 Task: Create fields in 'franchisee' object.
Action: Mouse moved to (1216, 89)
Screenshot: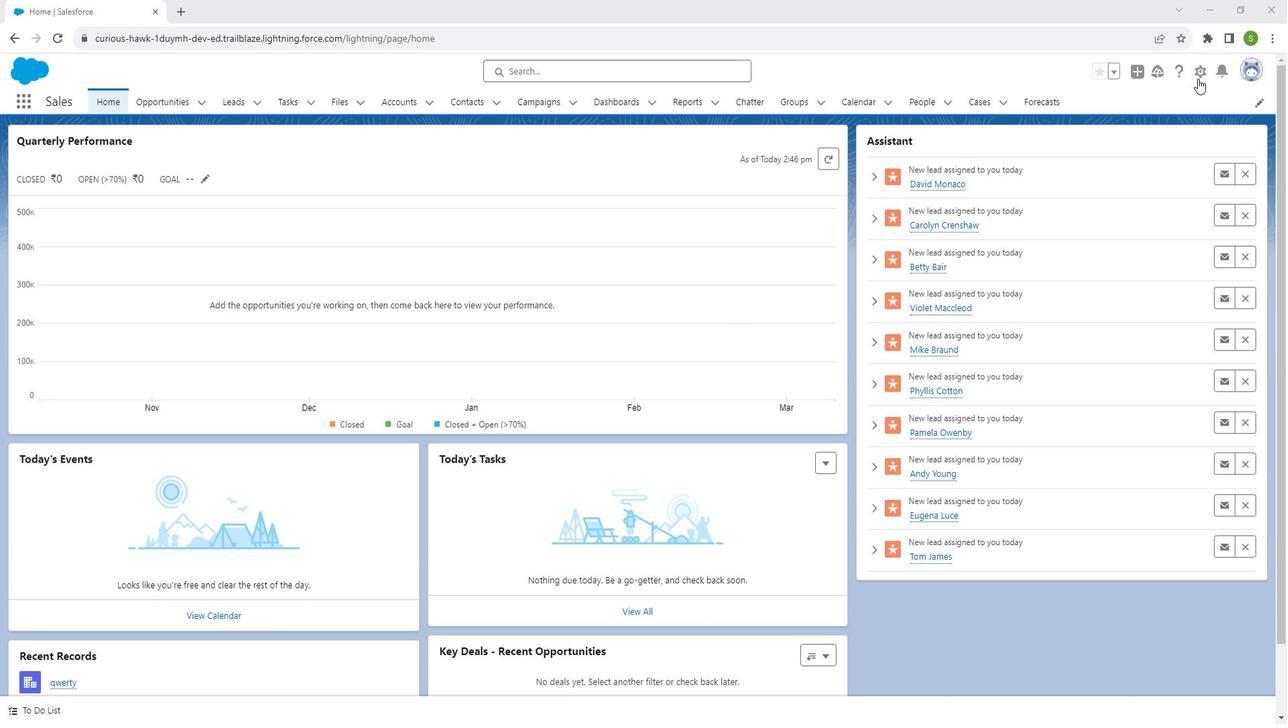 
Action: Mouse pressed left at (1216, 89)
Screenshot: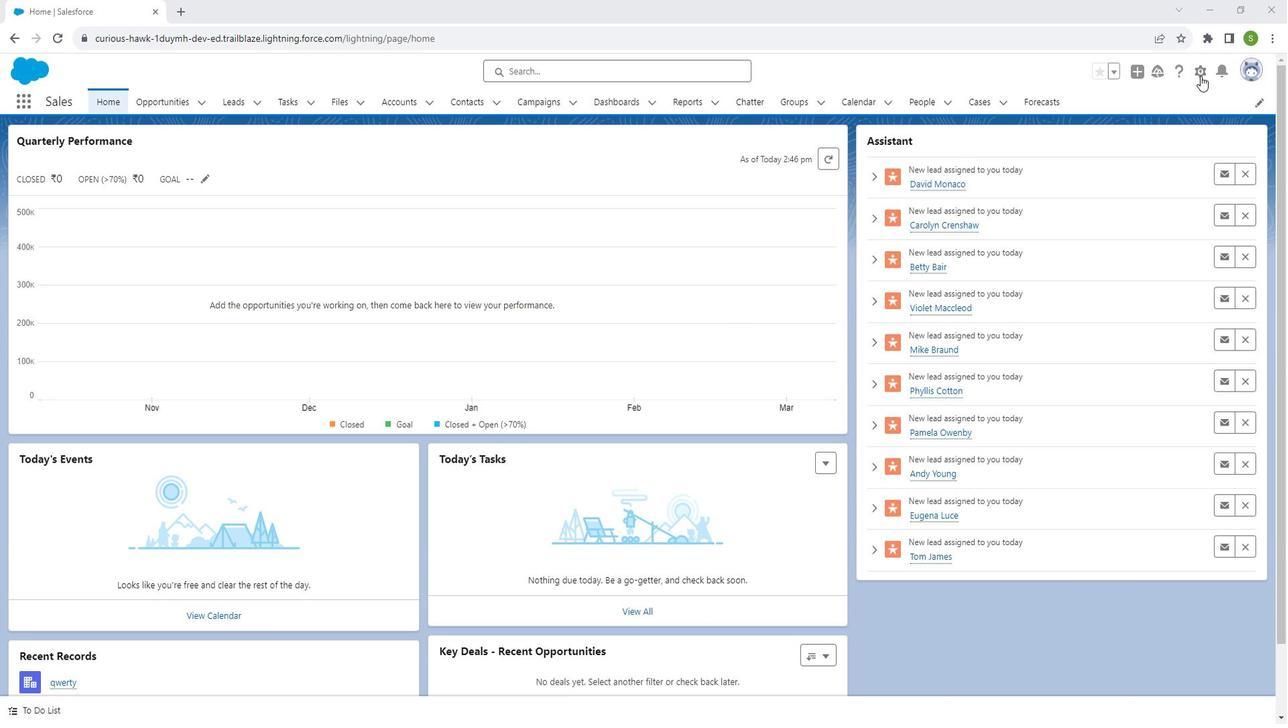 
Action: Mouse moved to (1200, 124)
Screenshot: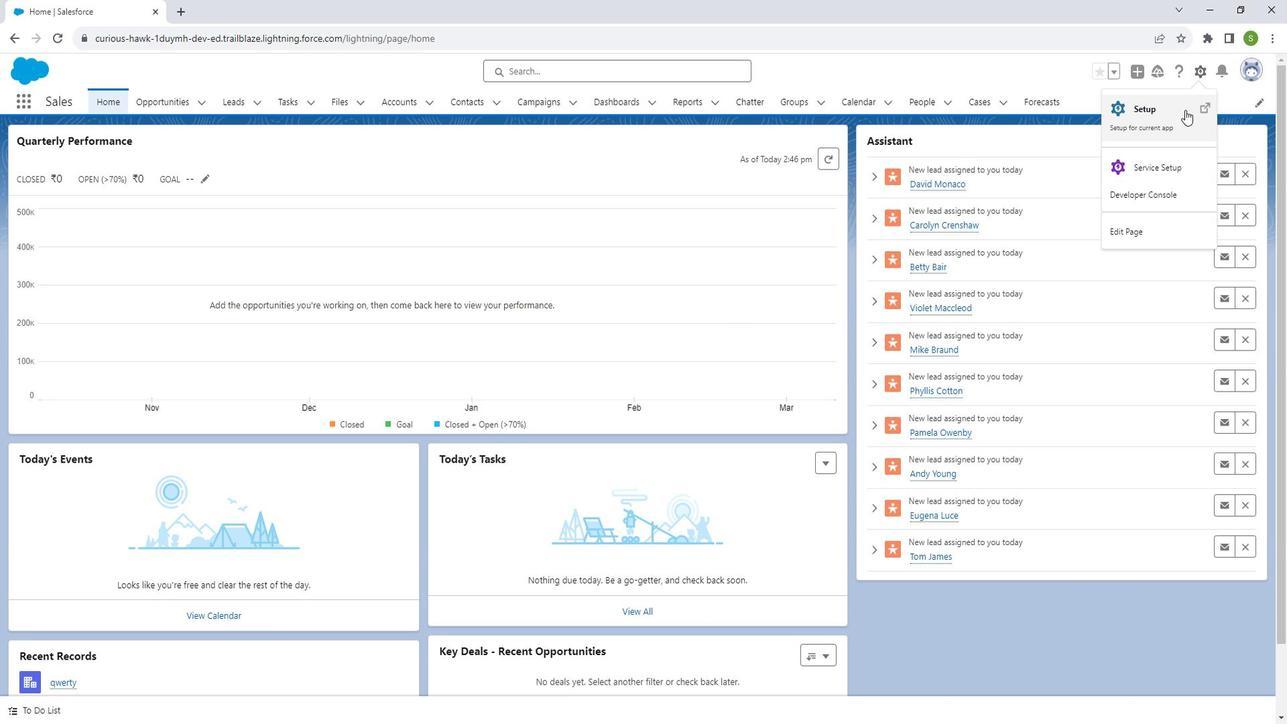 
Action: Mouse pressed left at (1200, 124)
Screenshot: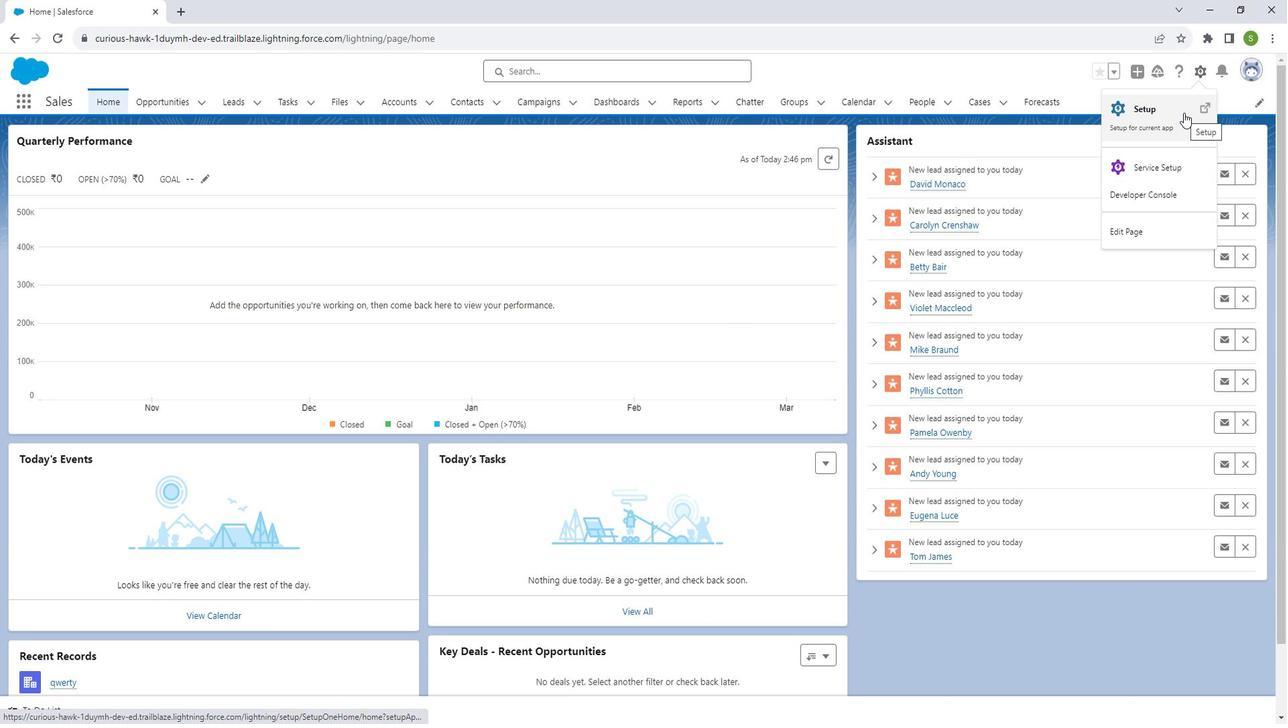 
Action: Mouse moved to (172, 112)
Screenshot: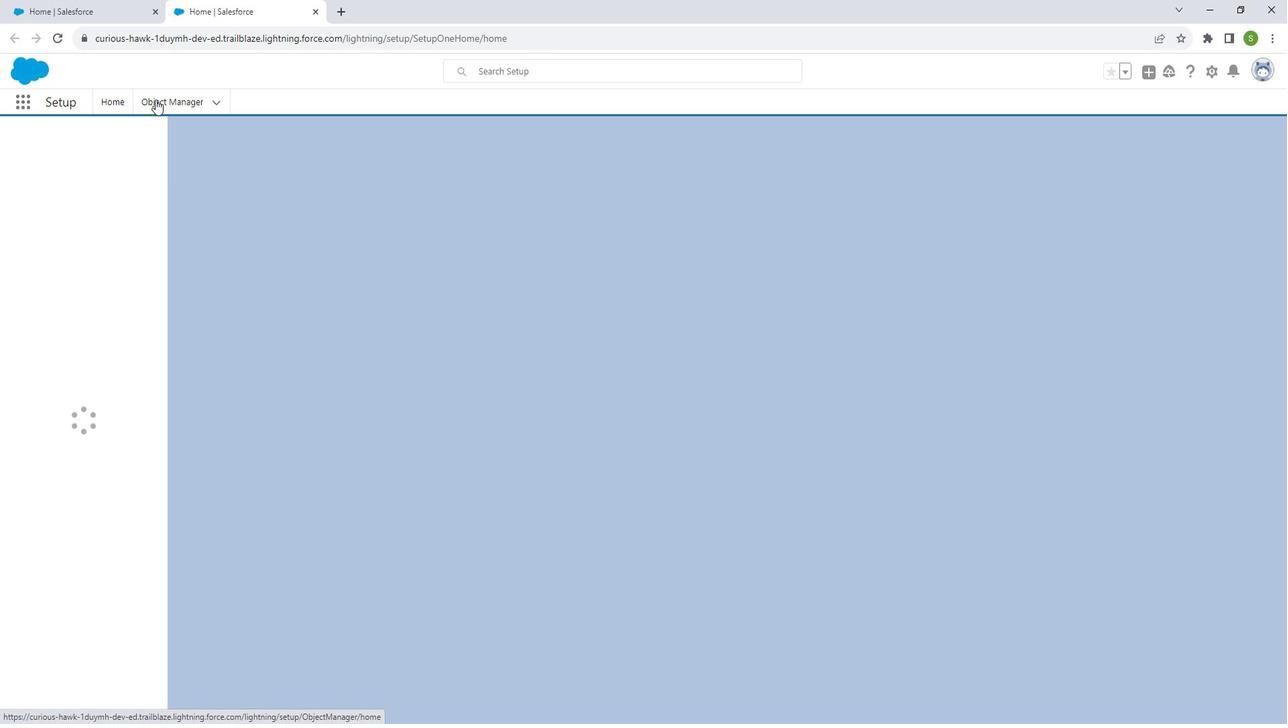 
Action: Mouse pressed left at (172, 112)
Screenshot: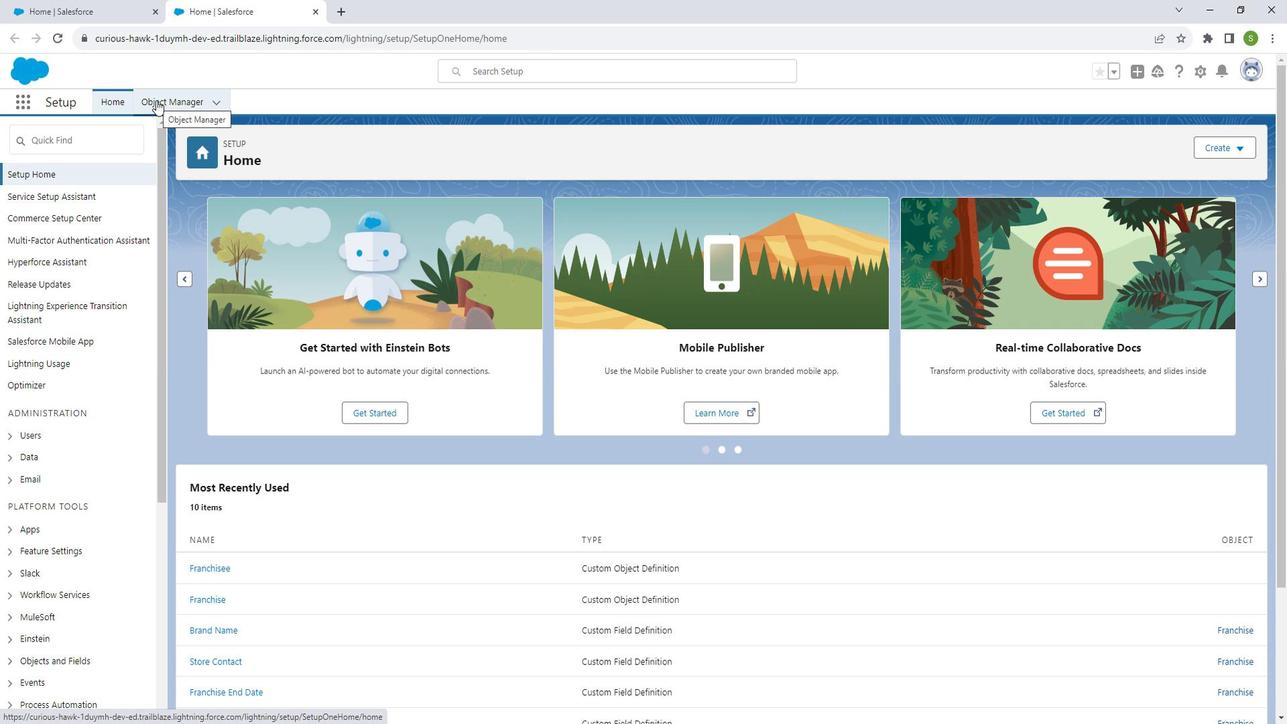 
Action: Mouse moved to (1082, 156)
Screenshot: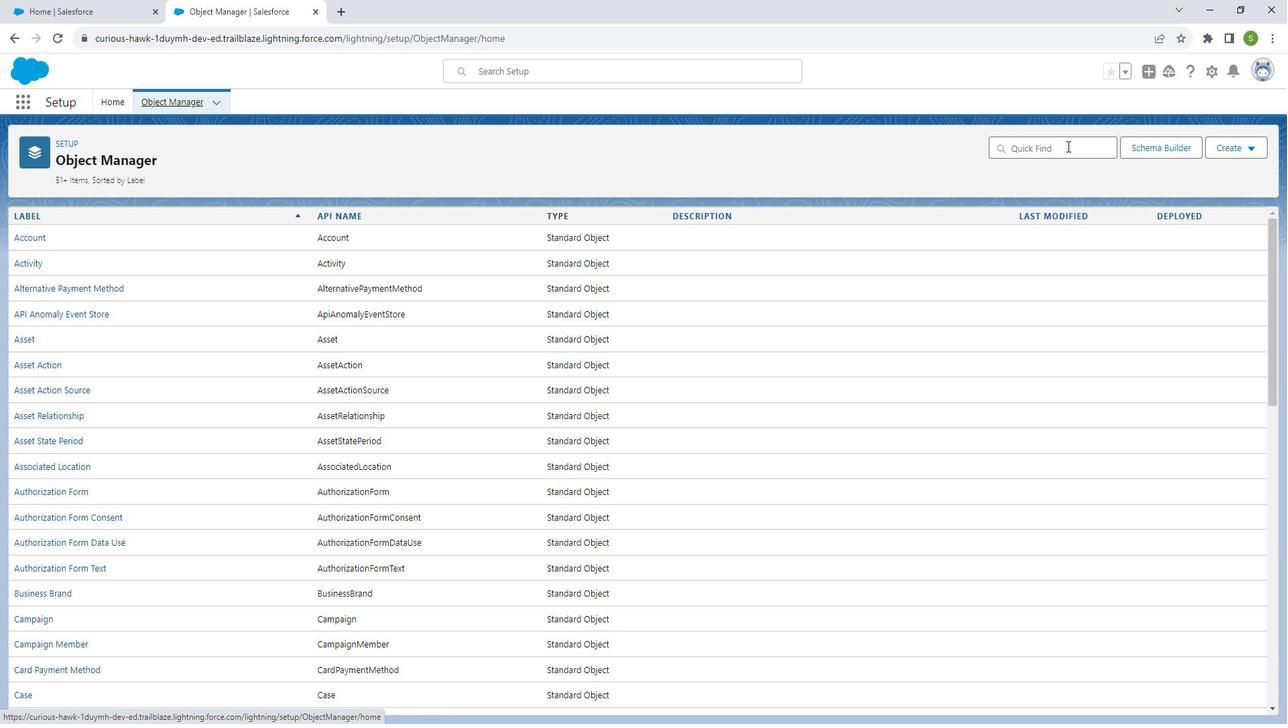 
Action: Mouse pressed left at (1082, 156)
Screenshot: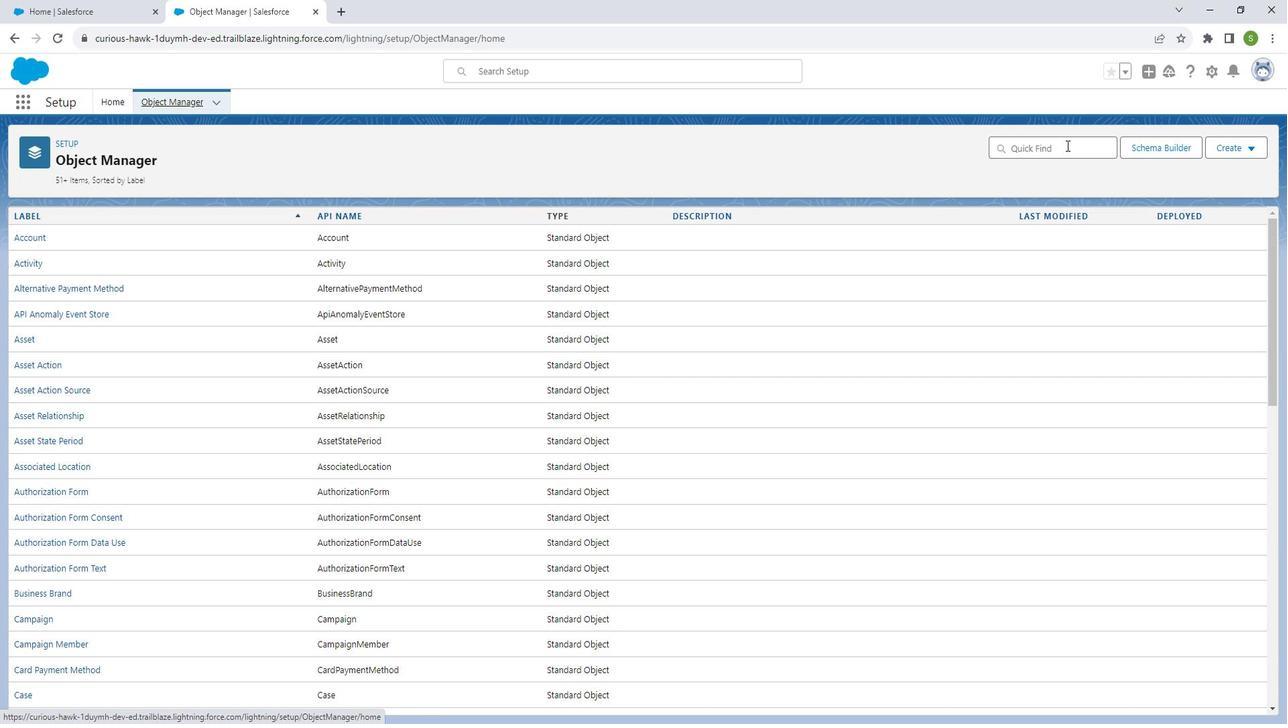 
Action: Key pressed fr
Screenshot: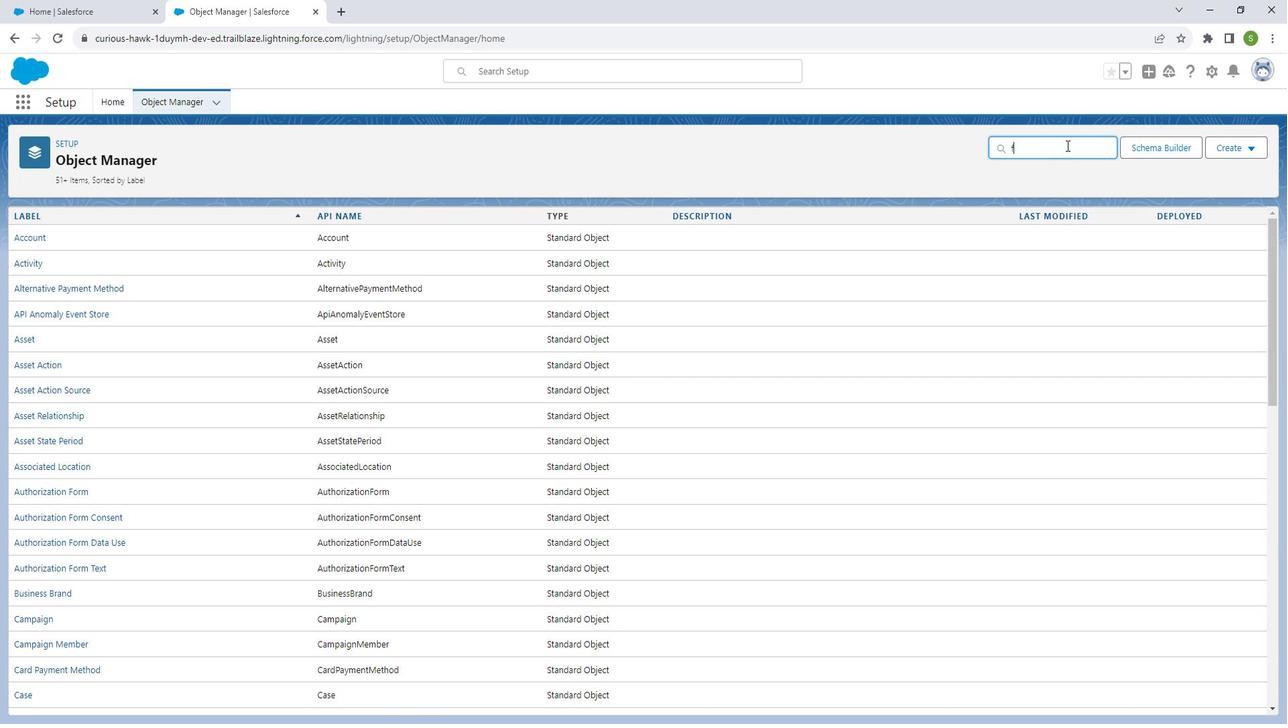 
Action: Mouse moved to (57, 279)
Screenshot: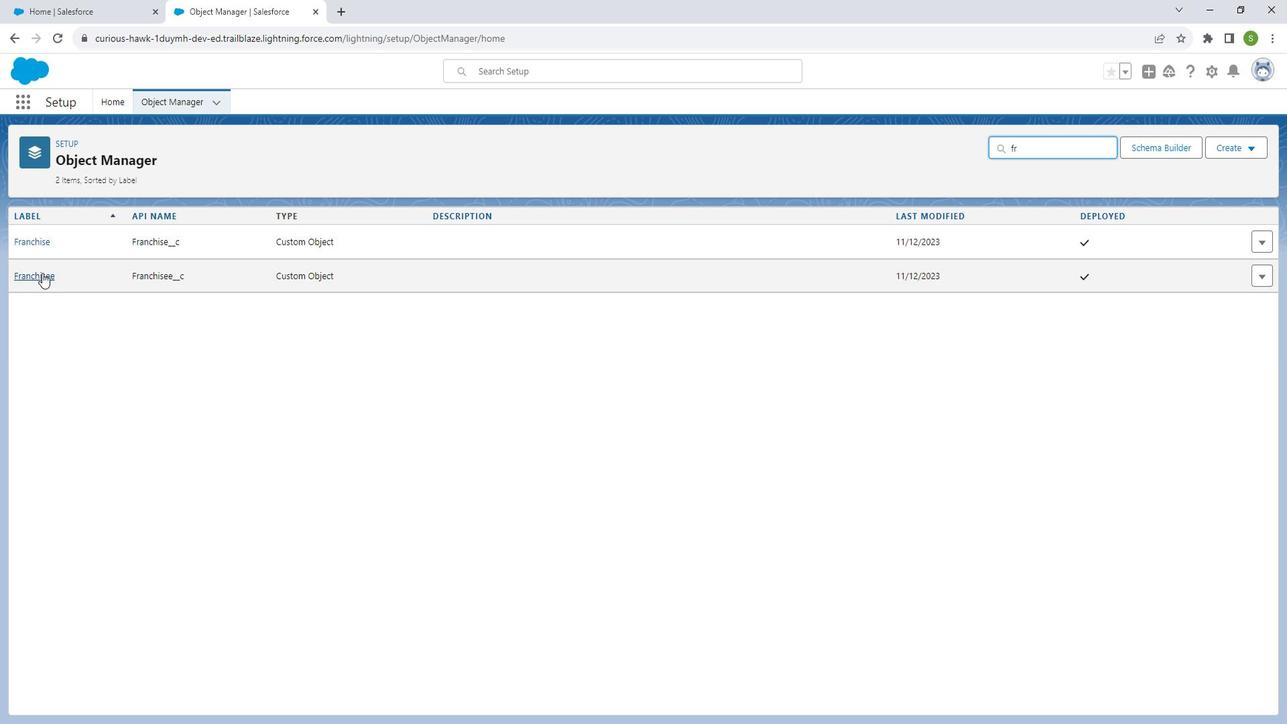 
Action: Mouse pressed left at (57, 279)
Screenshot: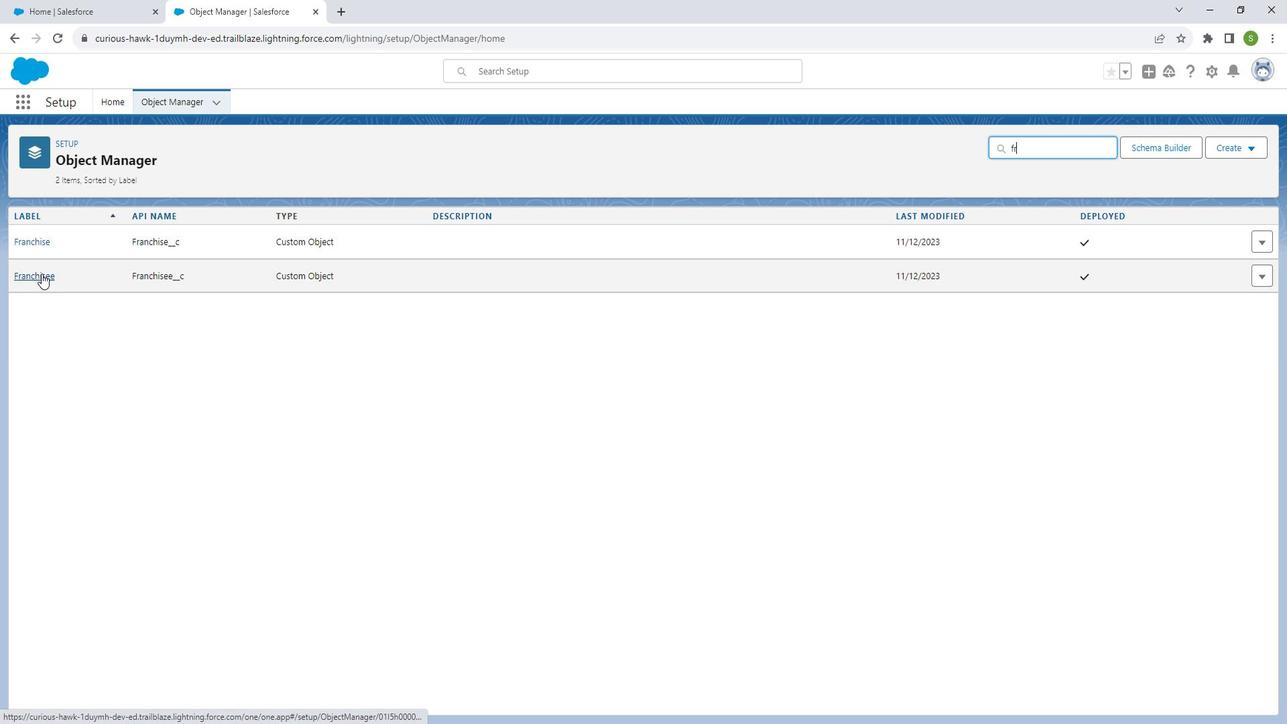 
Action: Mouse moved to (98, 250)
Screenshot: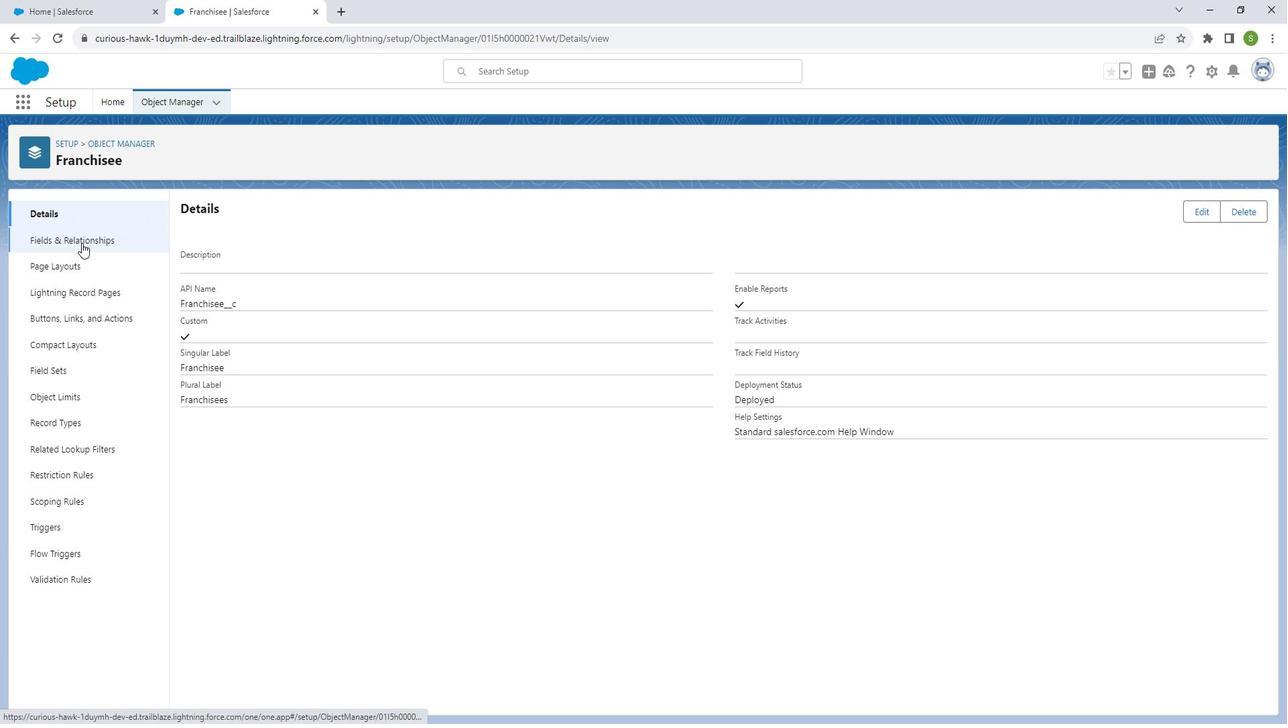 
Action: Mouse pressed left at (98, 250)
Screenshot: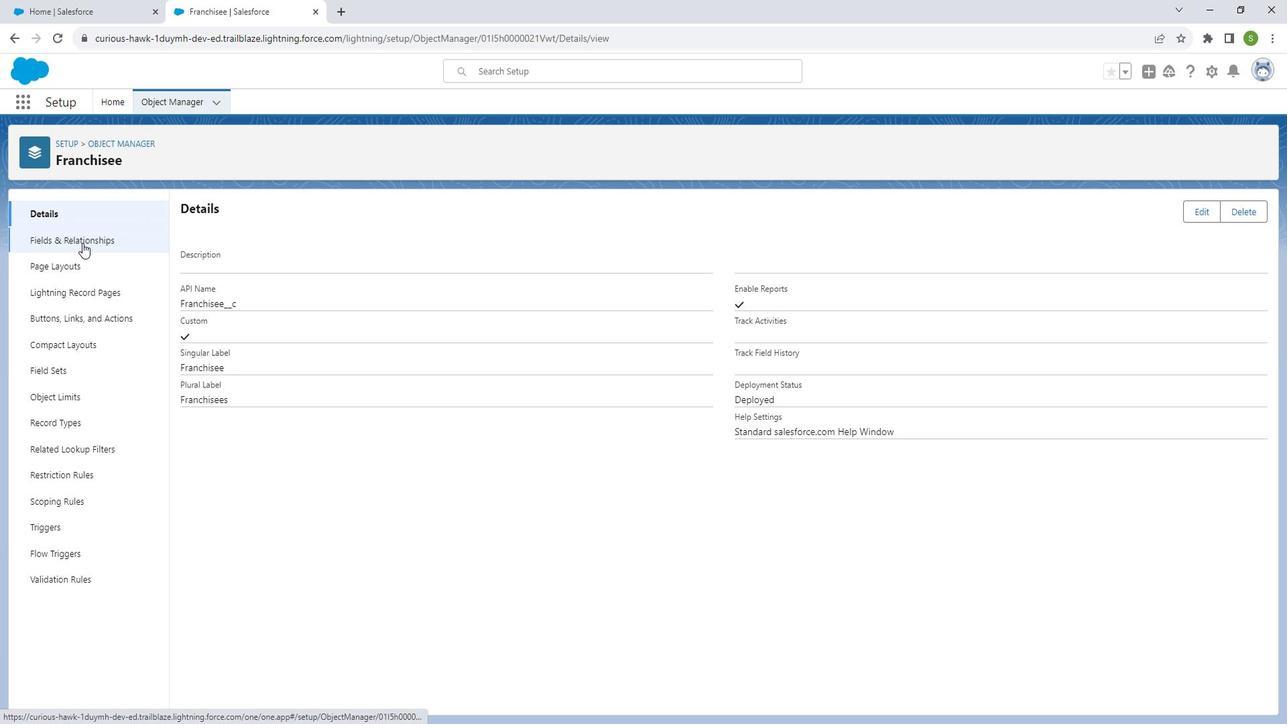 
Action: Mouse moved to (1000, 221)
Screenshot: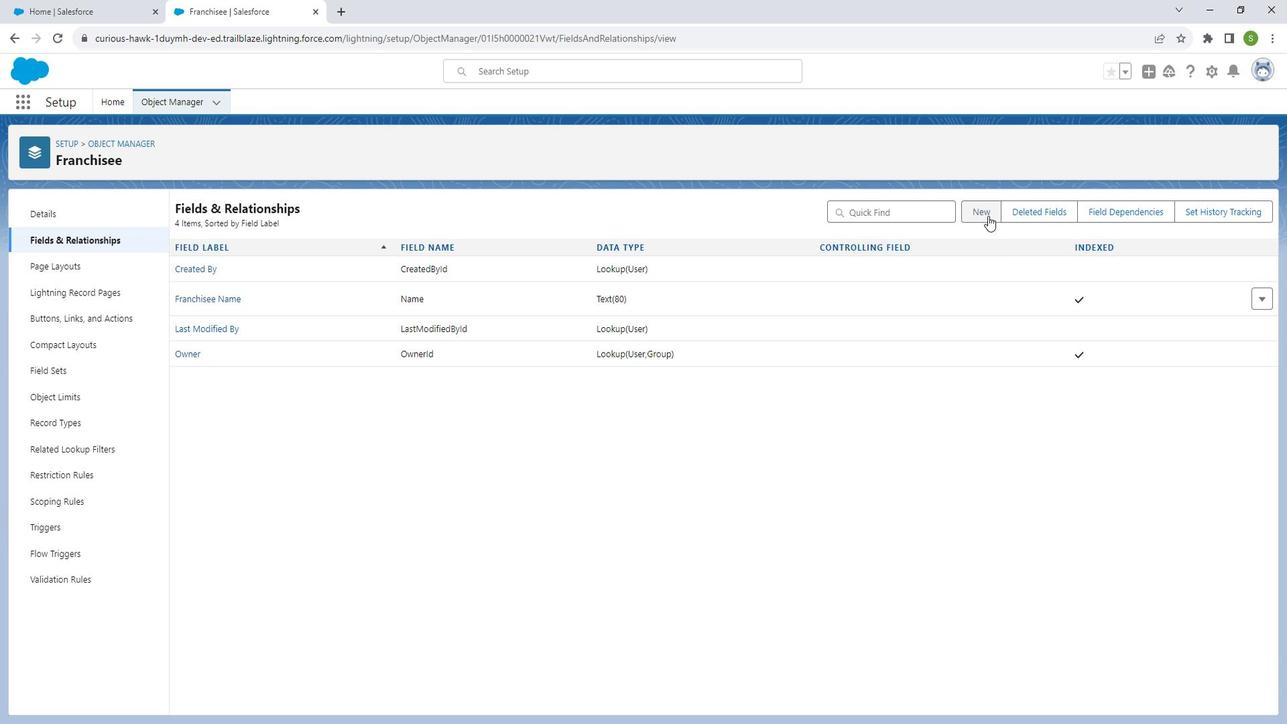
Action: Mouse pressed left at (1000, 221)
Screenshot: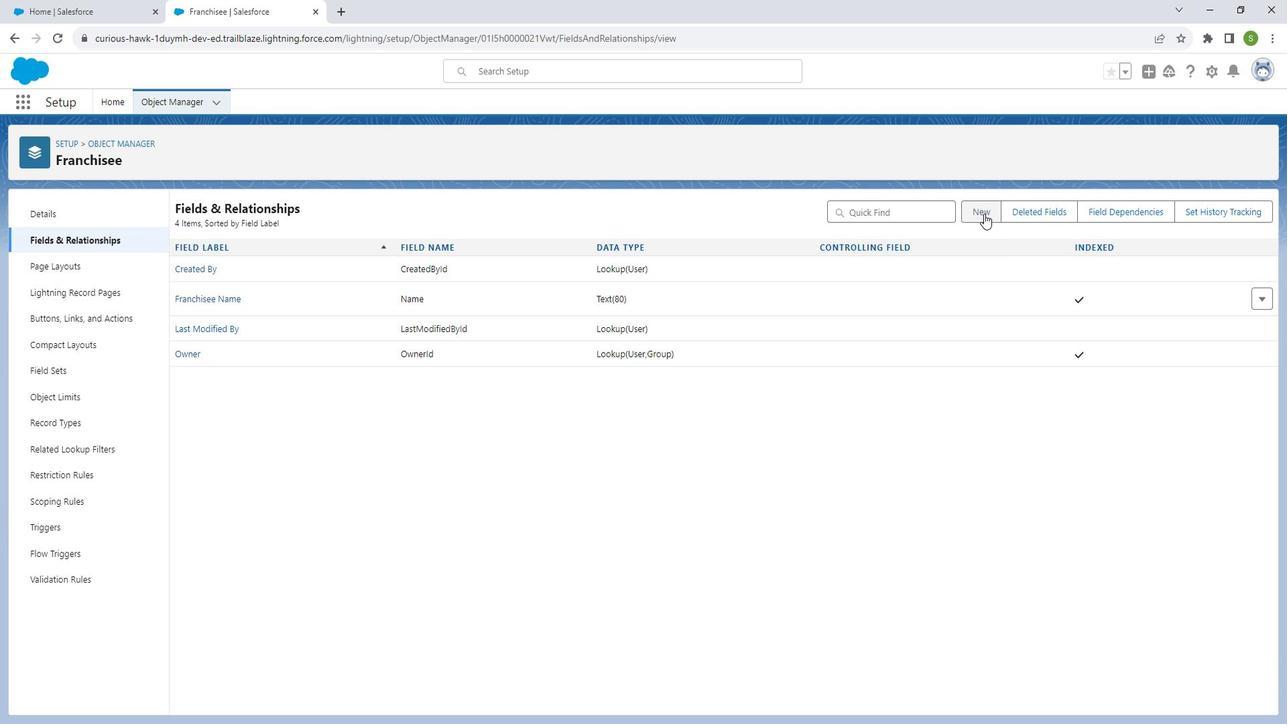 
Action: Mouse moved to (120, 247)
Screenshot: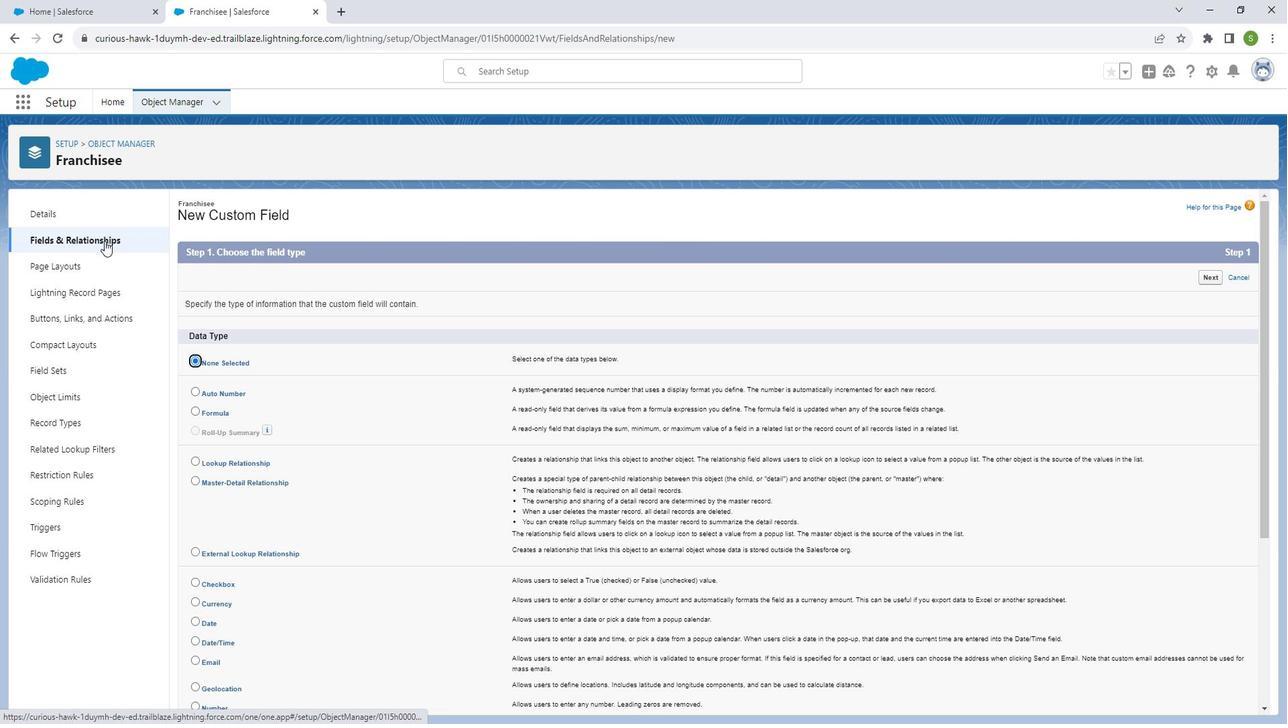 
Action: Mouse pressed left at (120, 247)
Screenshot: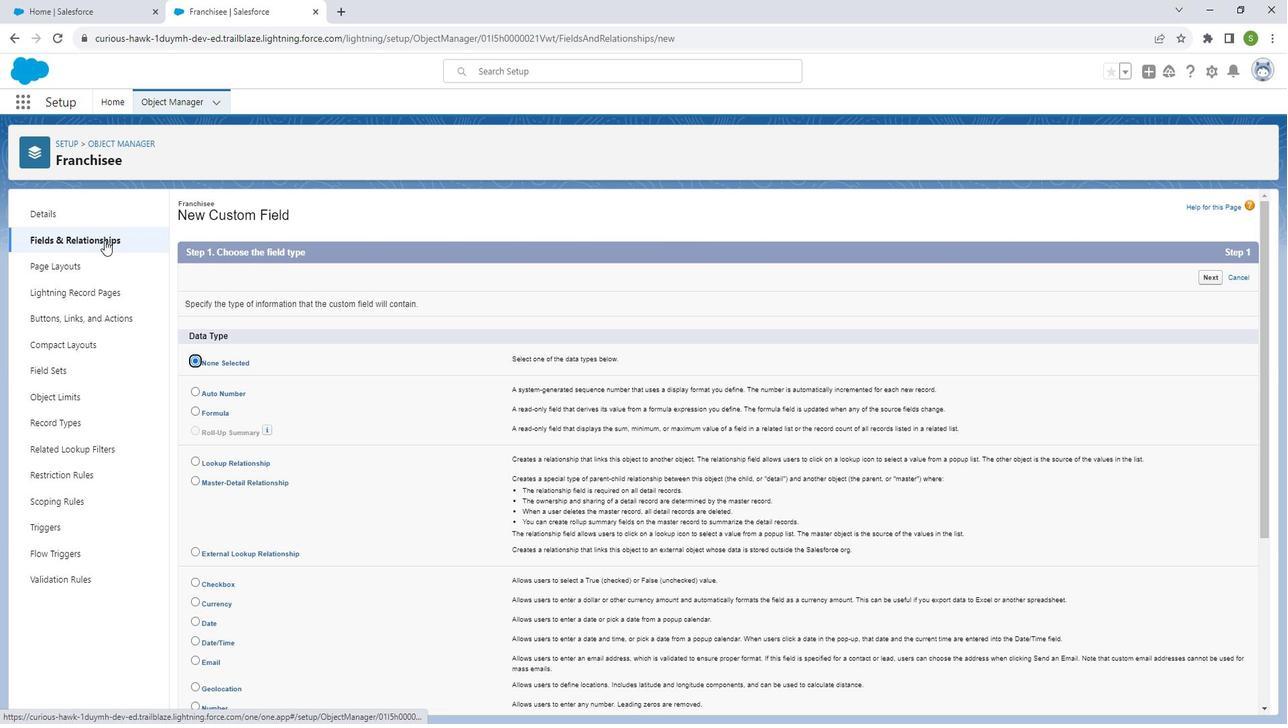 
Action: Mouse moved to (987, 218)
Screenshot: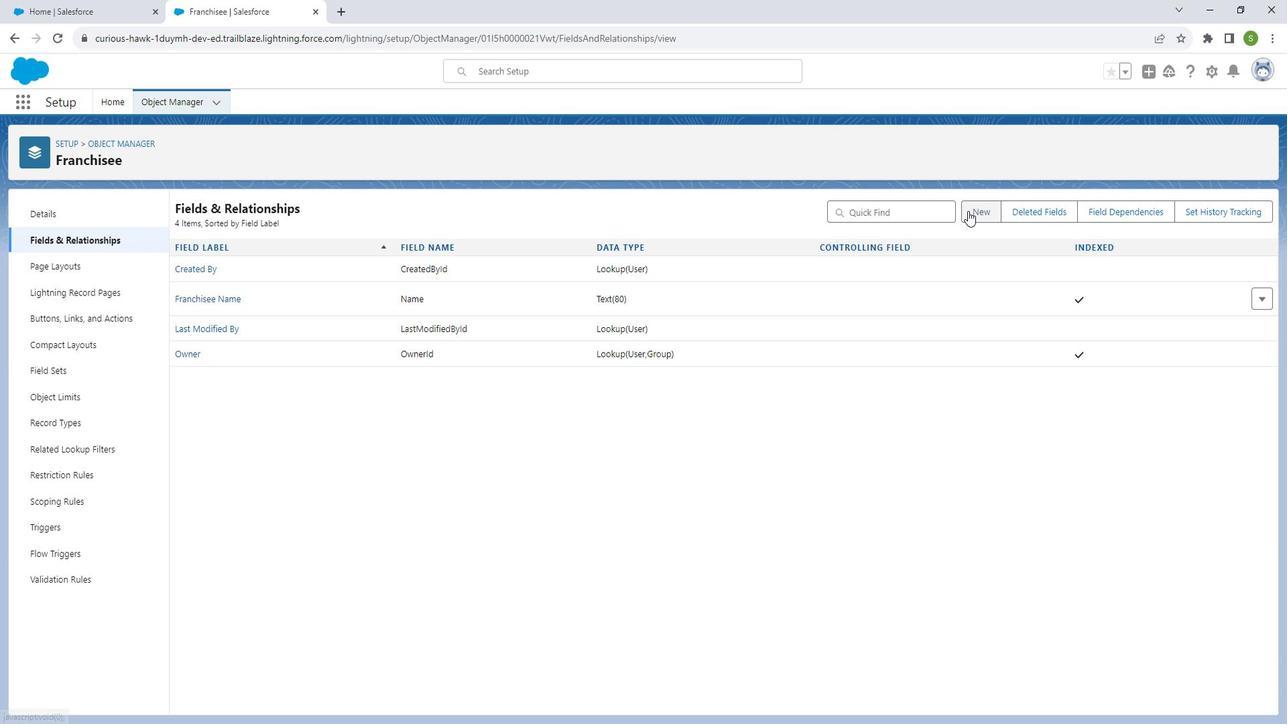 
Action: Mouse pressed left at (987, 218)
Screenshot: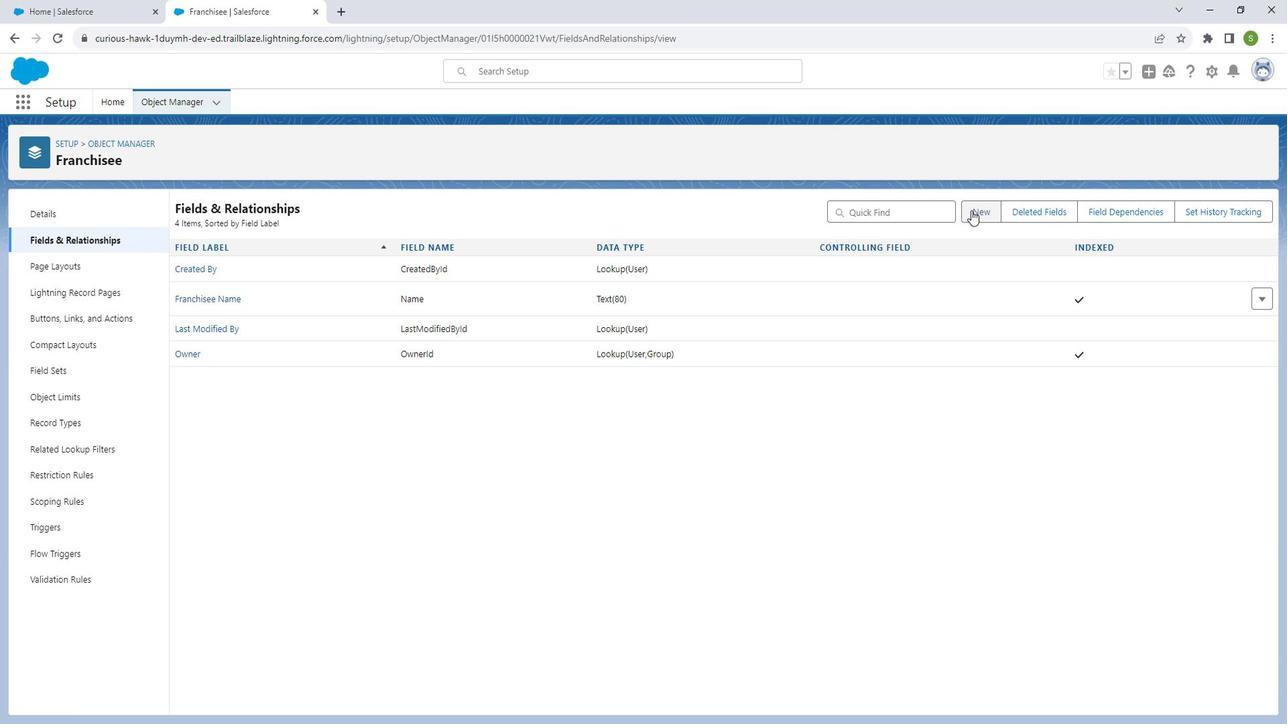 
Action: Mouse moved to (360, 463)
Screenshot: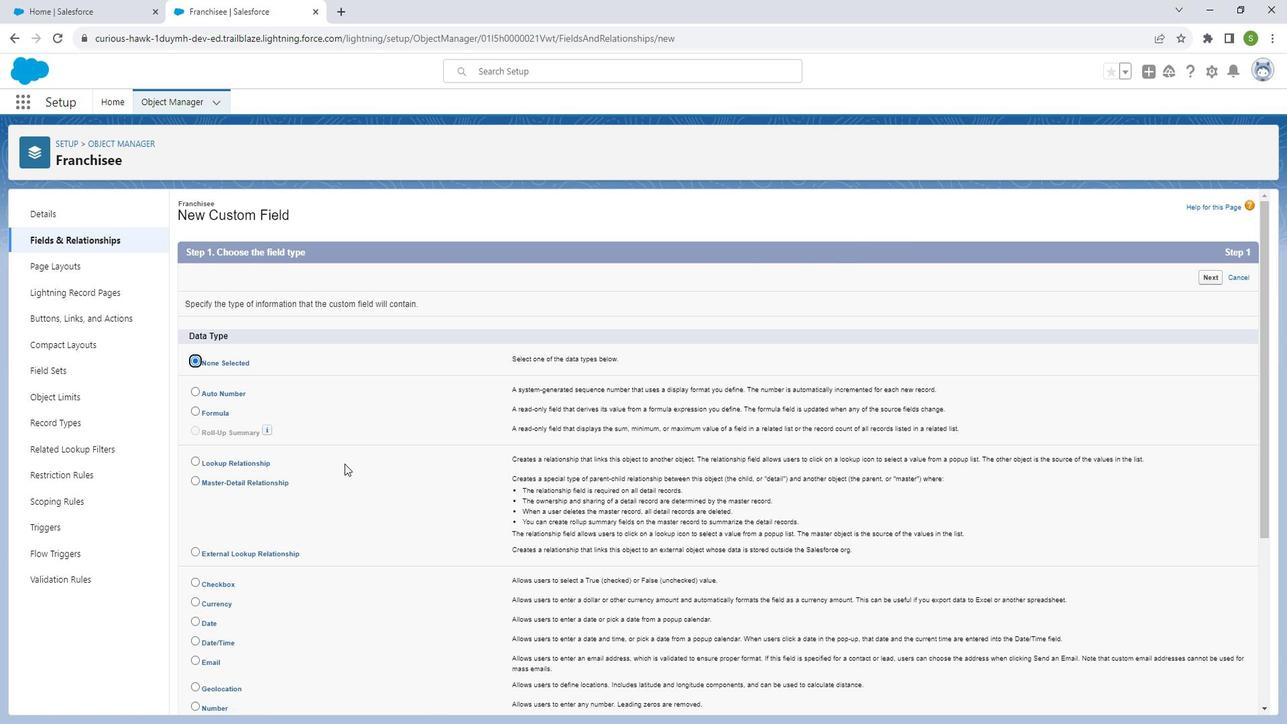 
Action: Mouse scrolled (360, 463) with delta (0, 0)
Screenshot: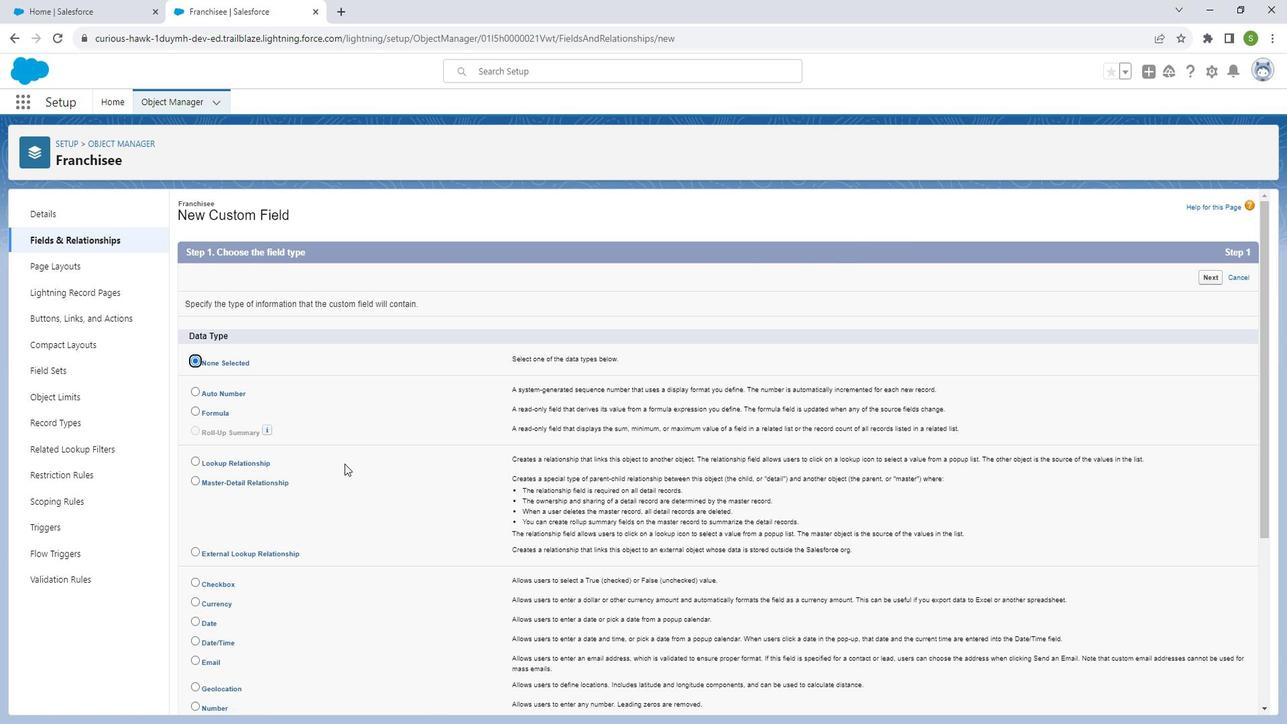 
Action: Mouse moved to (352, 479)
Screenshot: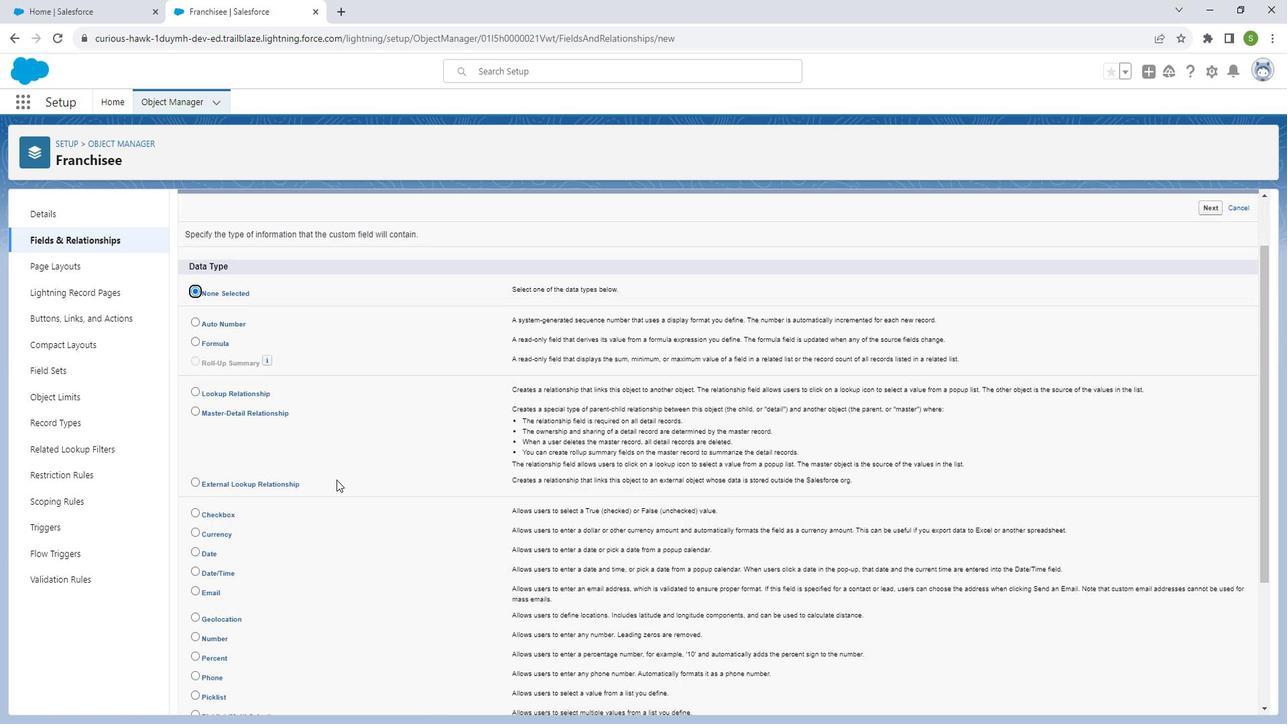 
Action: Mouse scrolled (352, 478) with delta (0, 0)
Screenshot: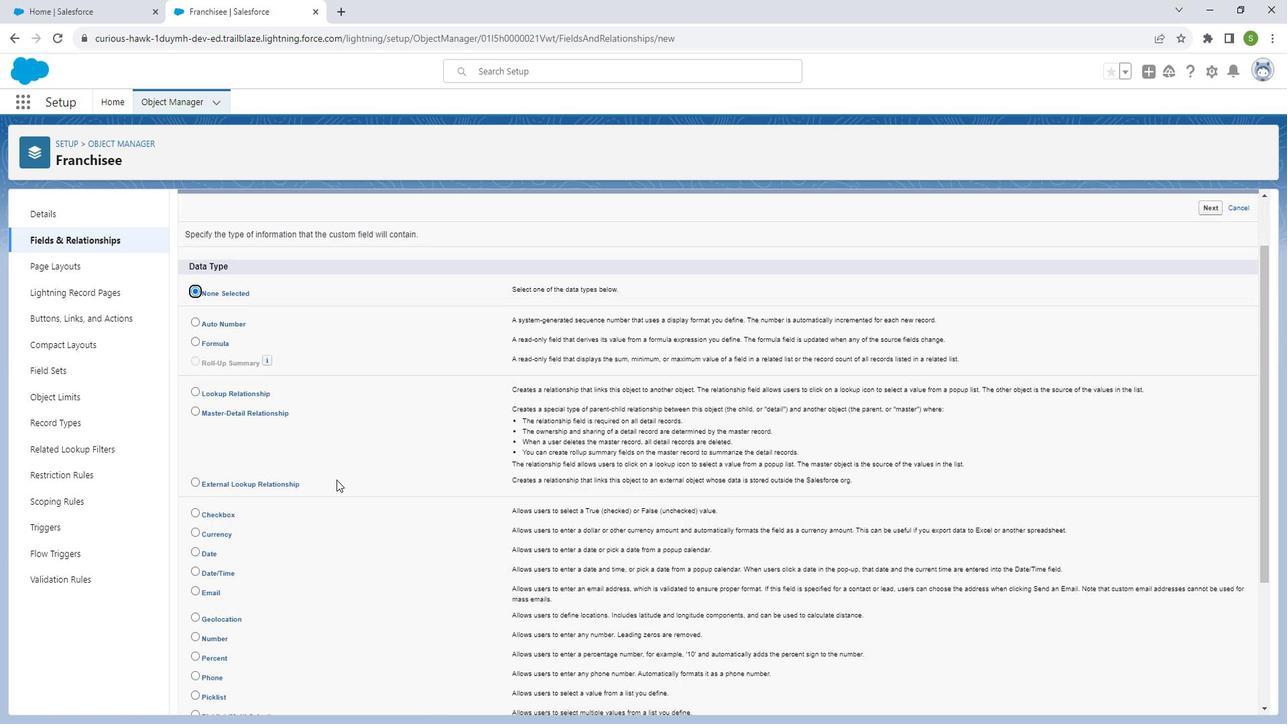 
Action: Mouse moved to (211, 559)
Screenshot: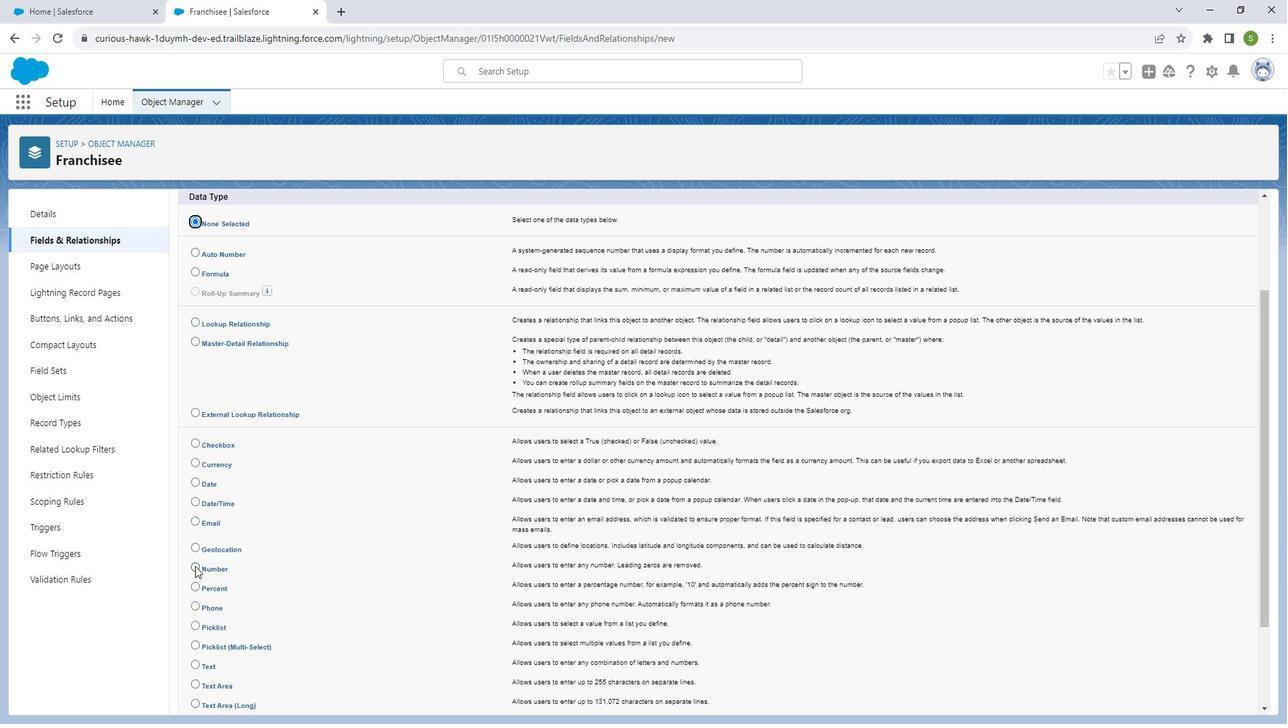 
Action: Mouse pressed left at (211, 559)
Screenshot: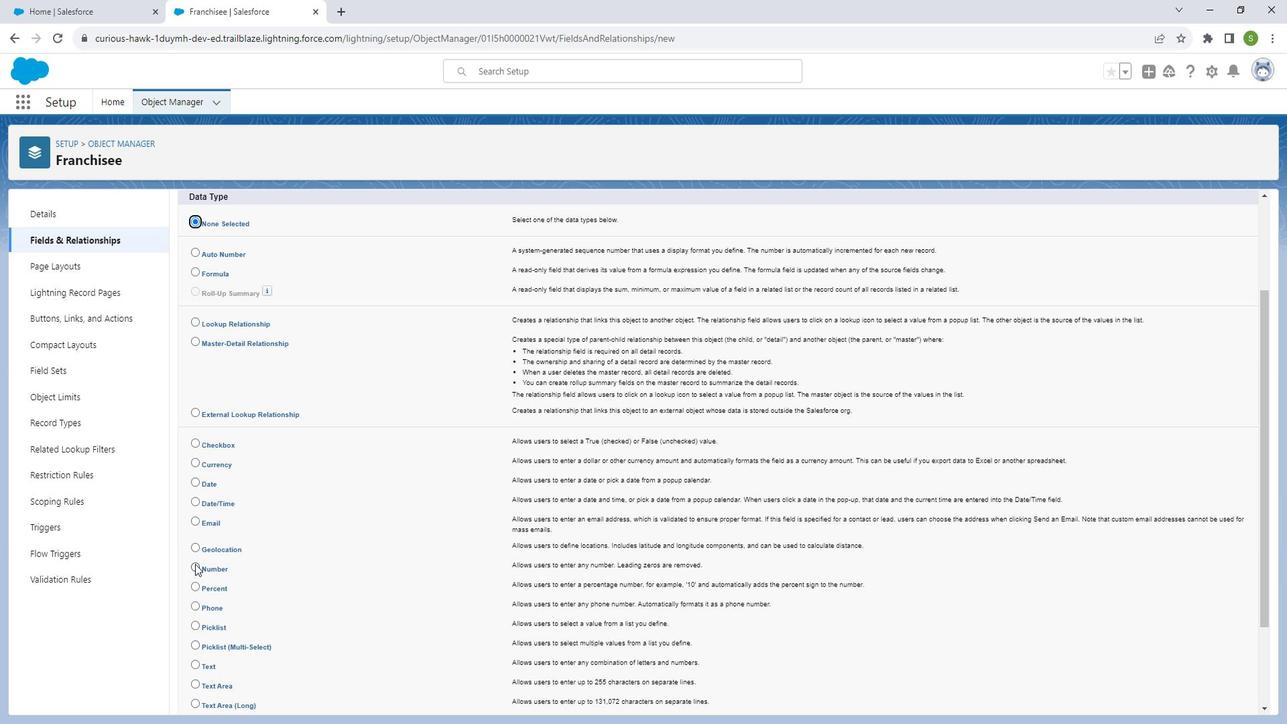 
Action: Mouse moved to (1046, 400)
Screenshot: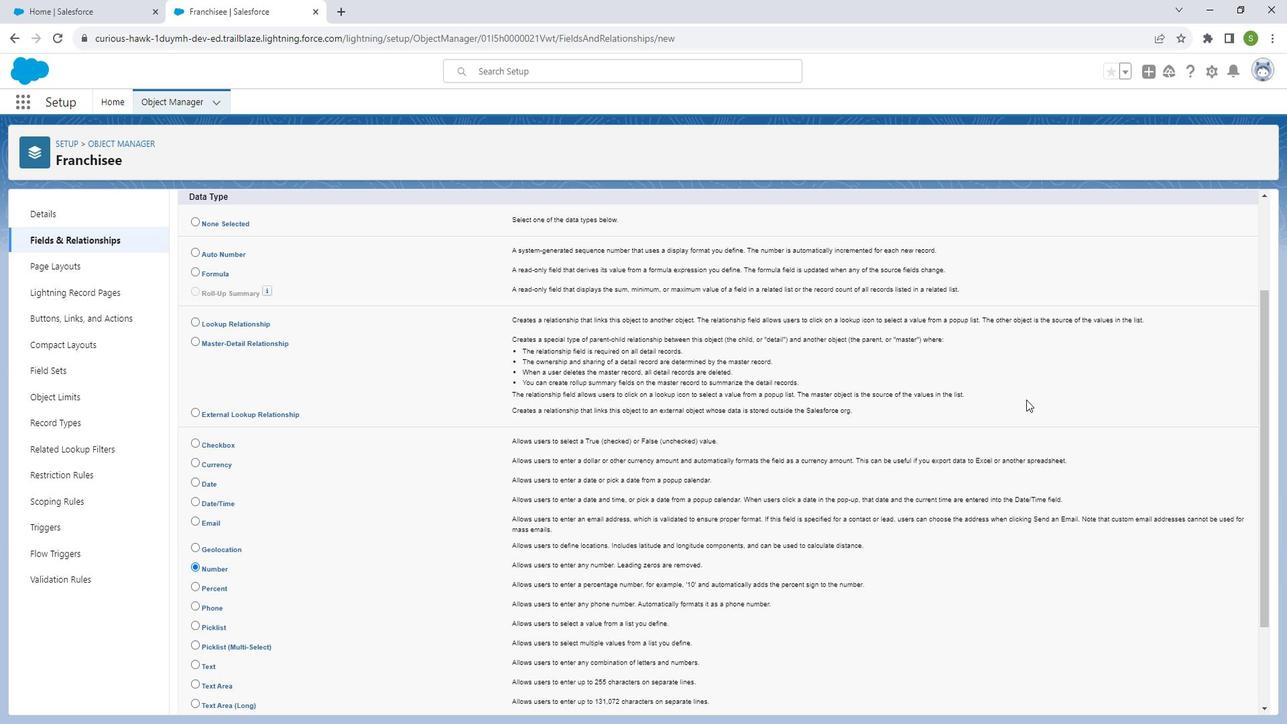 
Action: Mouse scrolled (1046, 401) with delta (0, 0)
Screenshot: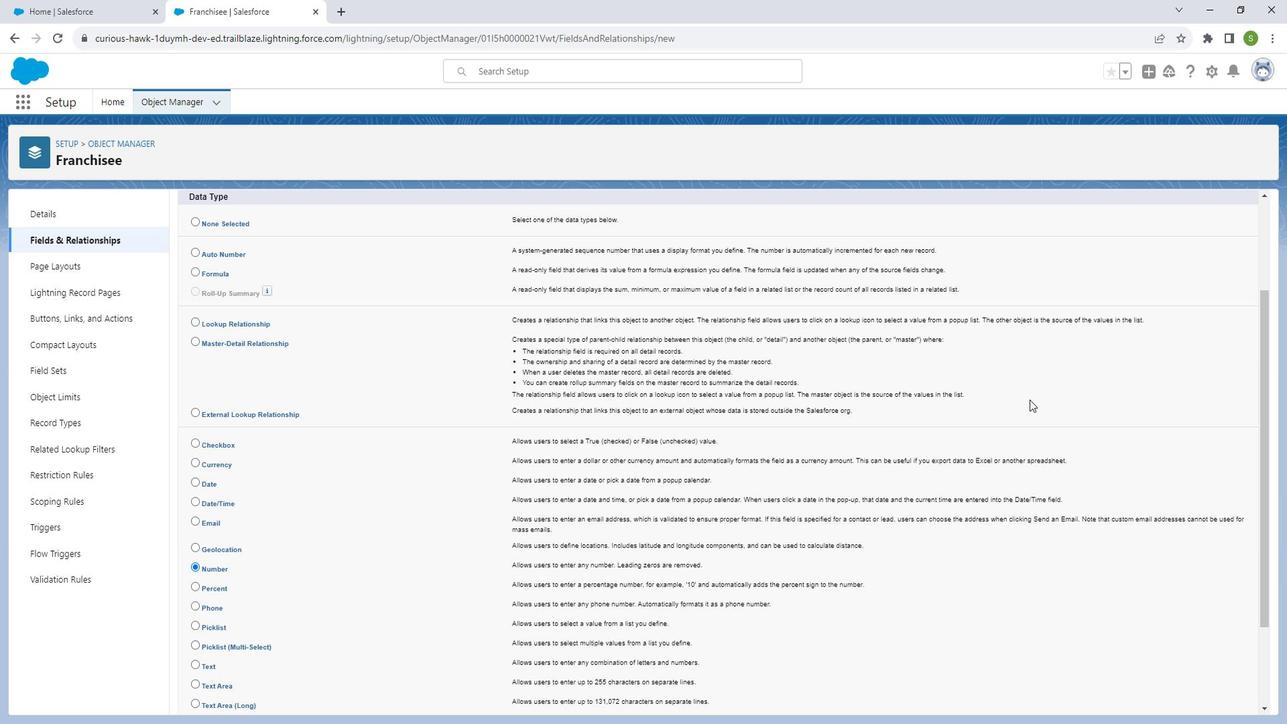 
Action: Mouse scrolled (1046, 401) with delta (0, 0)
Screenshot: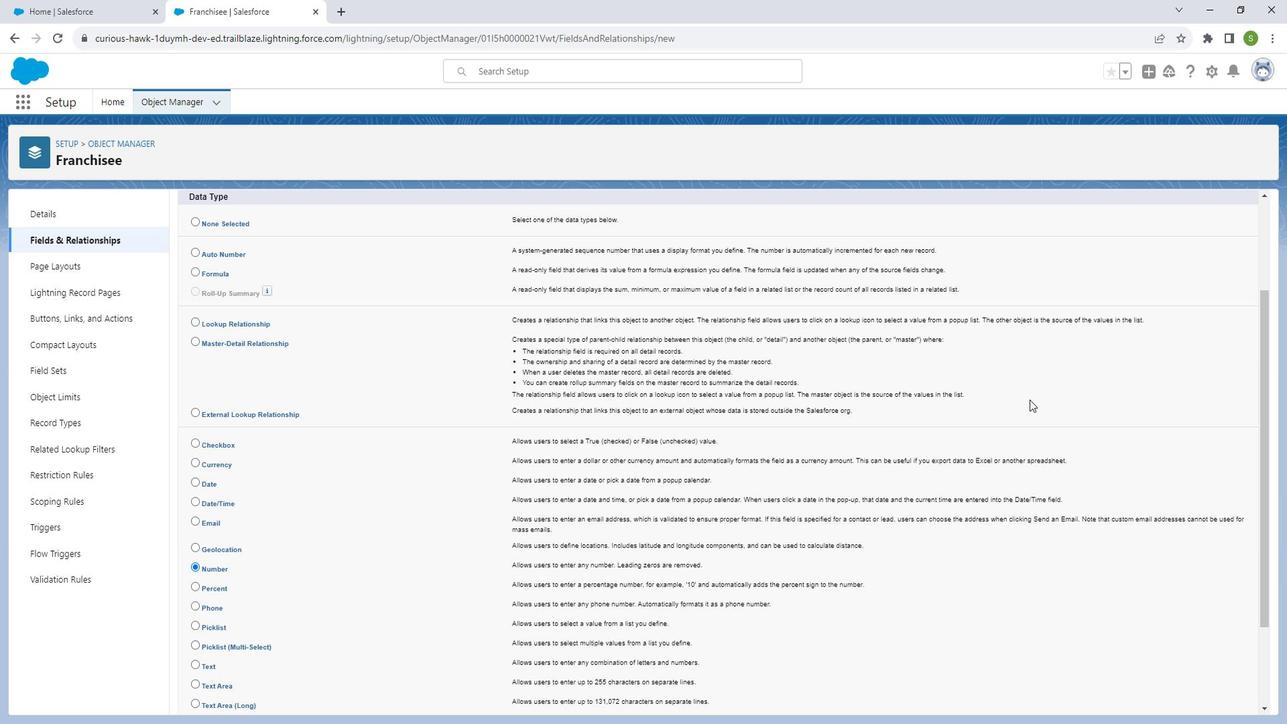 
Action: Mouse scrolled (1046, 401) with delta (0, 0)
Screenshot: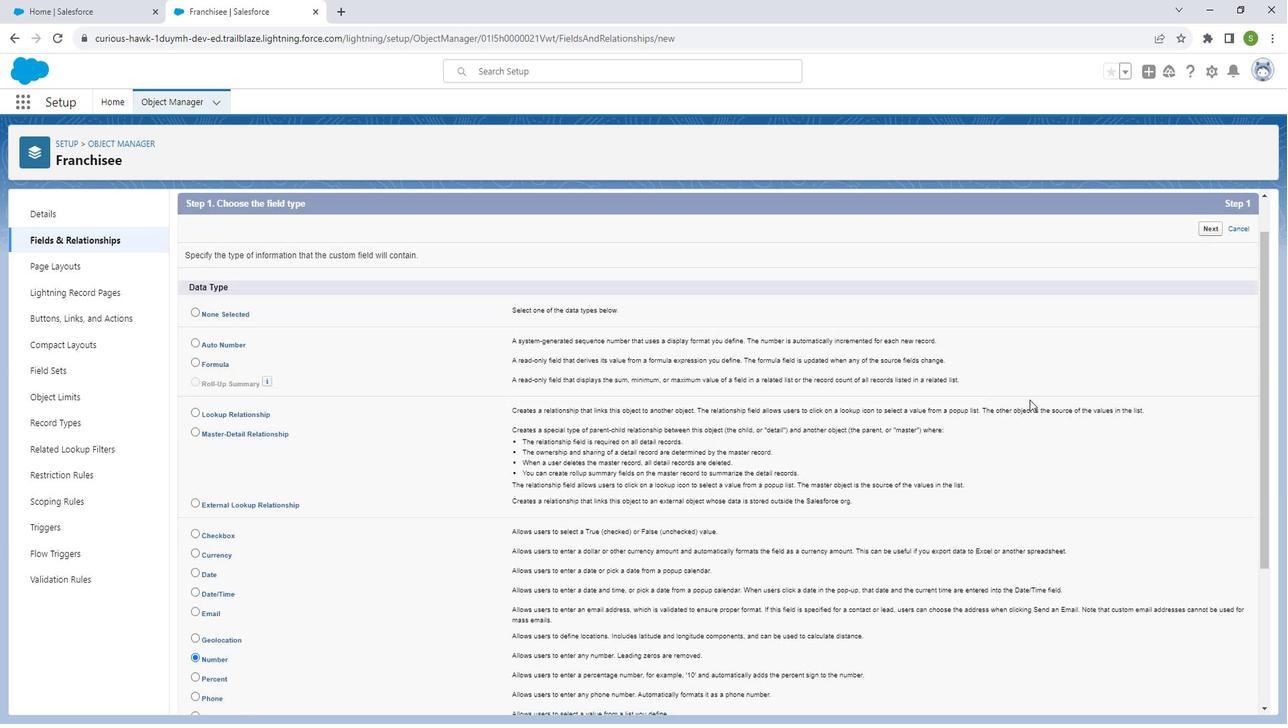 
Action: Mouse scrolled (1046, 401) with delta (0, 0)
Screenshot: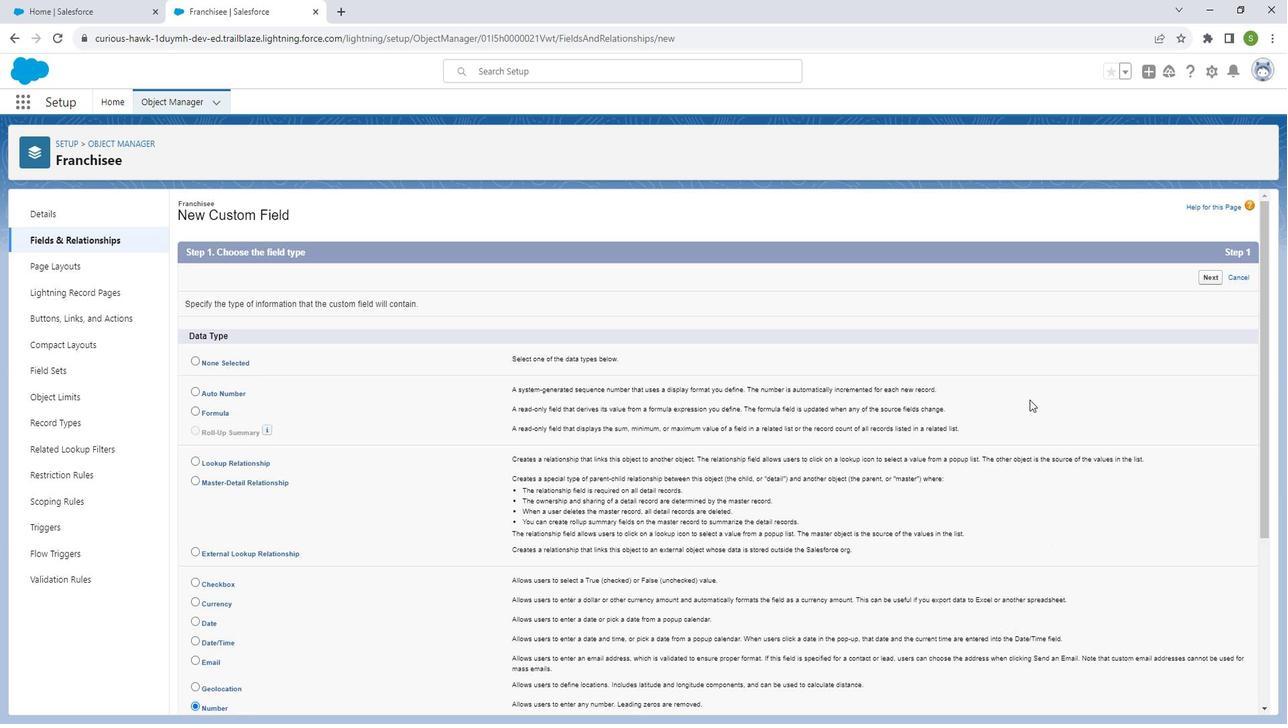 
Action: Mouse moved to (1226, 283)
Screenshot: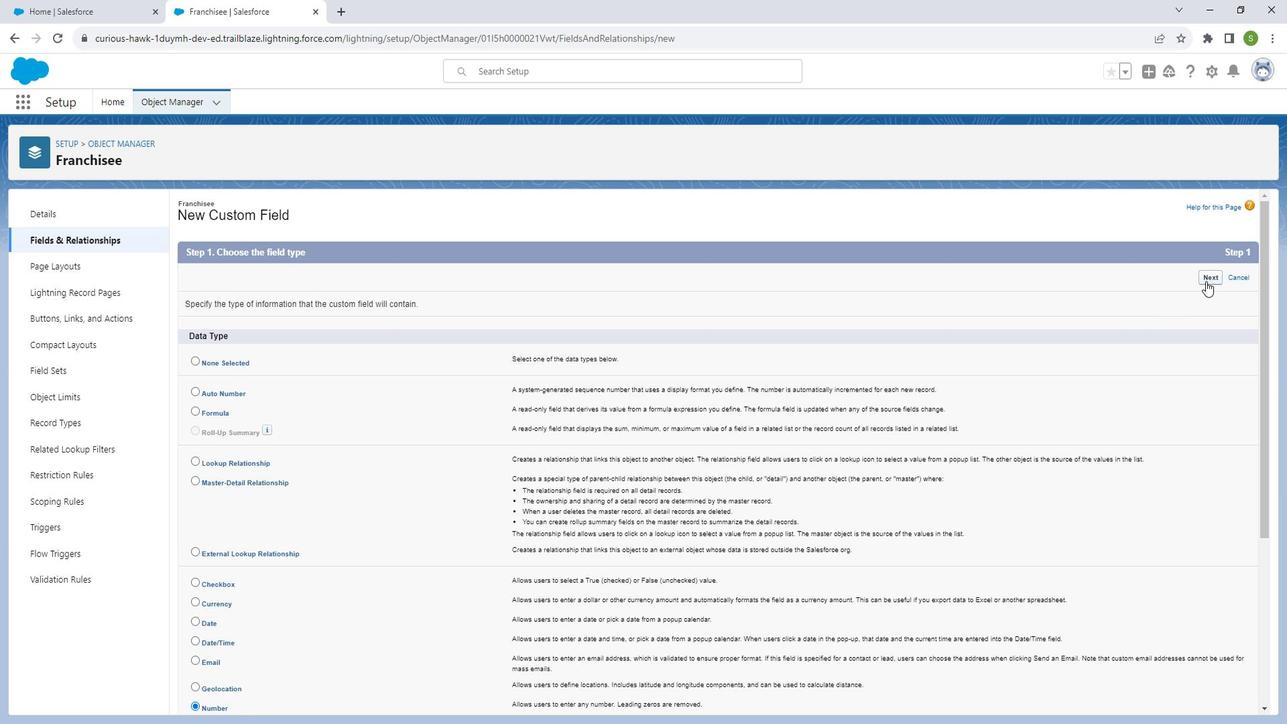 
Action: Mouse pressed left at (1226, 283)
Screenshot: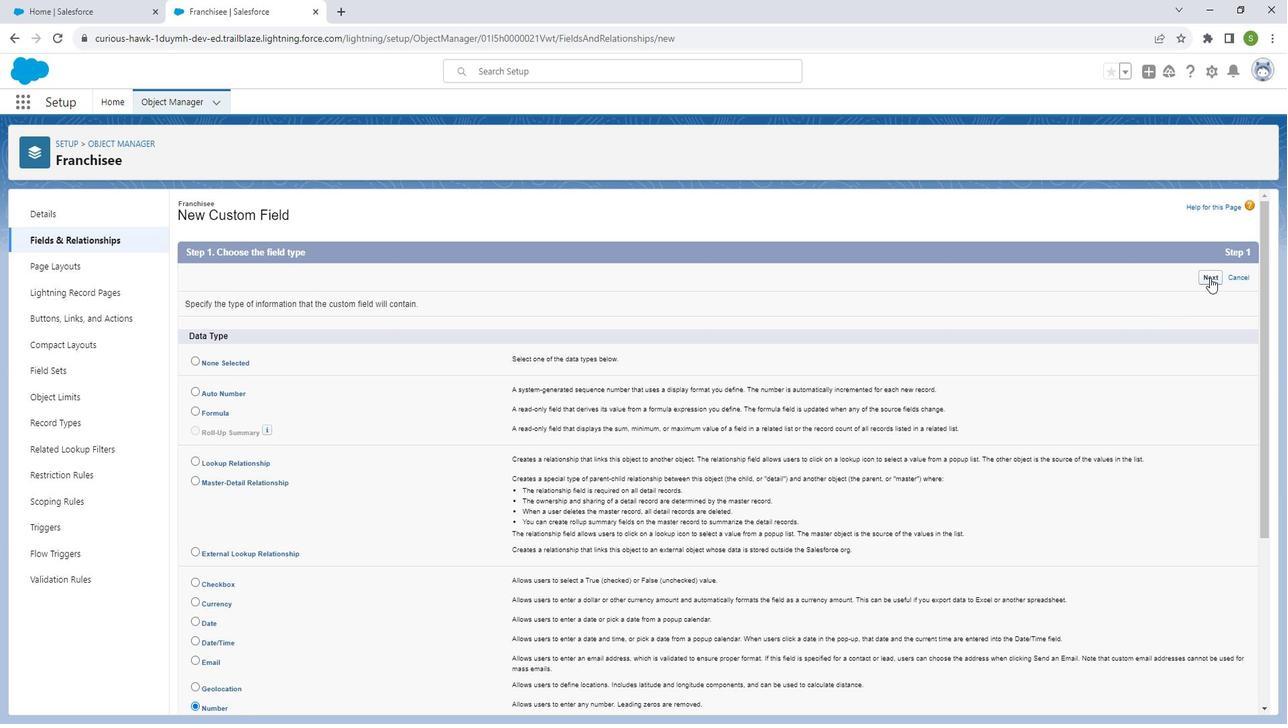 
Action: Mouse moved to (414, 307)
Screenshot: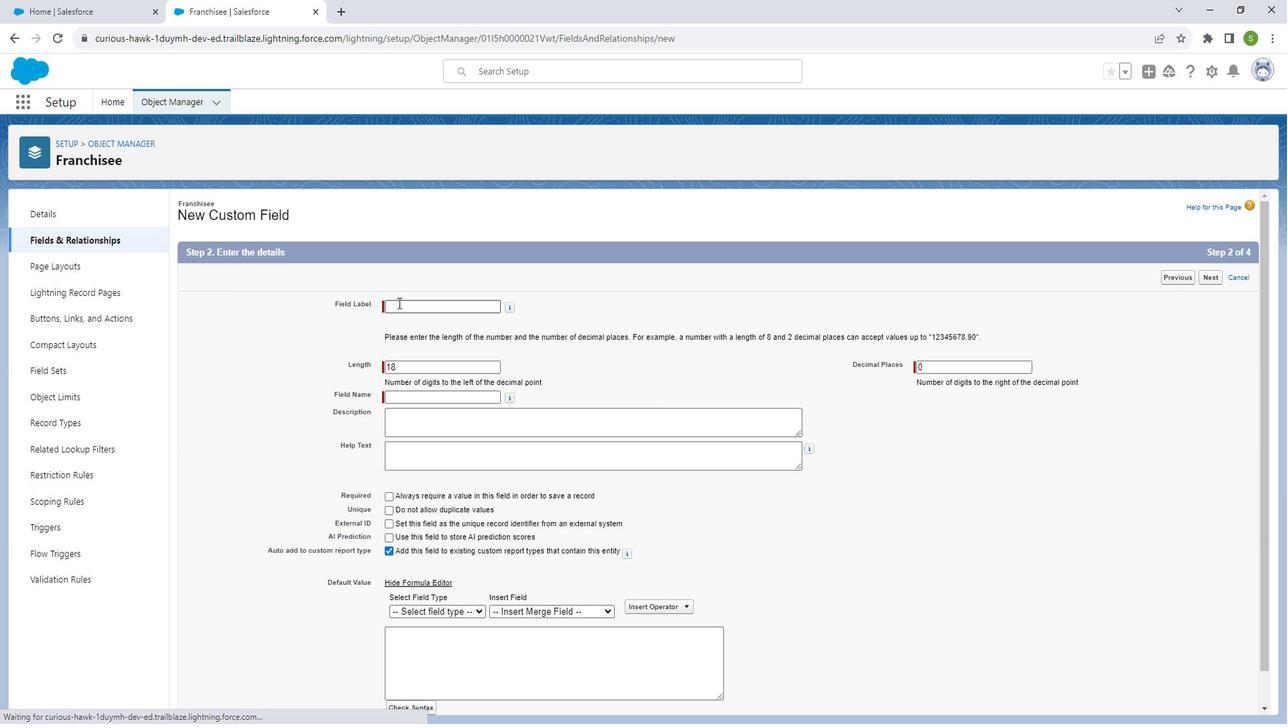 
Action: Mouse pressed left at (414, 307)
Screenshot: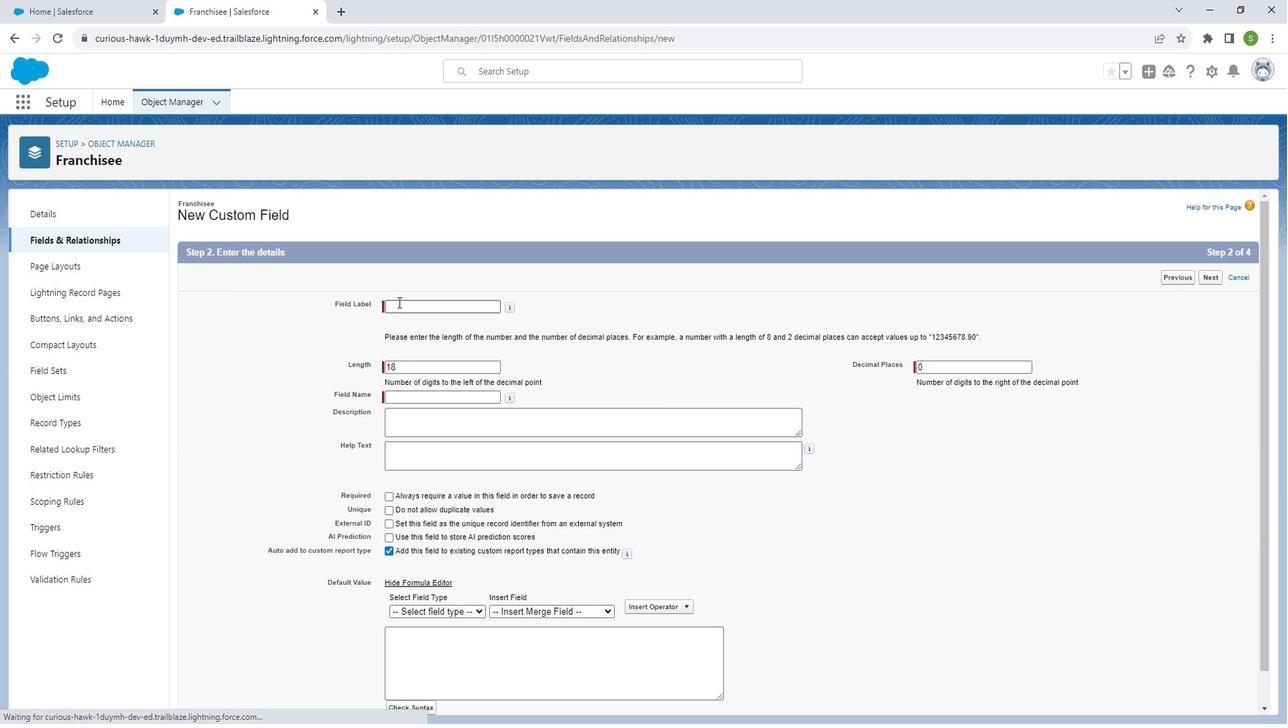 
Action: Mouse moved to (415, 312)
Screenshot: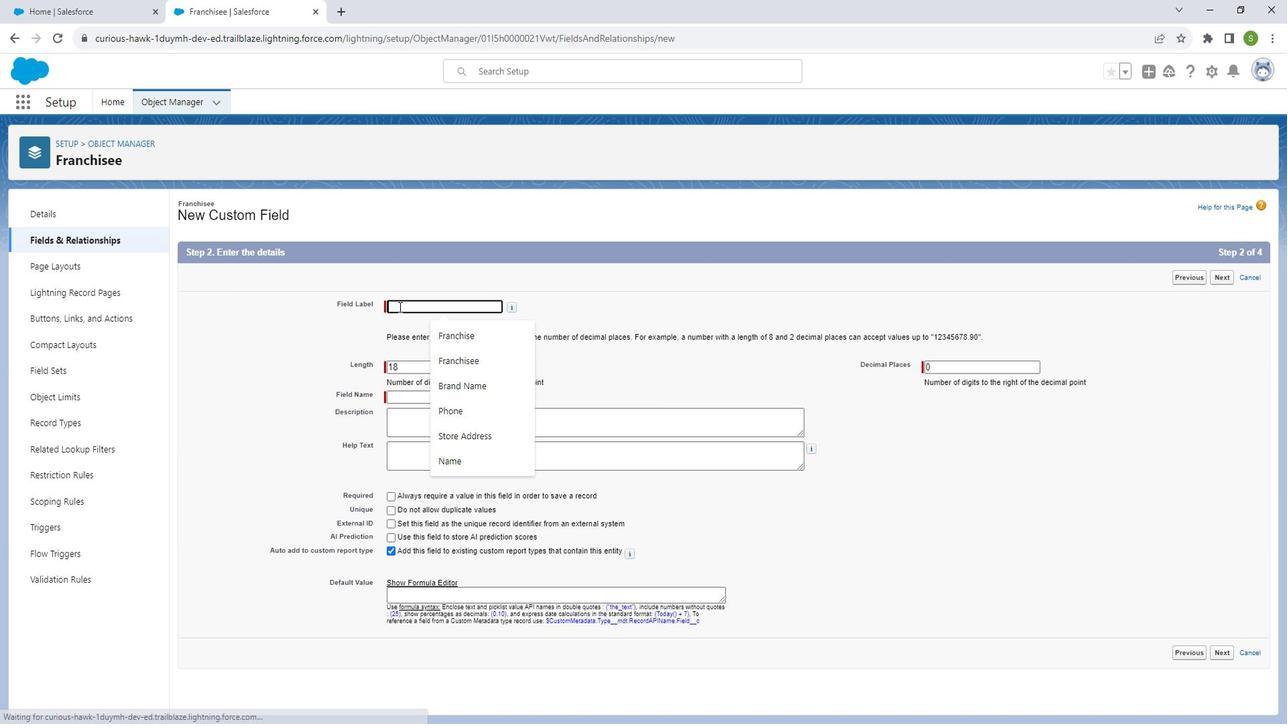 
Action: Key pressed <Key.shift_r>Franchisee<Key.space><Key.shift_r>code
Screenshot: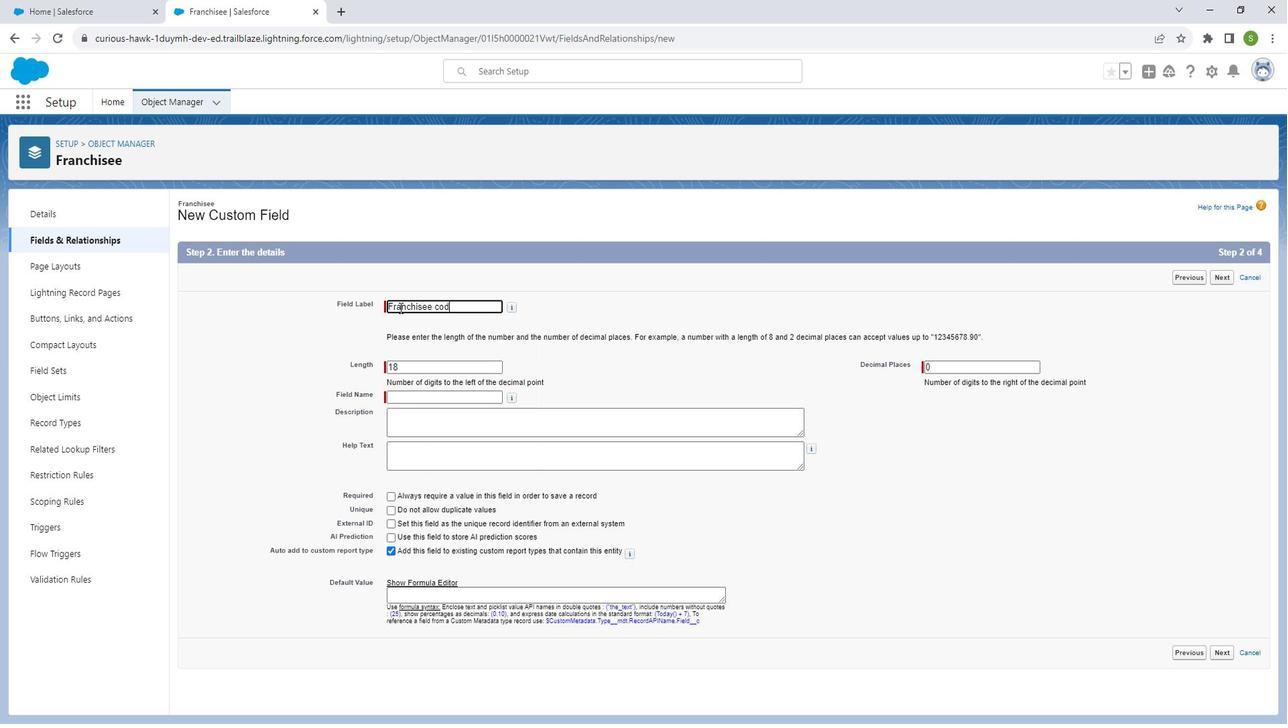 
Action: Mouse moved to (442, 396)
Screenshot: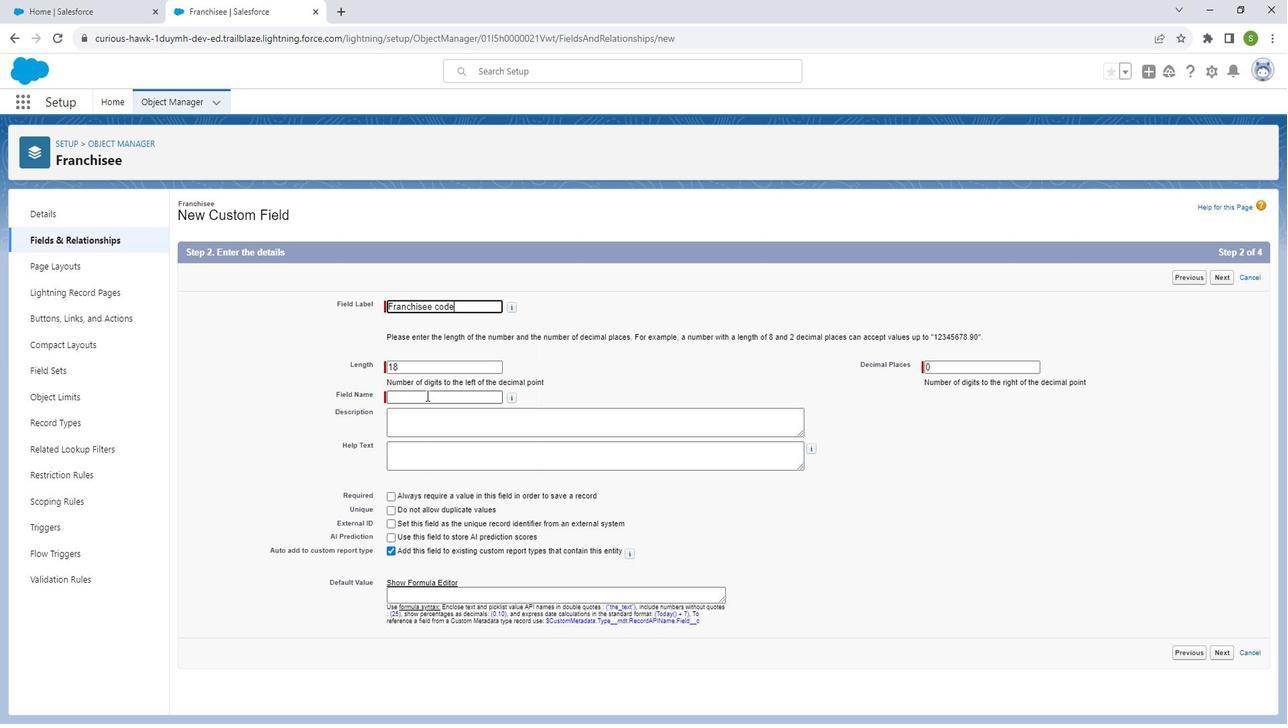 
Action: Mouse pressed left at (442, 396)
Screenshot: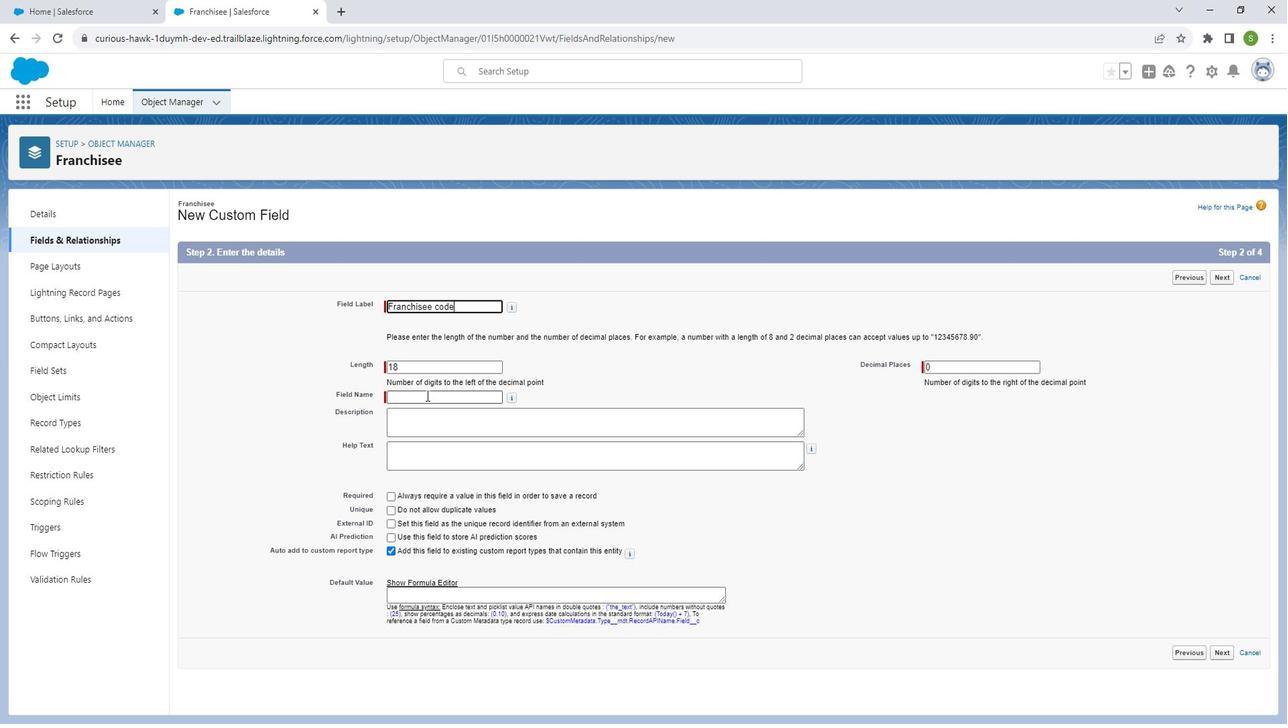 
Action: Mouse moved to (441, 419)
Screenshot: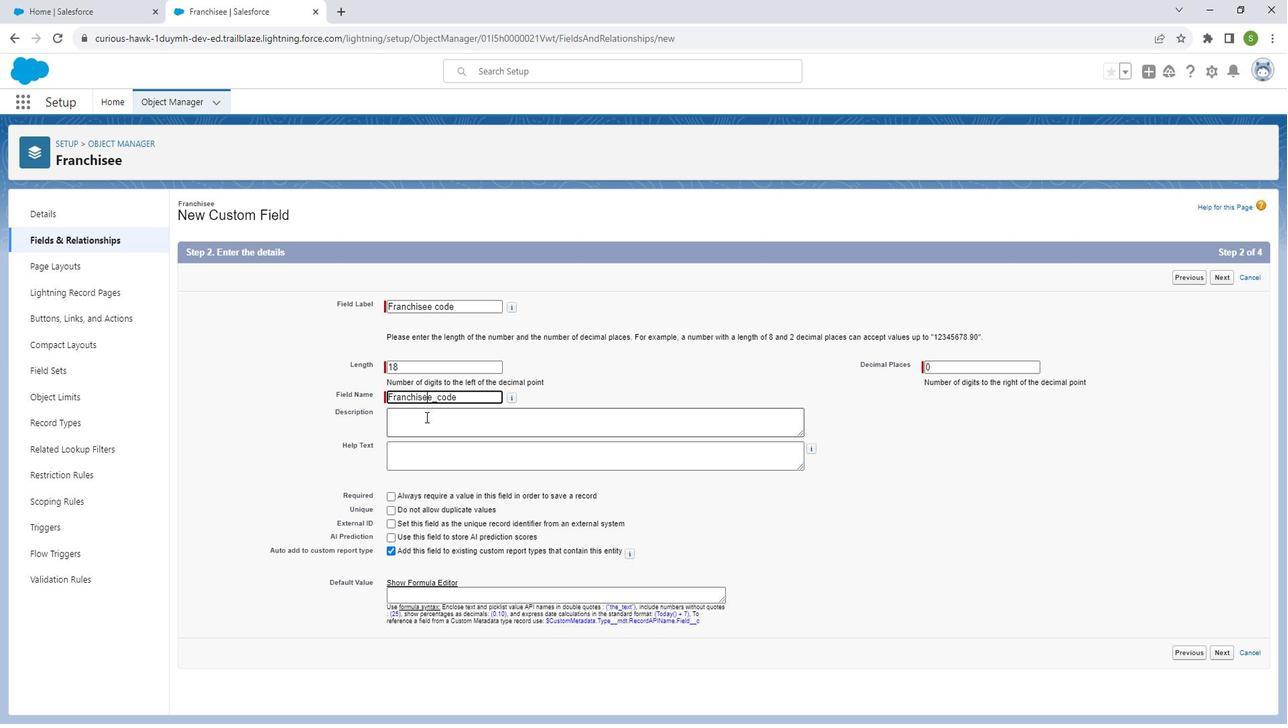 
Action: Mouse pressed left at (441, 419)
Screenshot: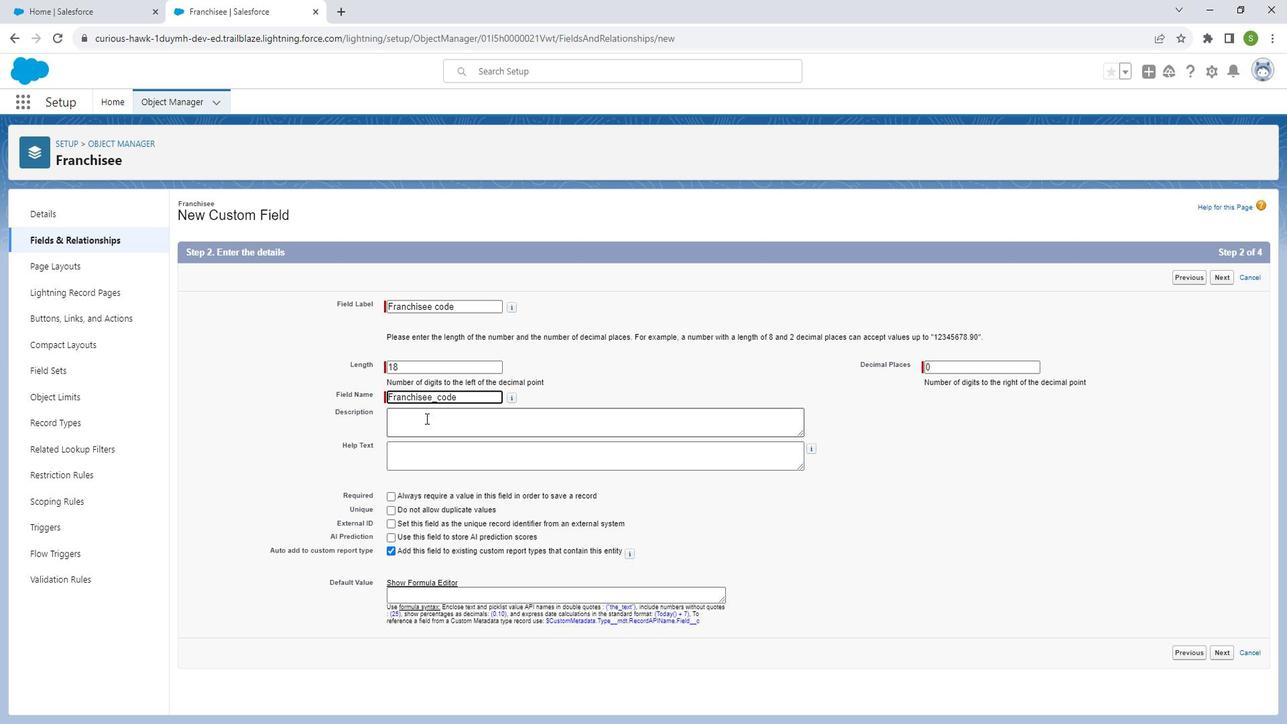 
Action: Key pressed <Key.shift_r>Used<Key.space>for<Key.space>franch<Key.backspace><Key.backspace><Key.backspace><Key.backspace><Key.backspace><Key.backspace><Key.backspace><Key.backspace><Key.backspace><Key.backspace>to<Key.space>fill<Key.space>franchisee<Key.space>code
Screenshot: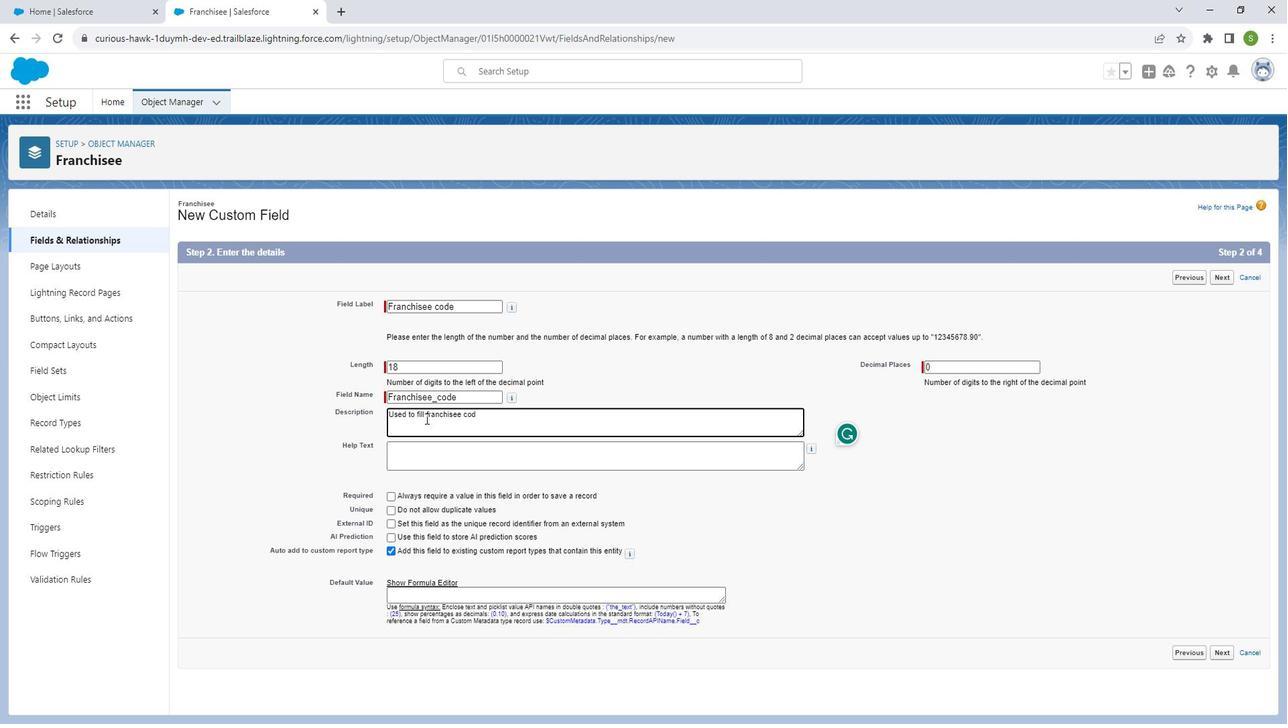 
Action: Mouse moved to (492, 457)
Screenshot: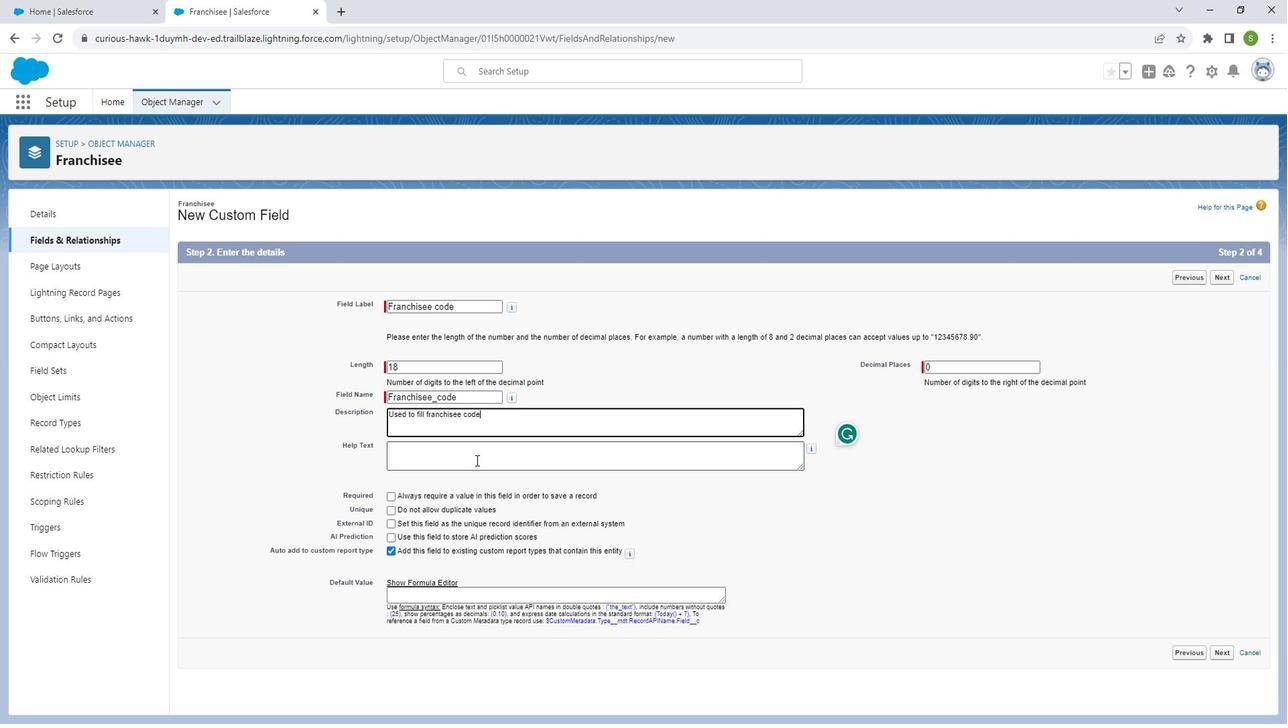
Action: Mouse pressed left at (492, 457)
Screenshot: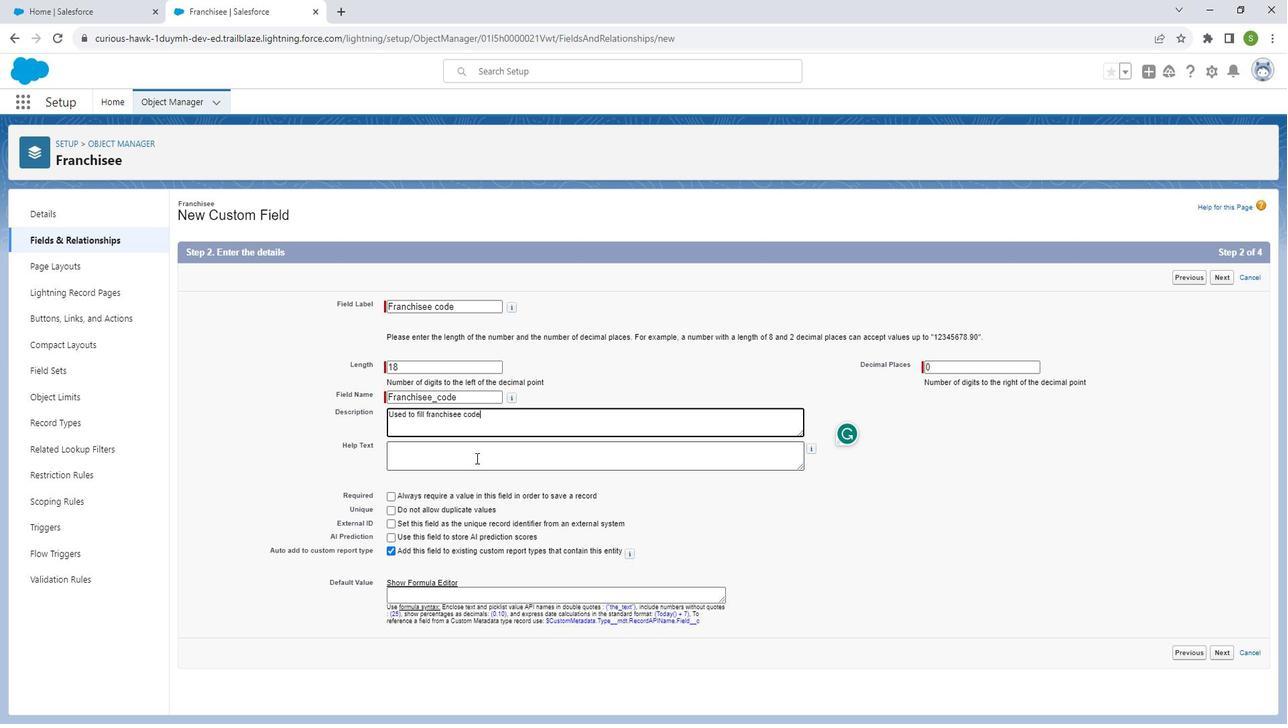 
Action: Mouse moved to (1239, 645)
Screenshot: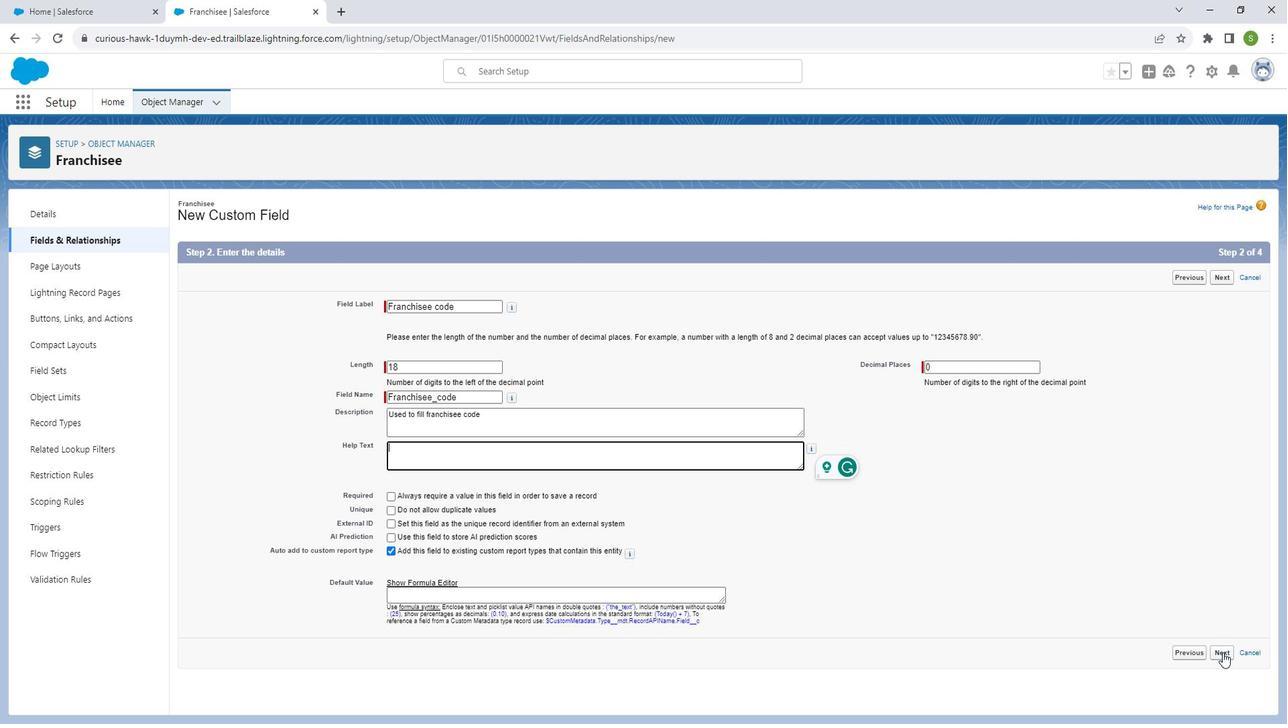 
Action: Mouse pressed left at (1239, 645)
Screenshot: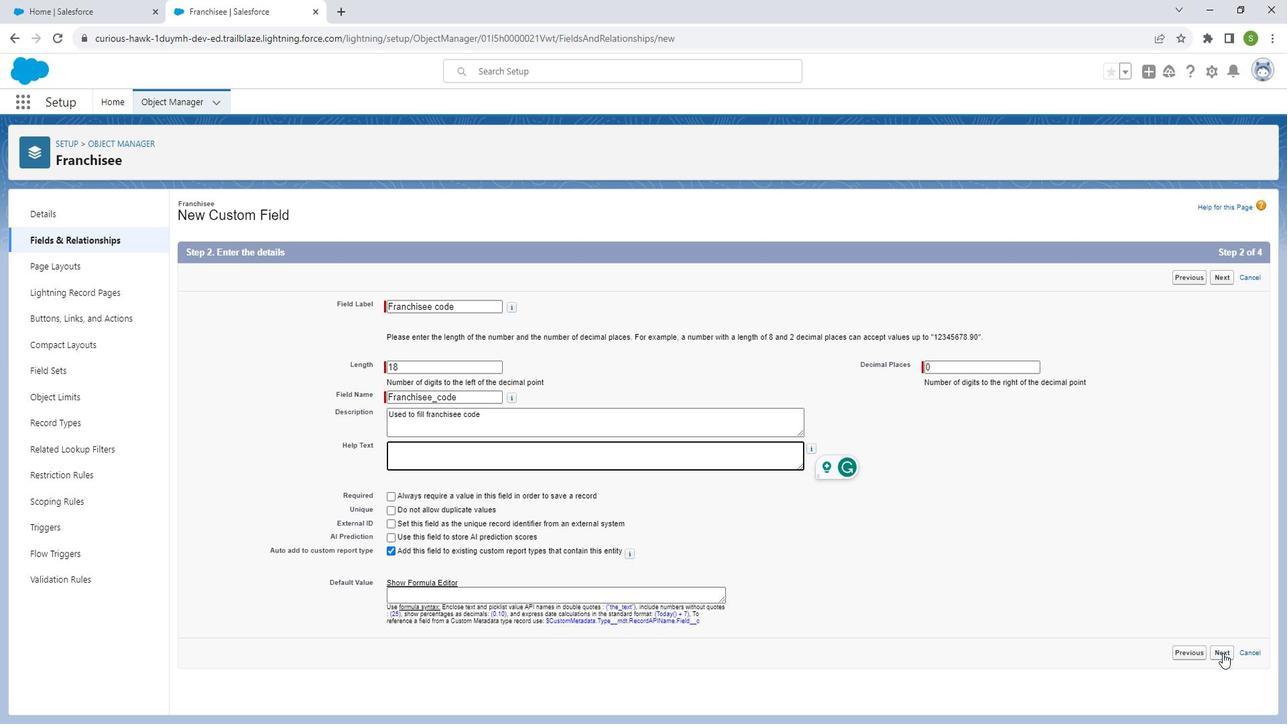 
Action: Mouse moved to (1139, 344)
Screenshot: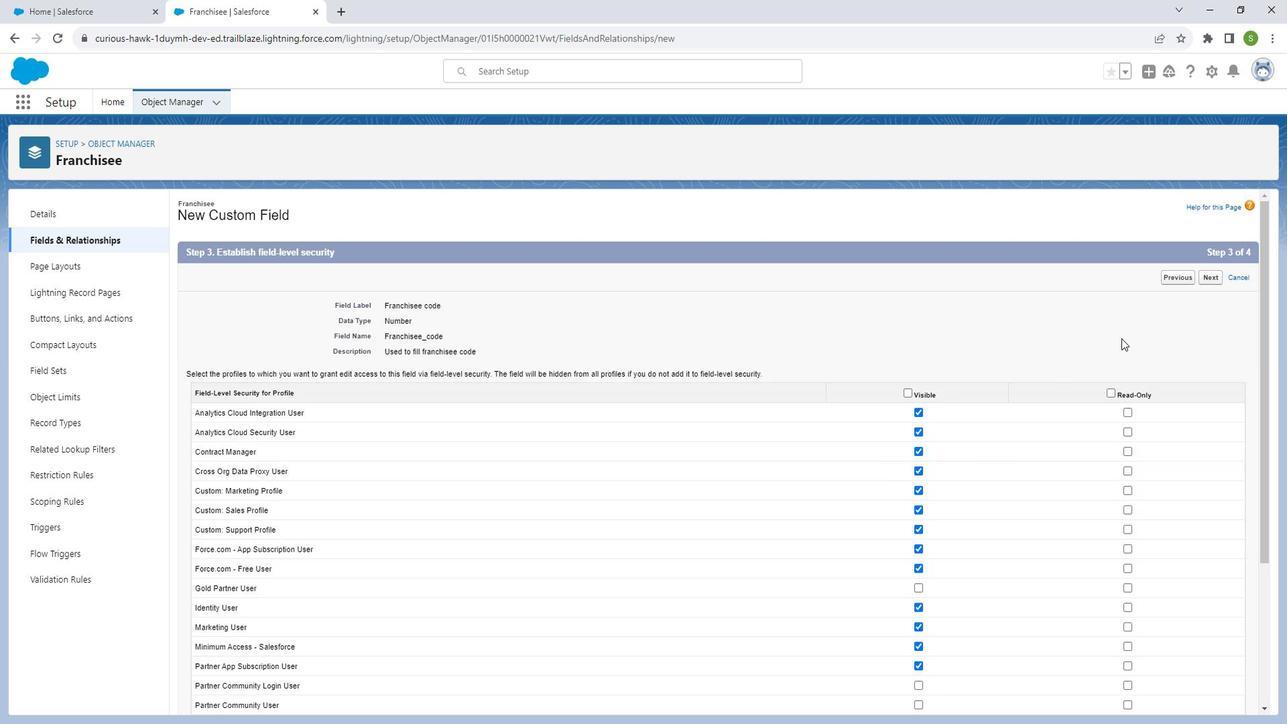 
Action: Mouse scrolled (1139, 343) with delta (0, 0)
Screenshot: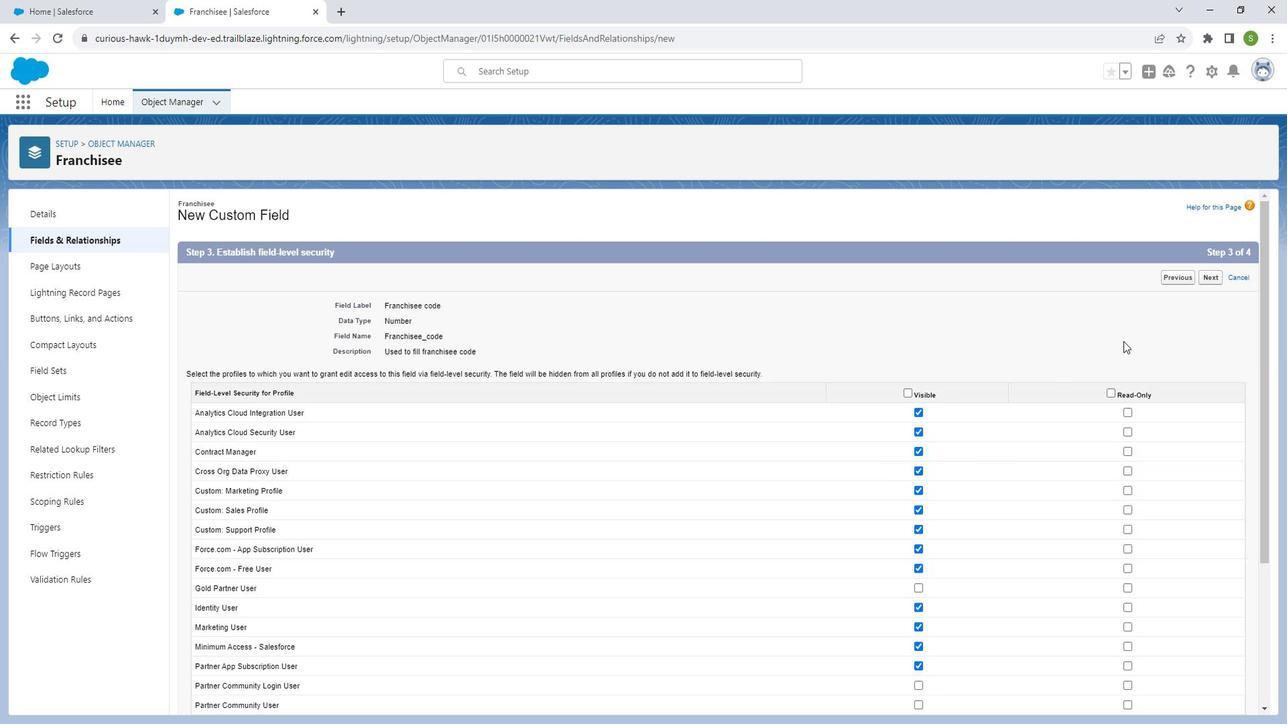 
Action: Mouse moved to (1141, 350)
Screenshot: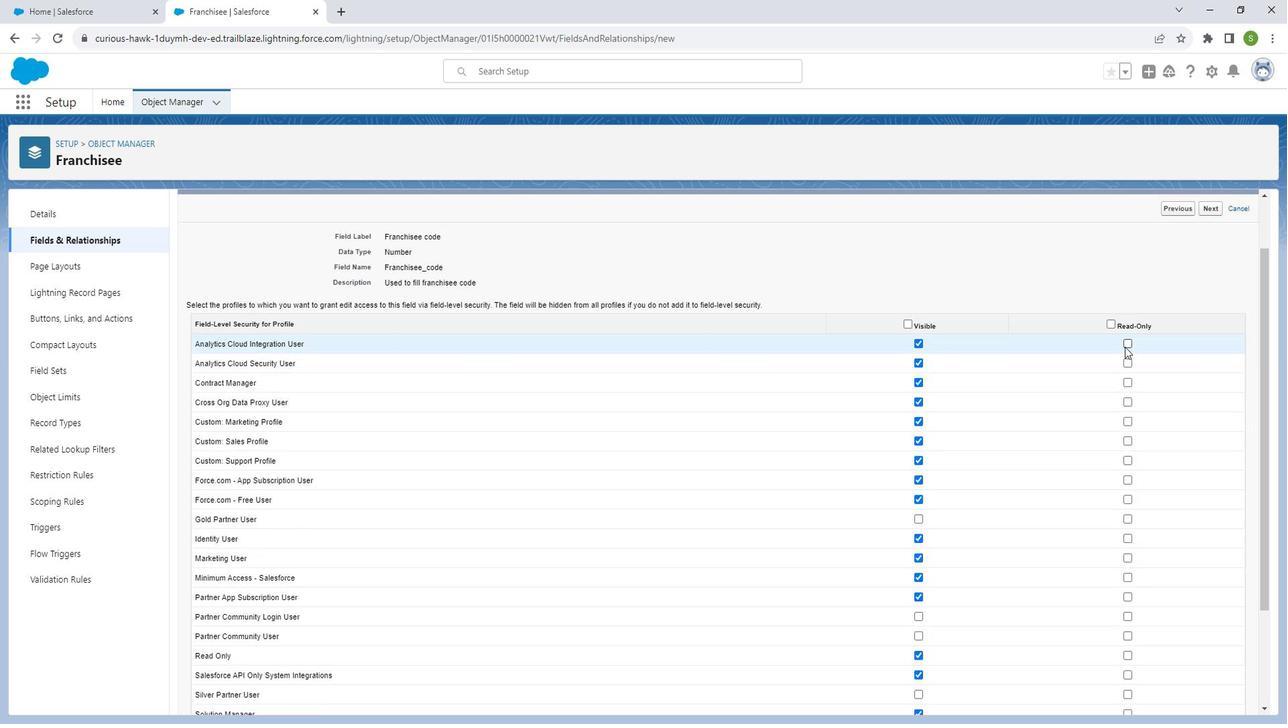 
Action: Mouse scrolled (1141, 349) with delta (0, 0)
Screenshot: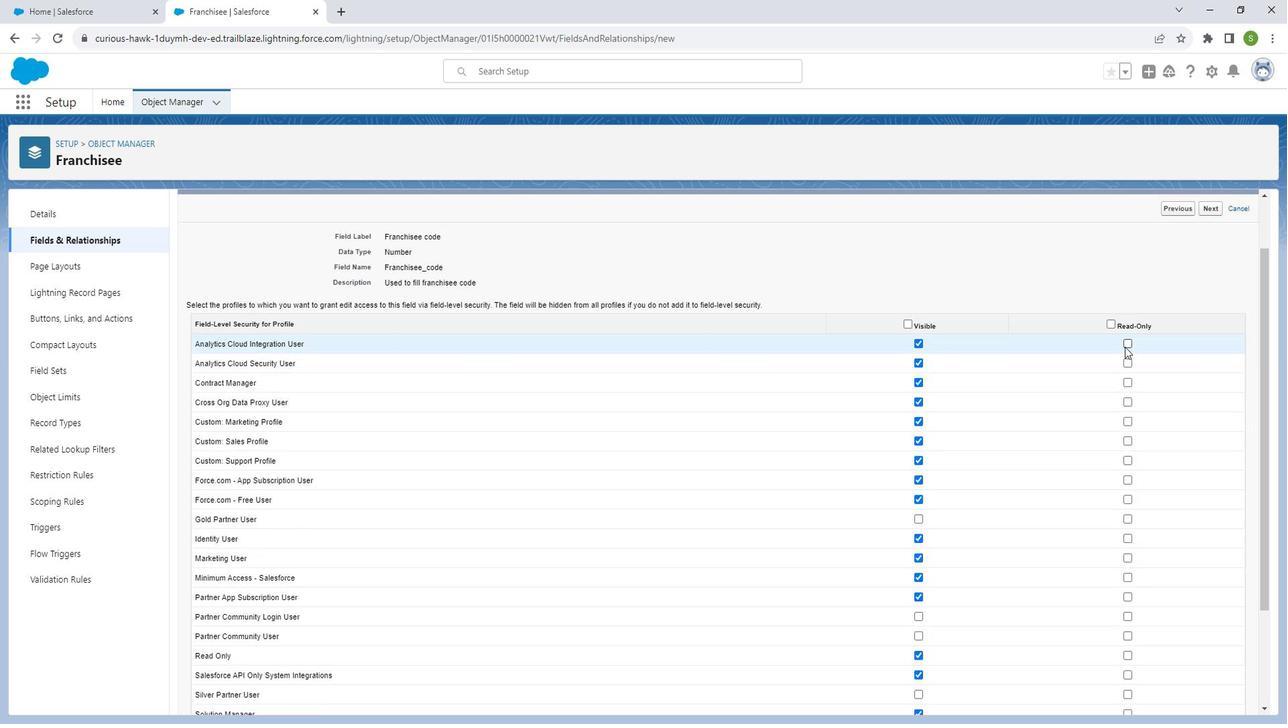 
Action: Mouse moved to (1142, 354)
Screenshot: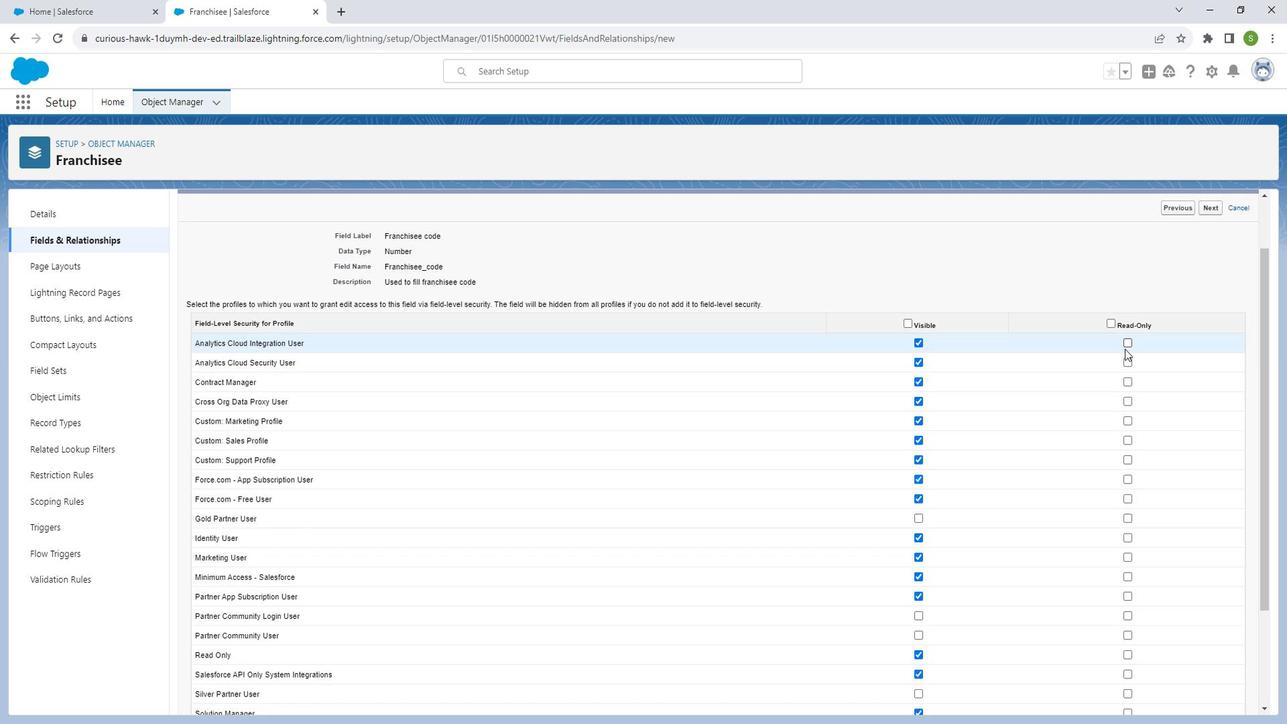 
Action: Mouse scrolled (1142, 354) with delta (0, 0)
Screenshot: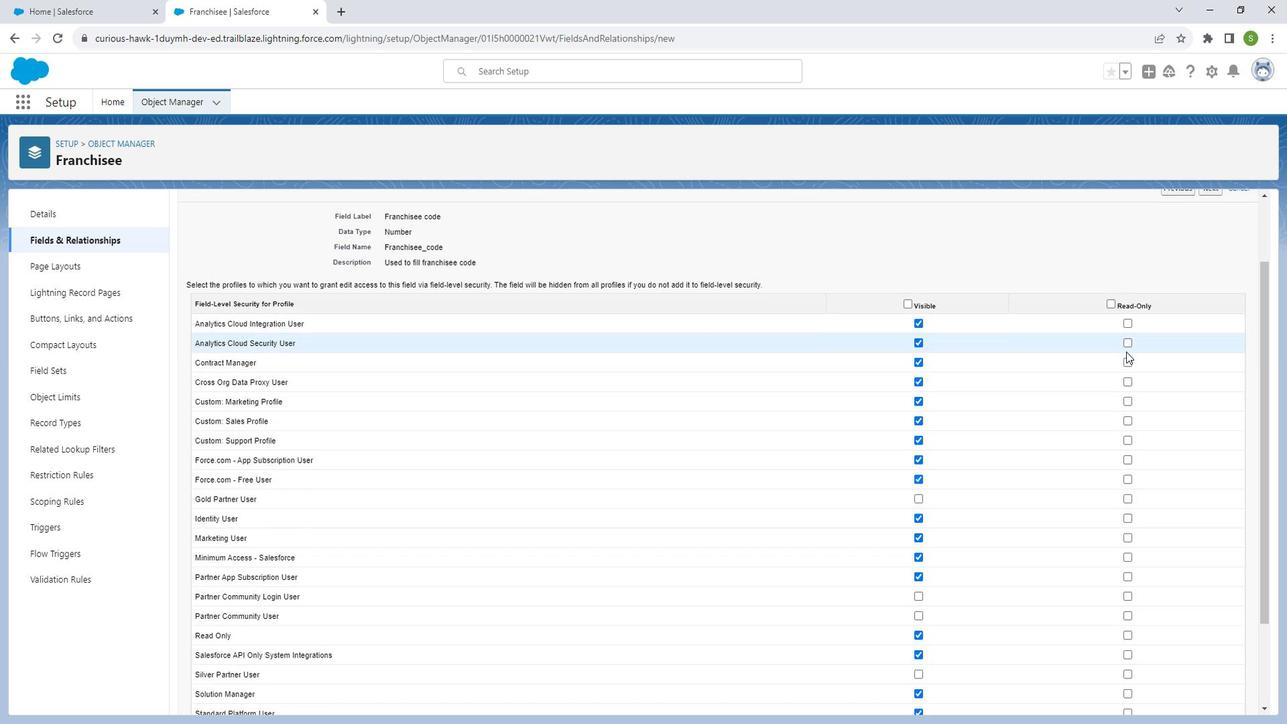 
Action: Mouse moved to (1144, 362)
Screenshot: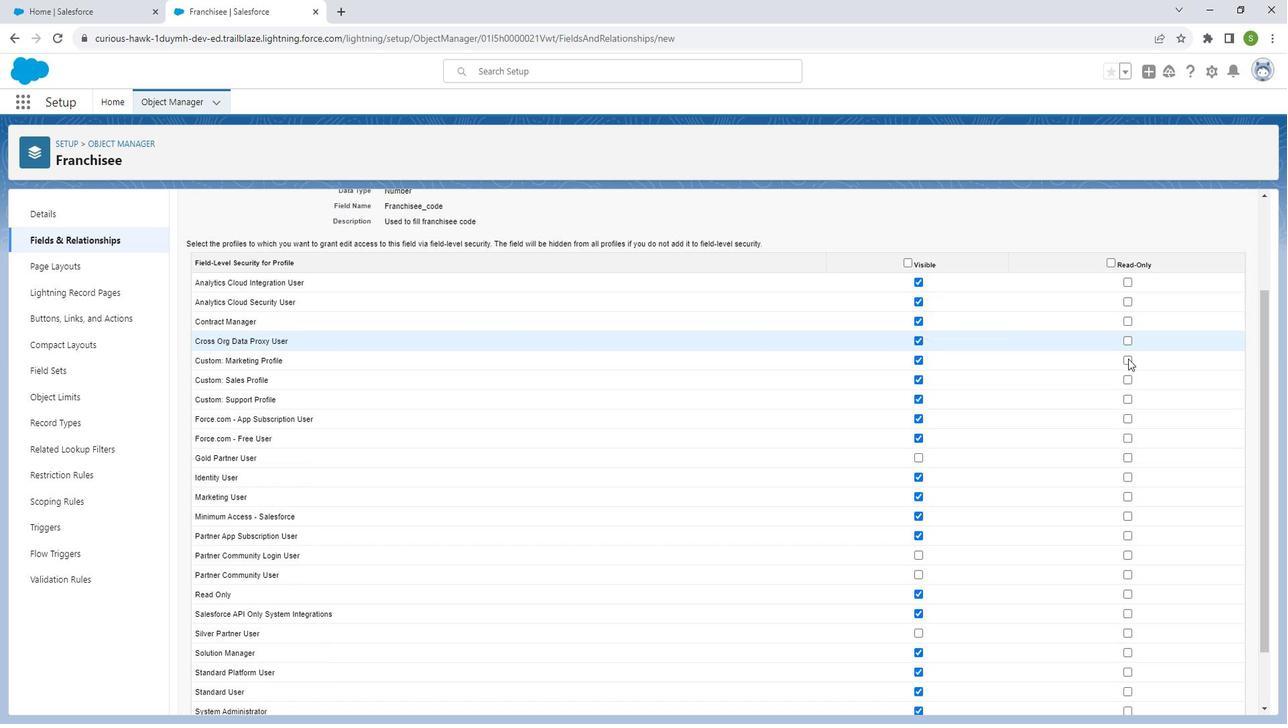
Action: Mouse scrolled (1144, 361) with delta (0, 0)
Screenshot: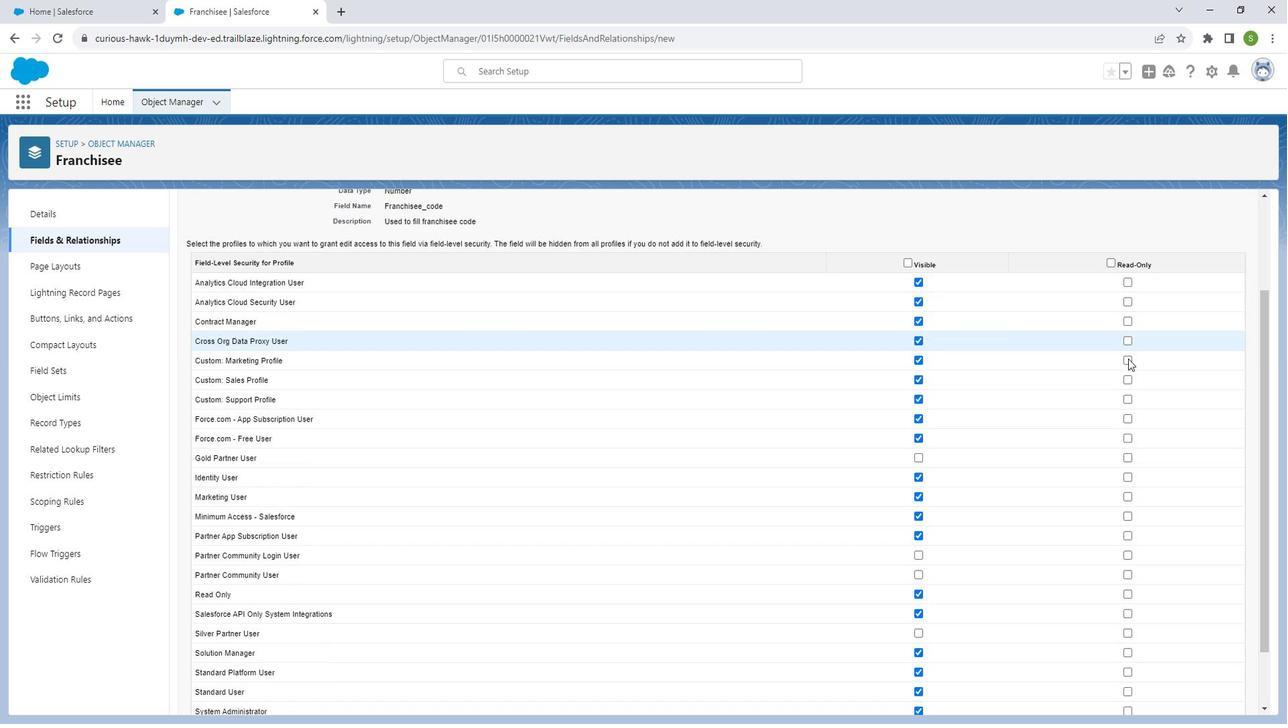 
Action: Mouse moved to (1145, 366)
Screenshot: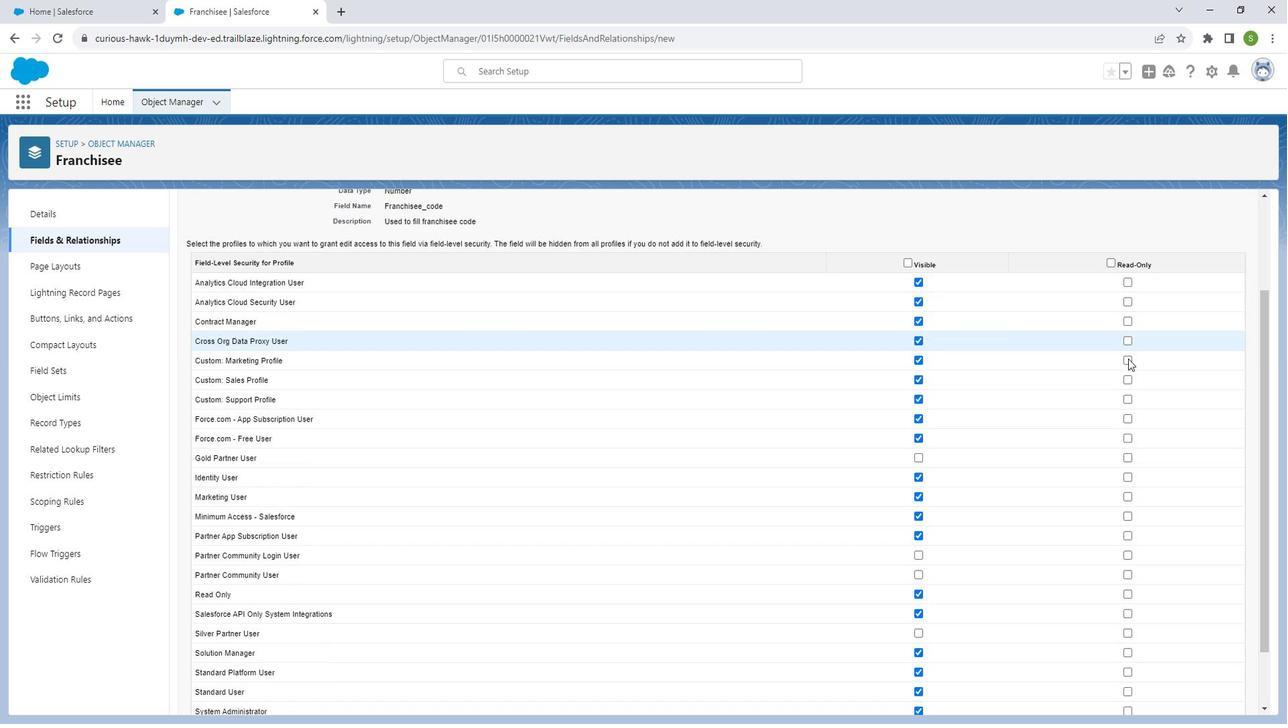
Action: Mouse scrolled (1145, 365) with delta (0, 0)
Screenshot: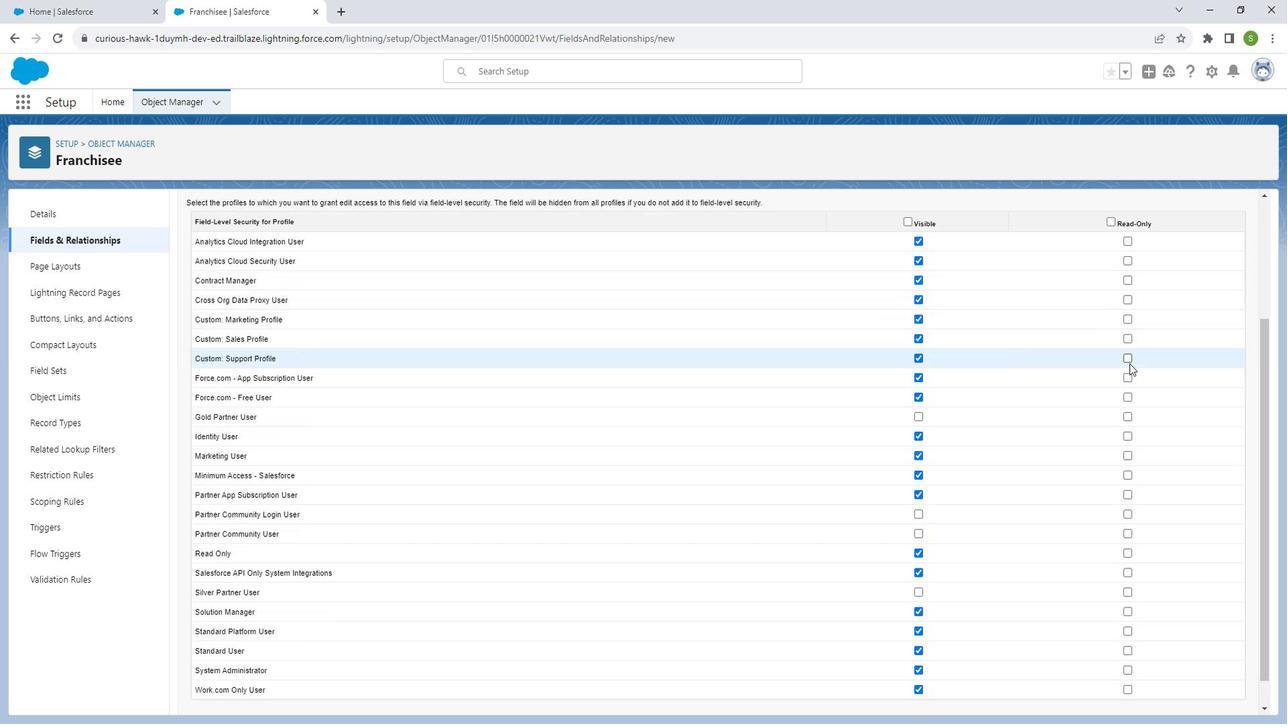 
Action: Mouse moved to (1146, 367)
Screenshot: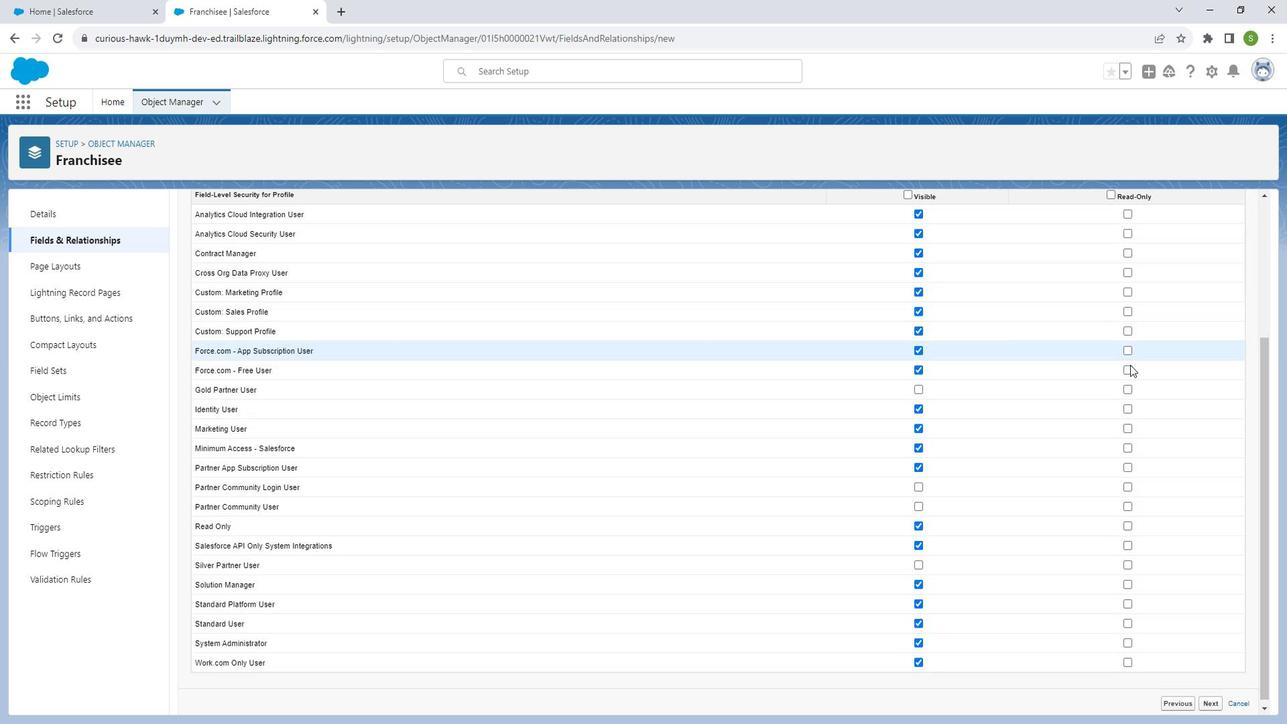 
Action: Mouse scrolled (1146, 366) with delta (0, 0)
Screenshot: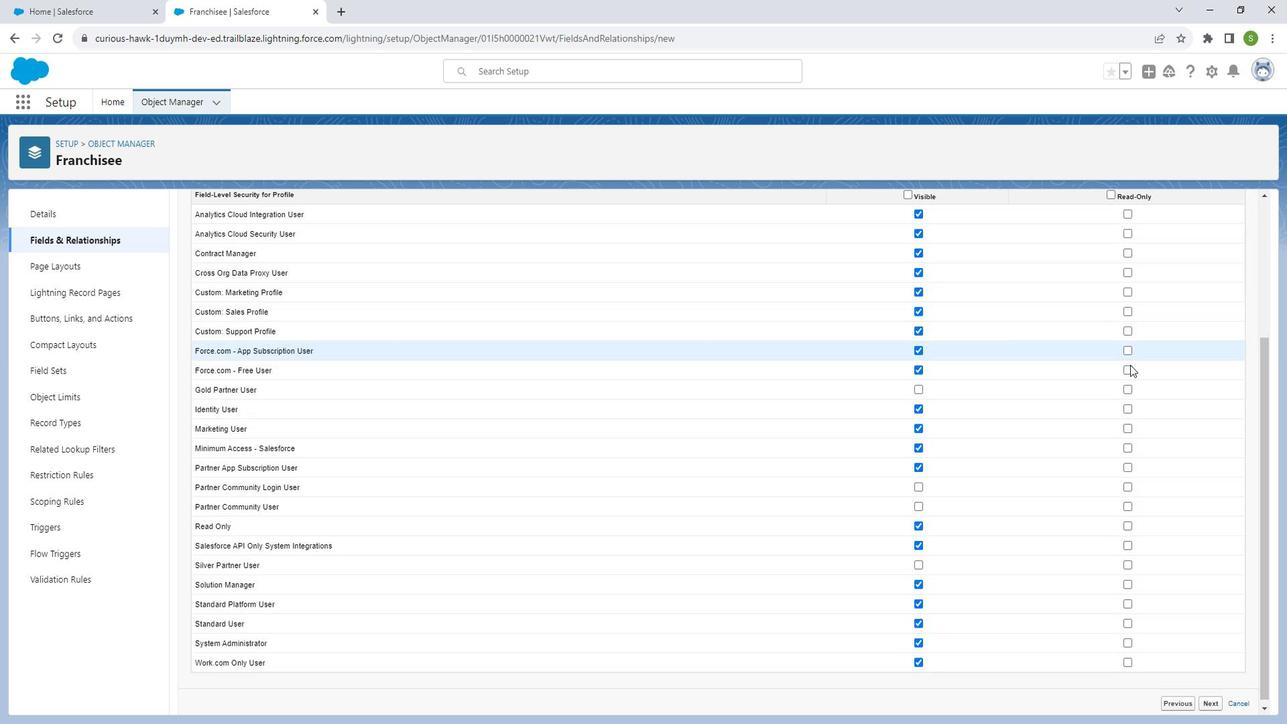 
Action: Mouse moved to (1229, 683)
Screenshot: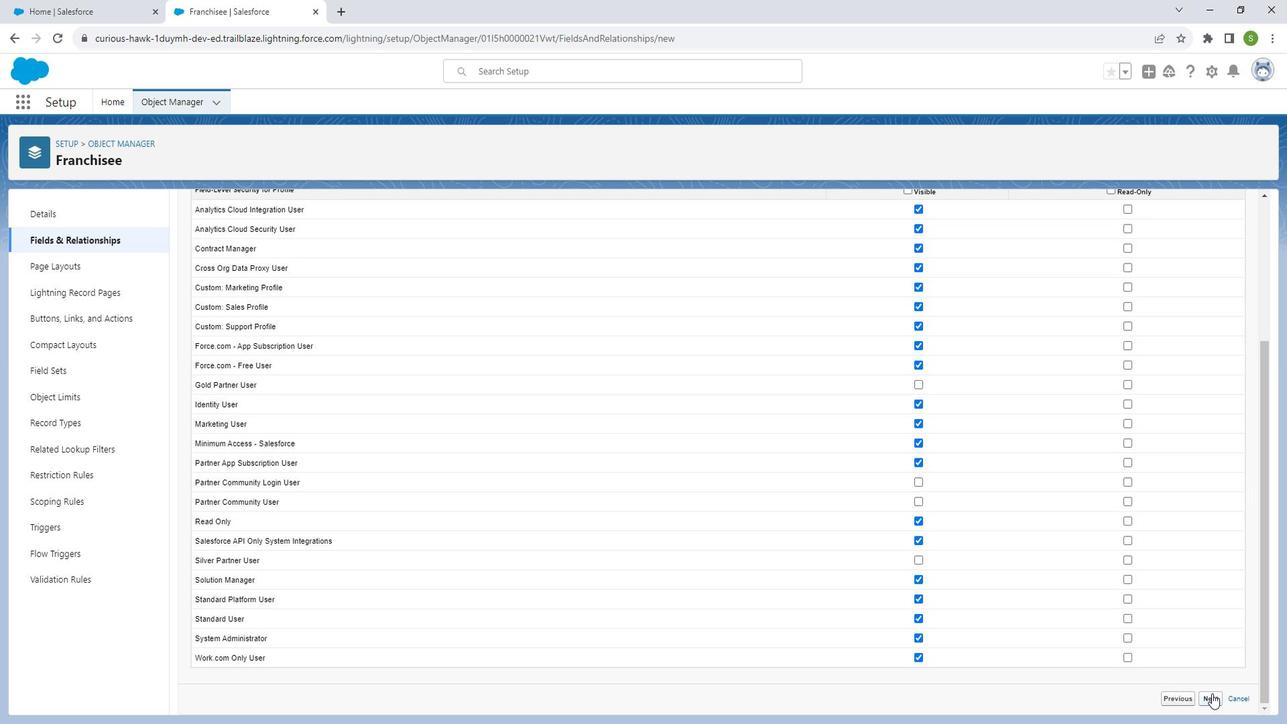 
Action: Mouse pressed left at (1229, 683)
Screenshot: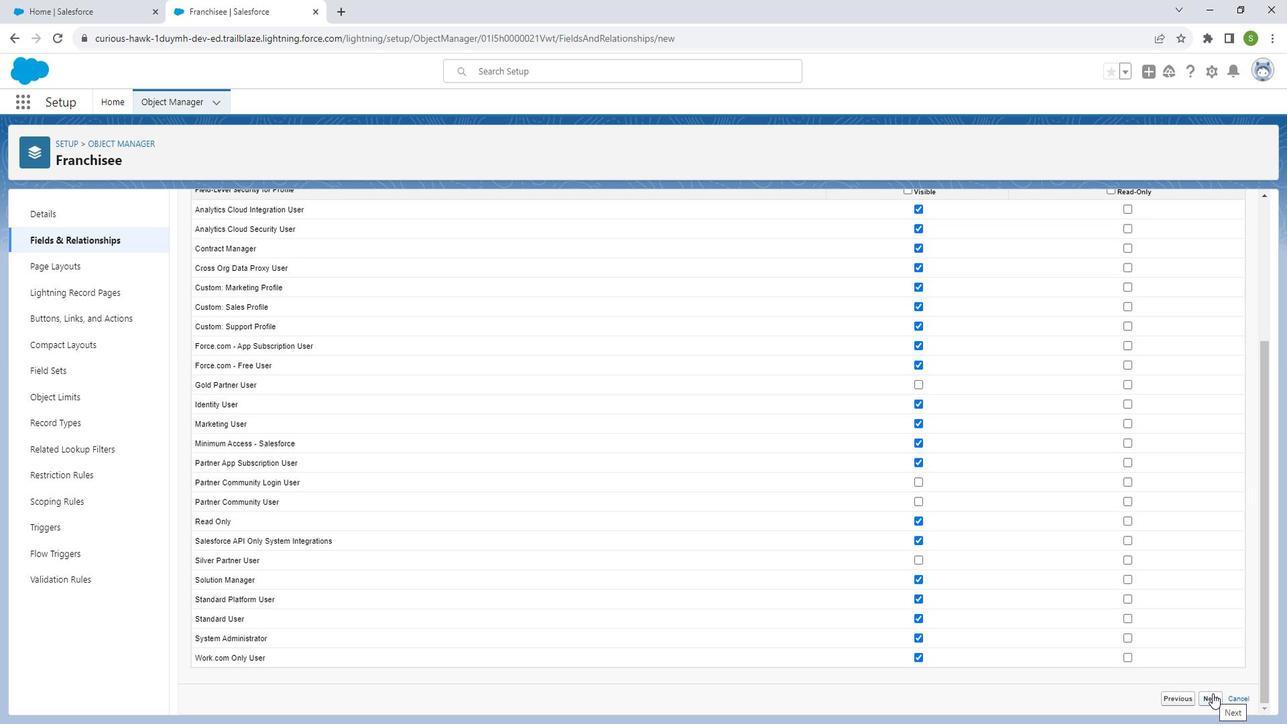 
Action: Mouse moved to (1229, 285)
Screenshot: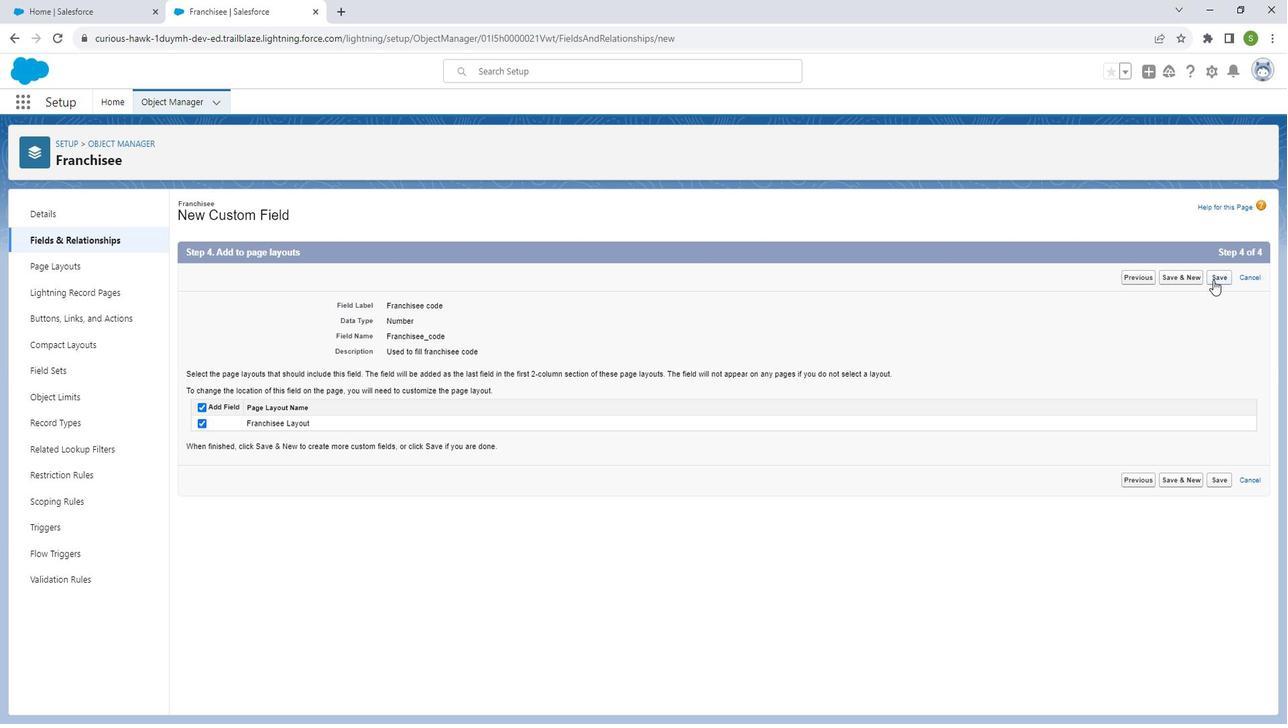 
Action: Mouse pressed left at (1229, 285)
Screenshot: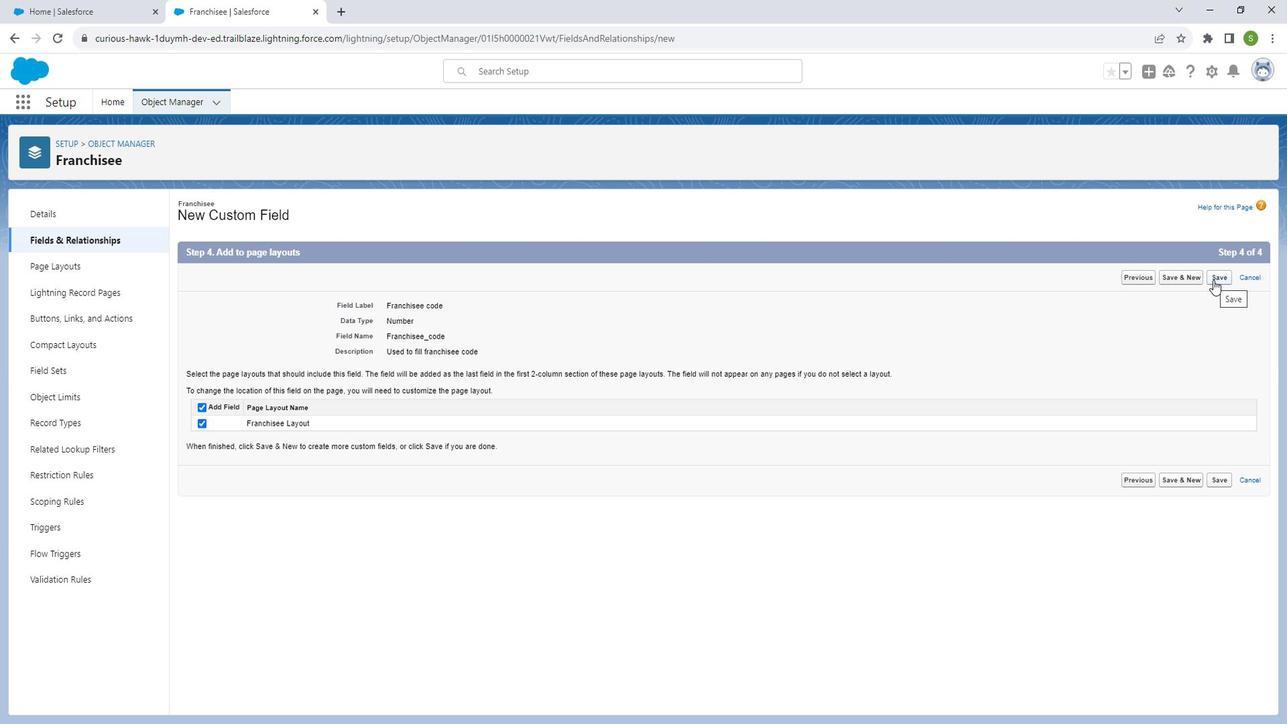 
Action: Mouse moved to (91, 246)
Screenshot: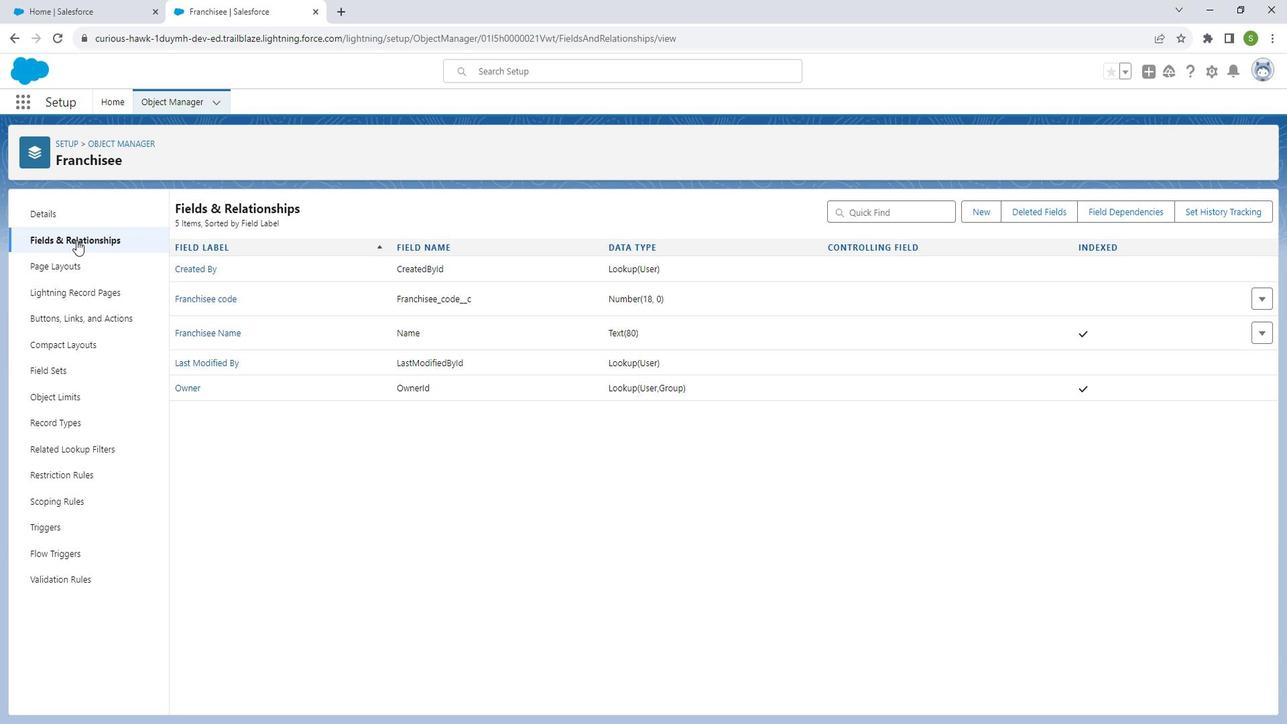 
Action: Mouse pressed left at (91, 246)
Screenshot: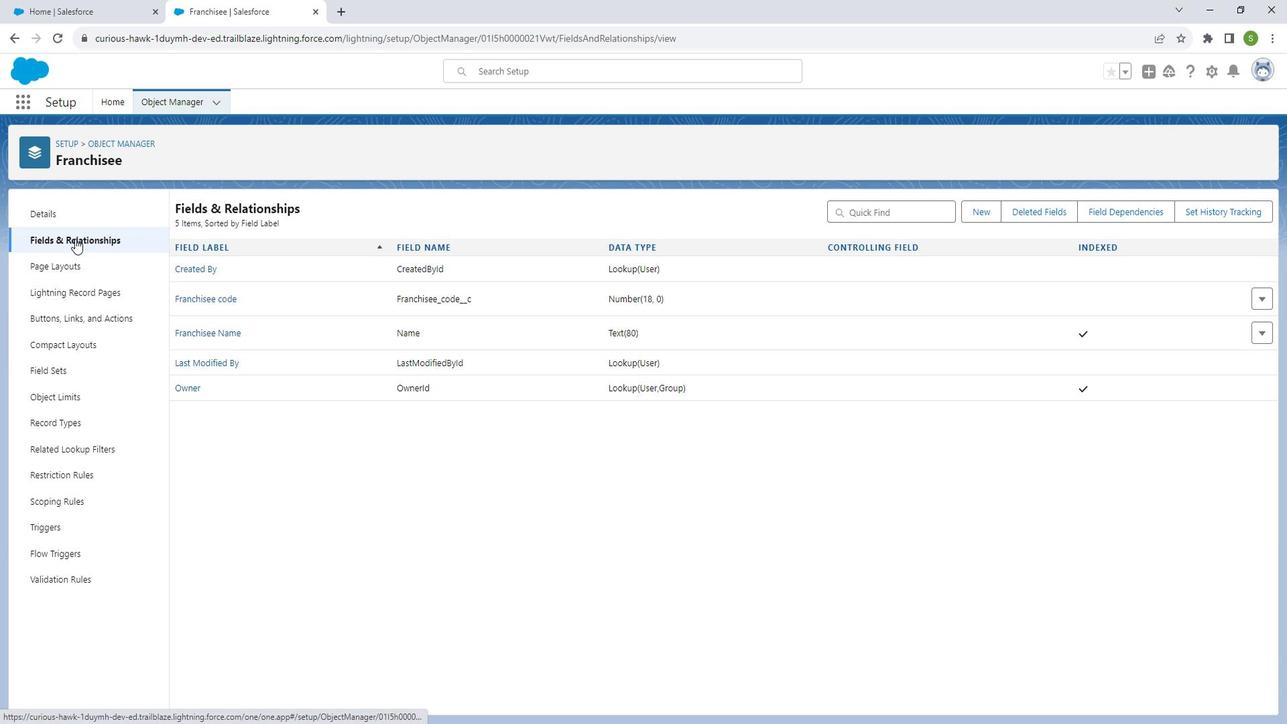 
Action: Mouse moved to (1011, 217)
Screenshot: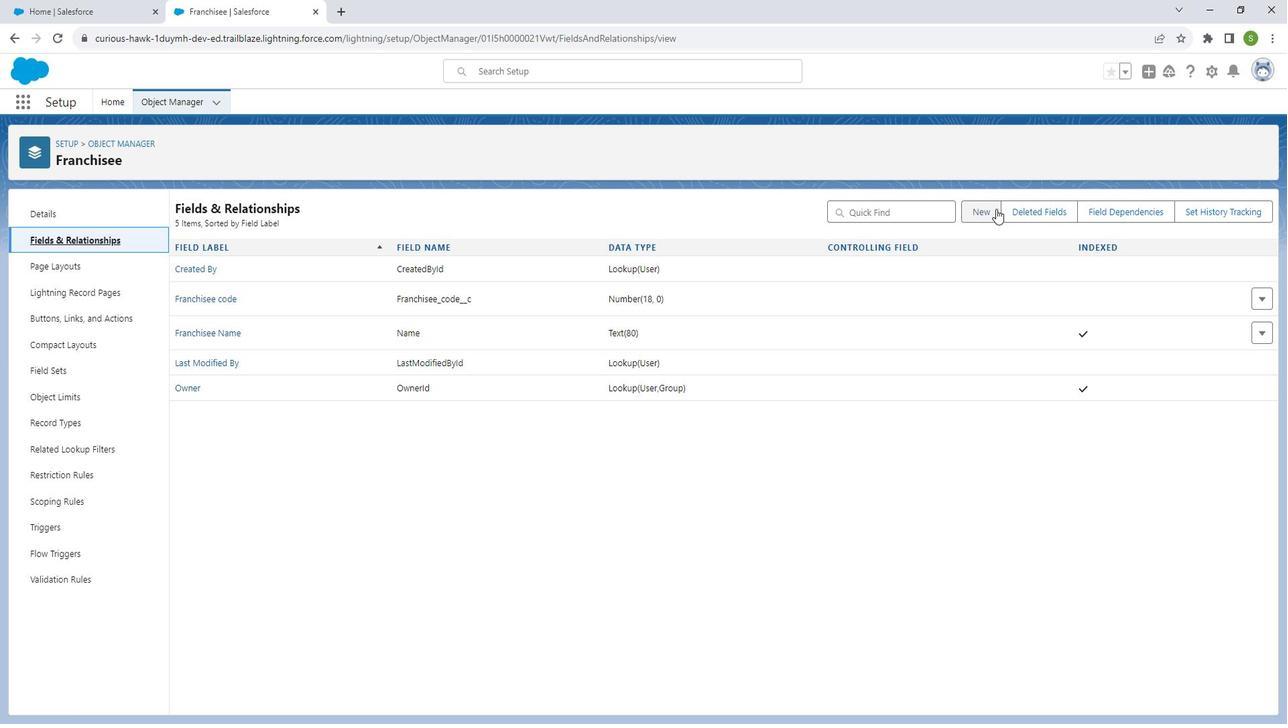 
Action: Mouse pressed left at (1011, 217)
Screenshot: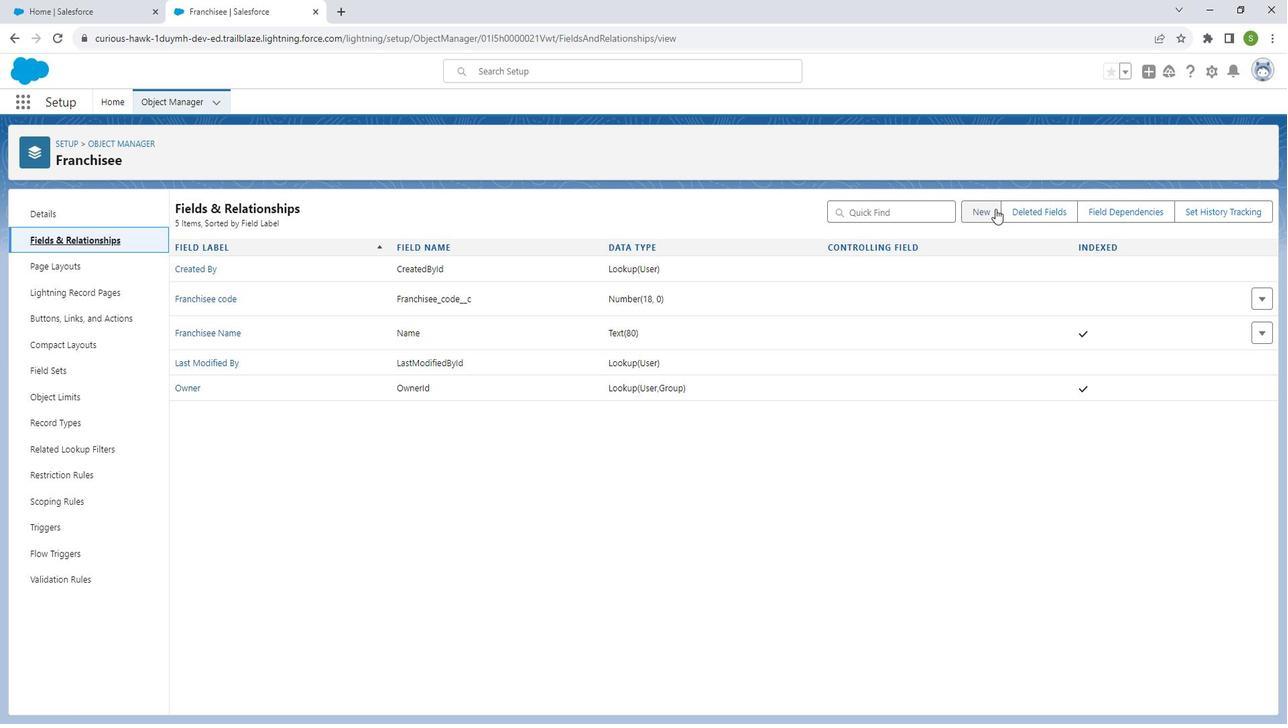 
Action: Mouse moved to (377, 542)
Screenshot: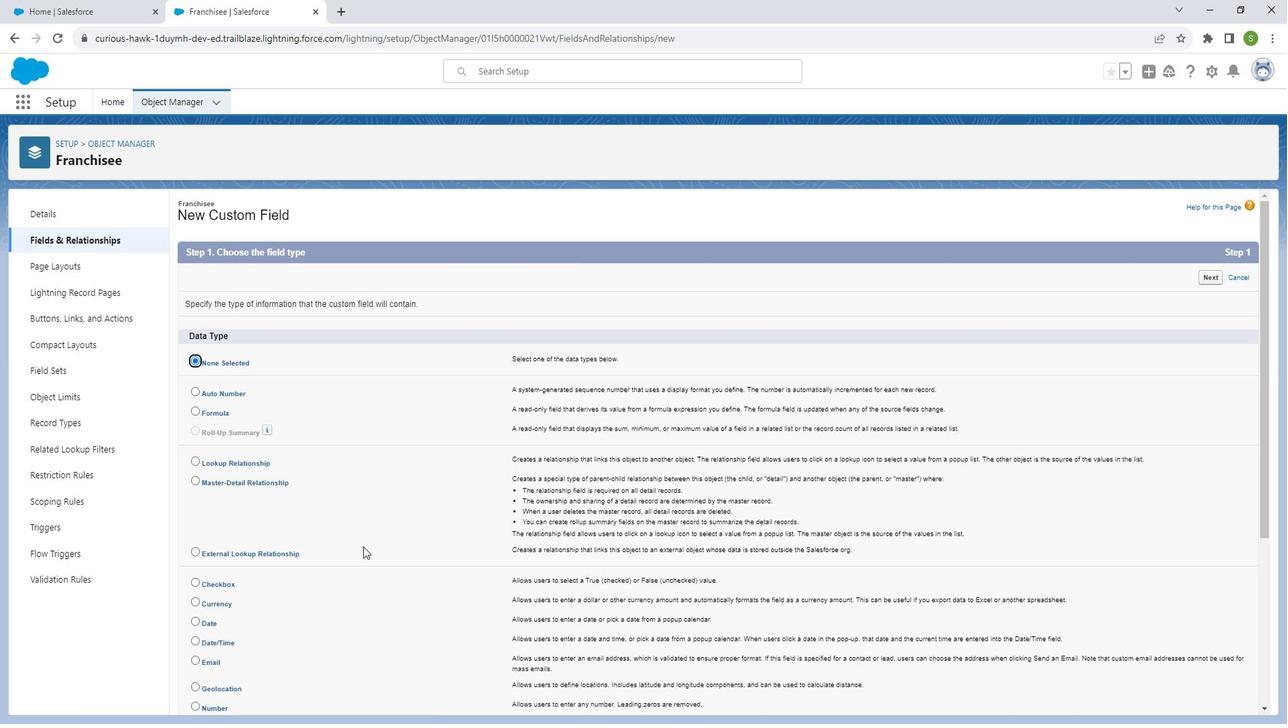 
Action: Mouse scrolled (377, 541) with delta (0, 0)
Screenshot: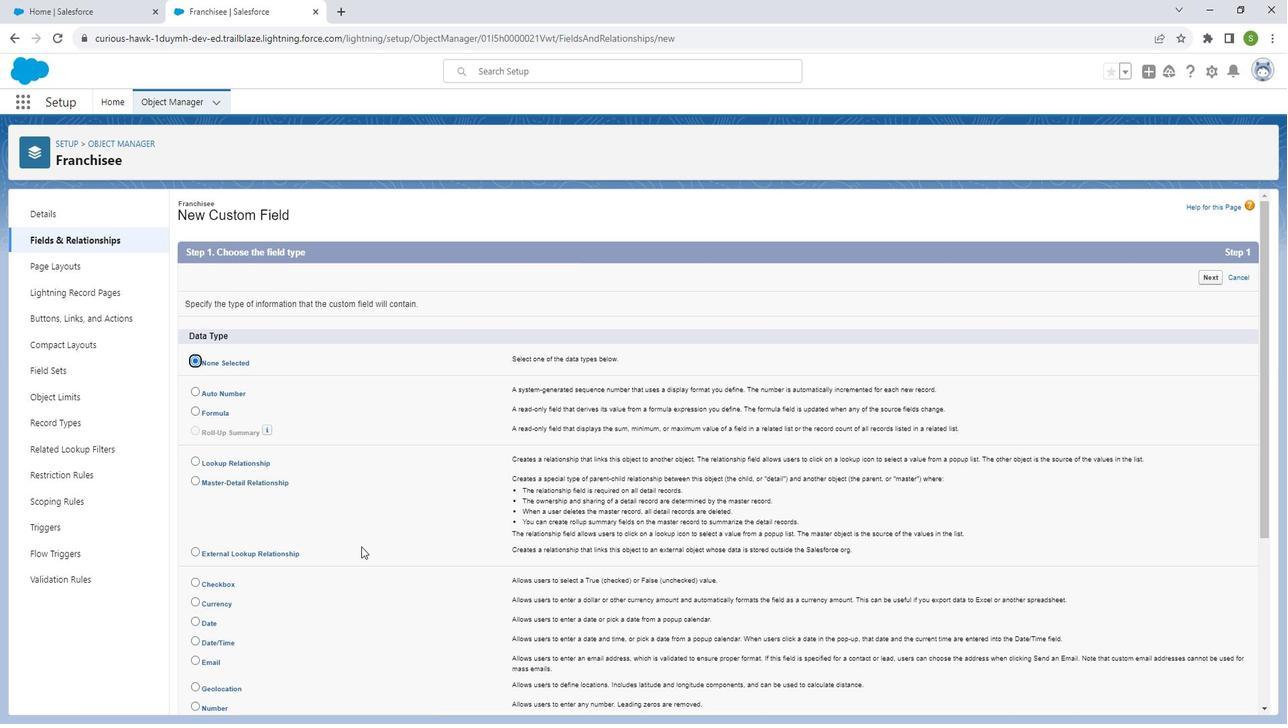 
Action: Mouse scrolled (377, 541) with delta (0, 0)
Screenshot: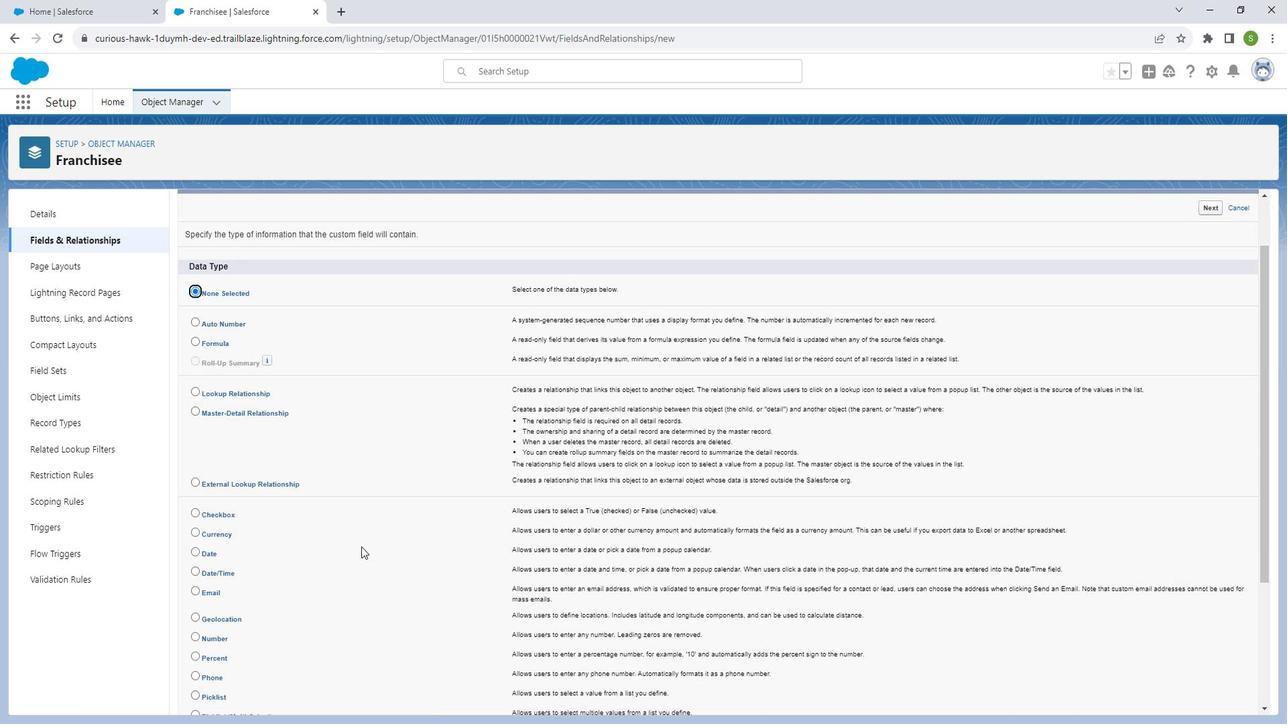 
Action: Mouse moved to (376, 543)
Screenshot: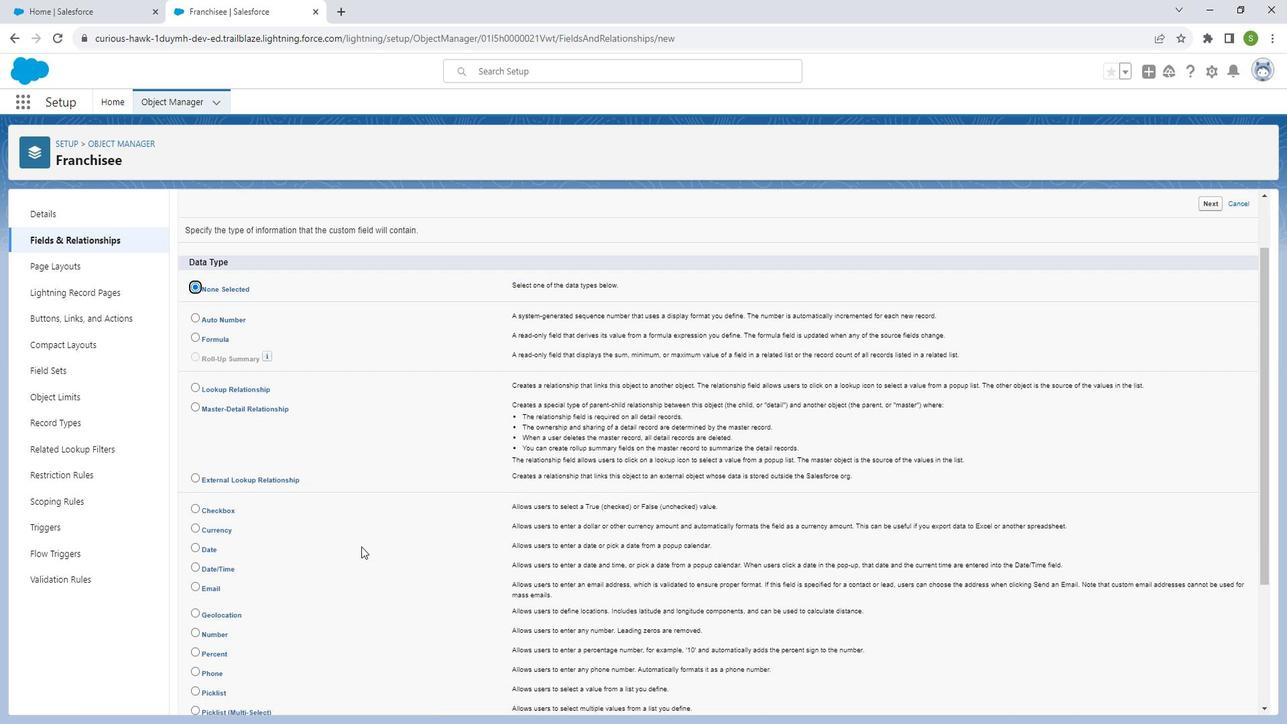 
Action: Mouse scrolled (376, 542) with delta (0, 0)
Screenshot: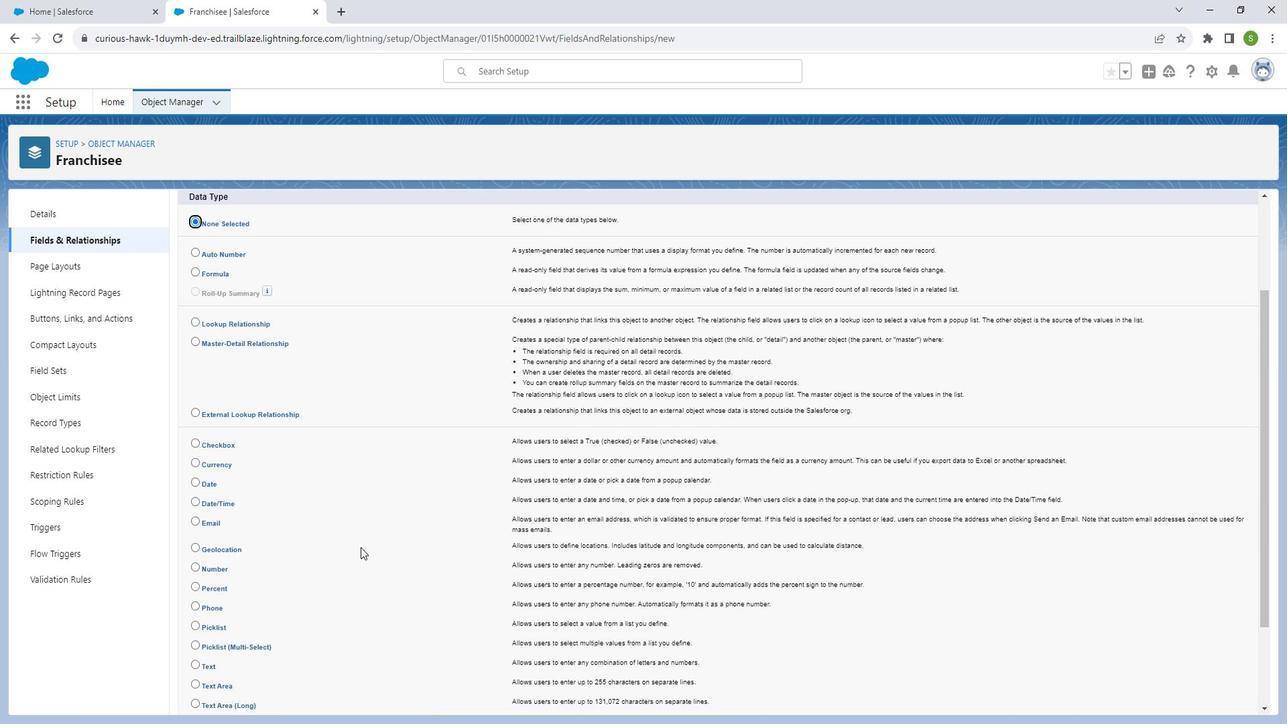 
Action: Mouse moved to (374, 545)
Screenshot: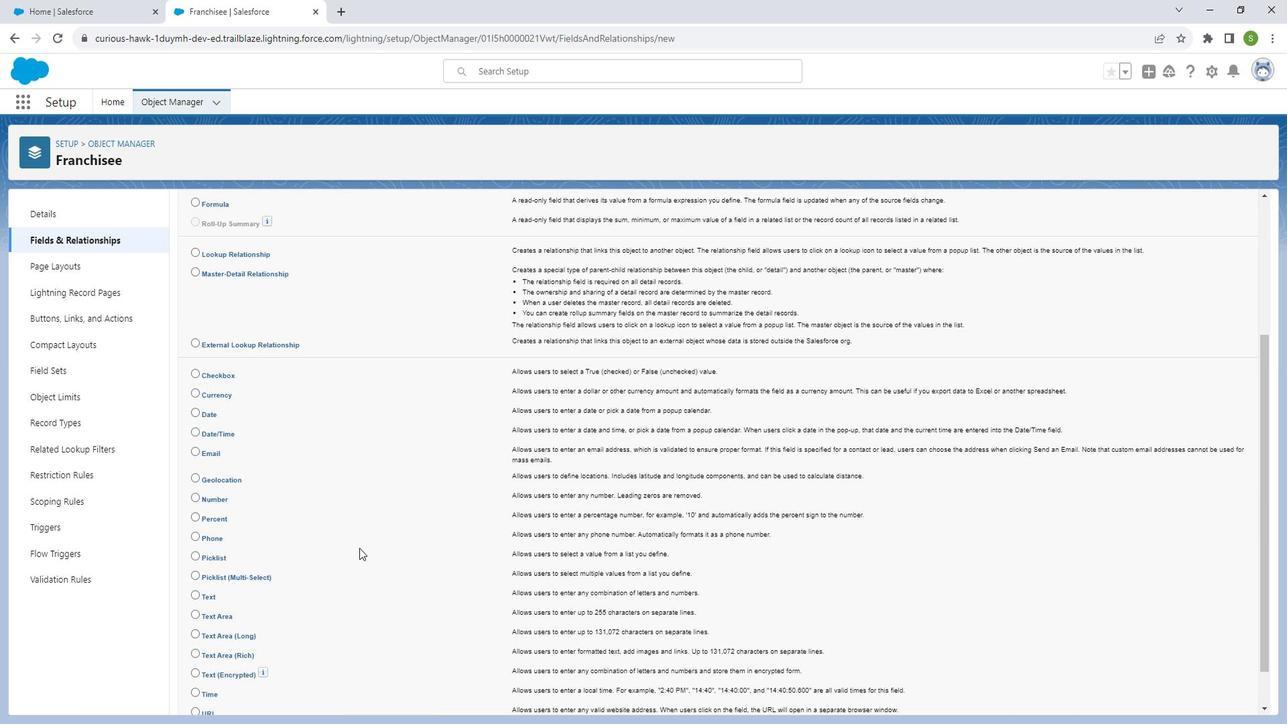 
Action: Mouse scrolled (374, 544) with delta (0, 0)
Screenshot: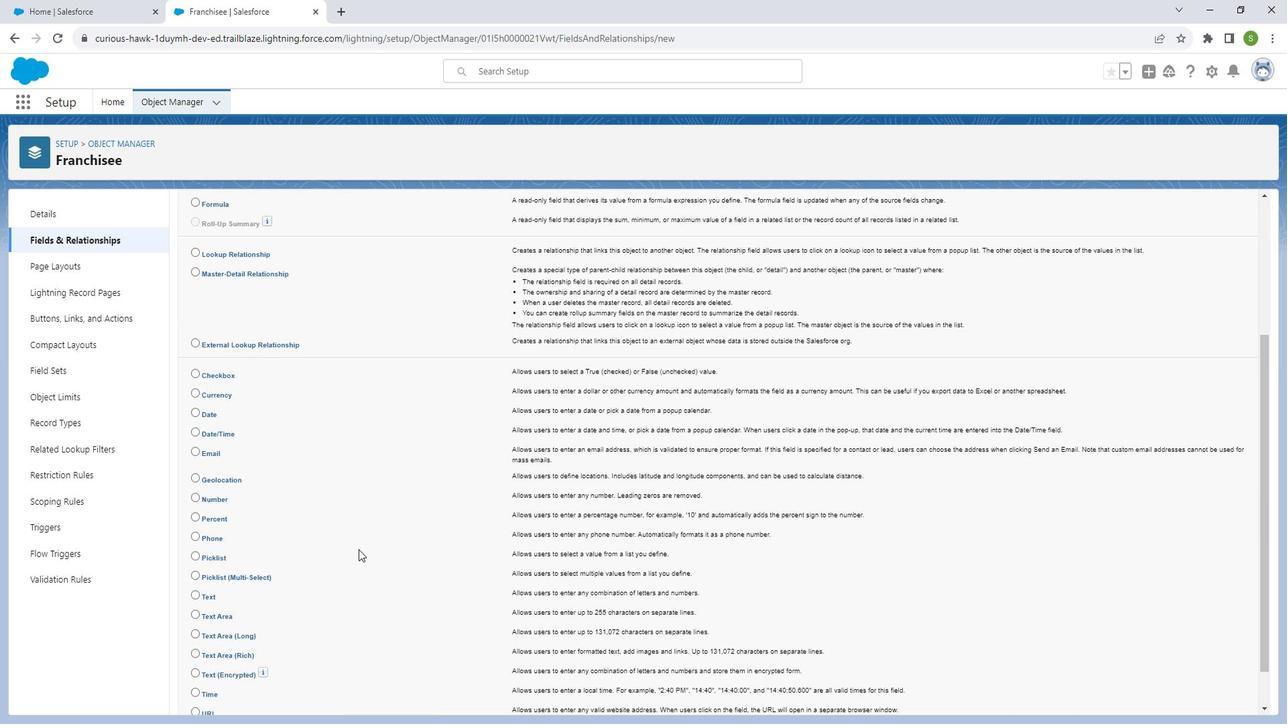 
Action: Mouse moved to (212, 545)
Screenshot: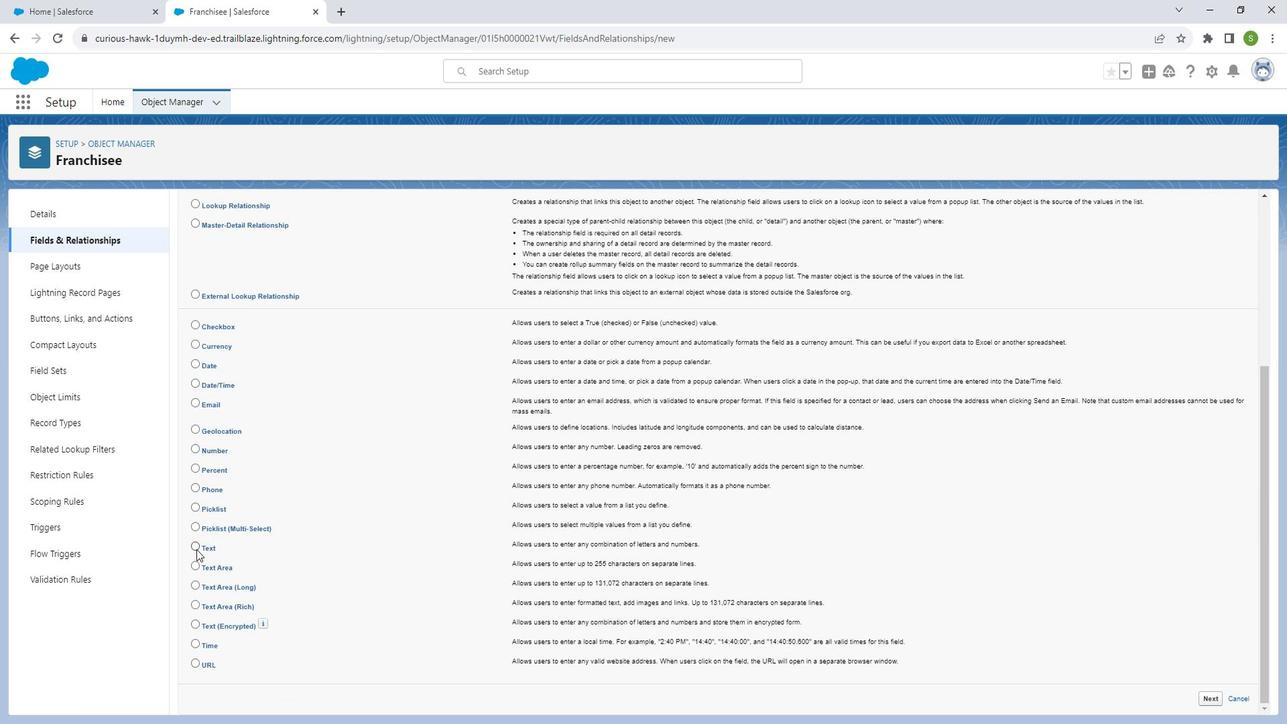 
Action: Mouse pressed left at (212, 545)
Screenshot: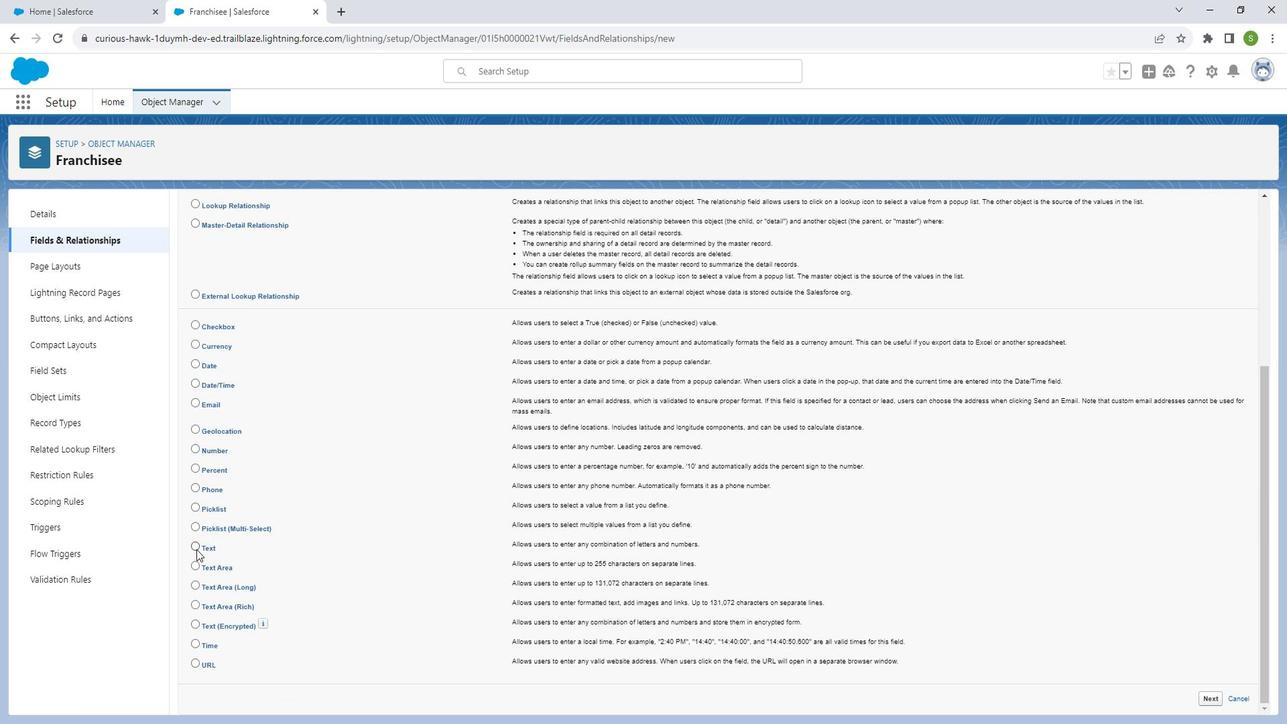
Action: Mouse moved to (1192, 444)
Screenshot: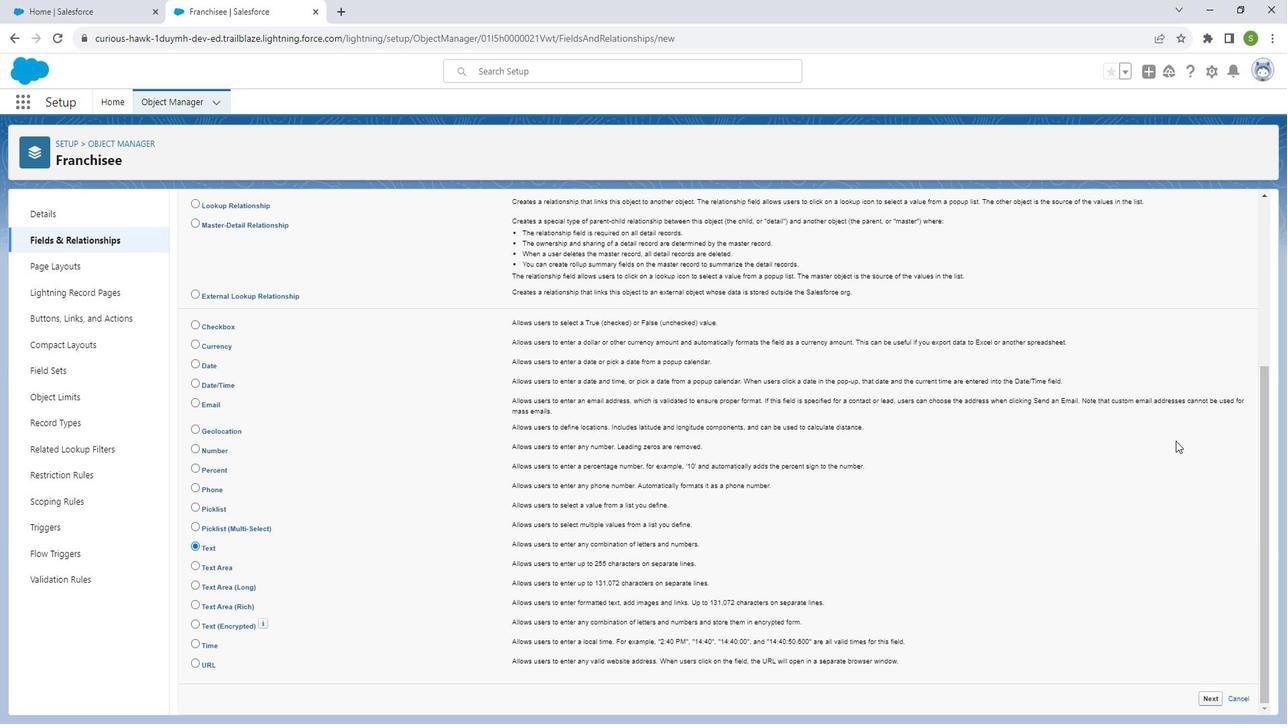 
Action: Mouse scrolled (1192, 443) with delta (0, 0)
Screenshot: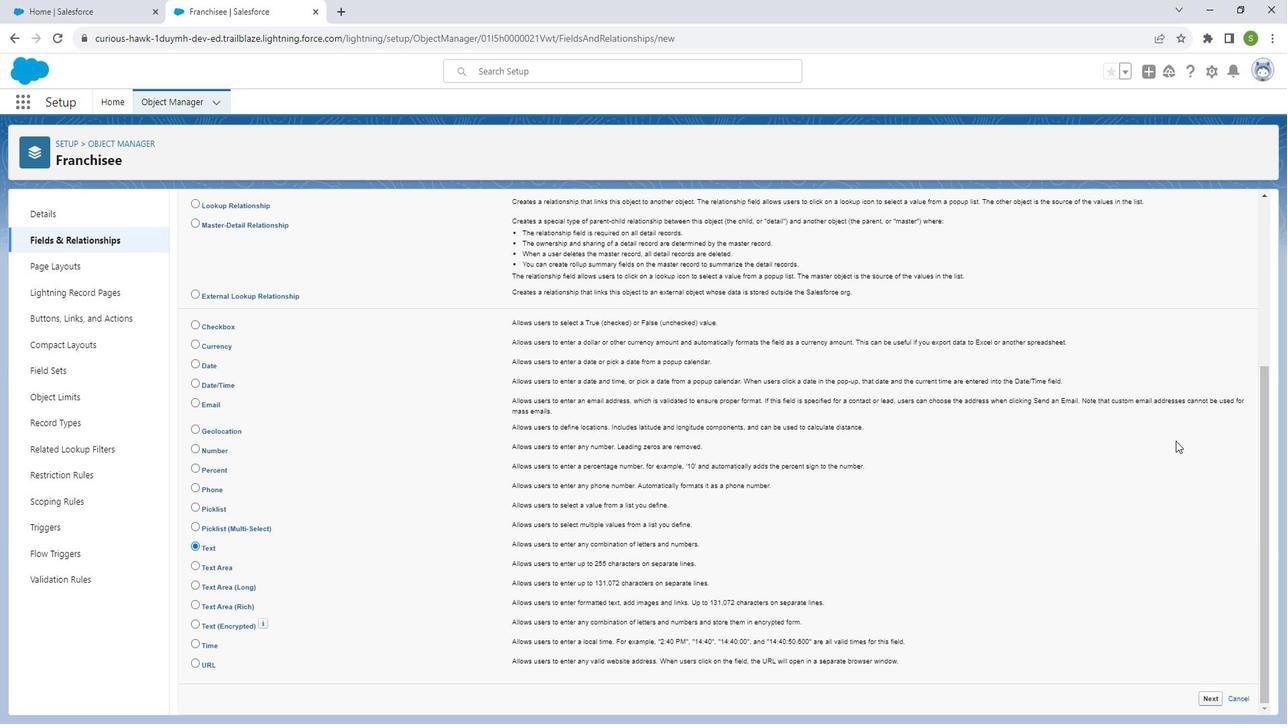 
Action: Mouse moved to (1194, 451)
Screenshot: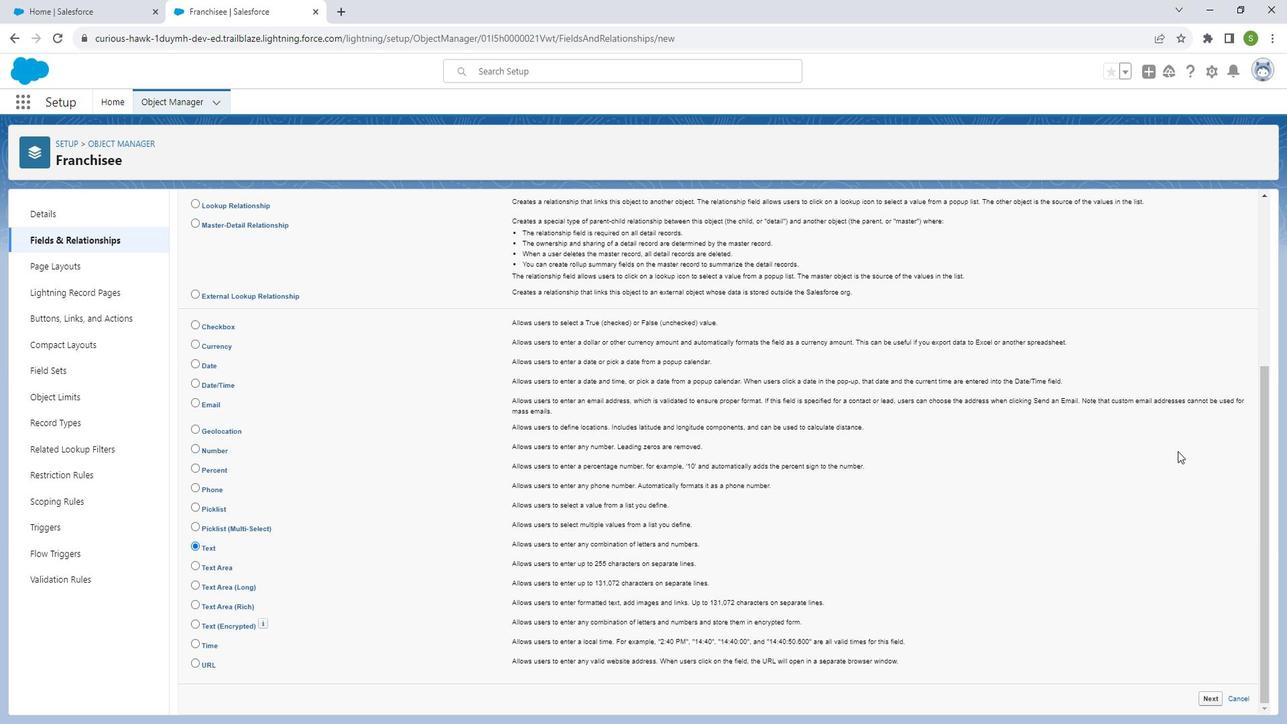 
Action: Mouse scrolled (1194, 450) with delta (0, 0)
Screenshot: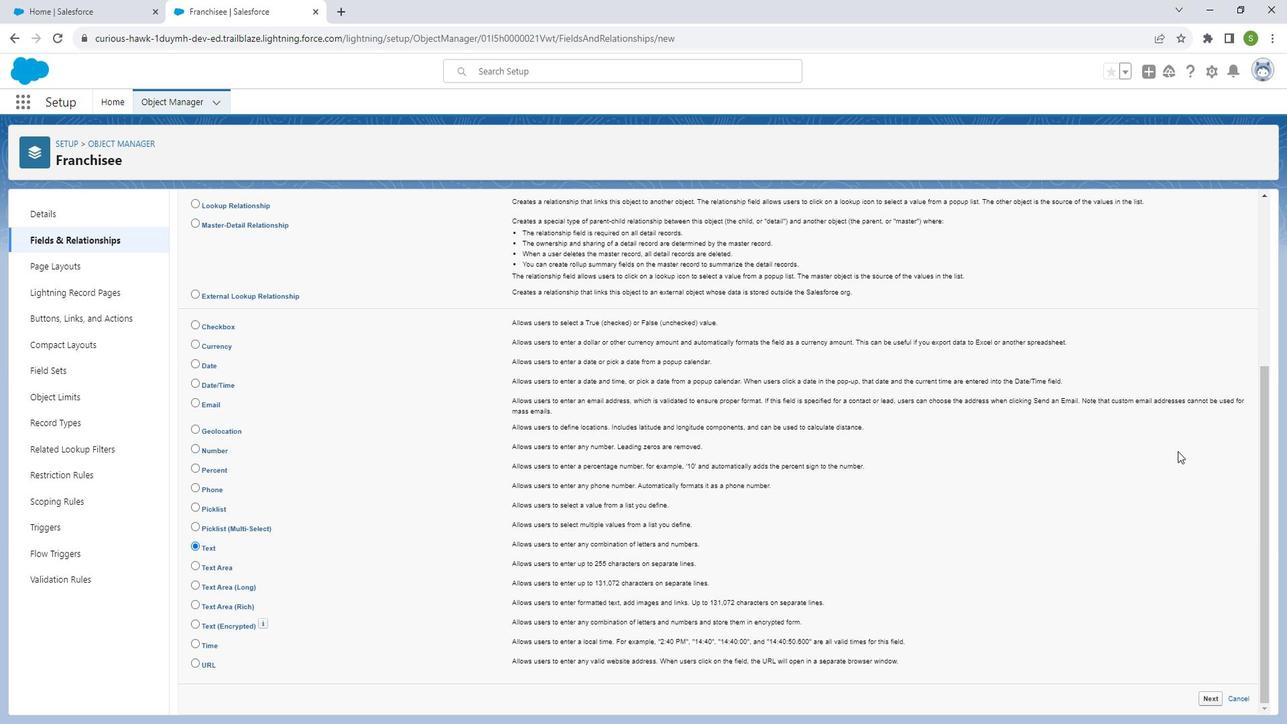 
Action: Mouse moved to (1198, 461)
Screenshot: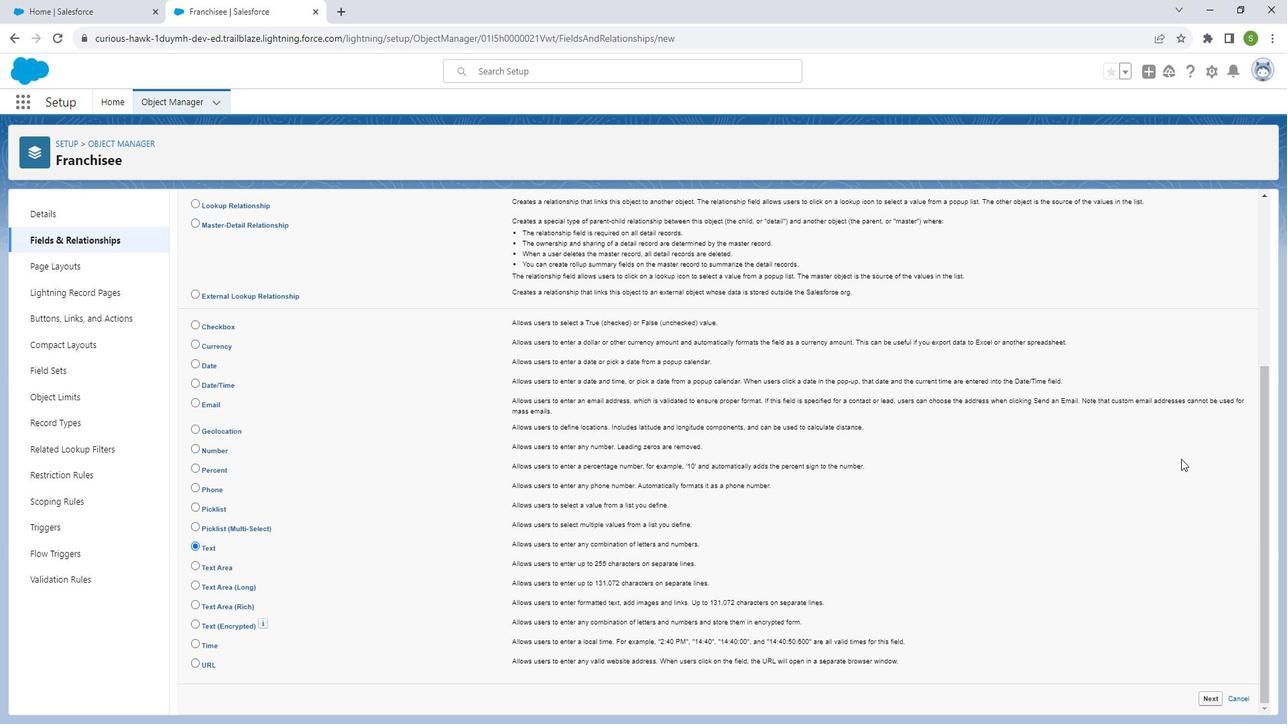 
Action: Mouse scrolled (1198, 461) with delta (0, 0)
Screenshot: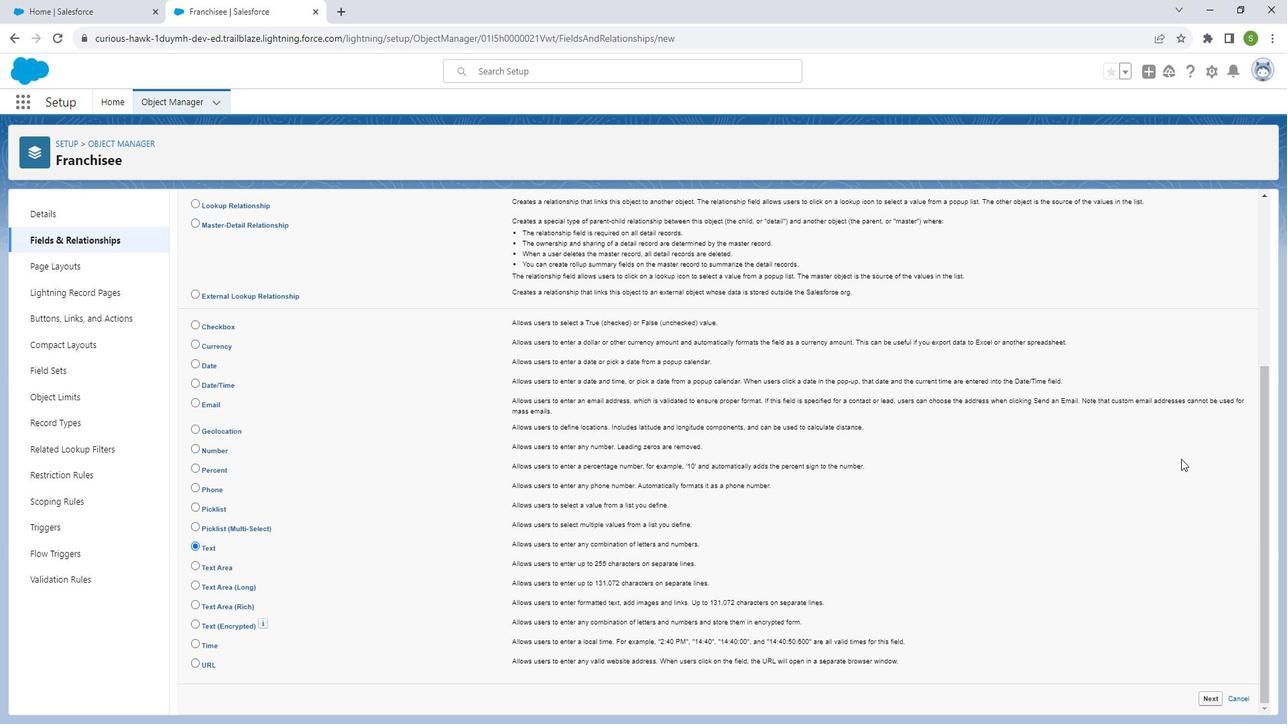 
Action: Mouse moved to (1229, 688)
Screenshot: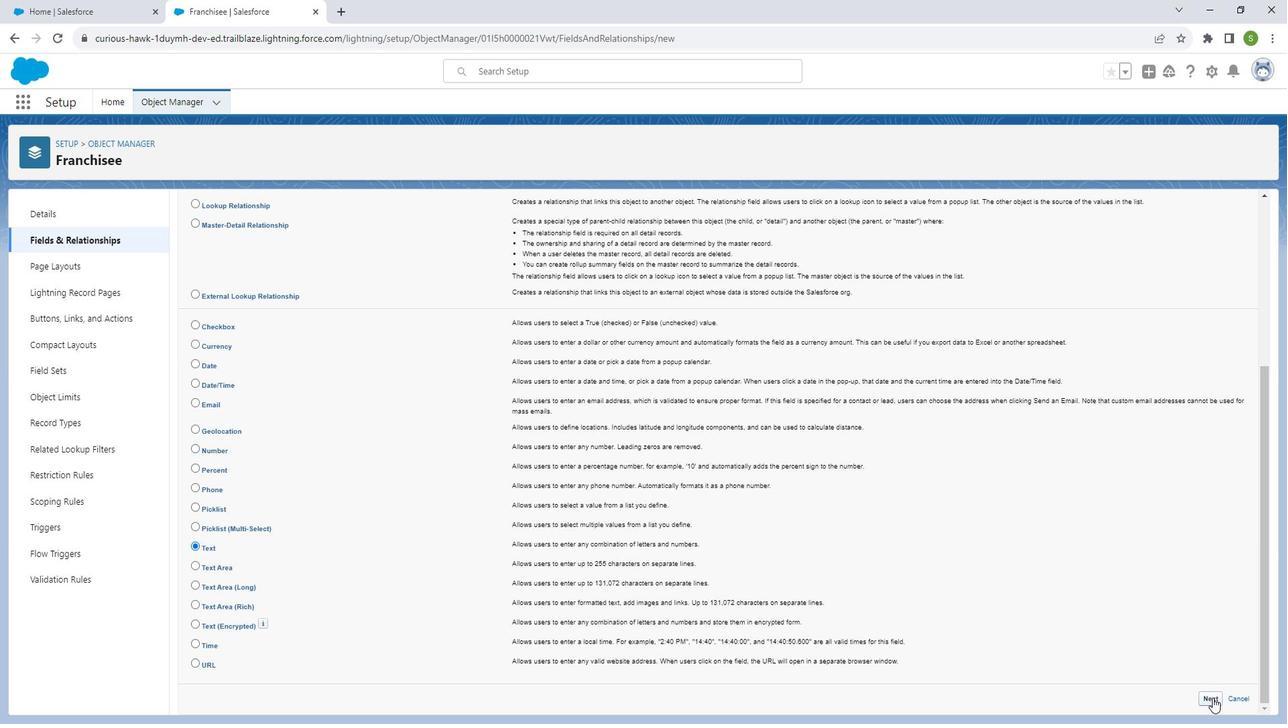 
Action: Mouse pressed left at (1229, 688)
Screenshot: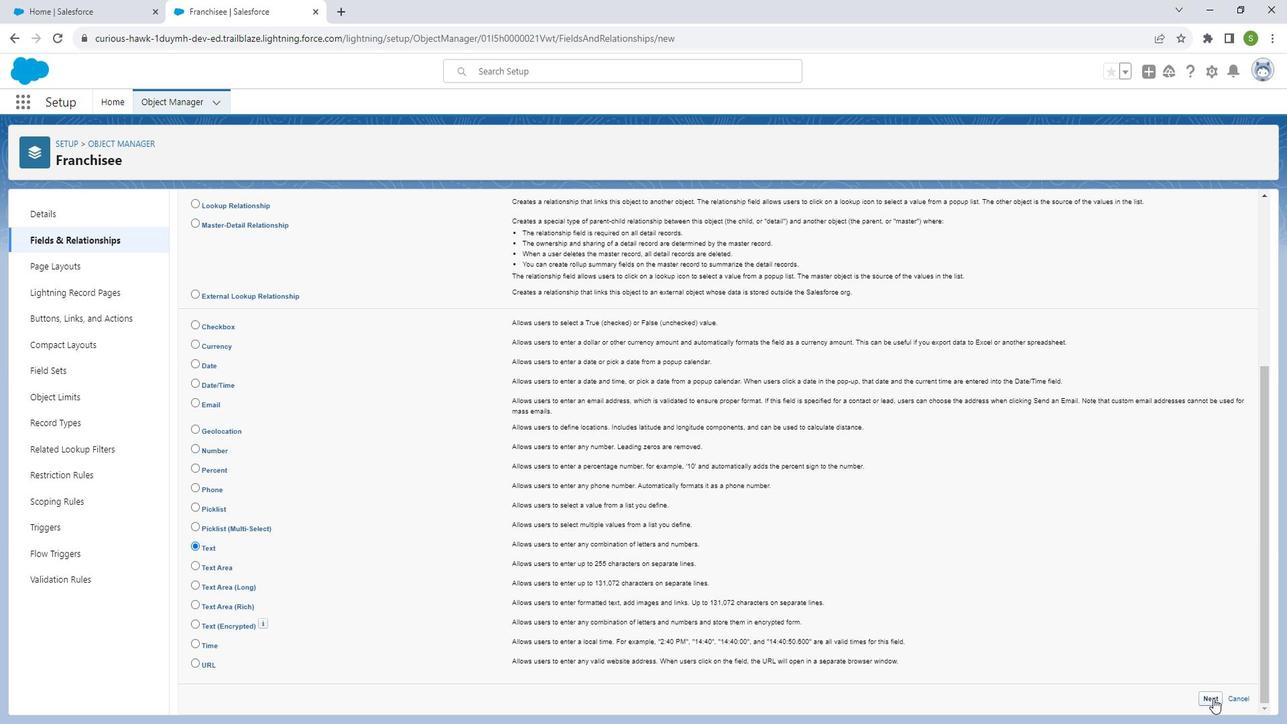 
Action: Mouse moved to (457, 315)
Screenshot: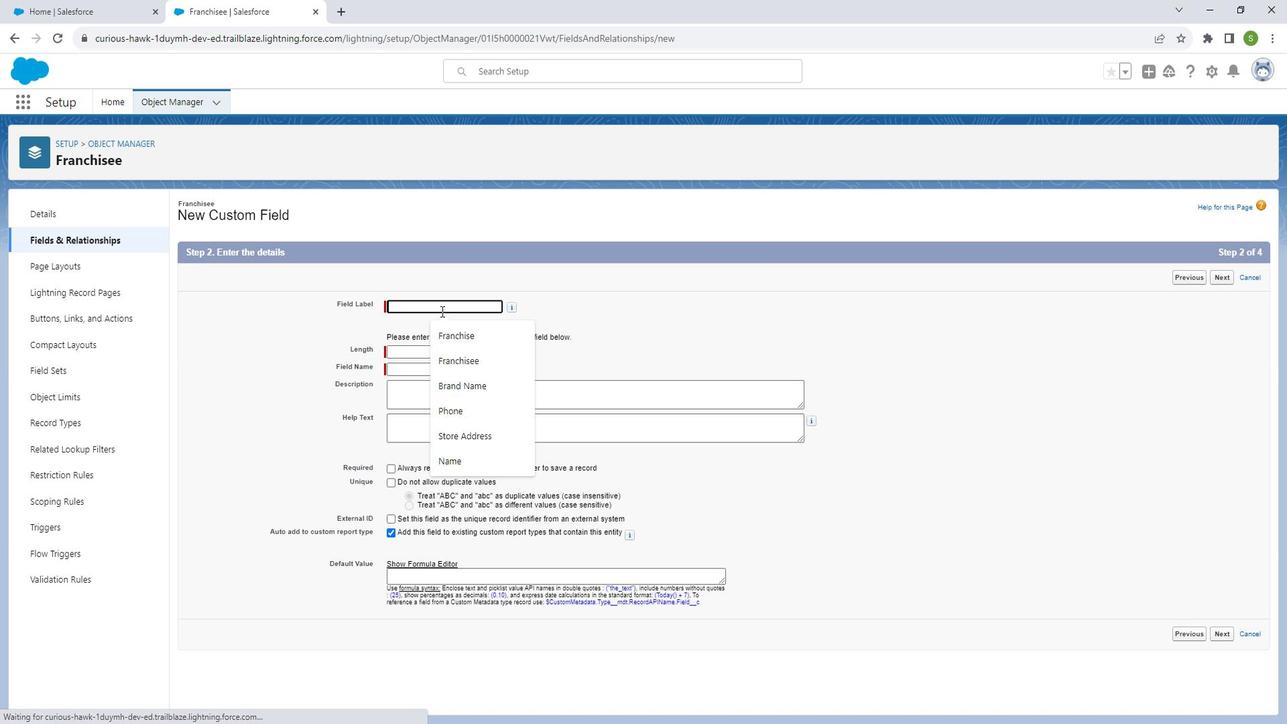 
Action: Mouse pressed left at (457, 315)
Screenshot: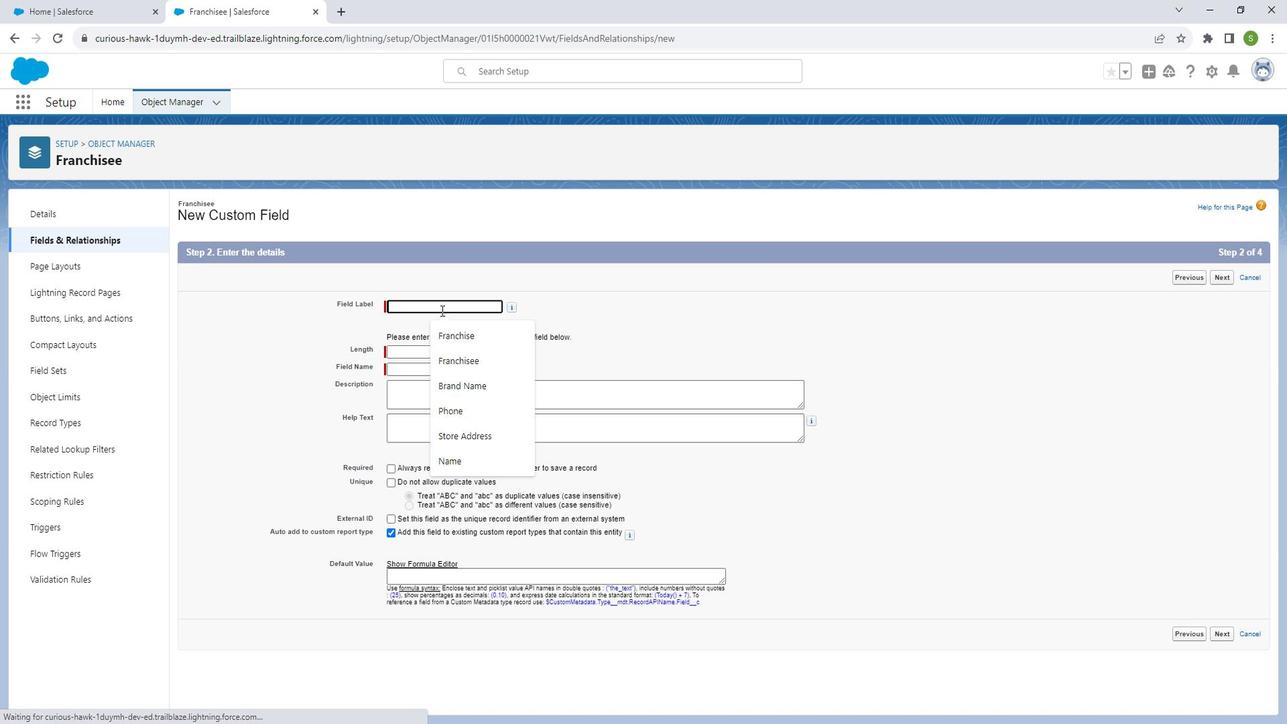 
Action: Key pressed <Key.shift_r>Contact<Key.space><Key.shift_r>Name
Screenshot: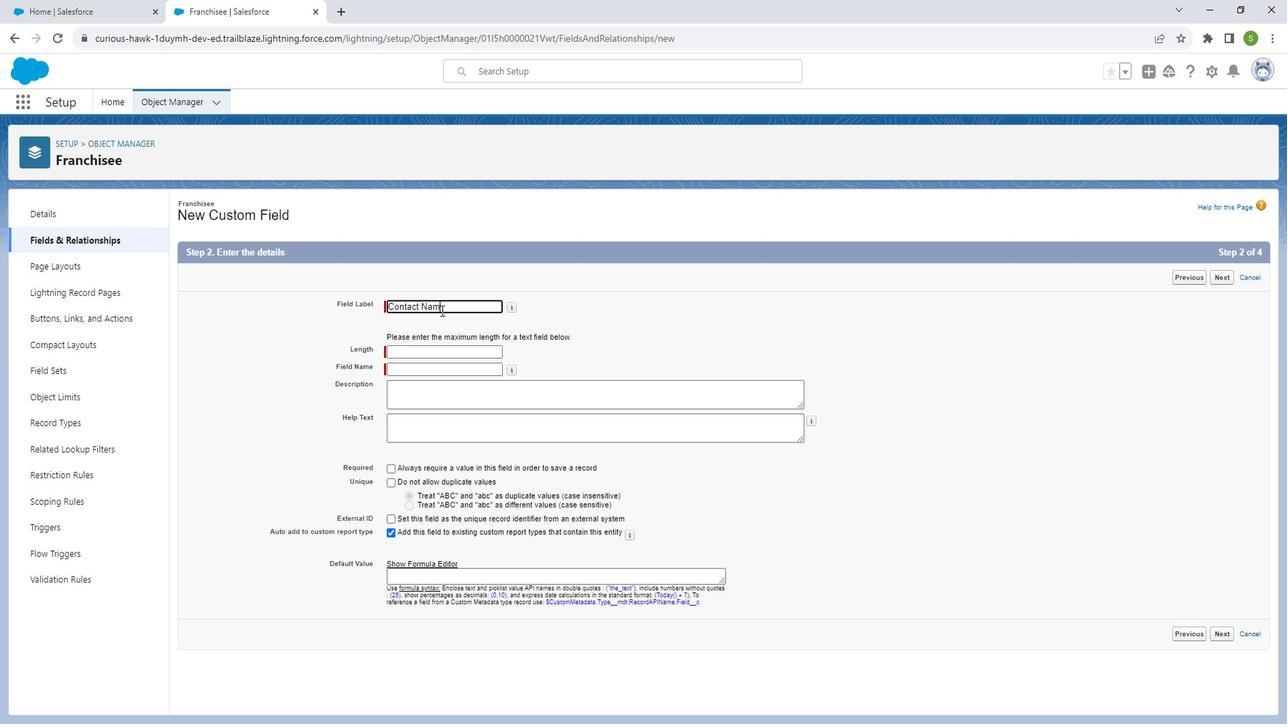 
Action: Mouse moved to (492, 349)
Screenshot: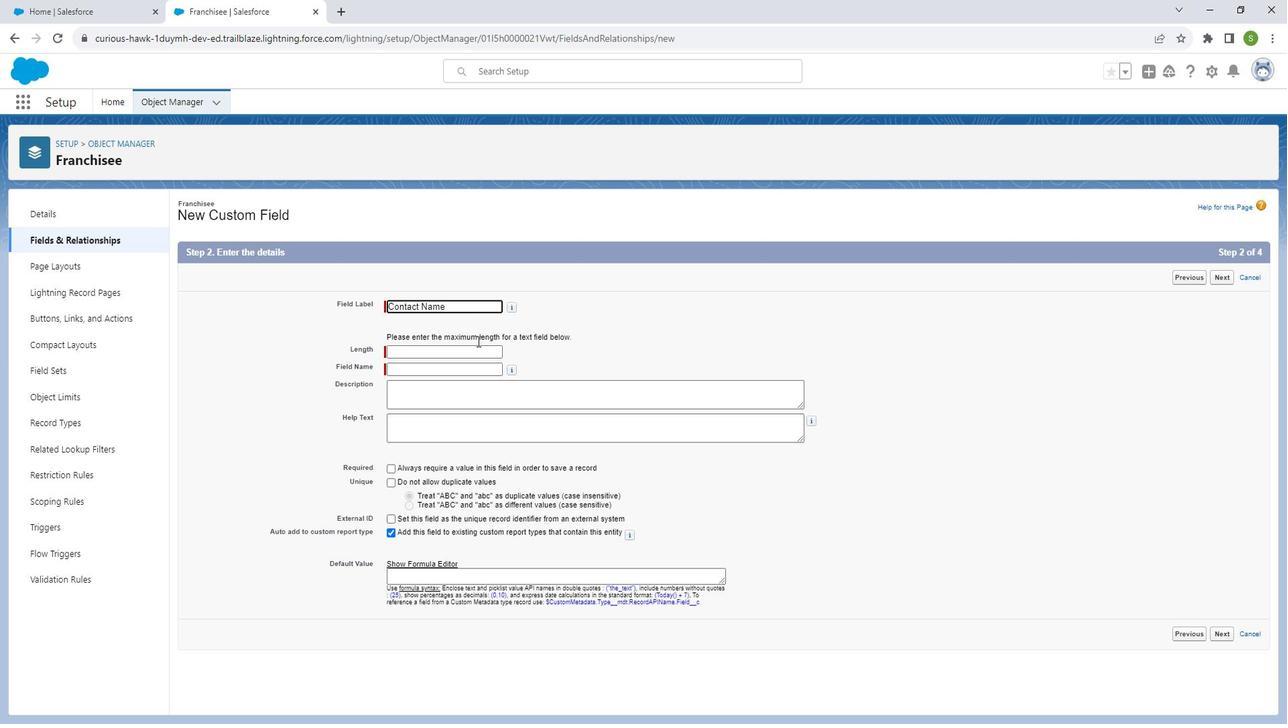 
Action: Mouse pressed left at (492, 349)
Screenshot: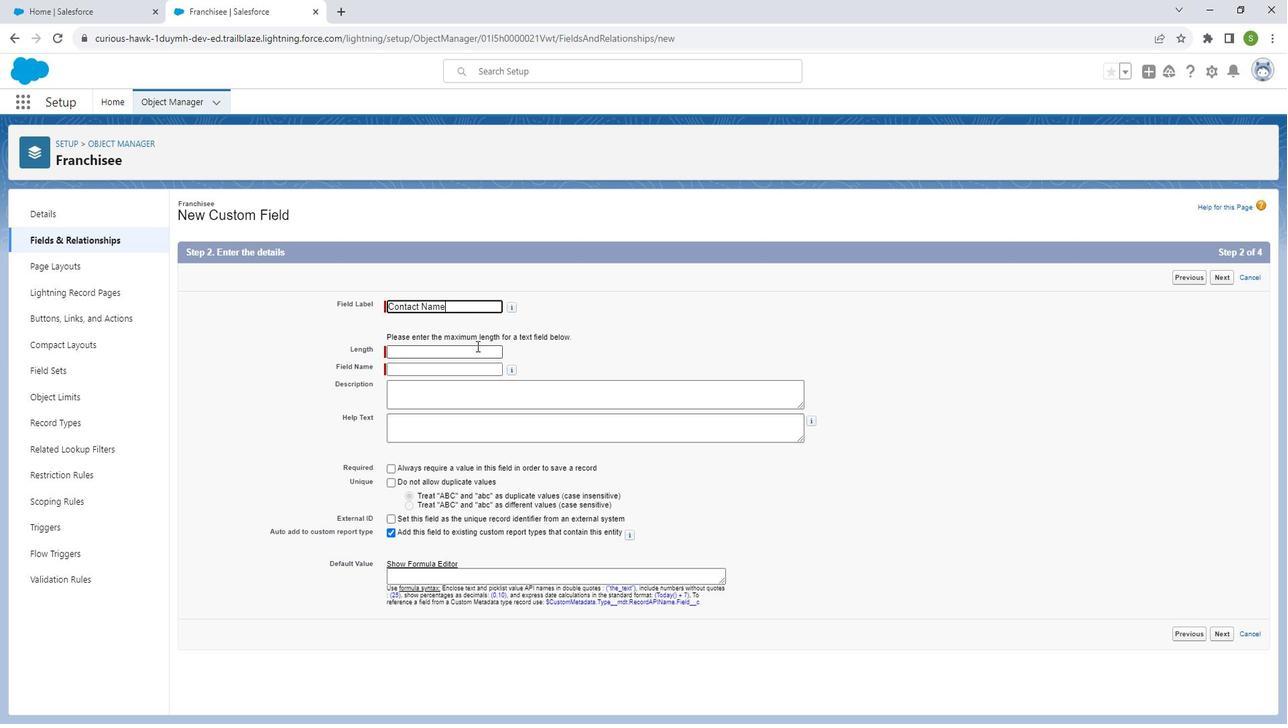 
Action: Mouse moved to (490, 352)
Screenshot: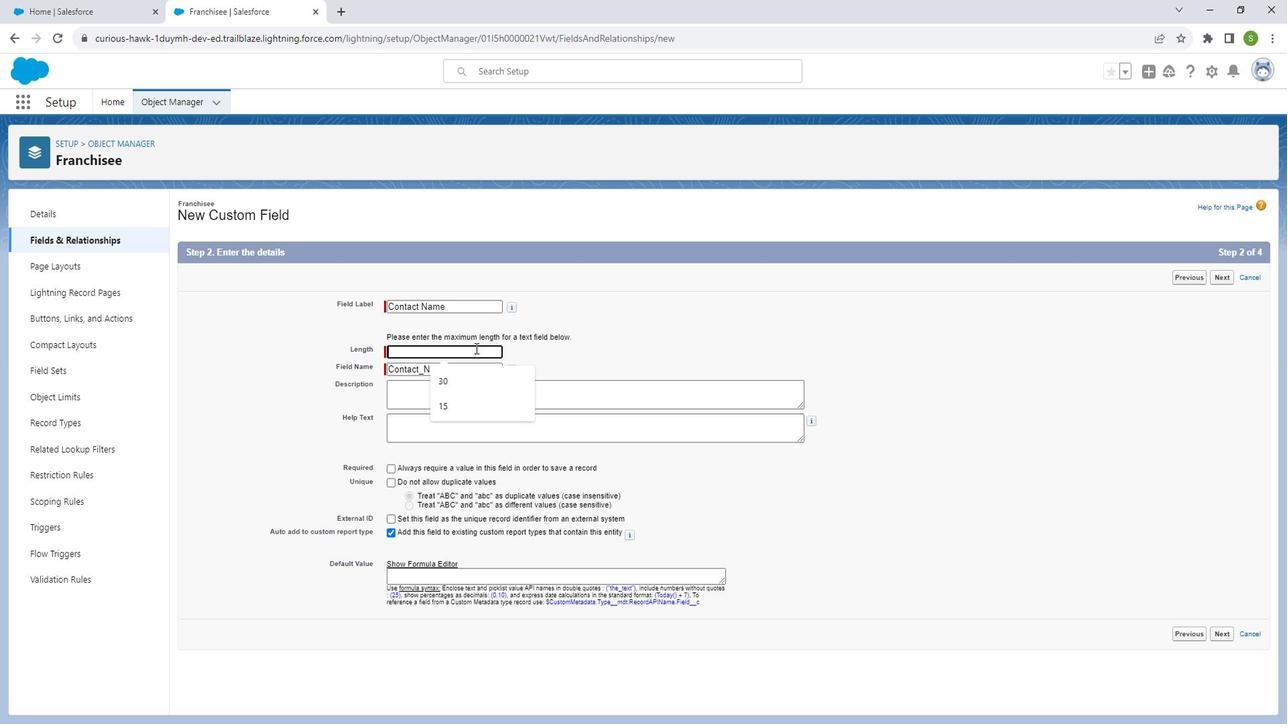 
Action: Key pressed 30
Screenshot: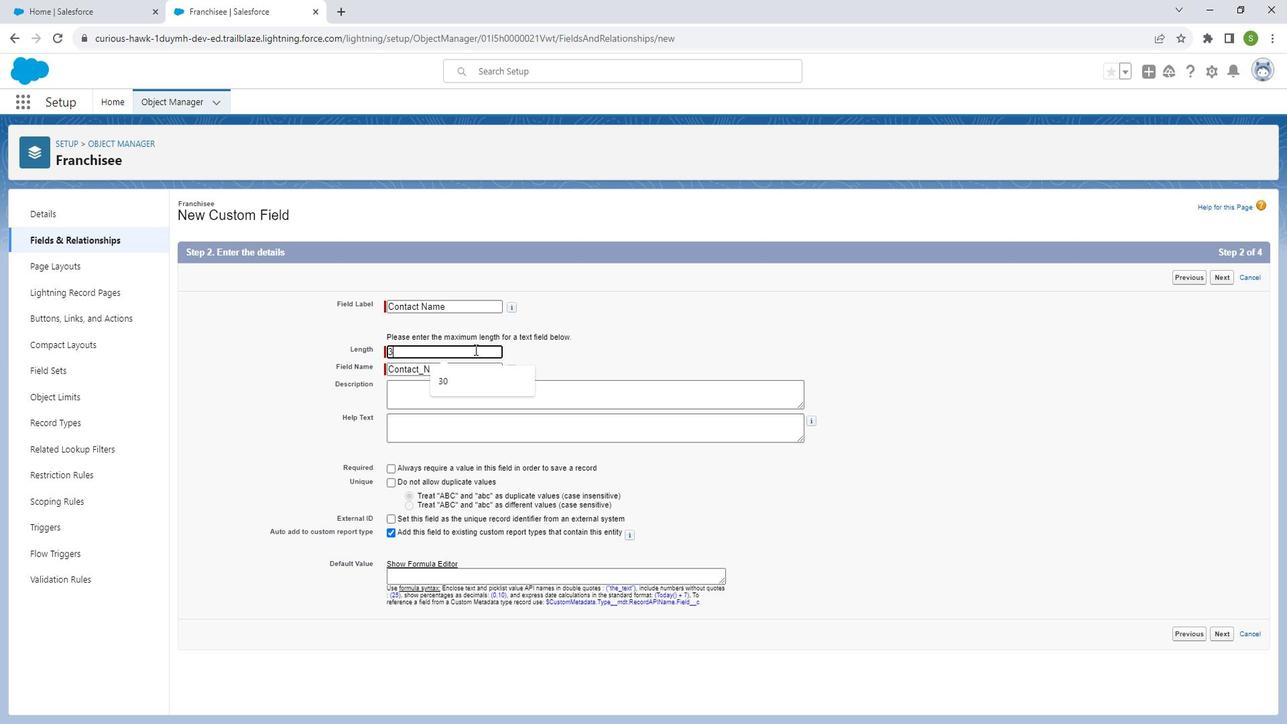 
Action: Mouse moved to (1244, 626)
Screenshot: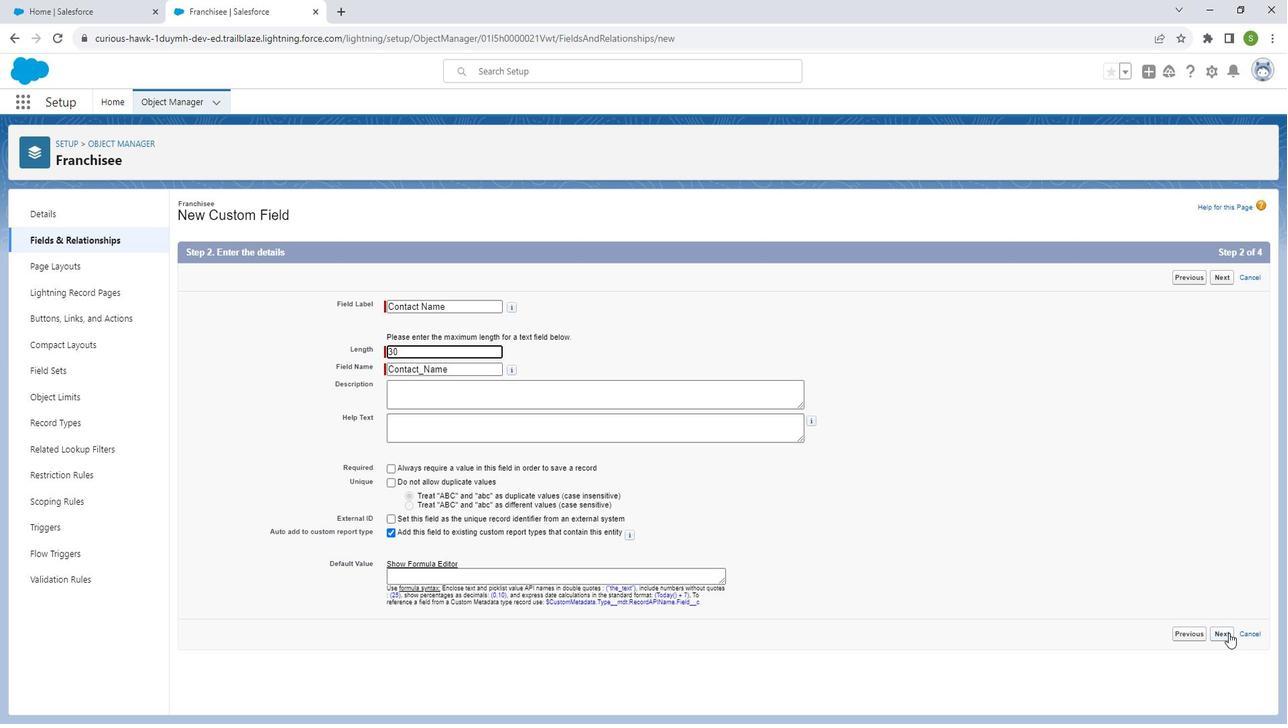 
Action: Mouse pressed left at (1244, 626)
Screenshot: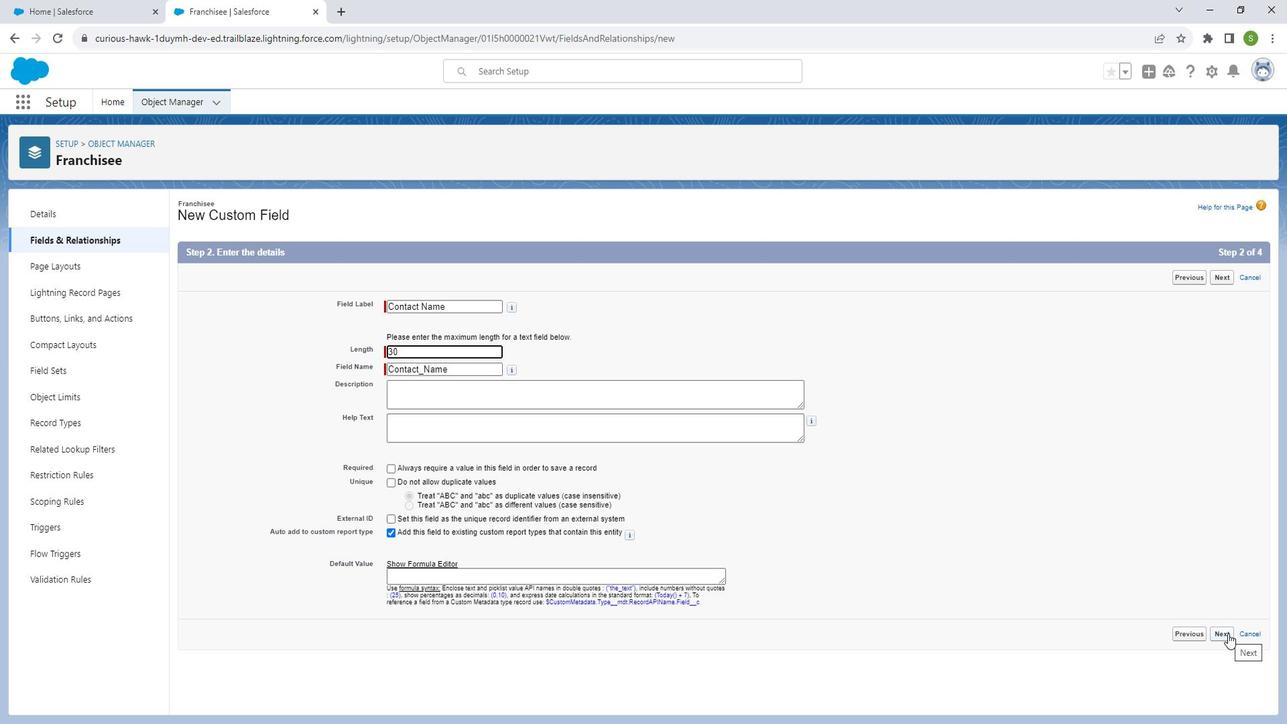 
Action: Mouse moved to (1210, 528)
Screenshot: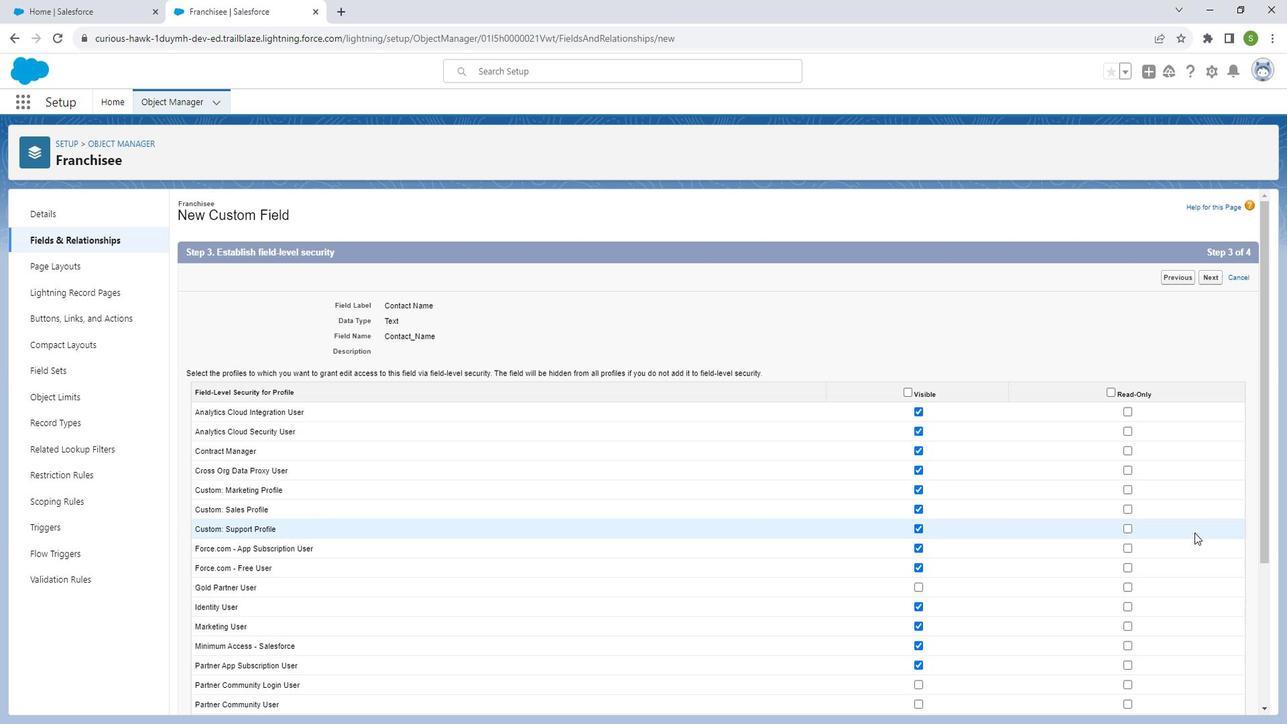 
Action: Mouse scrolled (1210, 527) with delta (0, 0)
Screenshot: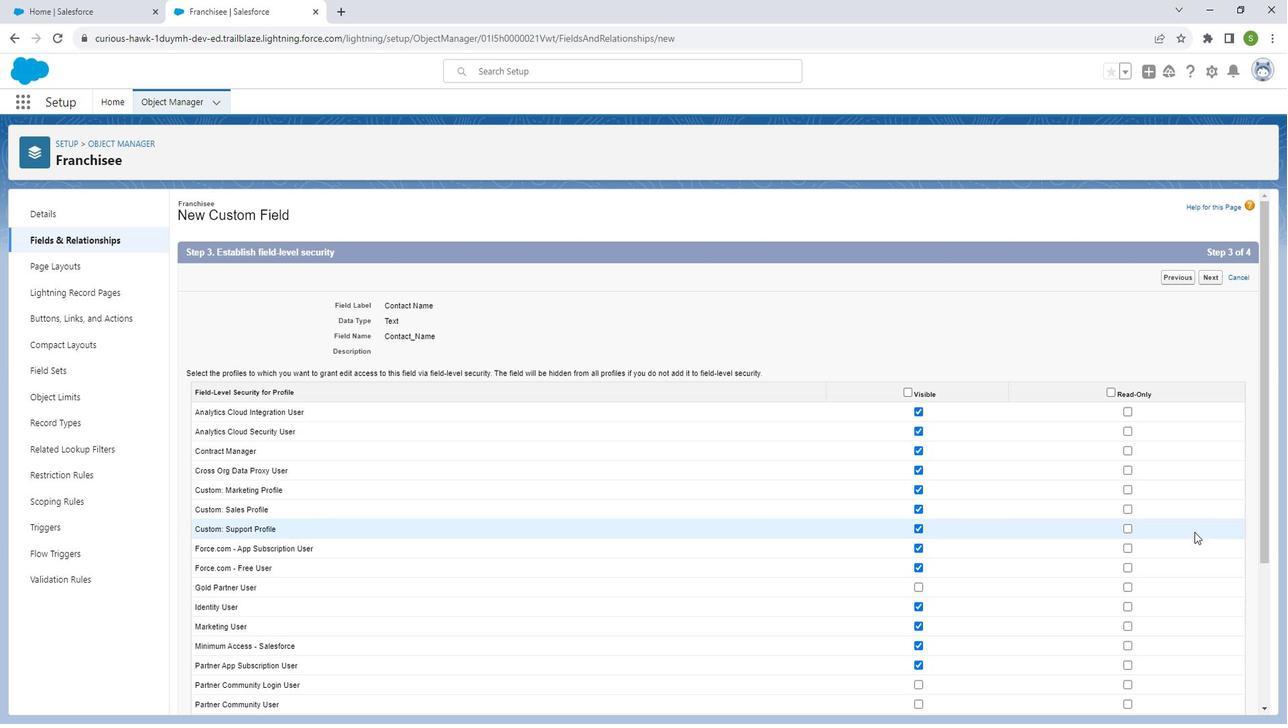 
Action: Mouse scrolled (1210, 527) with delta (0, 0)
Screenshot: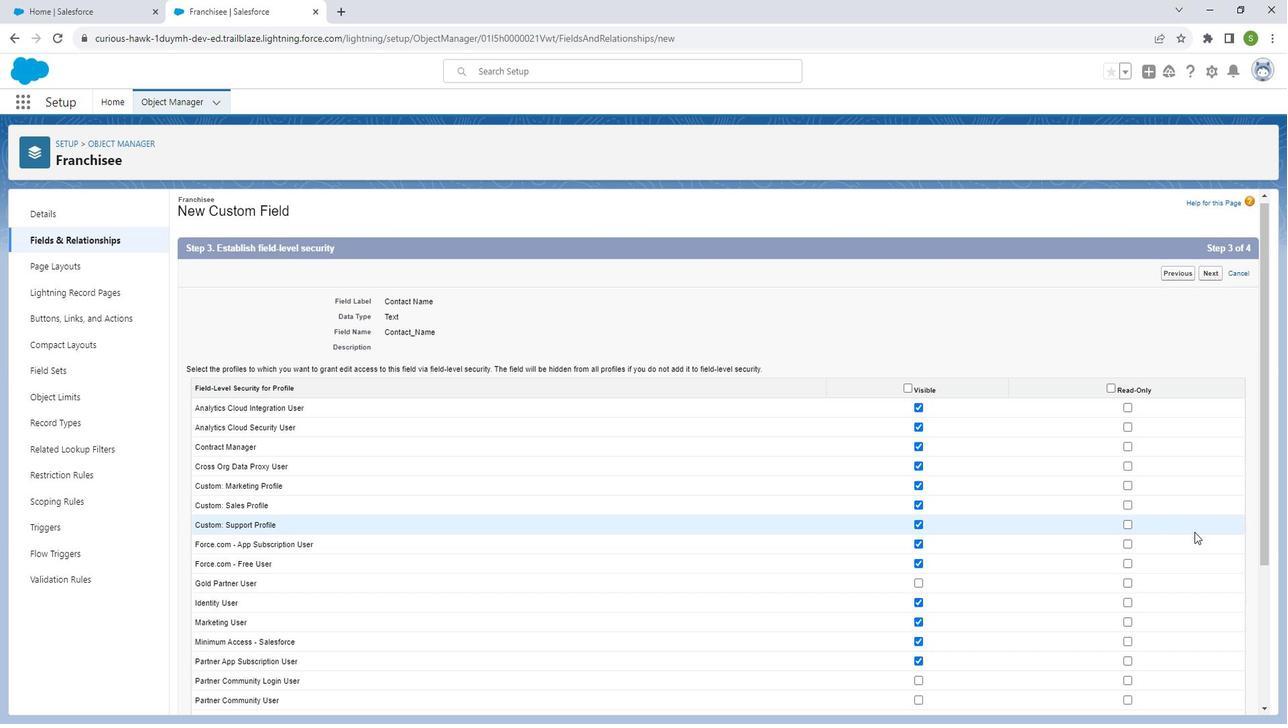
Action: Mouse scrolled (1210, 527) with delta (0, 0)
Screenshot: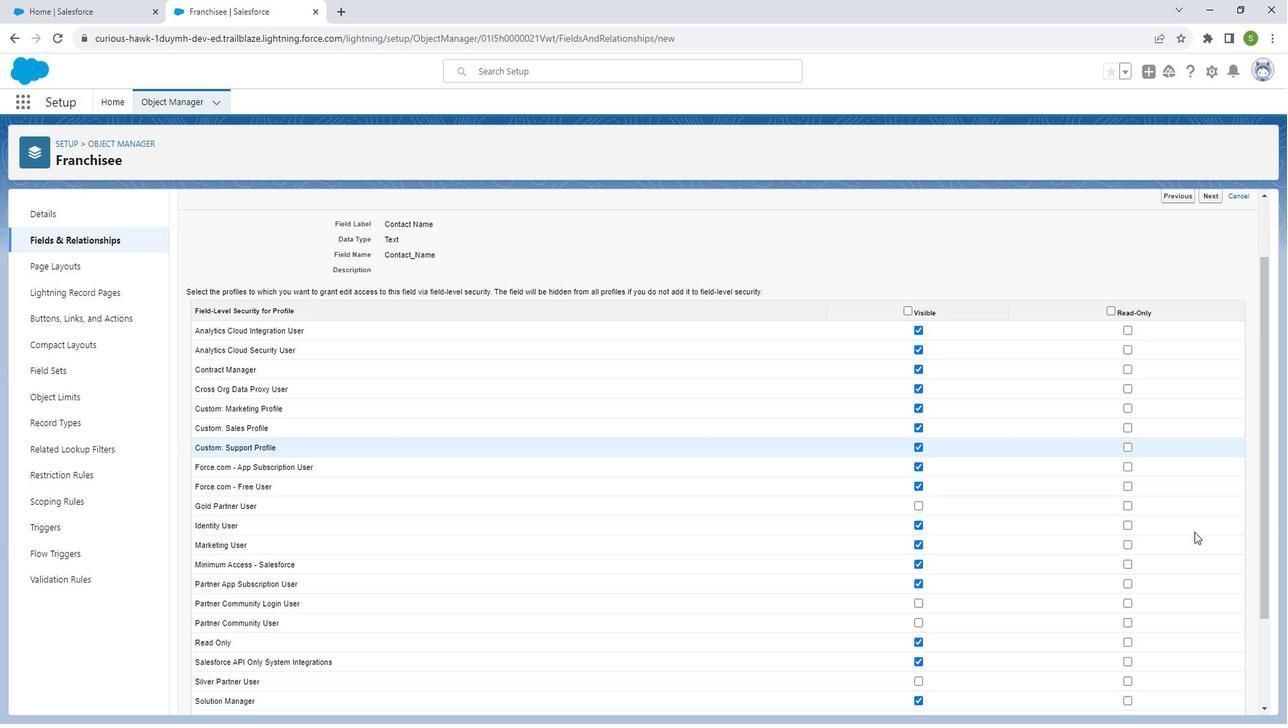 
Action: Mouse scrolled (1210, 527) with delta (0, 0)
Screenshot: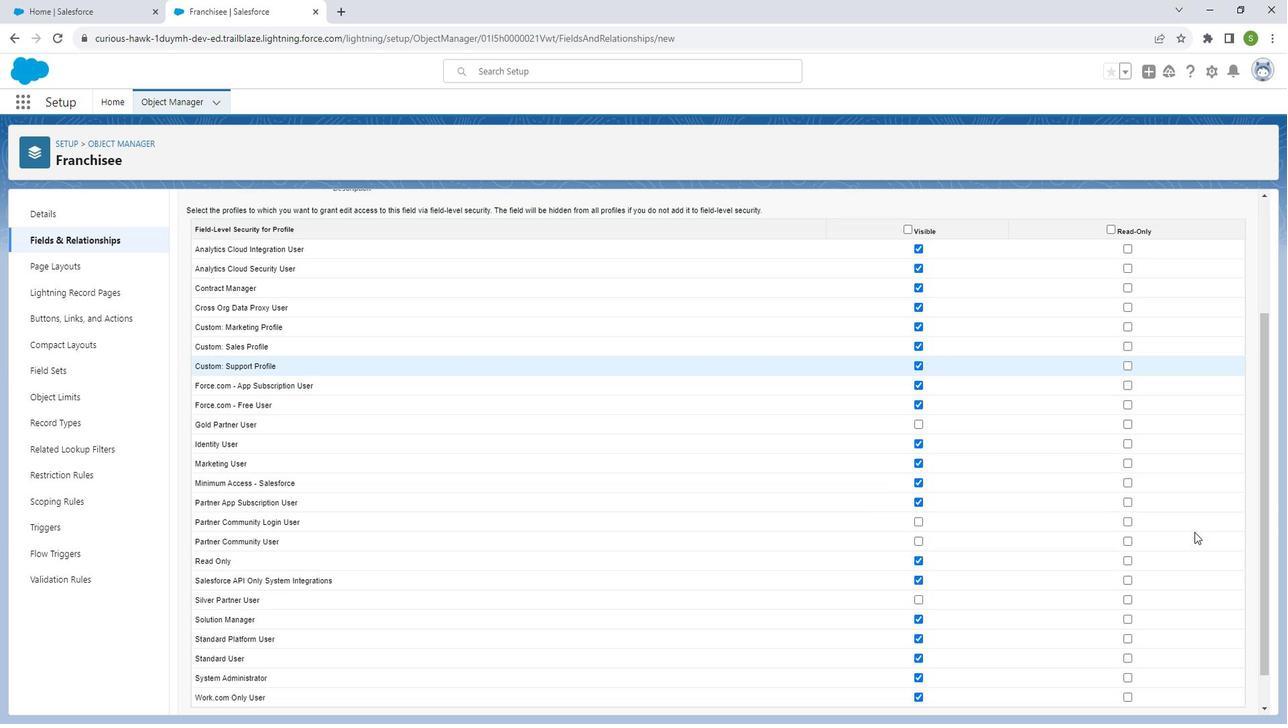 
Action: Mouse moved to (1208, 533)
Screenshot: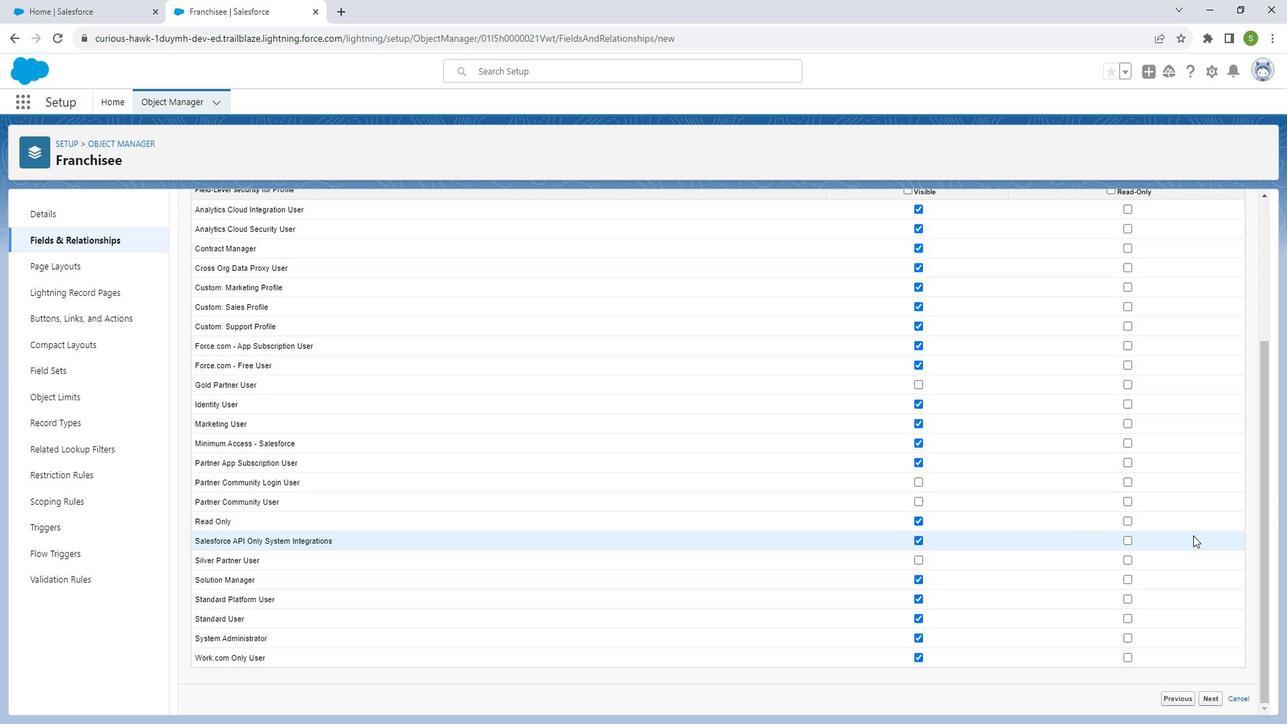 
Action: Mouse scrolled (1208, 533) with delta (0, 0)
Screenshot: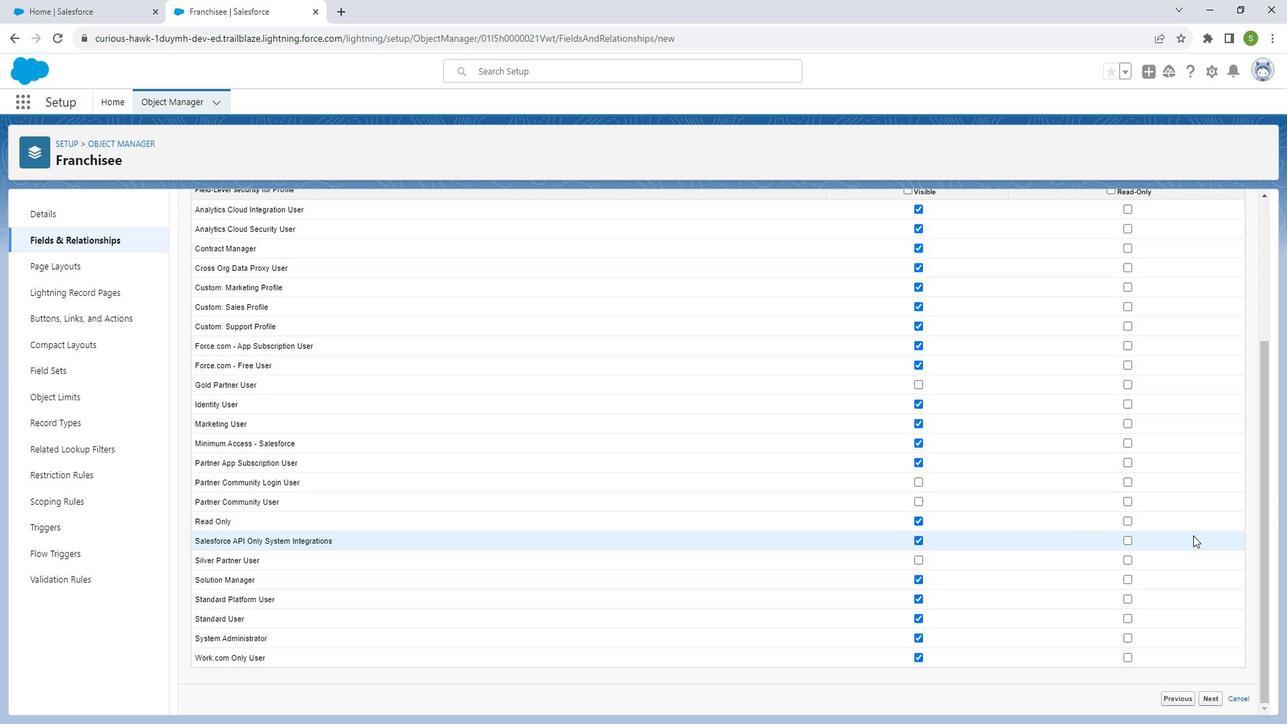 
Action: Mouse moved to (1206, 541)
Screenshot: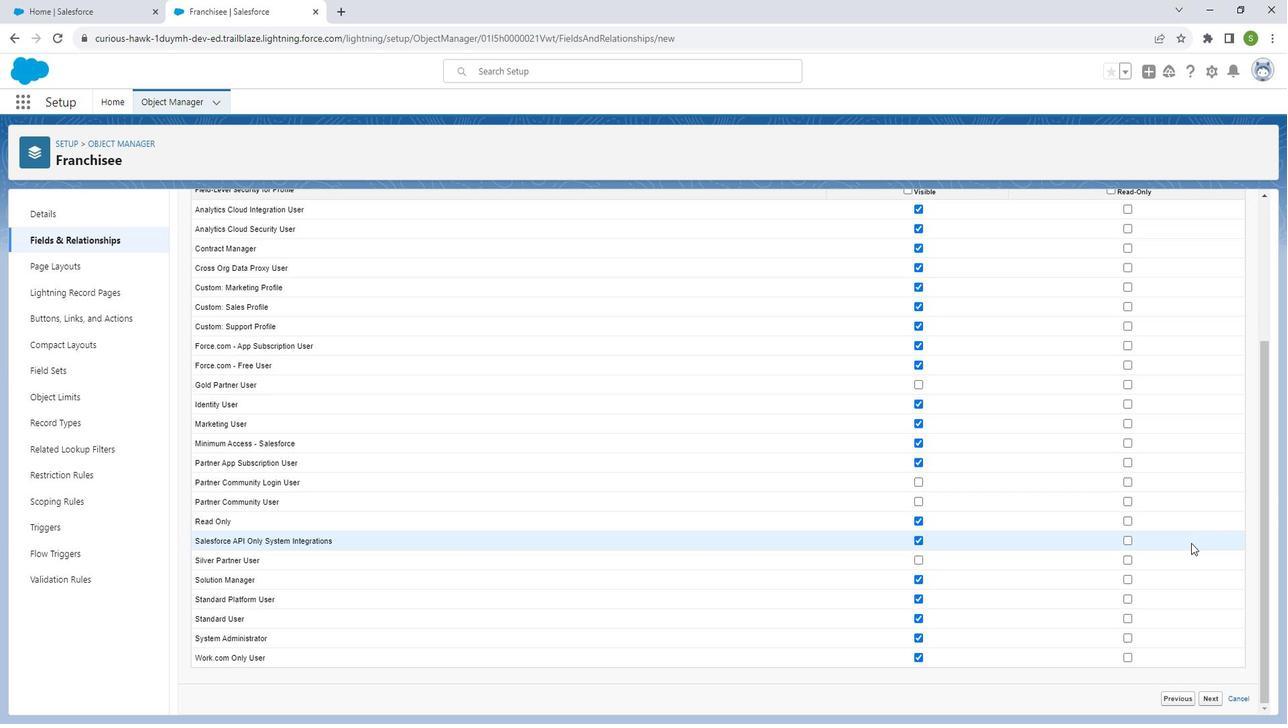 
Action: Mouse scrolled (1206, 541) with delta (0, 0)
Screenshot: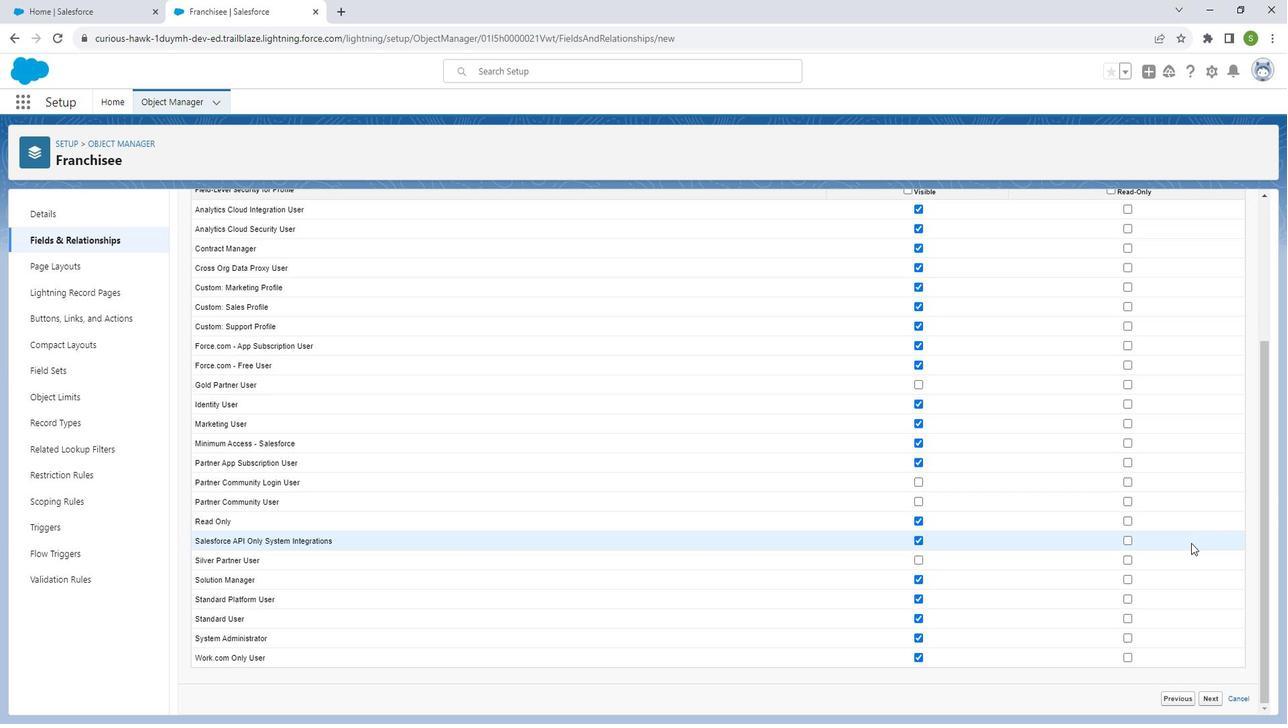 
Action: Mouse moved to (1223, 685)
Screenshot: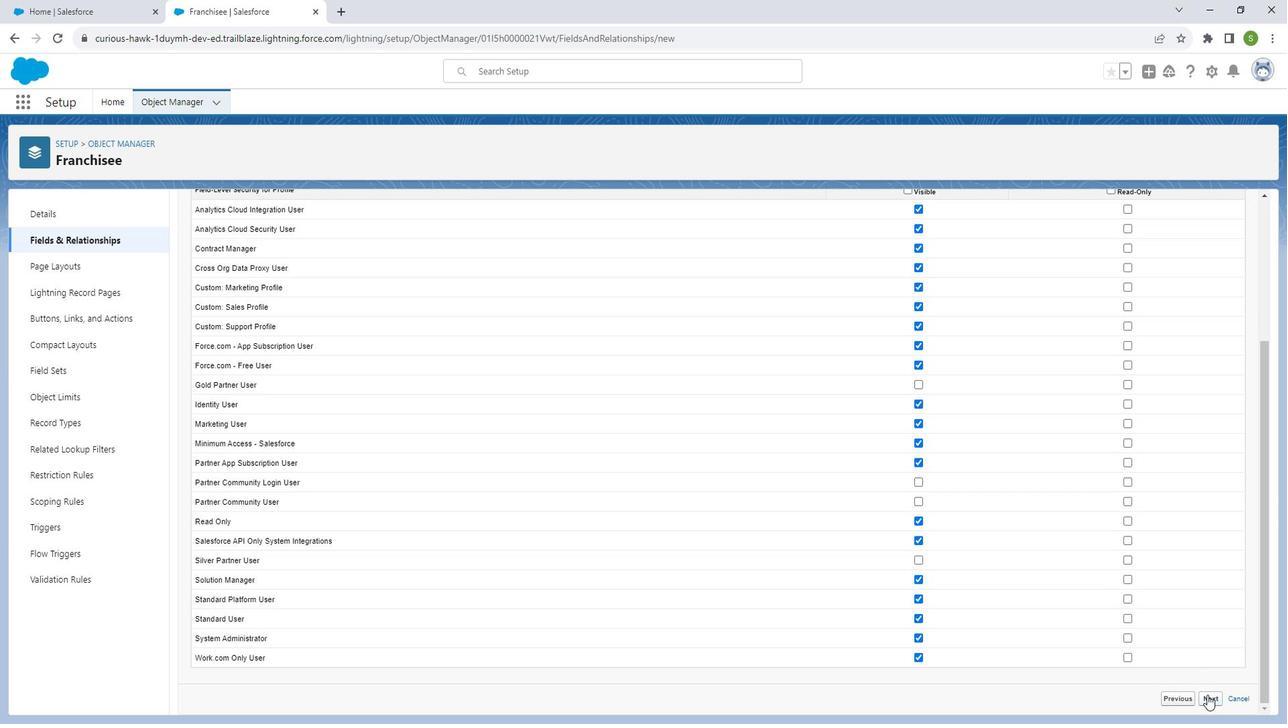 
Action: Mouse pressed left at (1223, 685)
Screenshot: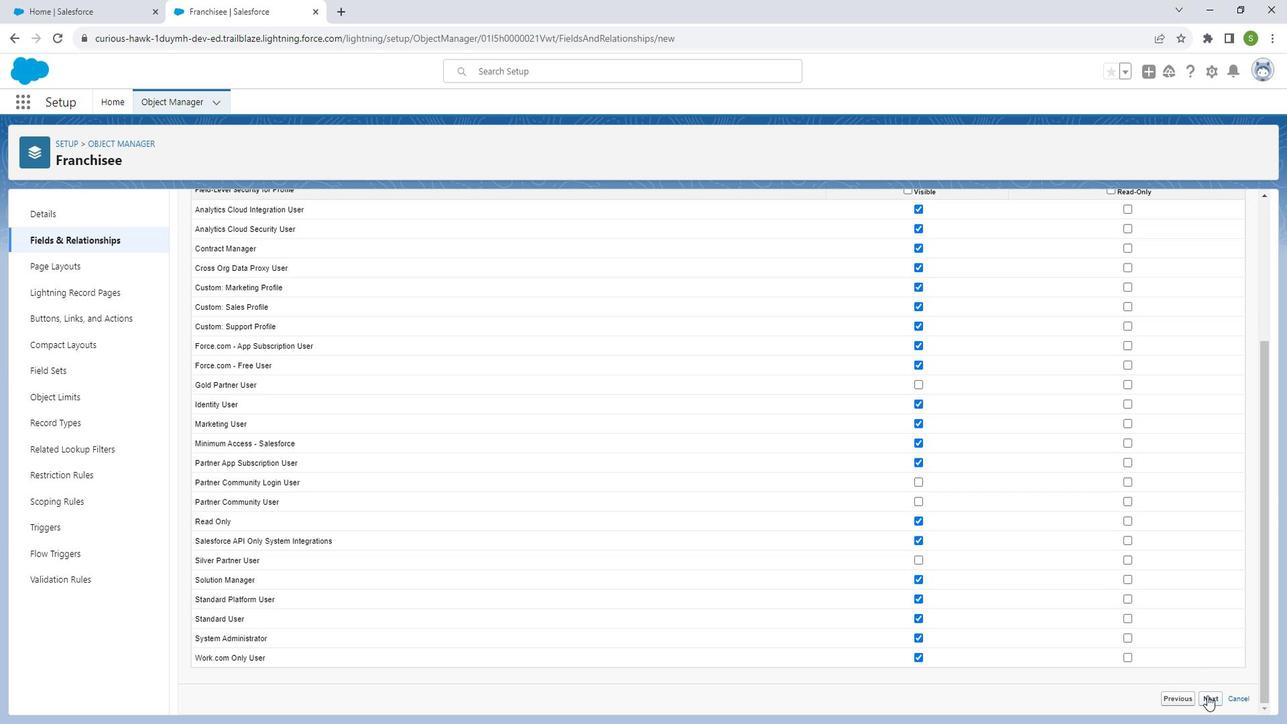 
Action: Mouse moved to (1234, 477)
Screenshot: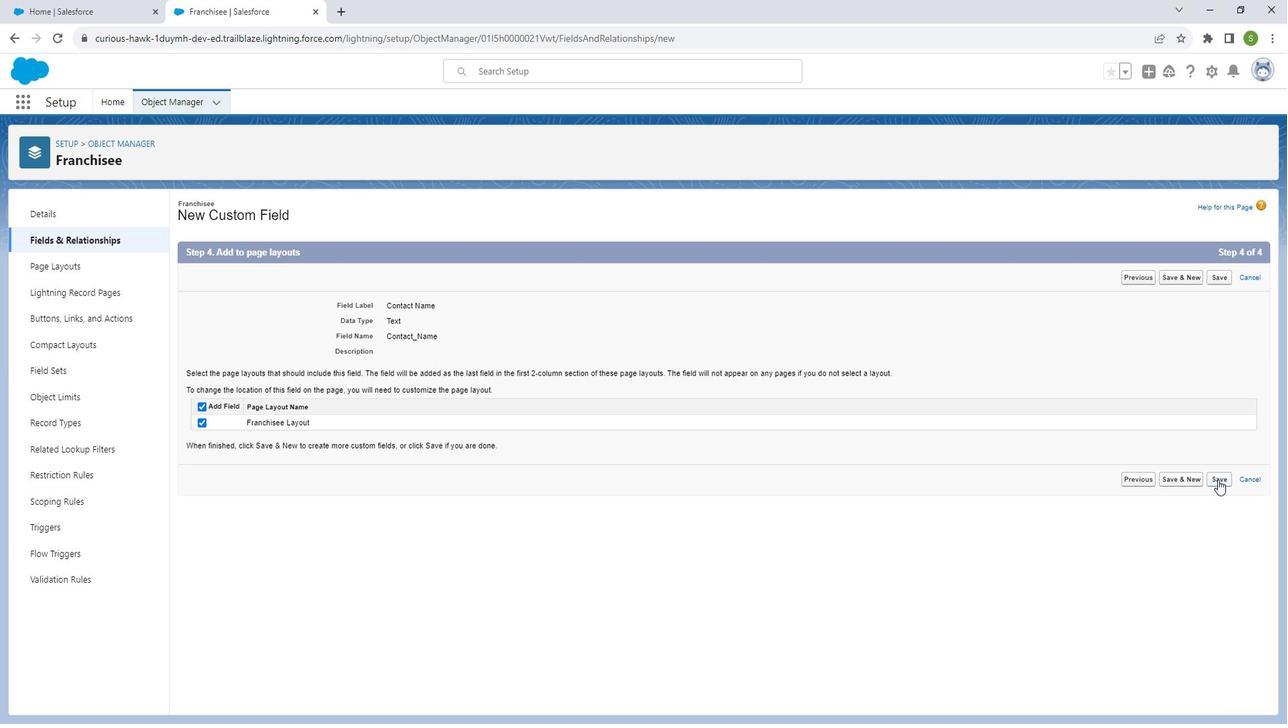 
Action: Mouse pressed left at (1234, 477)
Screenshot: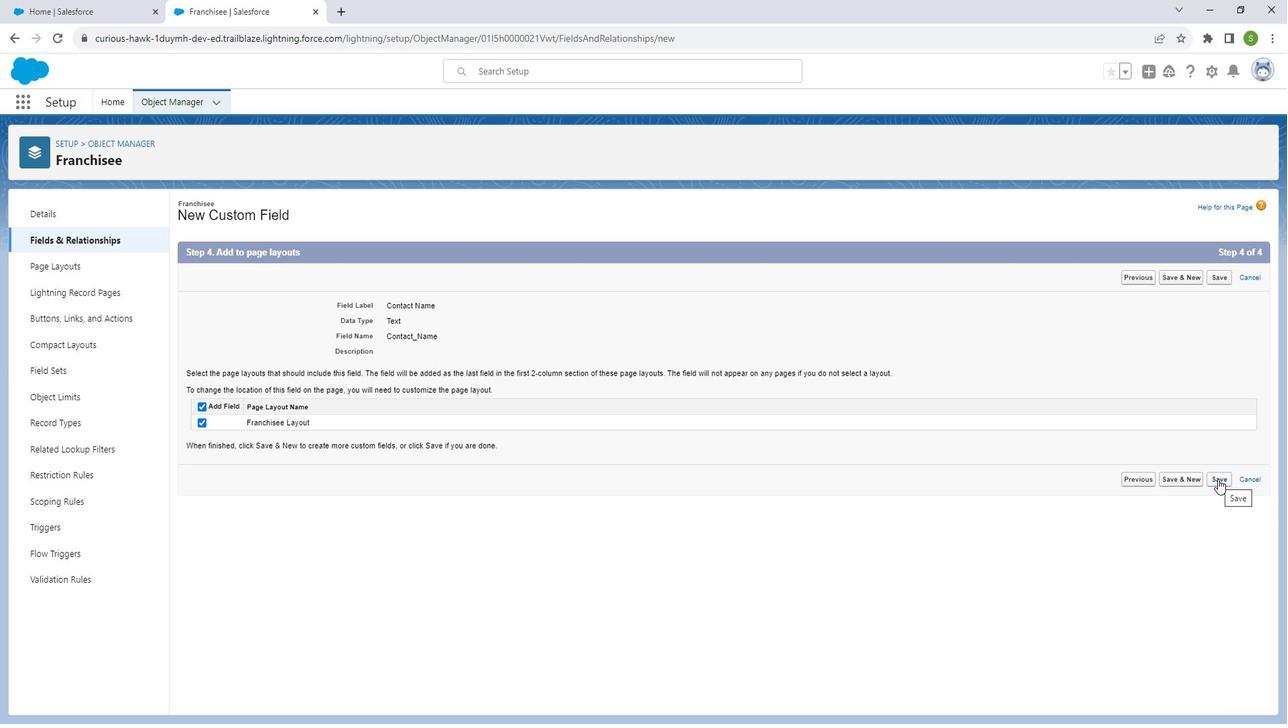
Action: Mouse moved to (993, 219)
Screenshot: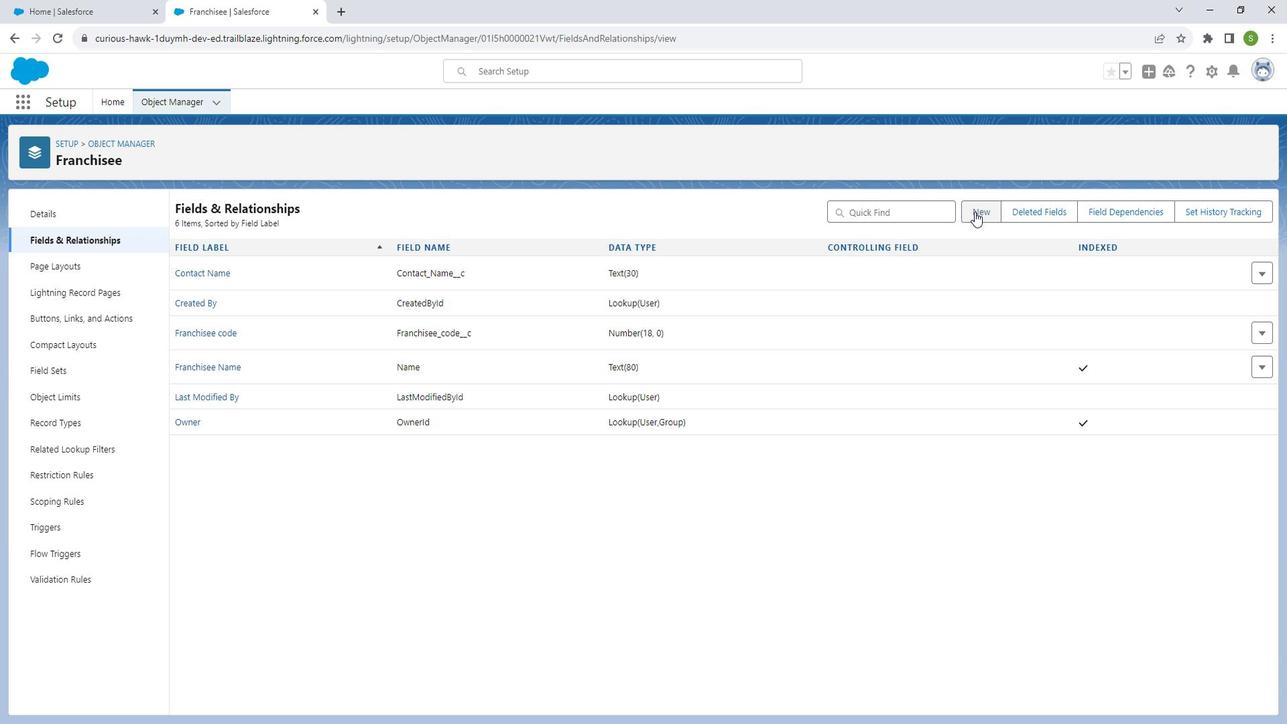 
Action: Mouse pressed left at (993, 219)
Screenshot: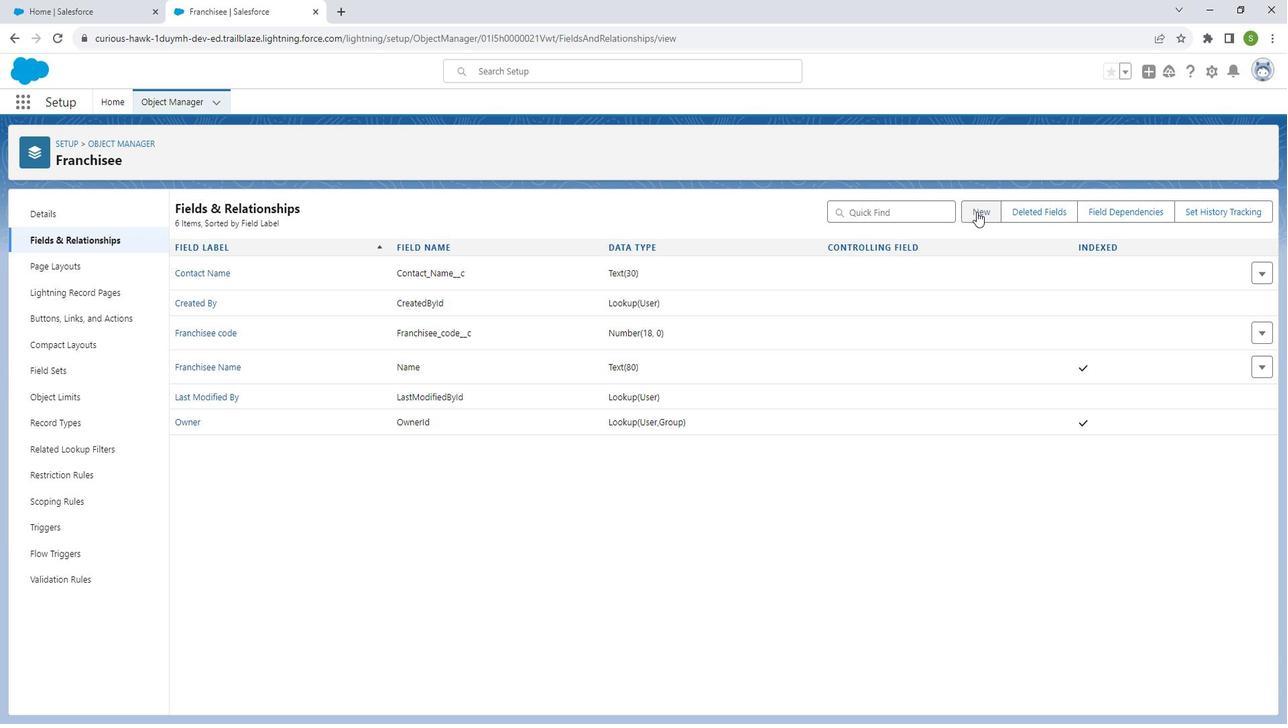 
Action: Mouse moved to (631, 335)
Screenshot: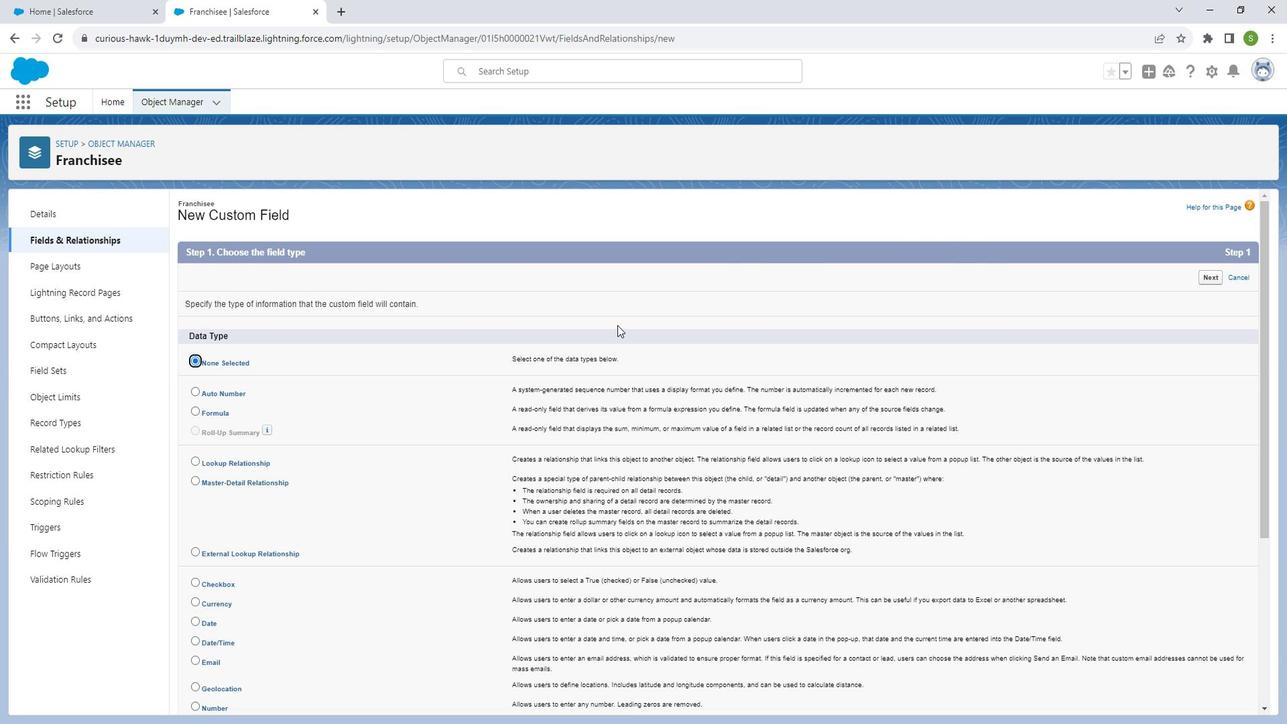 
Action: Mouse scrolled (631, 334) with delta (0, 0)
Screenshot: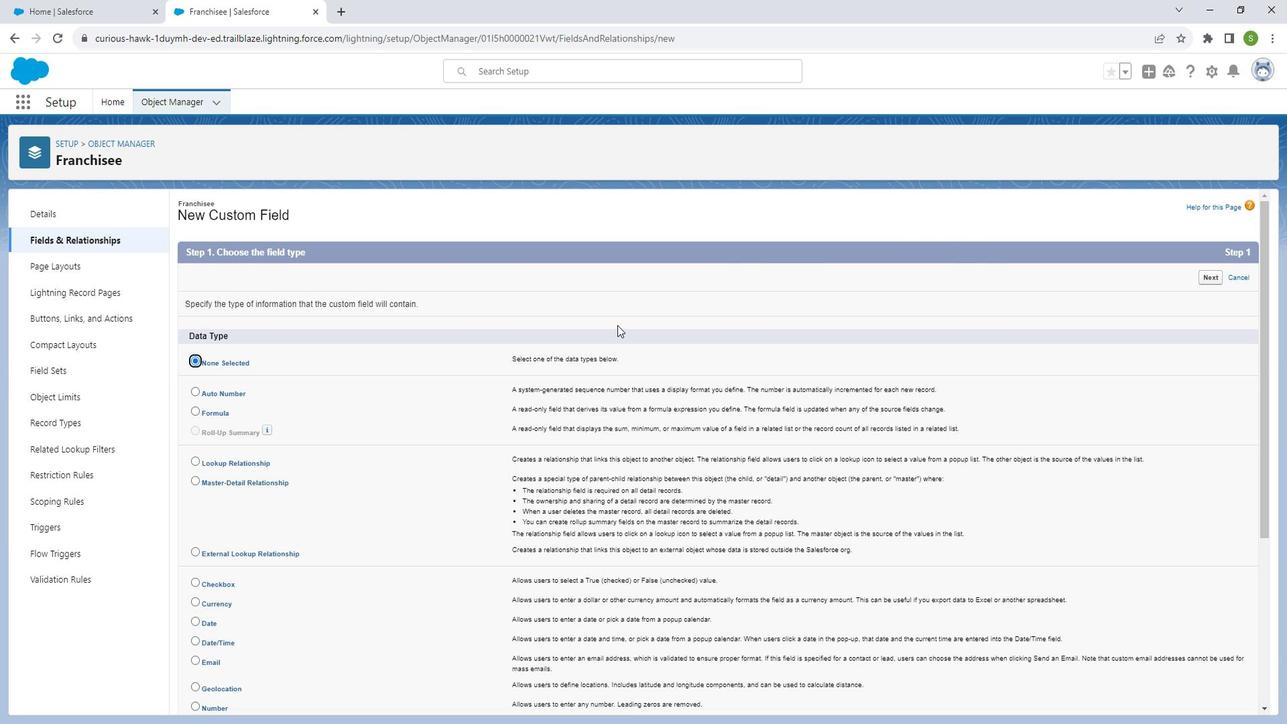 
Action: Mouse moved to (622, 386)
Screenshot: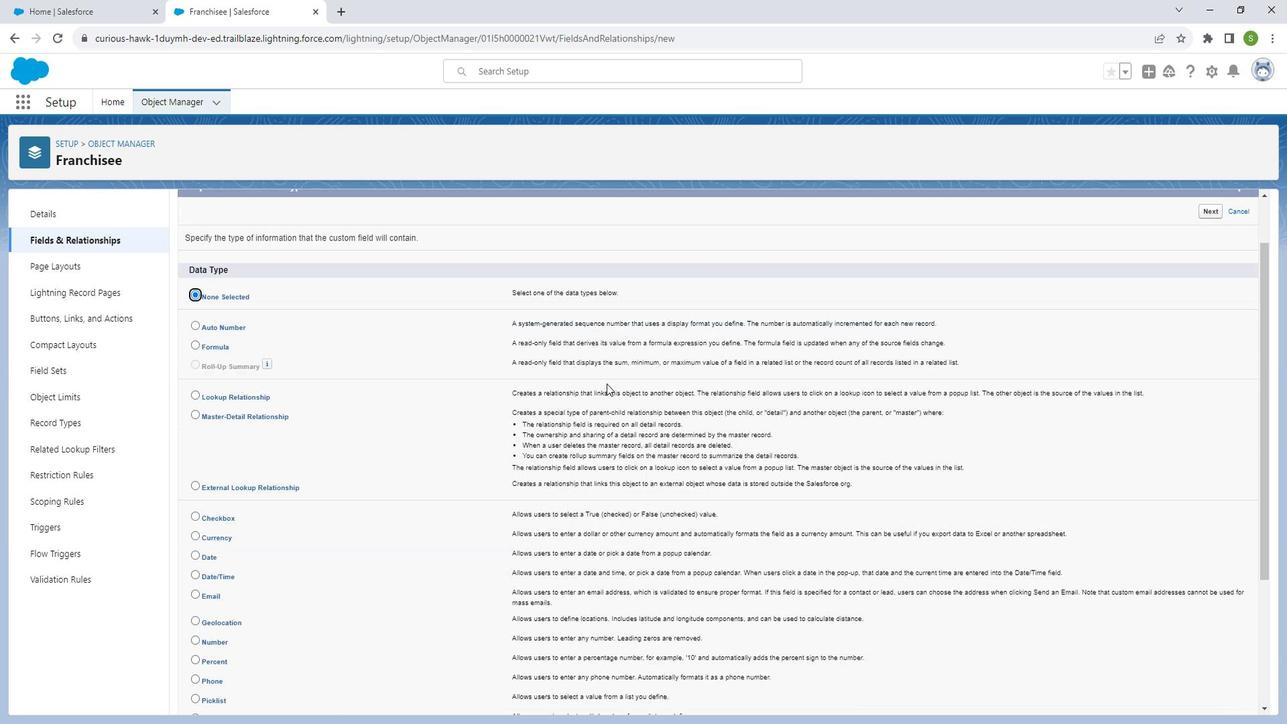 
Action: Mouse scrolled (622, 386) with delta (0, 0)
Screenshot: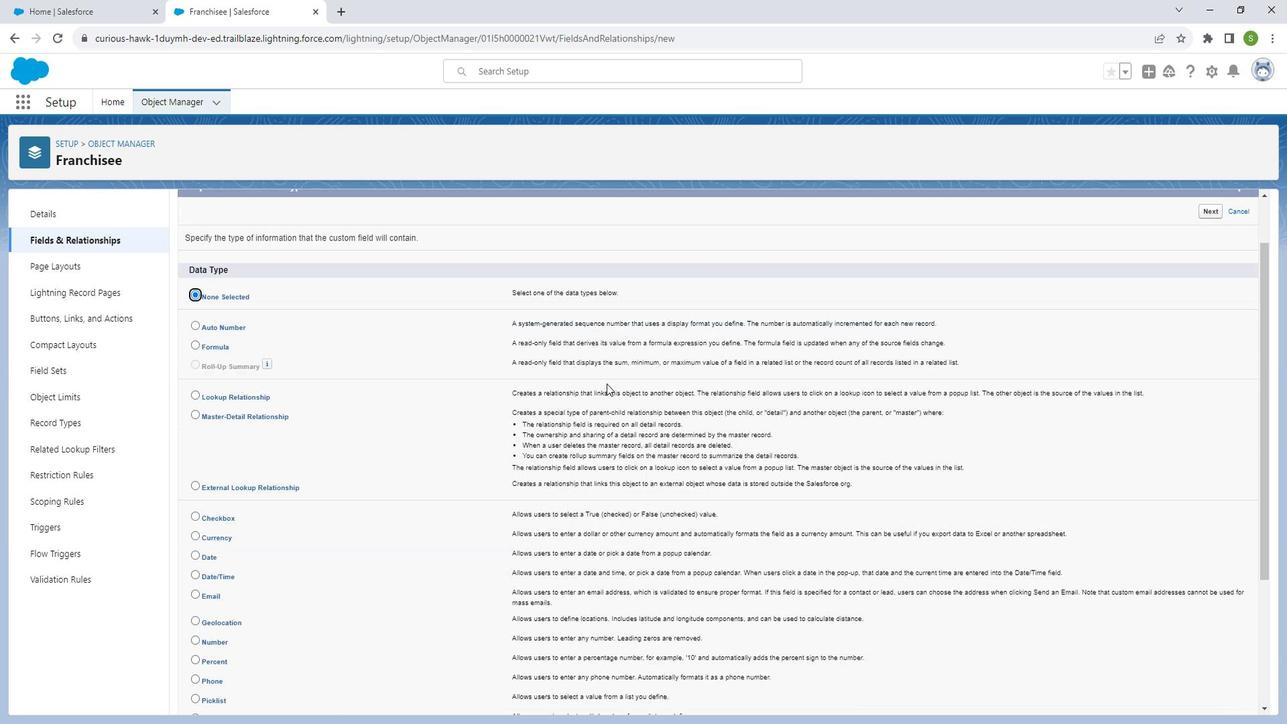 
Action: Mouse moved to (617, 430)
Screenshot: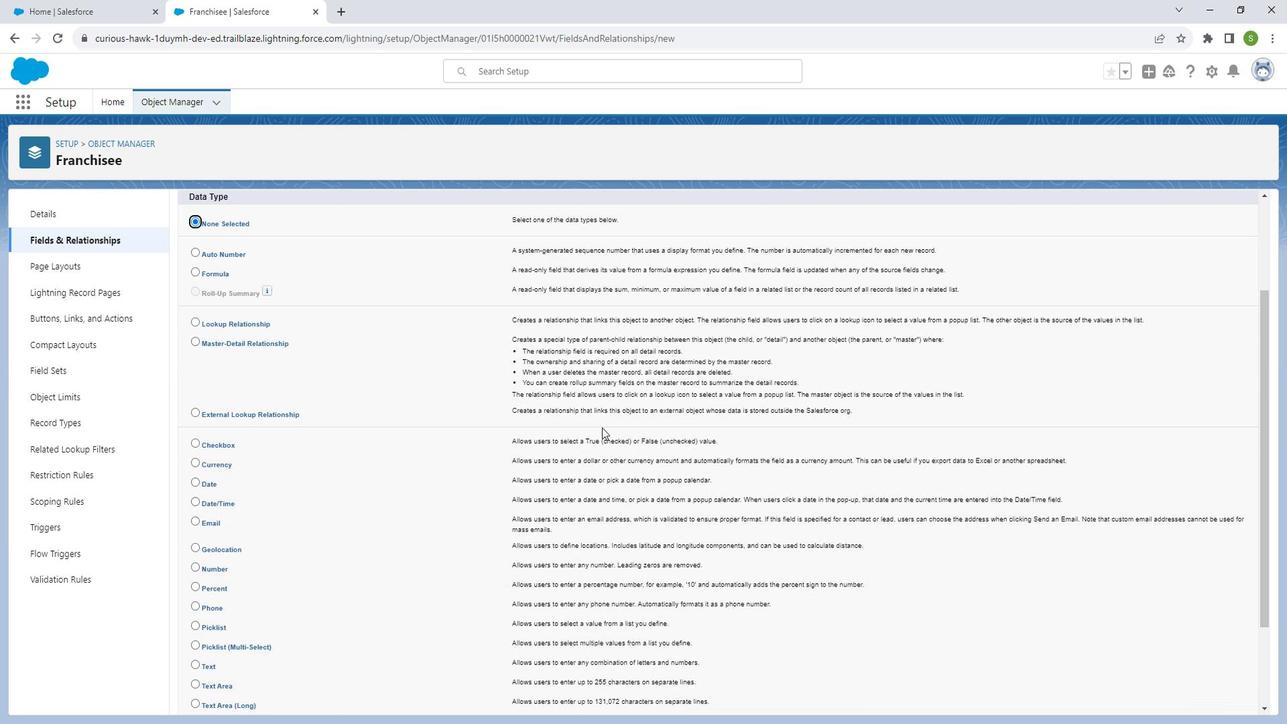 
Action: Mouse scrolled (617, 429) with delta (0, 0)
Screenshot: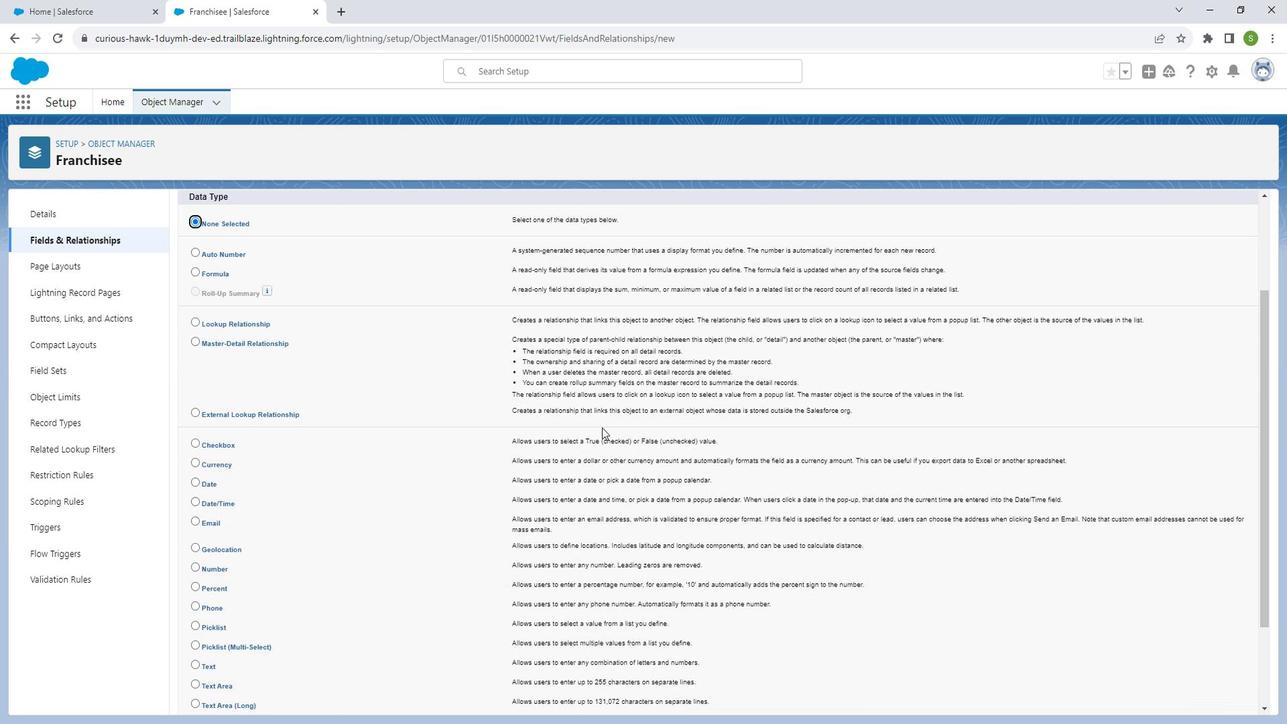 
Action: Mouse moved to (612, 440)
Screenshot: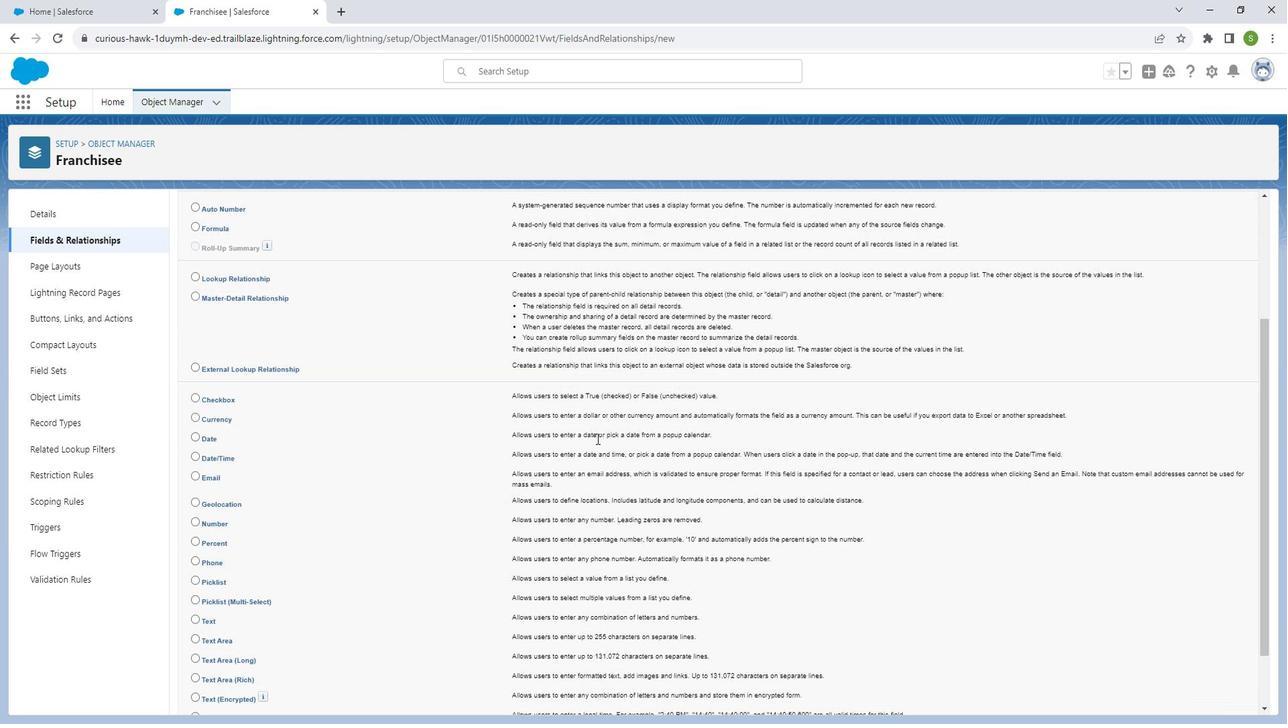 
Action: Mouse scrolled (612, 439) with delta (0, 0)
Screenshot: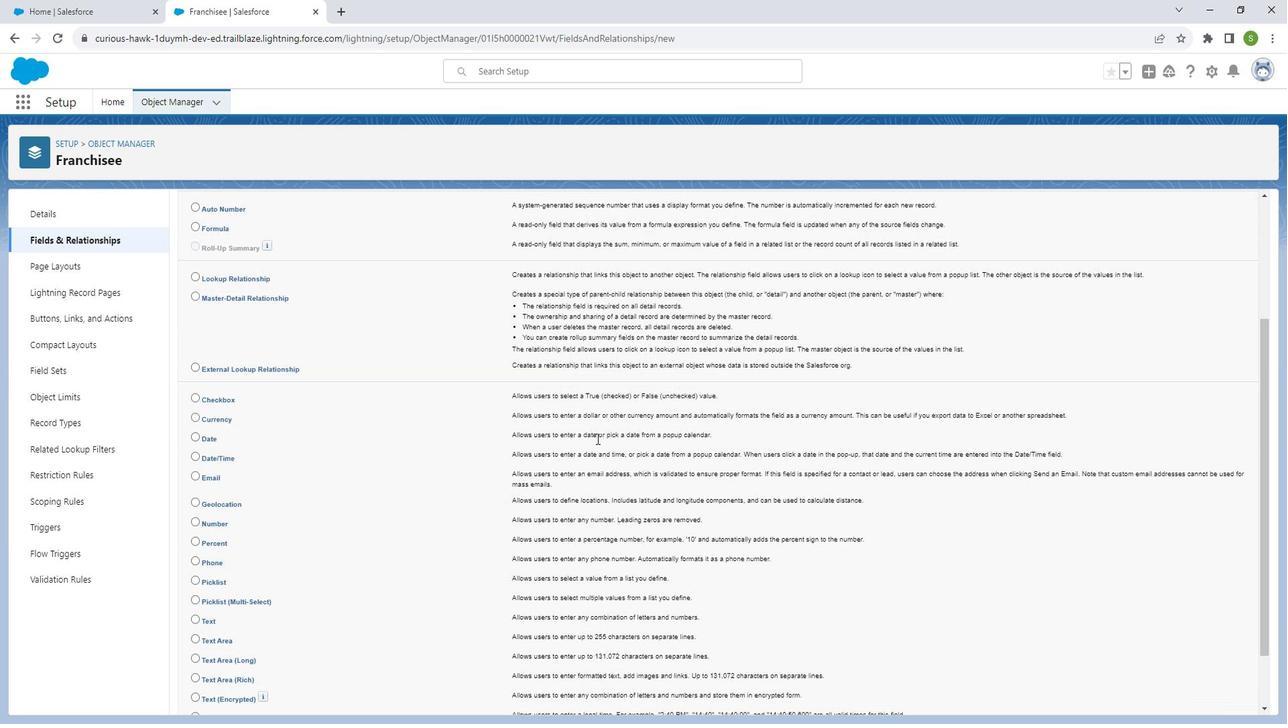 
Action: Mouse moved to (223, 490)
Screenshot: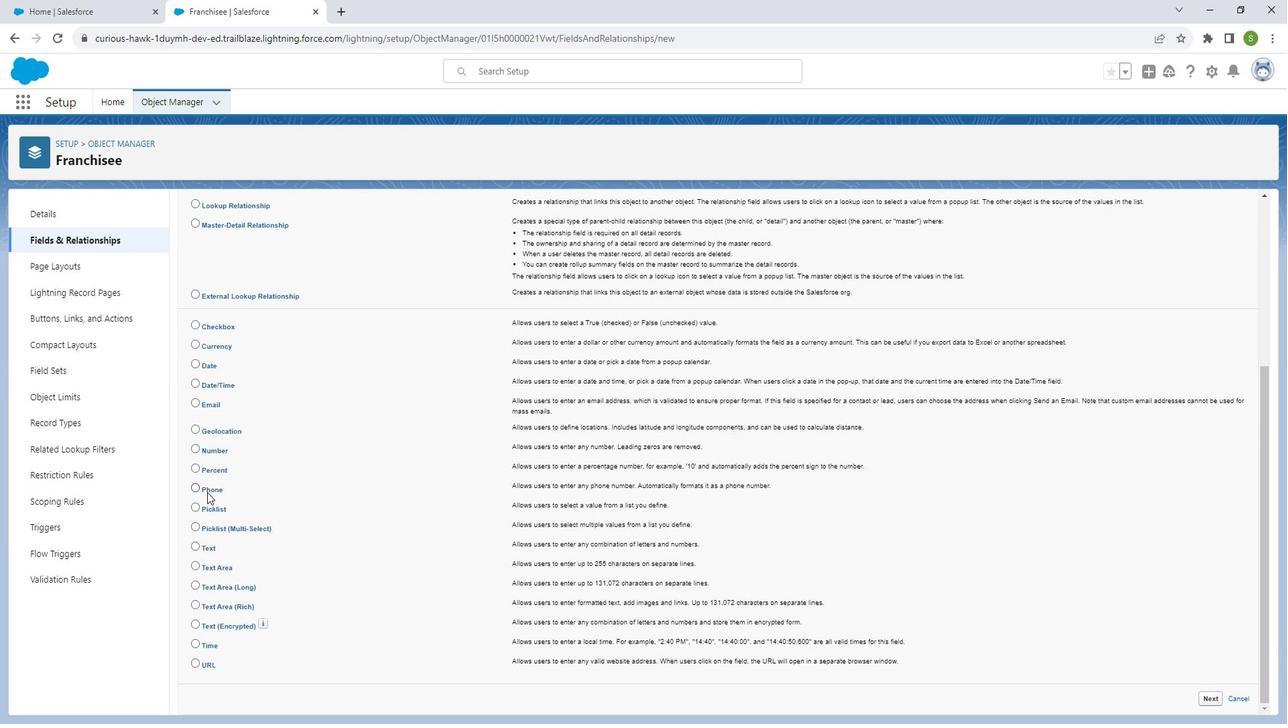 
Action: Mouse pressed left at (223, 490)
Screenshot: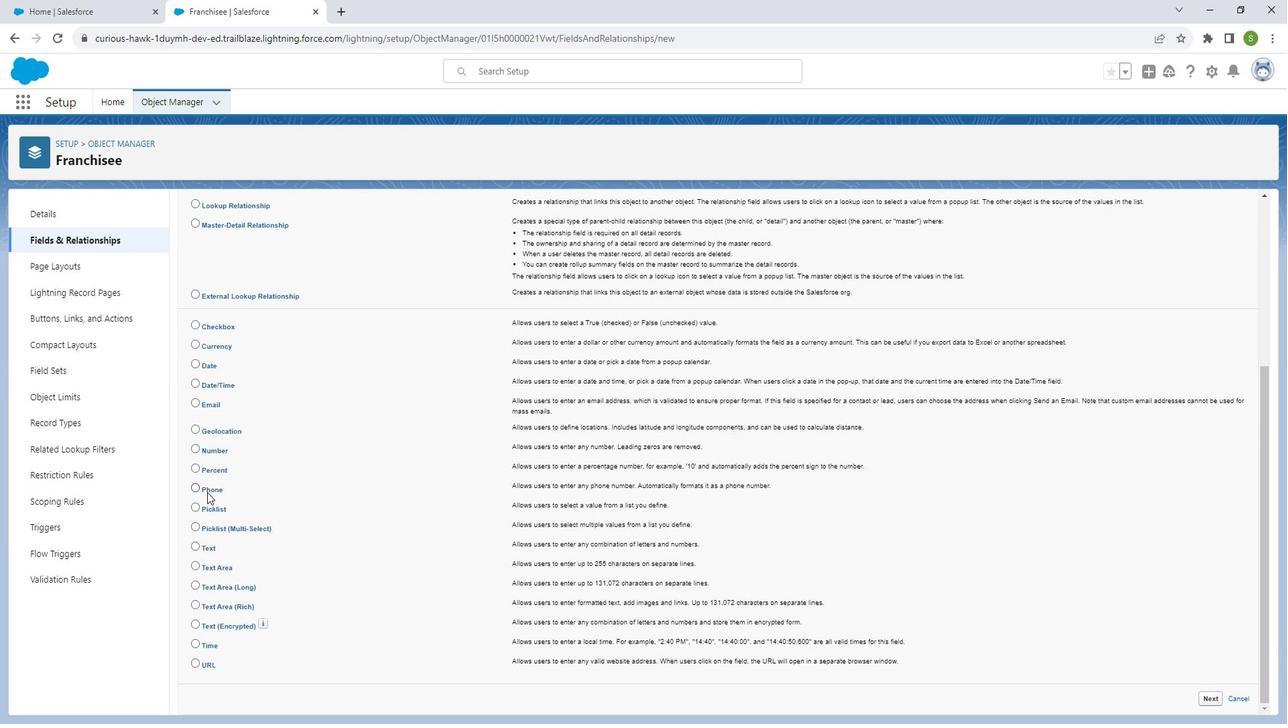 
Action: Mouse moved to (1226, 688)
Screenshot: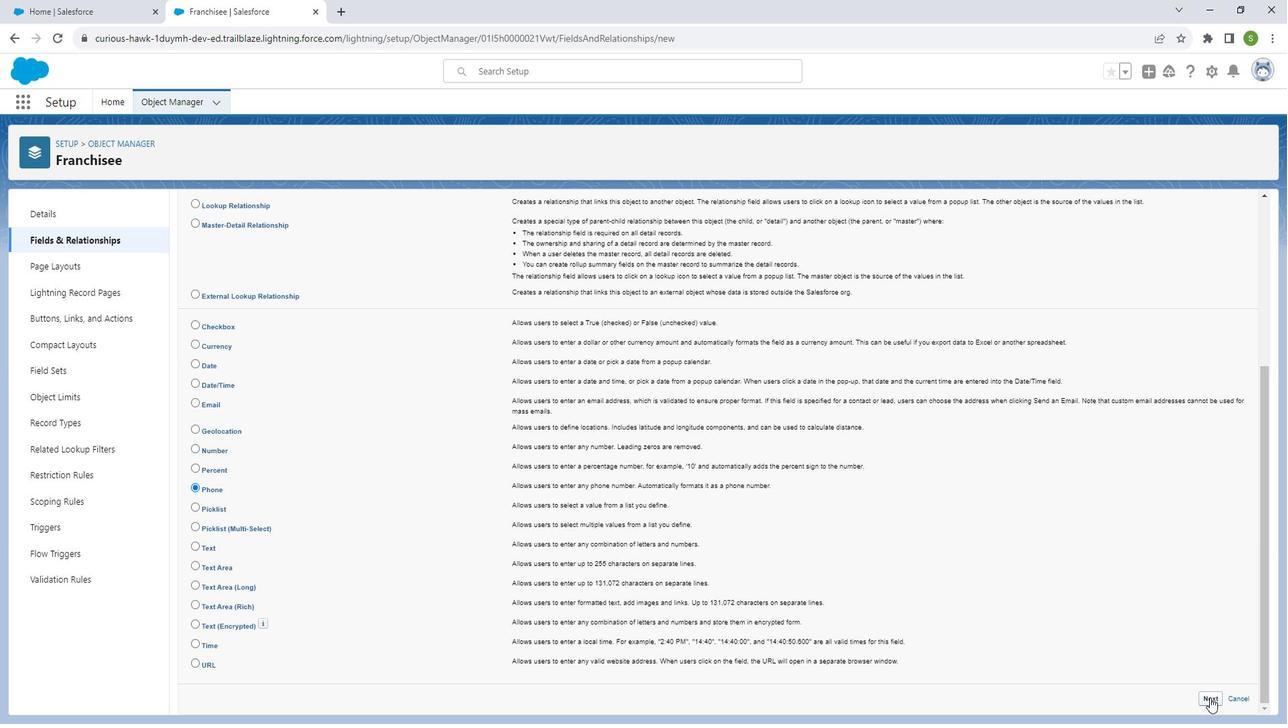
Action: Mouse pressed left at (1226, 688)
Screenshot: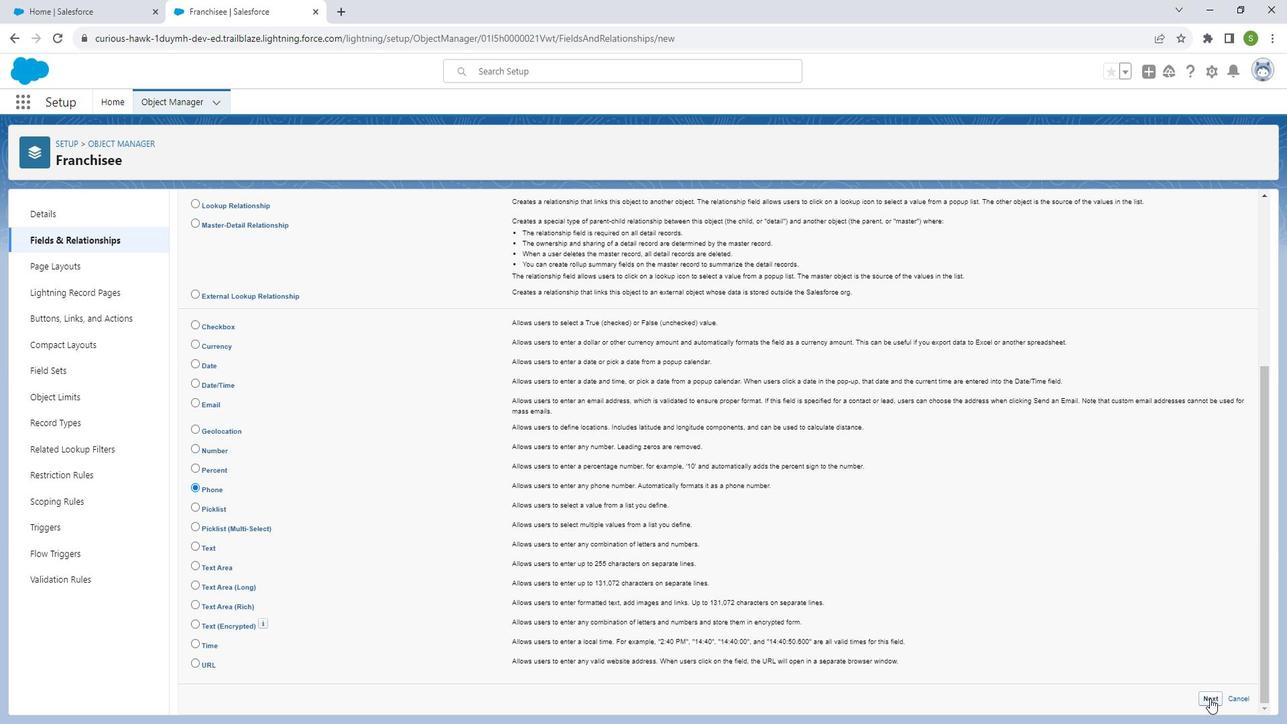 
Action: Mouse moved to (414, 307)
Screenshot: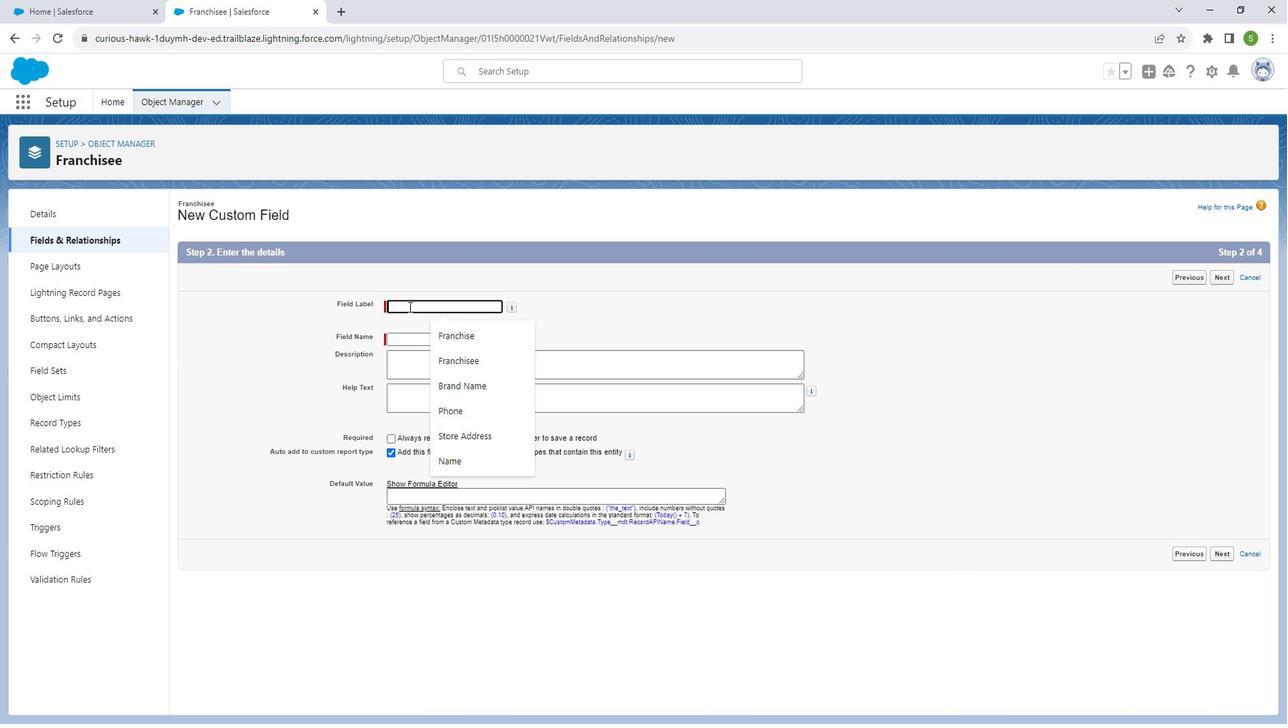 
Action: Mouse pressed left at (414, 307)
Screenshot: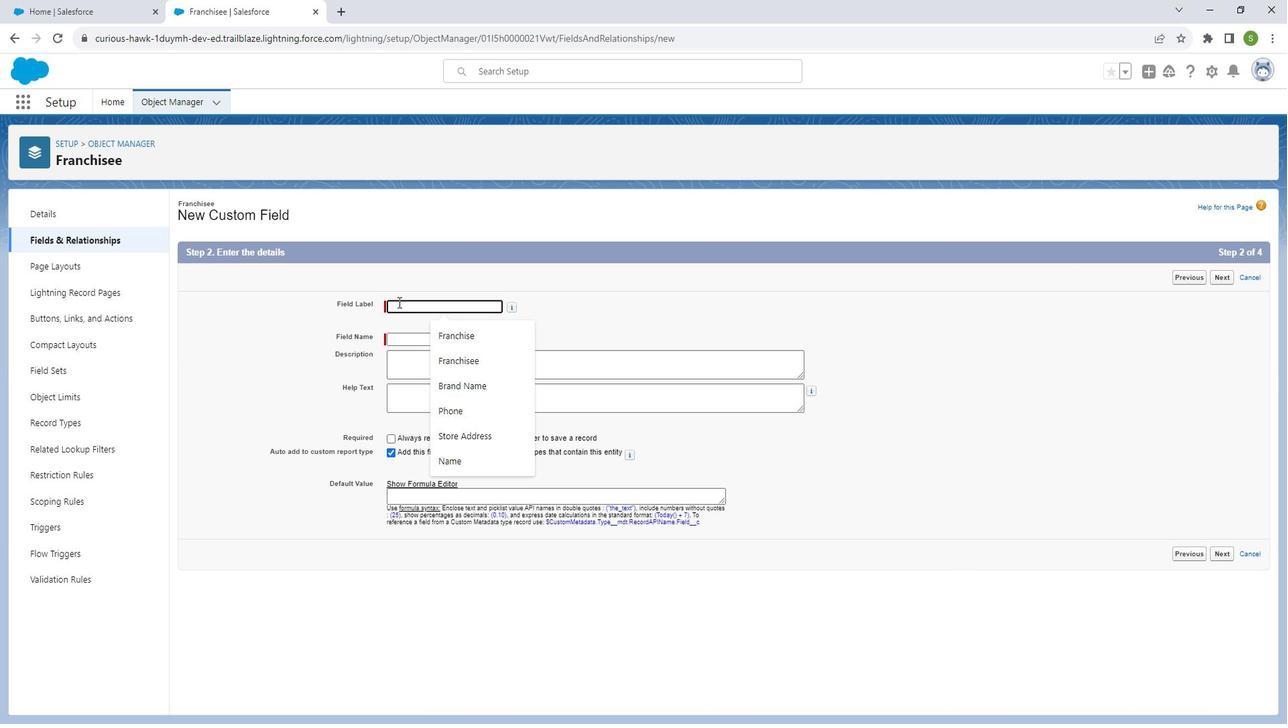 
Action: Mouse moved to (415, 310)
Screenshot: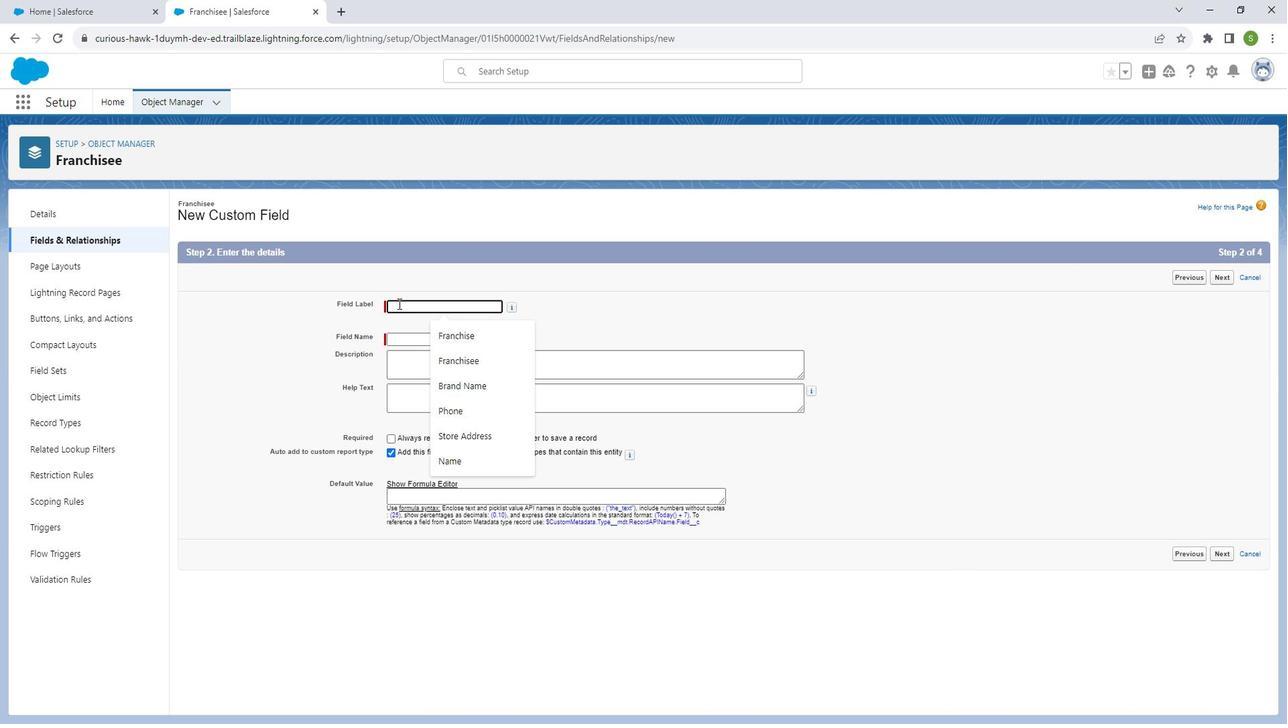 
Action: Mouse pressed left at (415, 310)
Screenshot: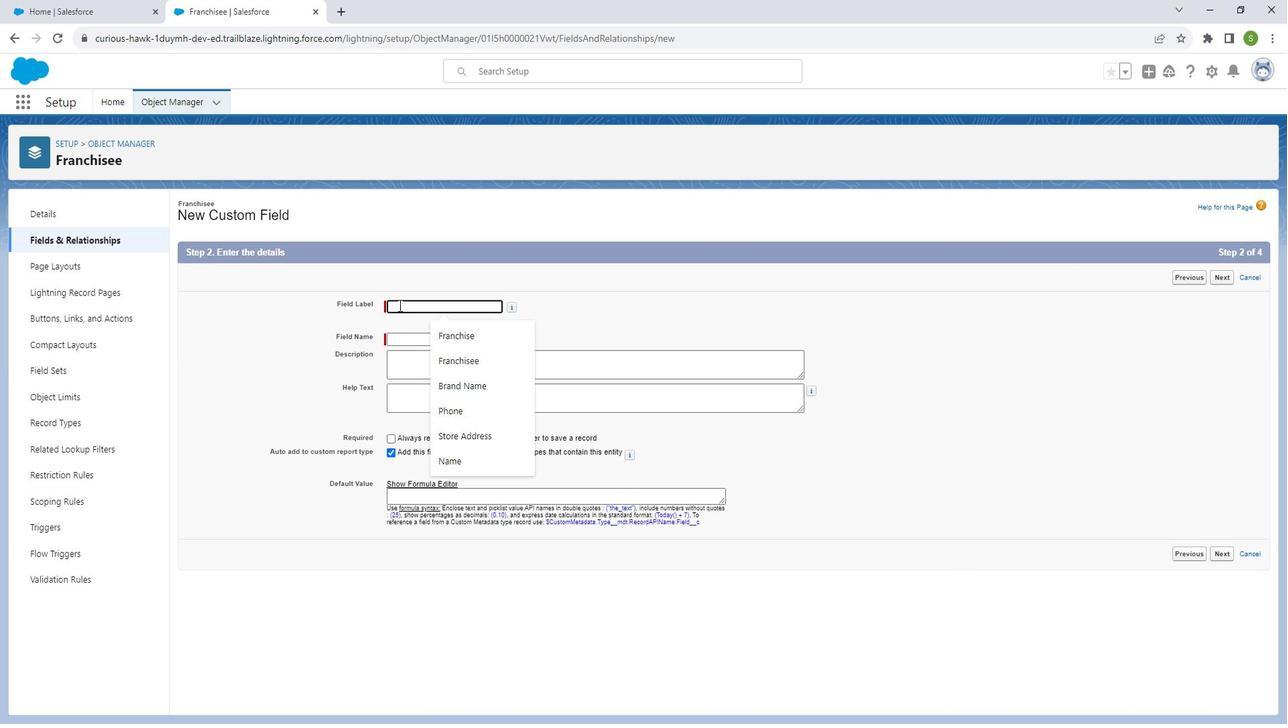 
Action: Key pressed <Key.shift_r>Phone
Screenshot: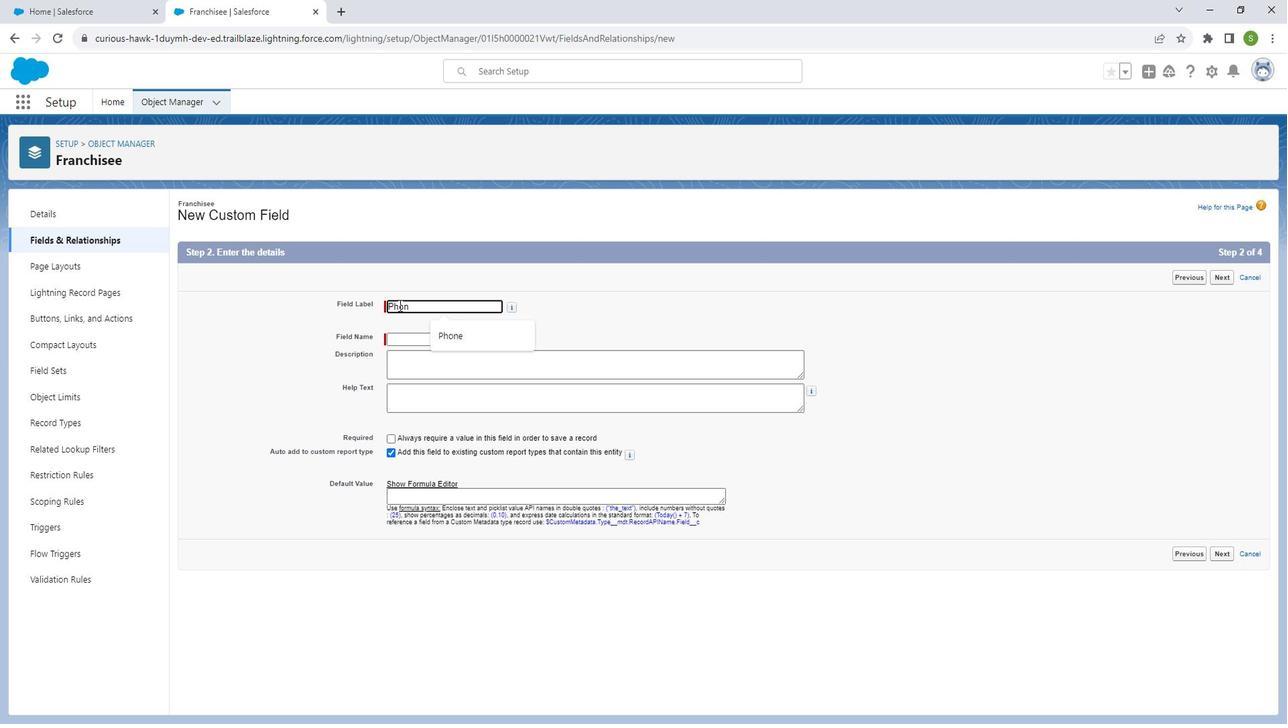 
Action: Mouse moved to (421, 339)
Screenshot: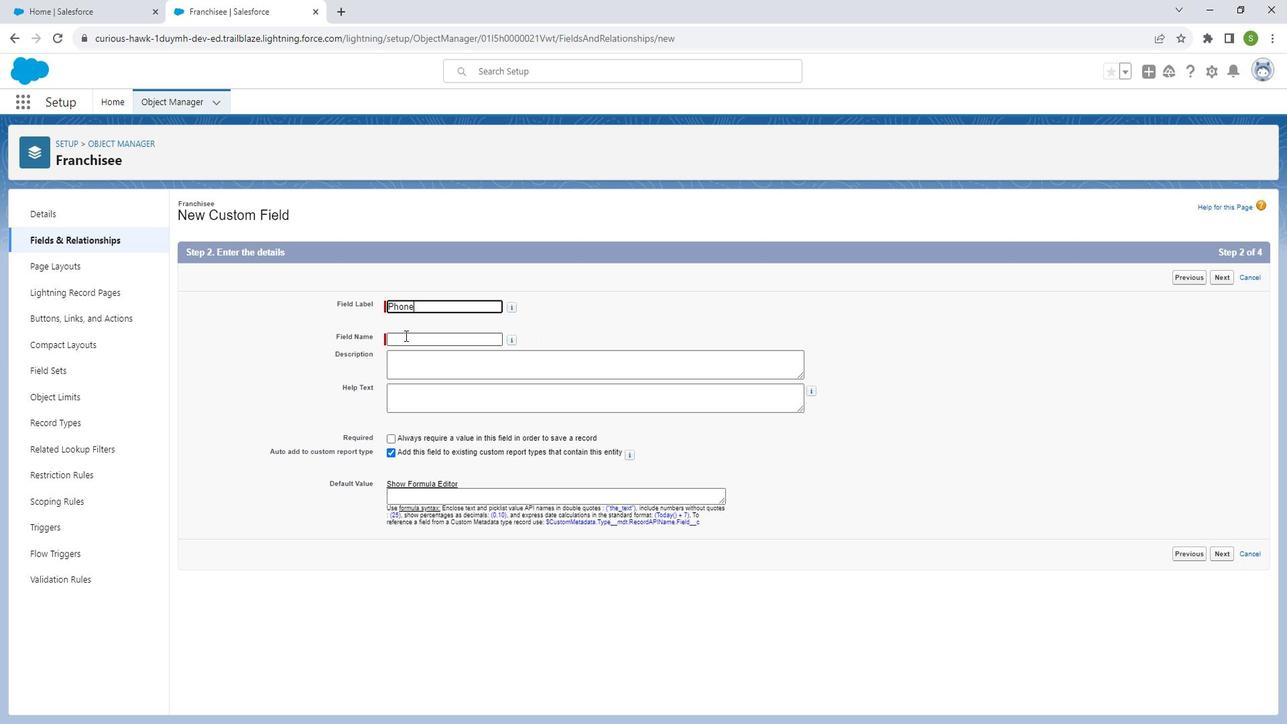 
Action: Mouse pressed left at (421, 339)
Screenshot: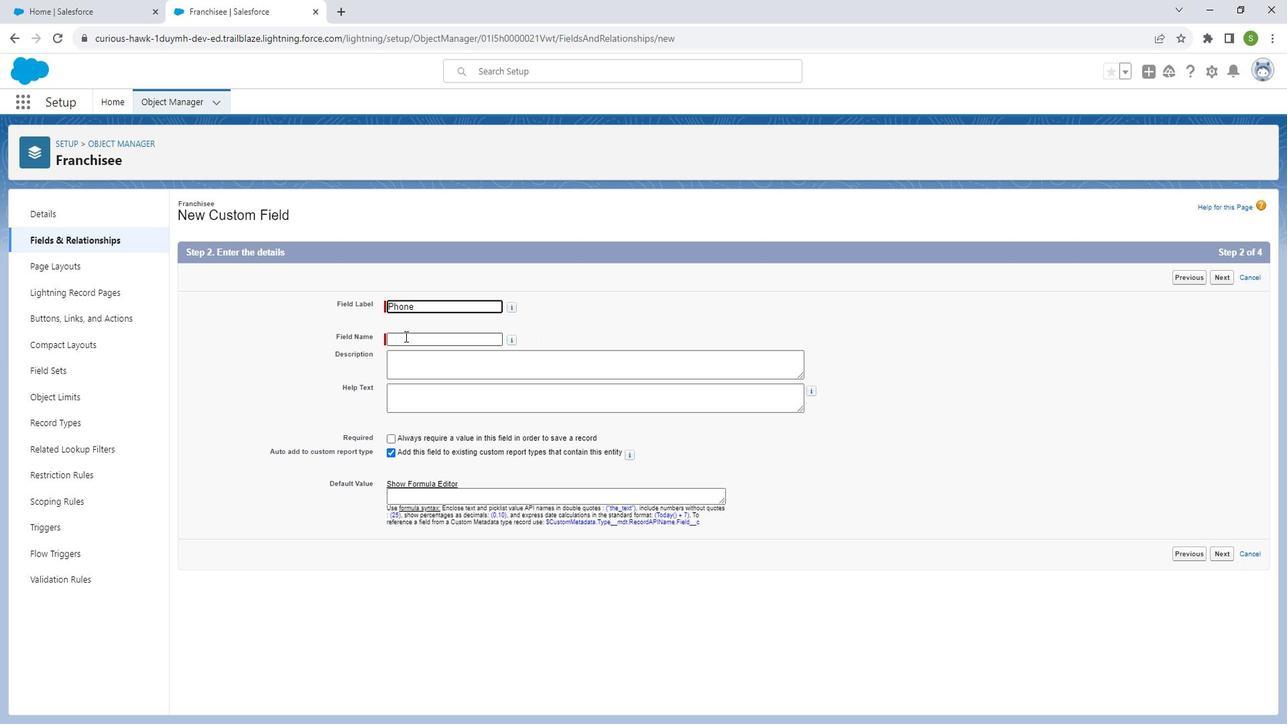 
Action: Mouse moved to (421, 368)
Screenshot: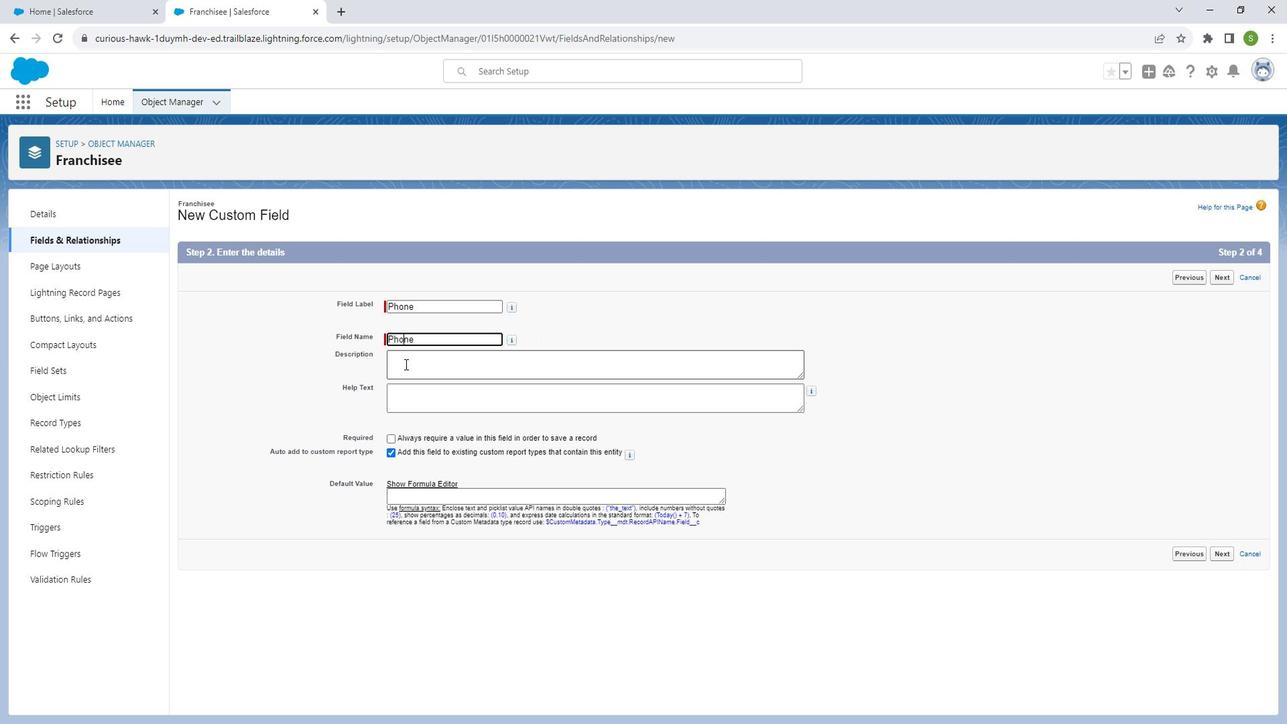 
Action: Mouse pressed left at (421, 368)
Screenshot: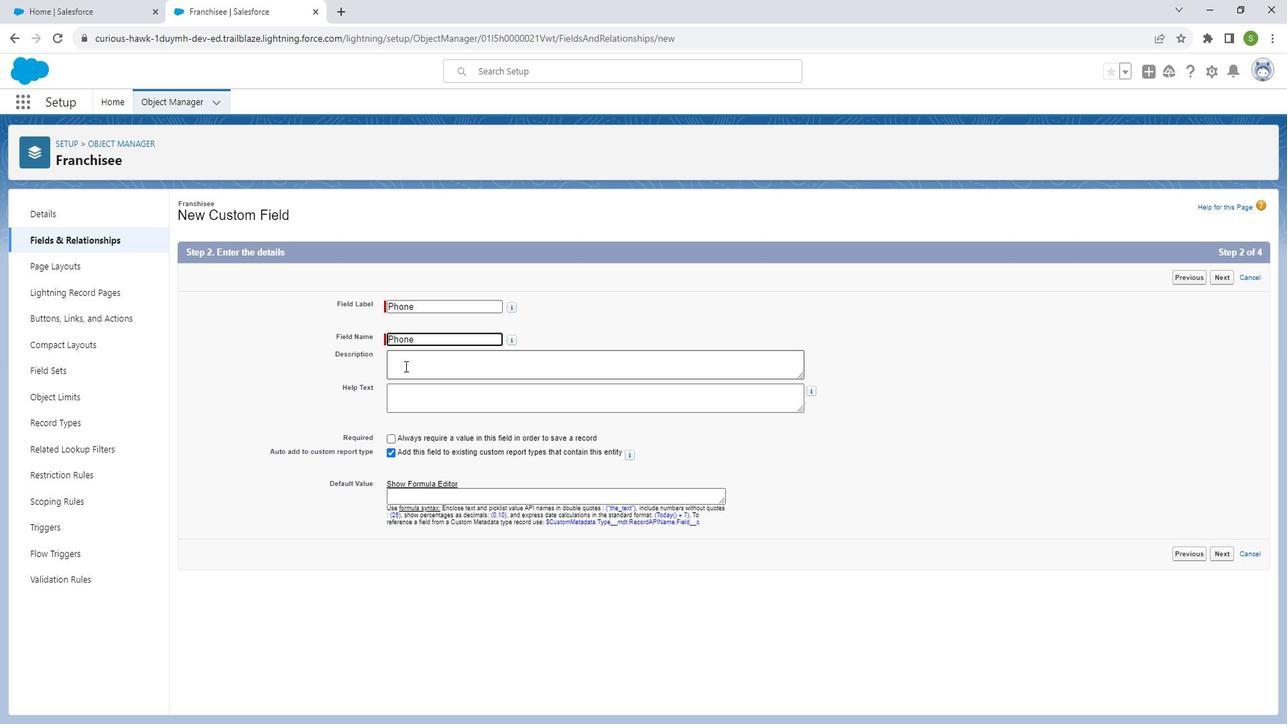 
Action: Key pressed <Key.shift_r>Used<Key.space>to<Key.space>fill<Key.space><Key.shift_r>Phone<Key.space>numbers
Screenshot: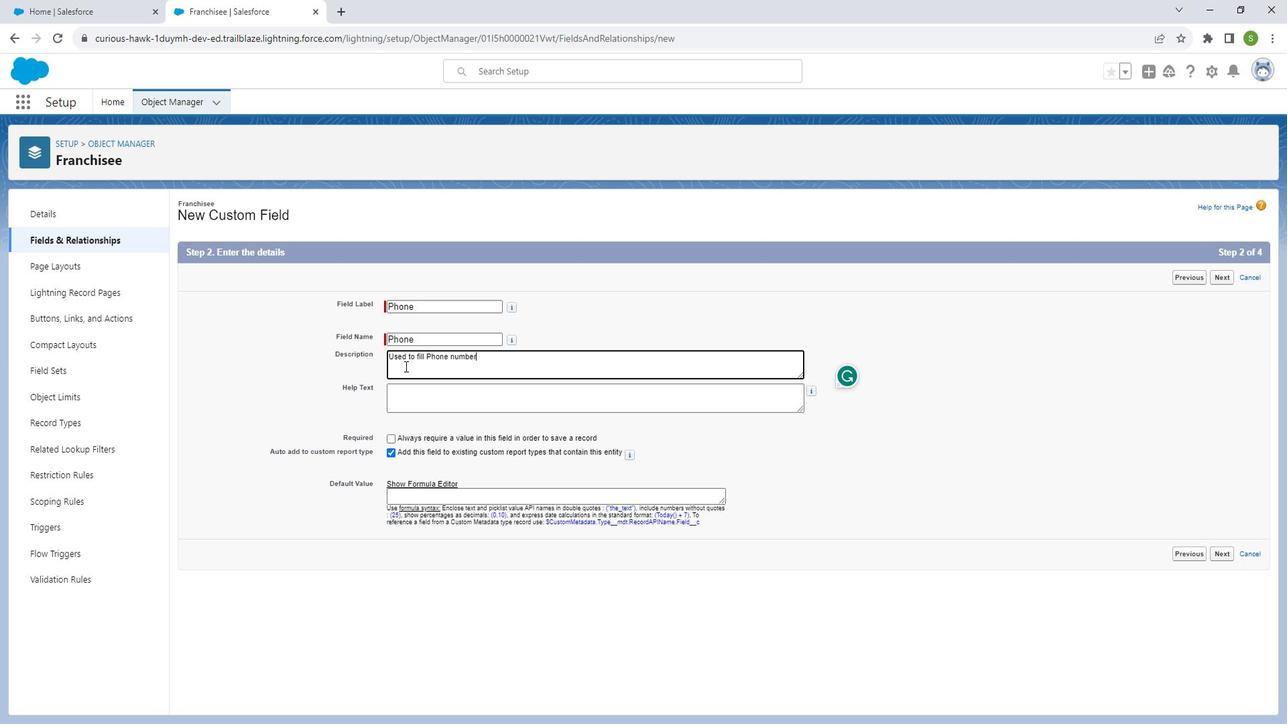 
Action: Mouse moved to (1241, 280)
Screenshot: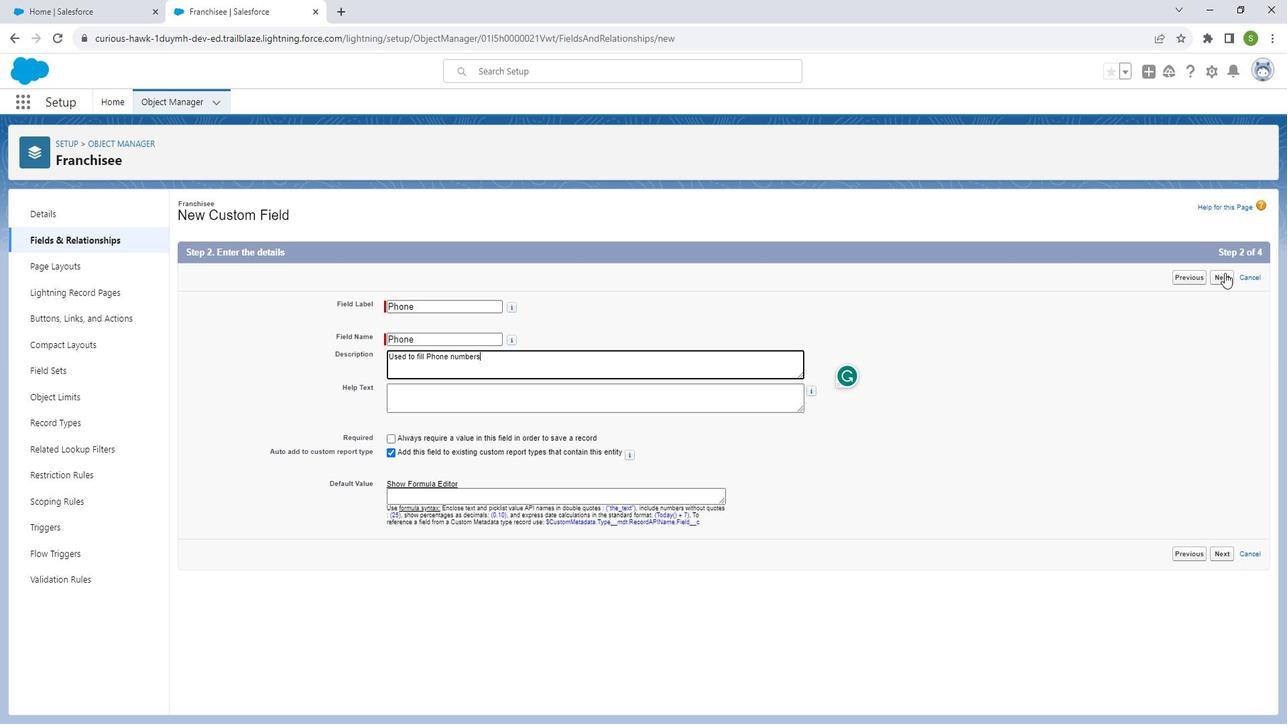 
Action: Mouse pressed left at (1241, 280)
Screenshot: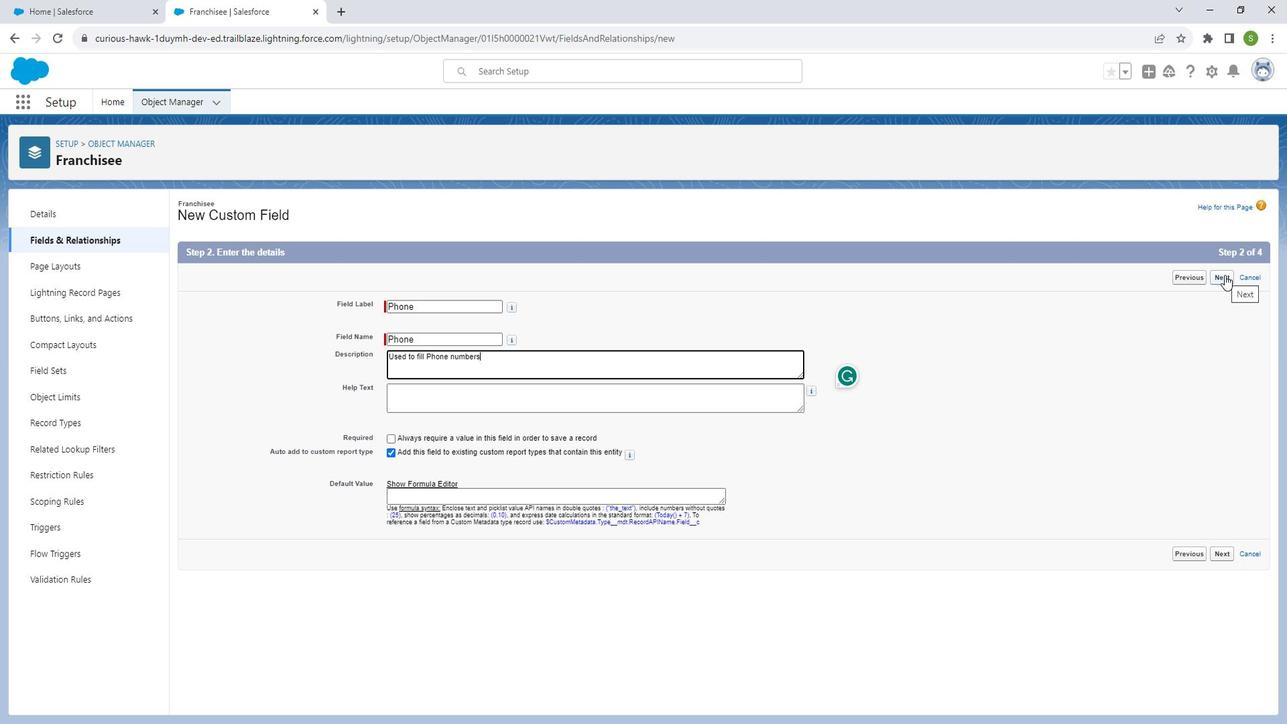 
Action: Mouse moved to (1069, 413)
Screenshot: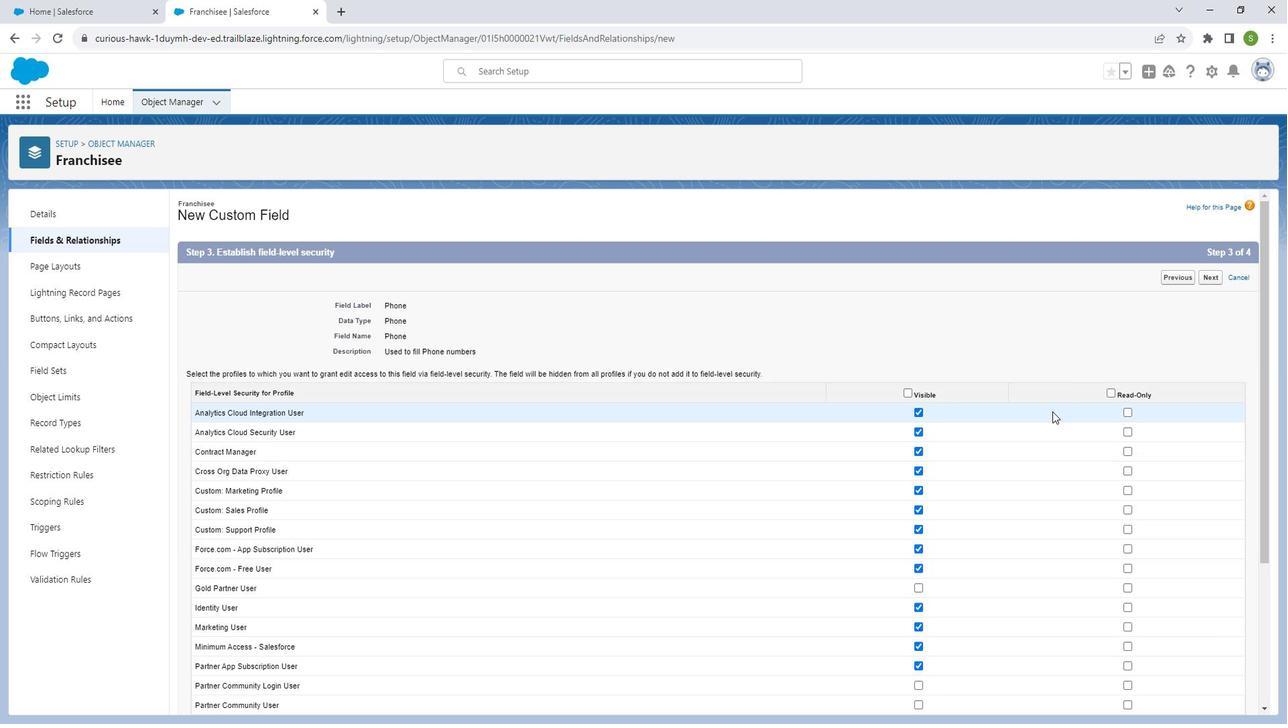 
Action: Mouse scrolled (1069, 413) with delta (0, 0)
Screenshot: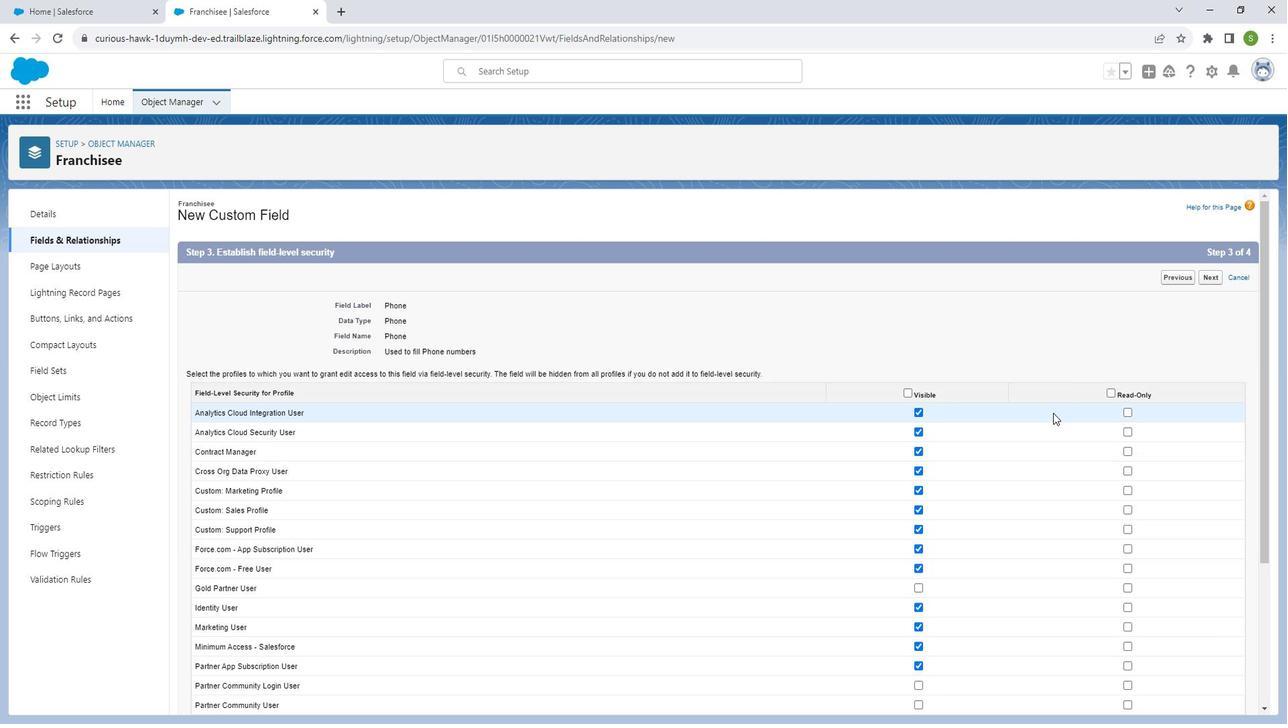 
Action: Mouse scrolled (1069, 413) with delta (0, 0)
Screenshot: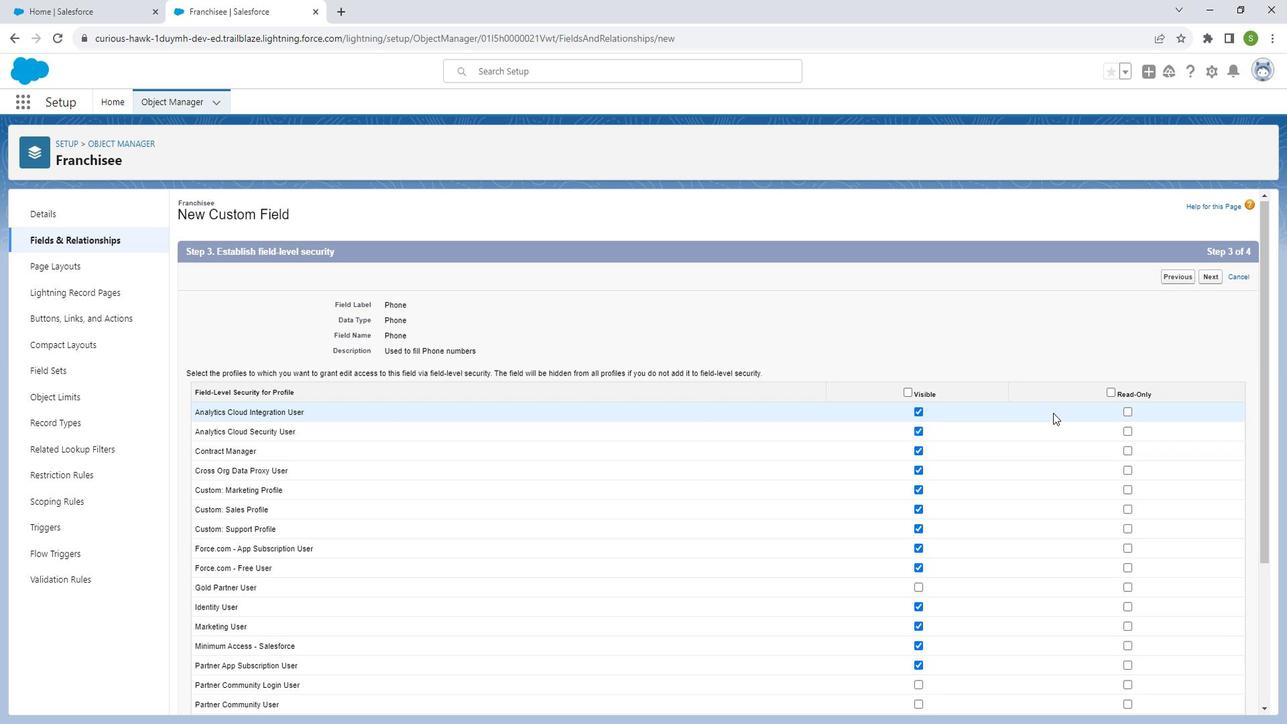 
Action: Mouse scrolled (1069, 413) with delta (0, 0)
Screenshot: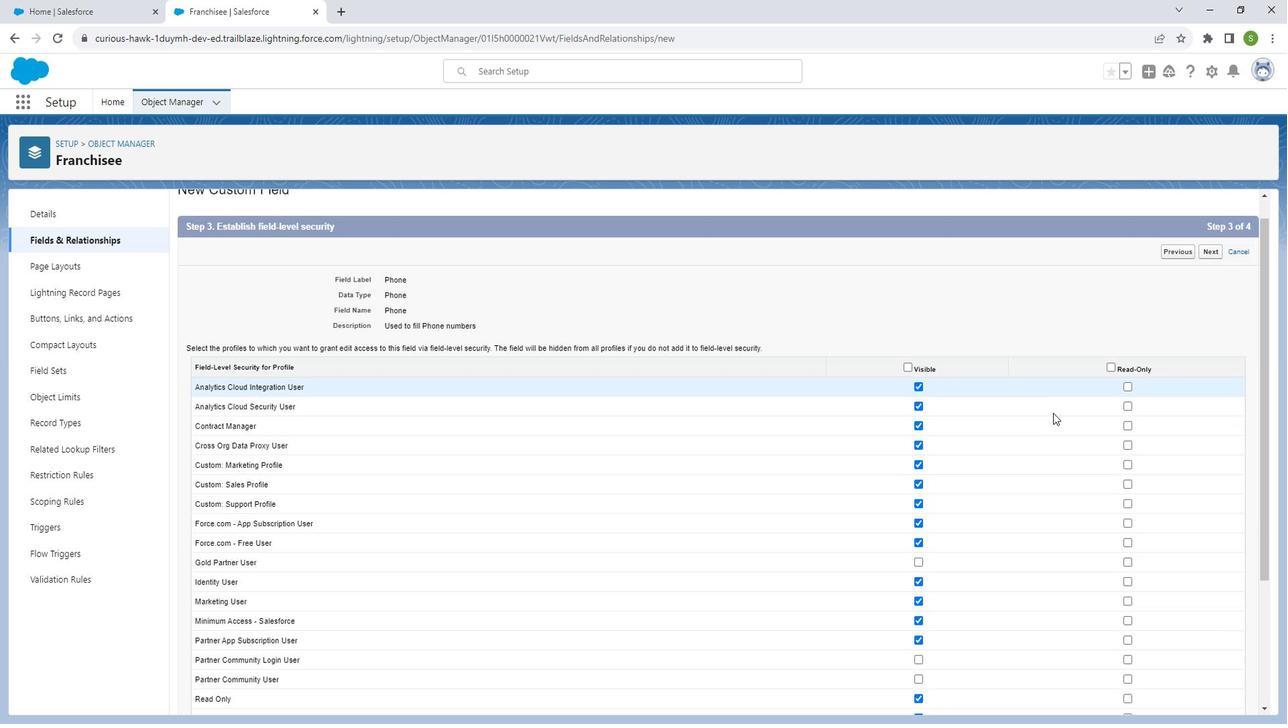 
Action: Mouse scrolled (1069, 413) with delta (0, 0)
Screenshot: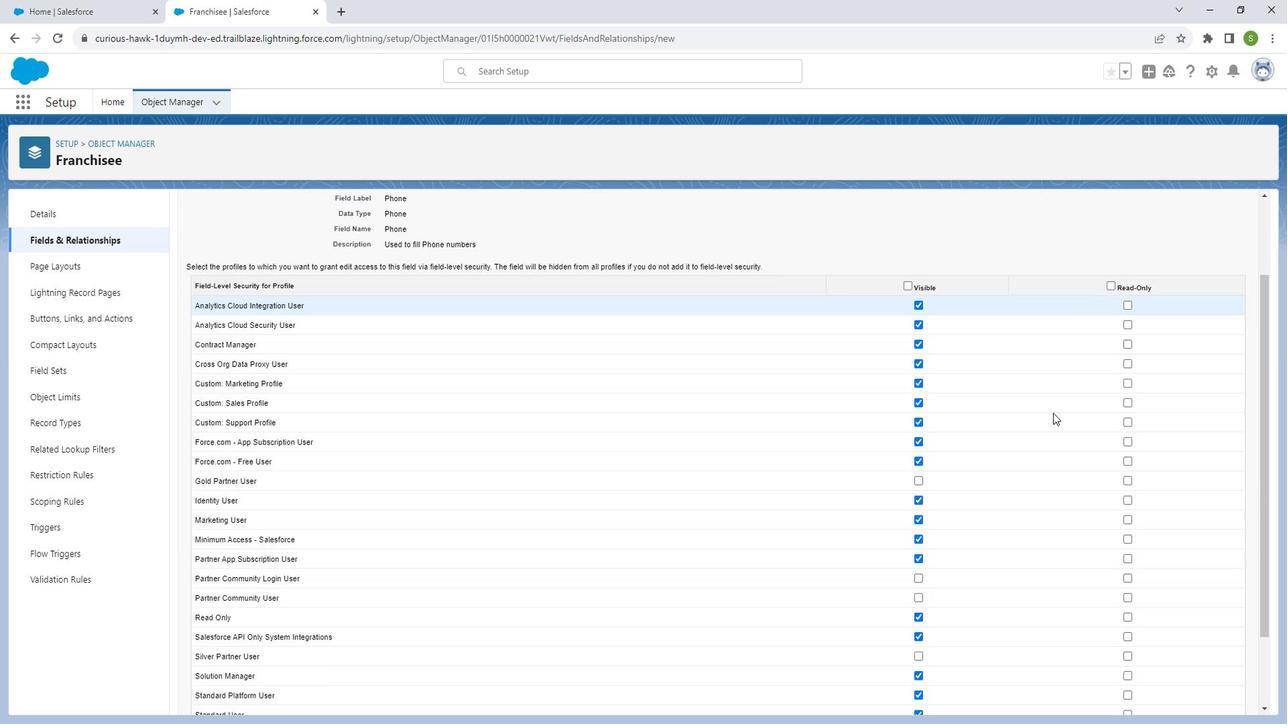 
Action: Mouse moved to (1068, 416)
Screenshot: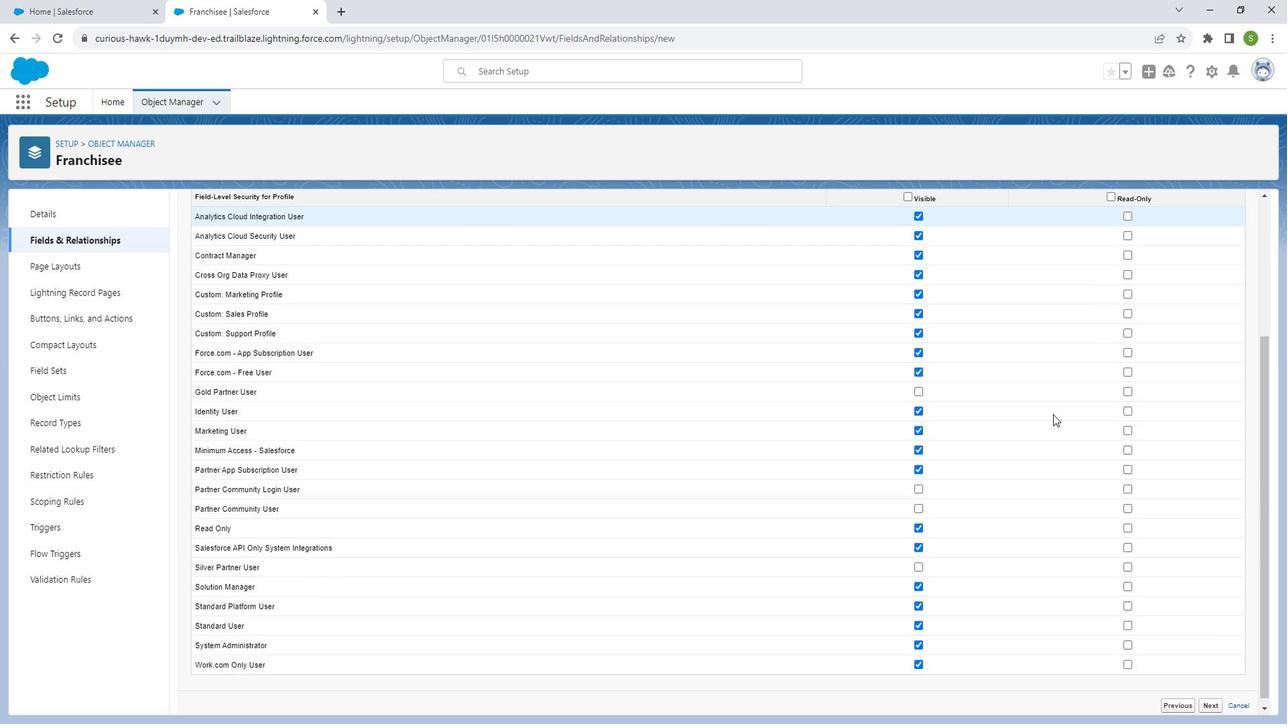 
Action: Mouse scrolled (1068, 415) with delta (0, 0)
Screenshot: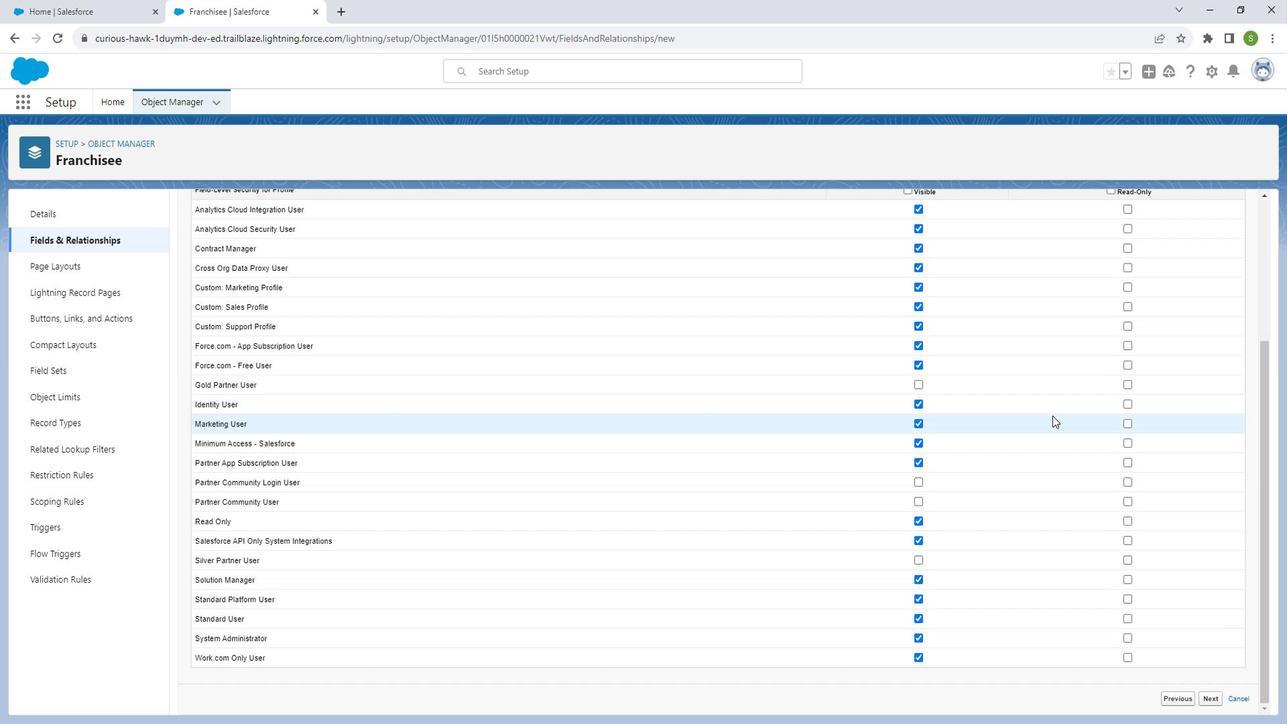 
Action: Mouse moved to (1068, 423)
Screenshot: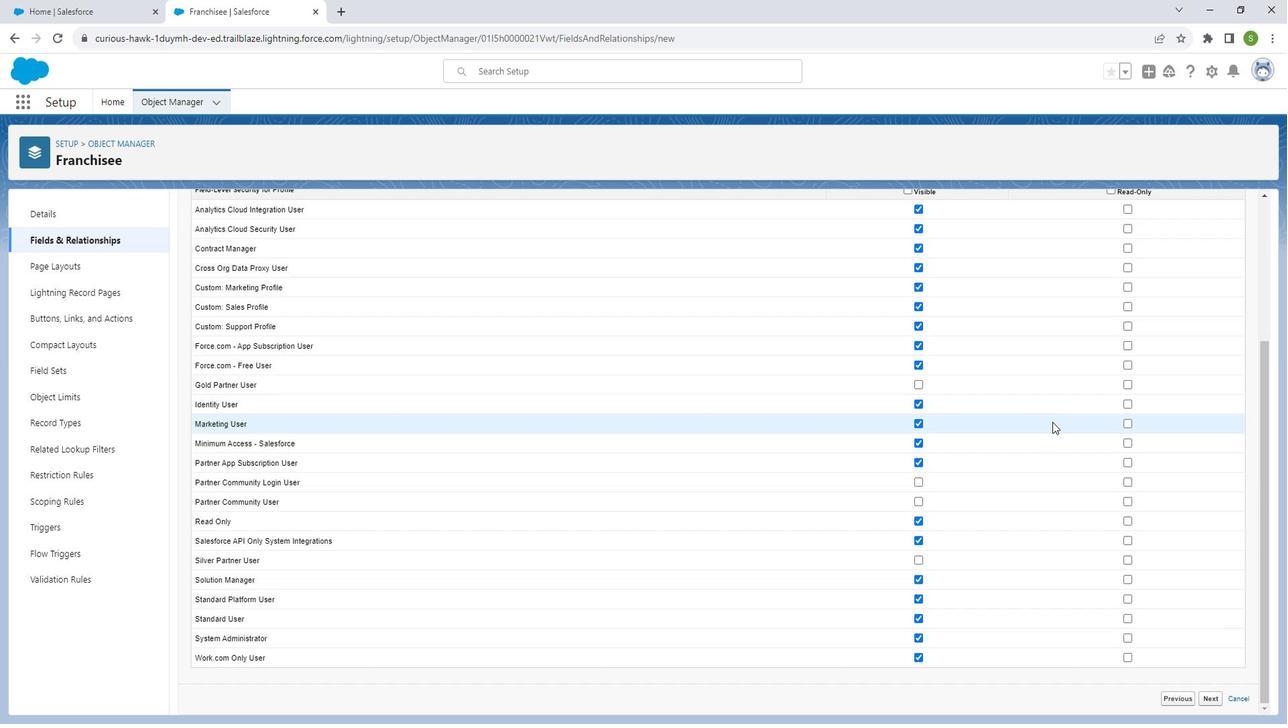 
Action: Mouse scrolled (1068, 423) with delta (0, 0)
Screenshot: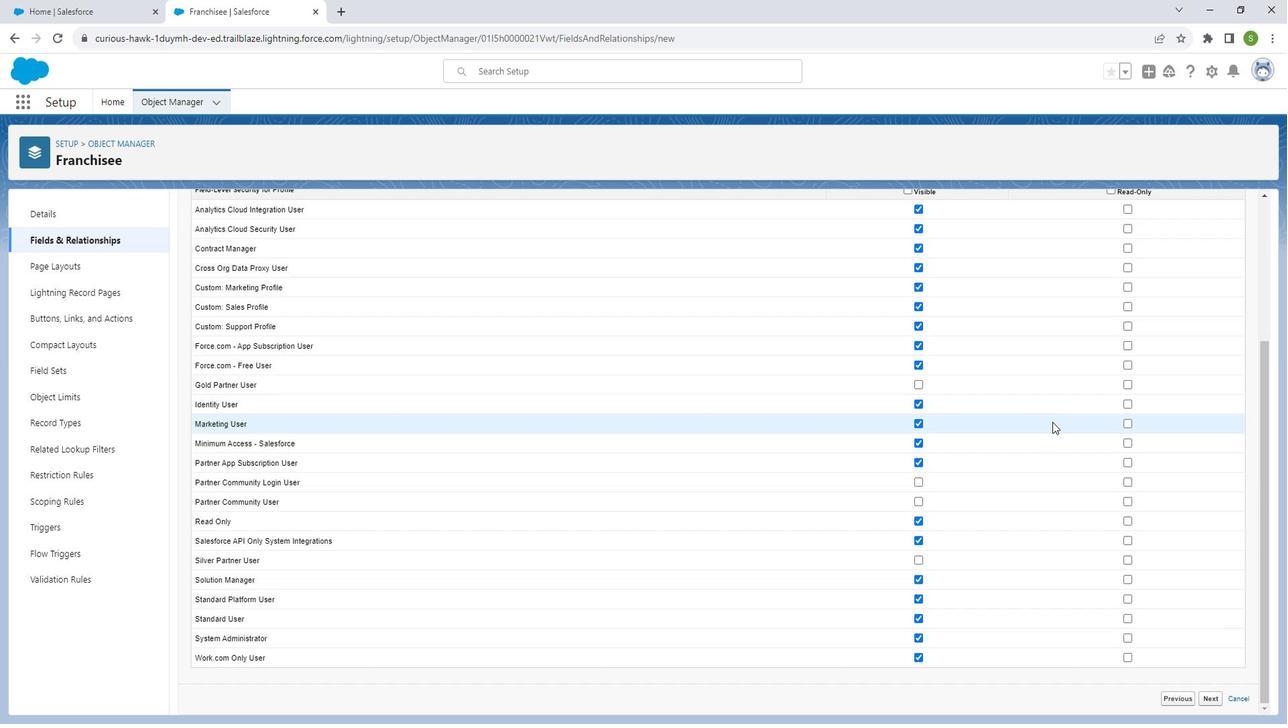 
Action: Mouse moved to (1225, 685)
Screenshot: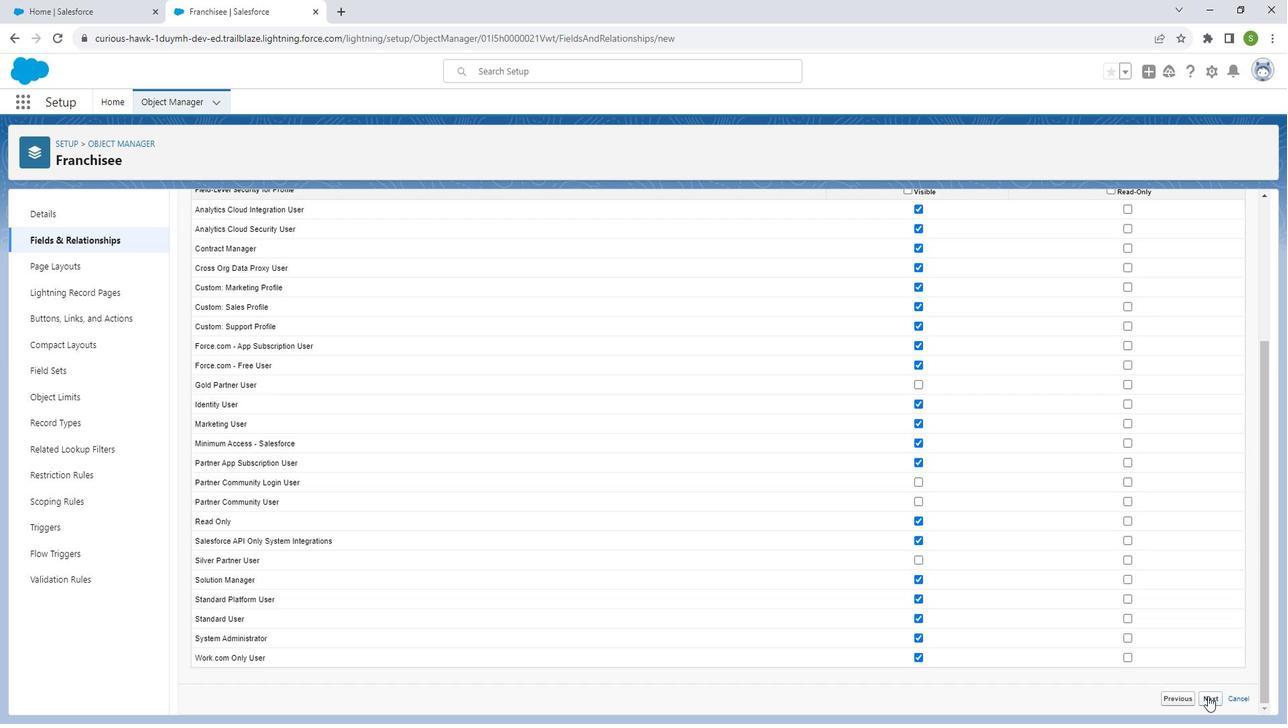 
Action: Mouse pressed left at (1225, 685)
Screenshot: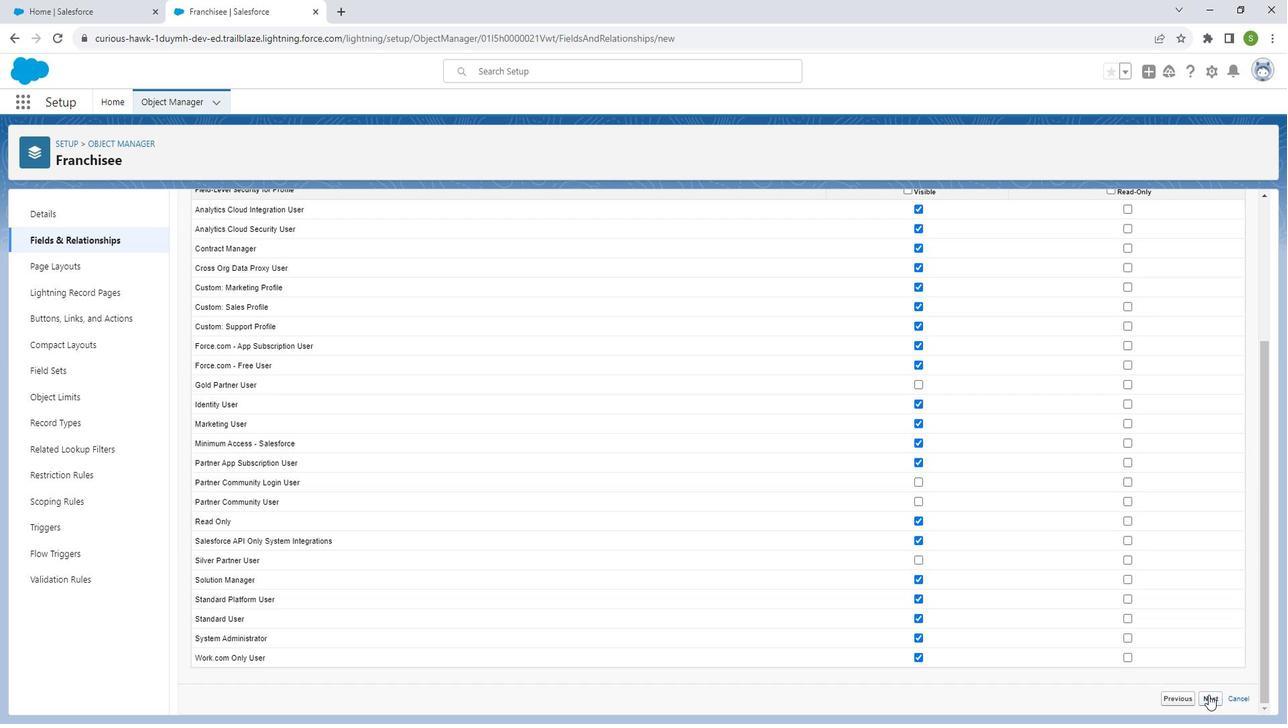 
Action: Mouse moved to (1240, 282)
Screenshot: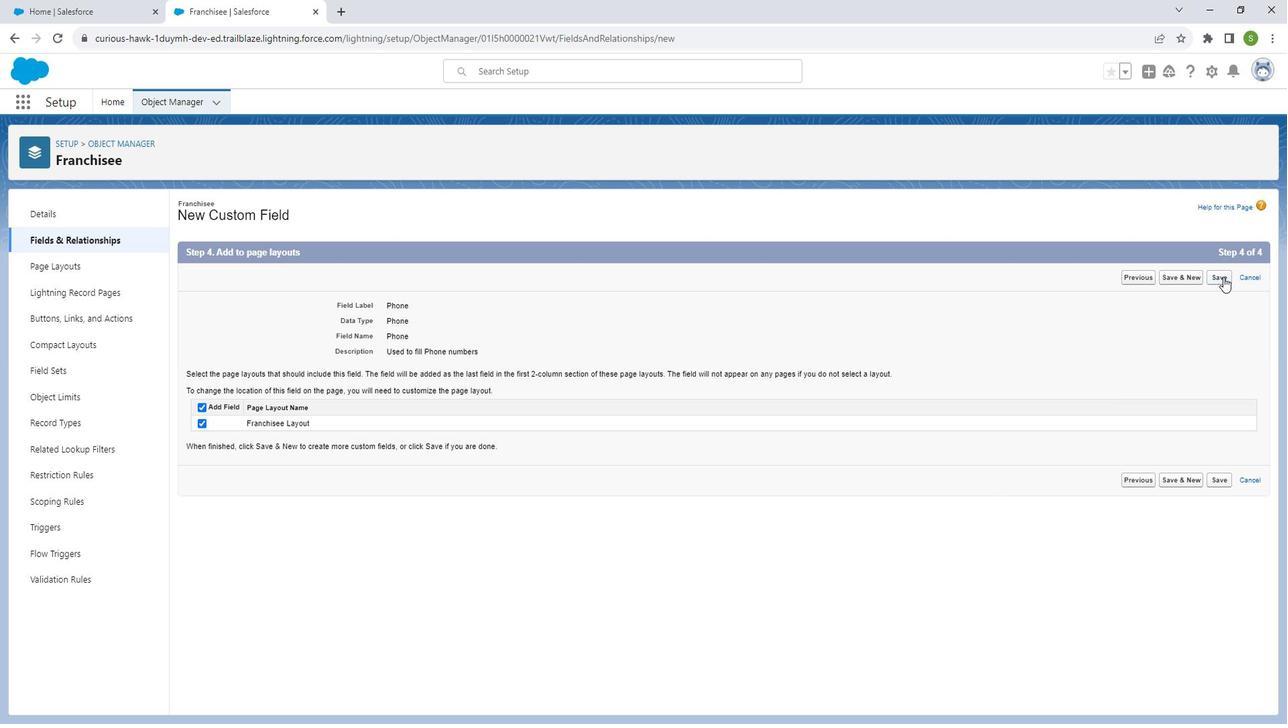 
Action: Mouse pressed left at (1240, 282)
Screenshot: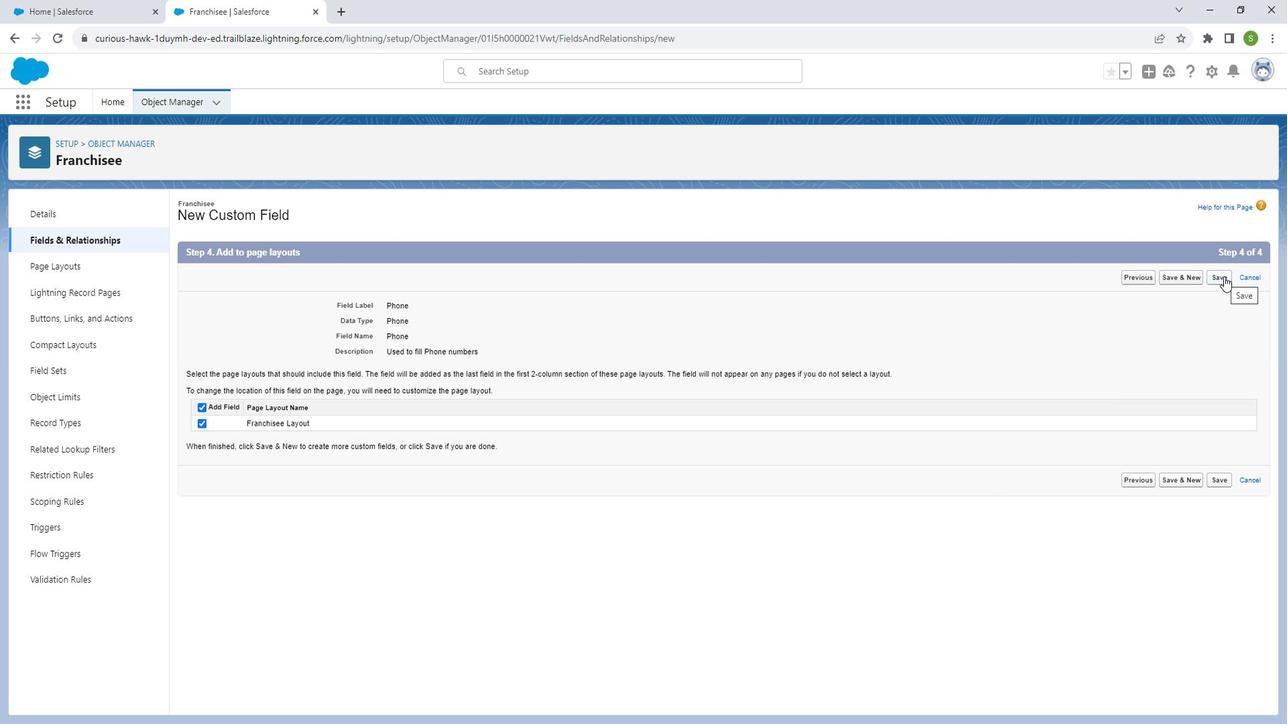 
Action: Mouse moved to (1006, 224)
Screenshot: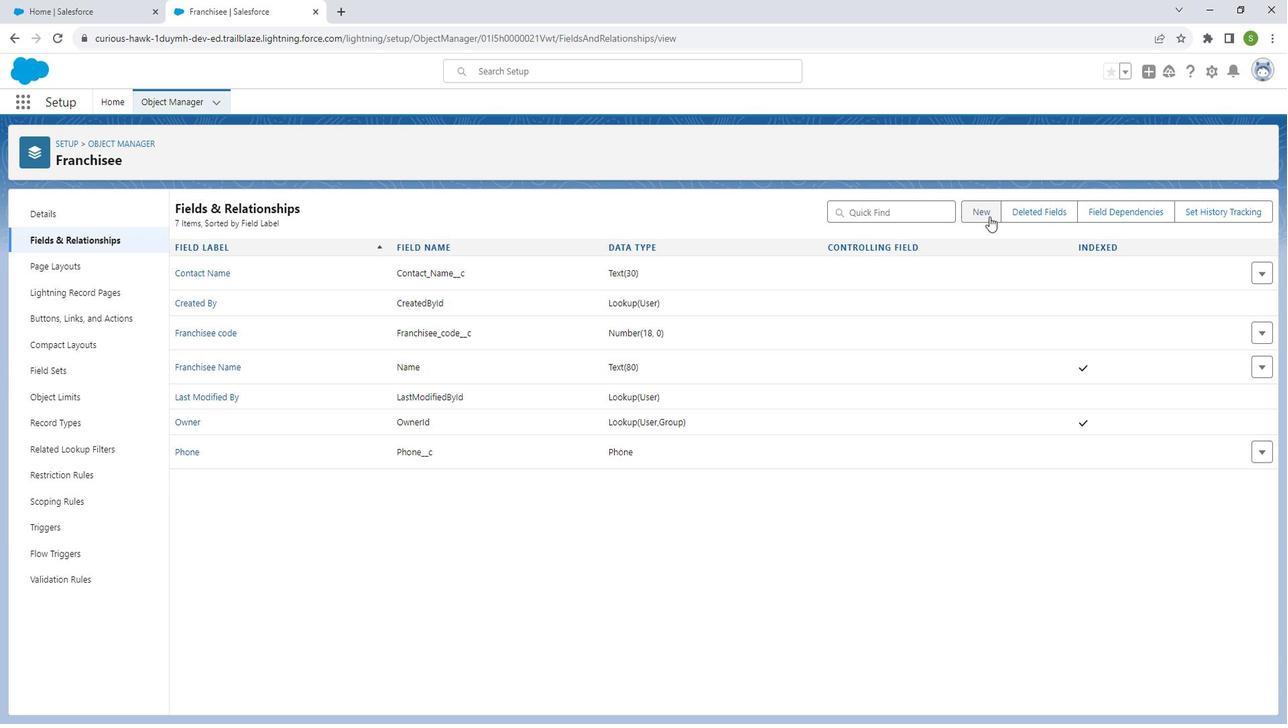 
Action: Mouse pressed left at (1006, 224)
Screenshot: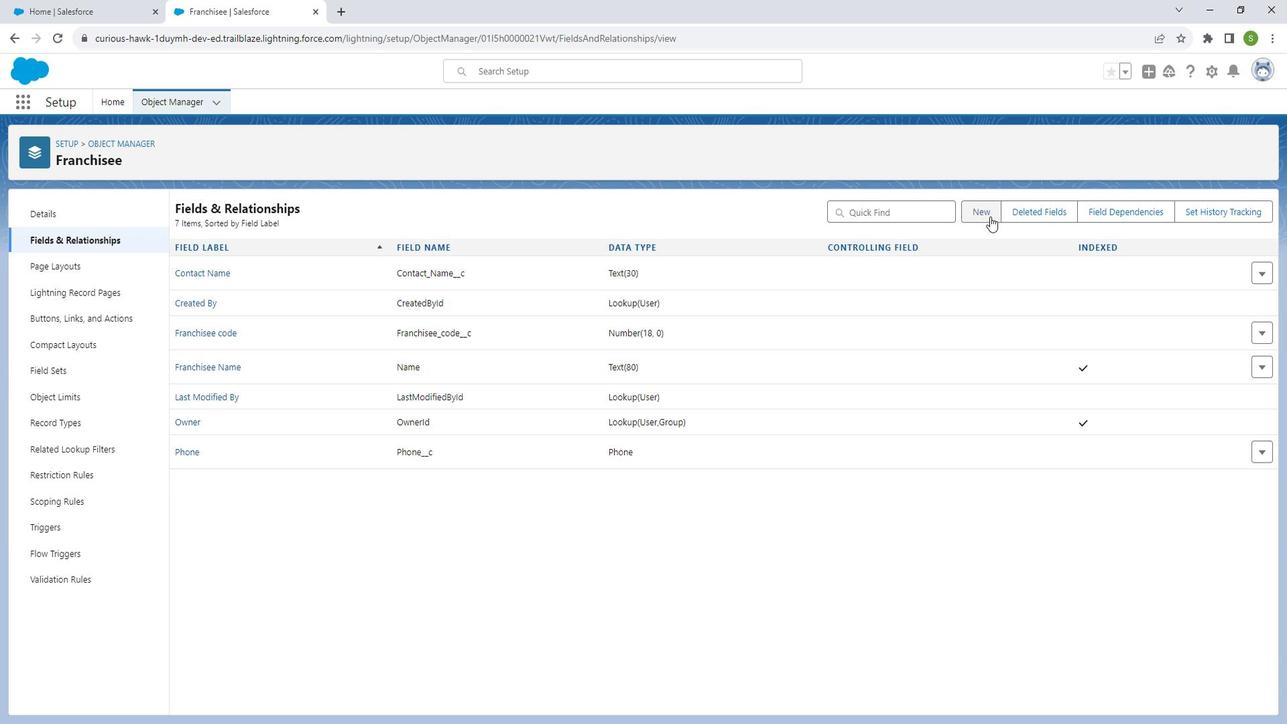 
Action: Mouse moved to (378, 526)
Screenshot: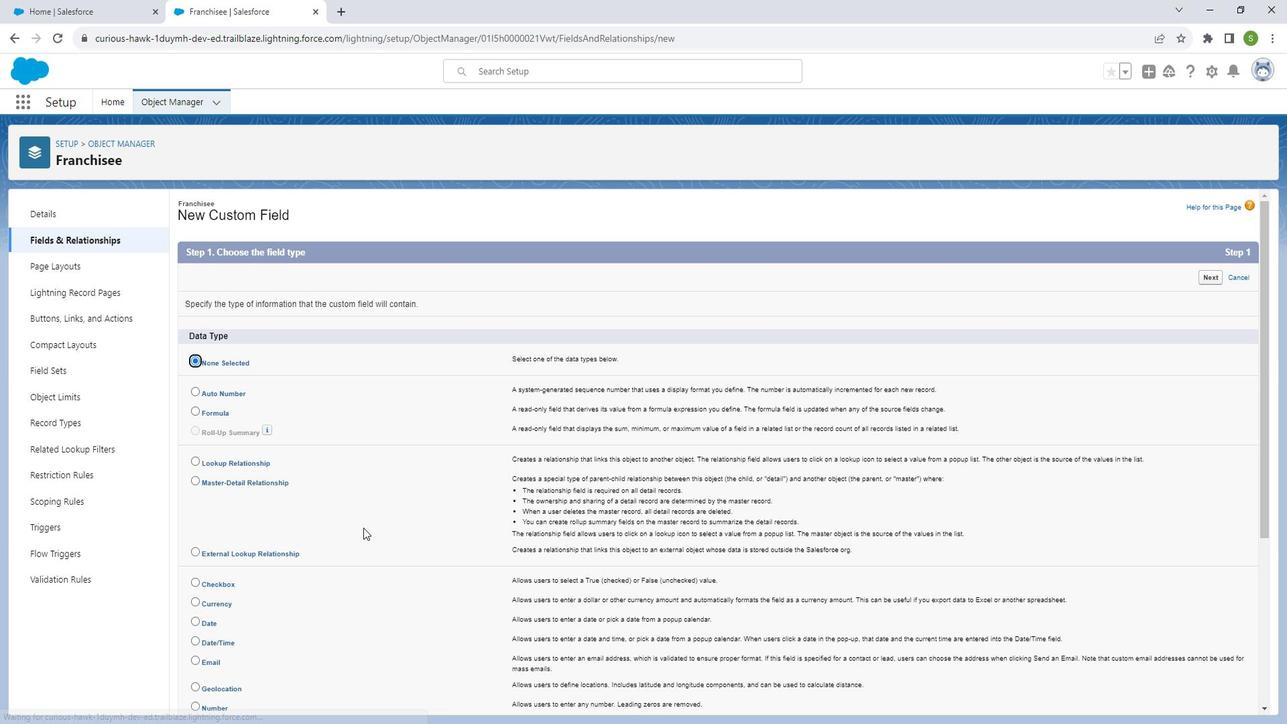 
Action: Mouse scrolled (378, 525) with delta (0, 0)
Screenshot: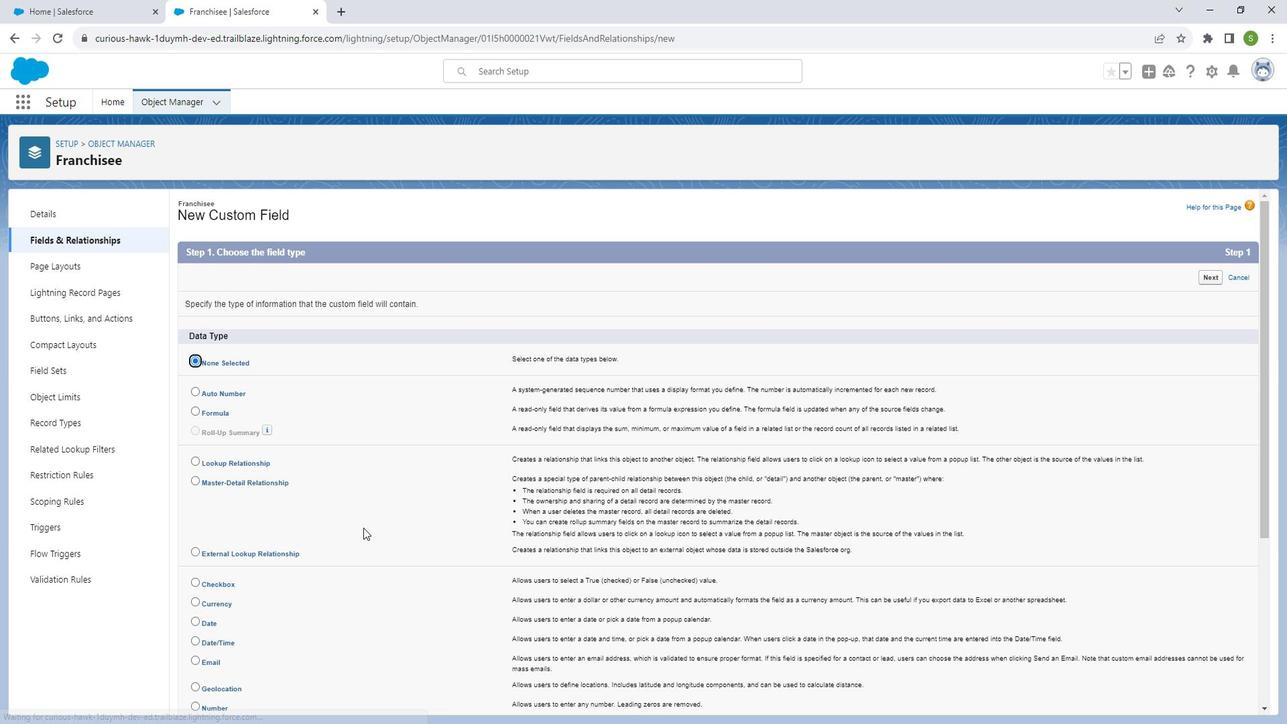 
Action: Mouse scrolled (378, 525) with delta (0, 0)
Screenshot: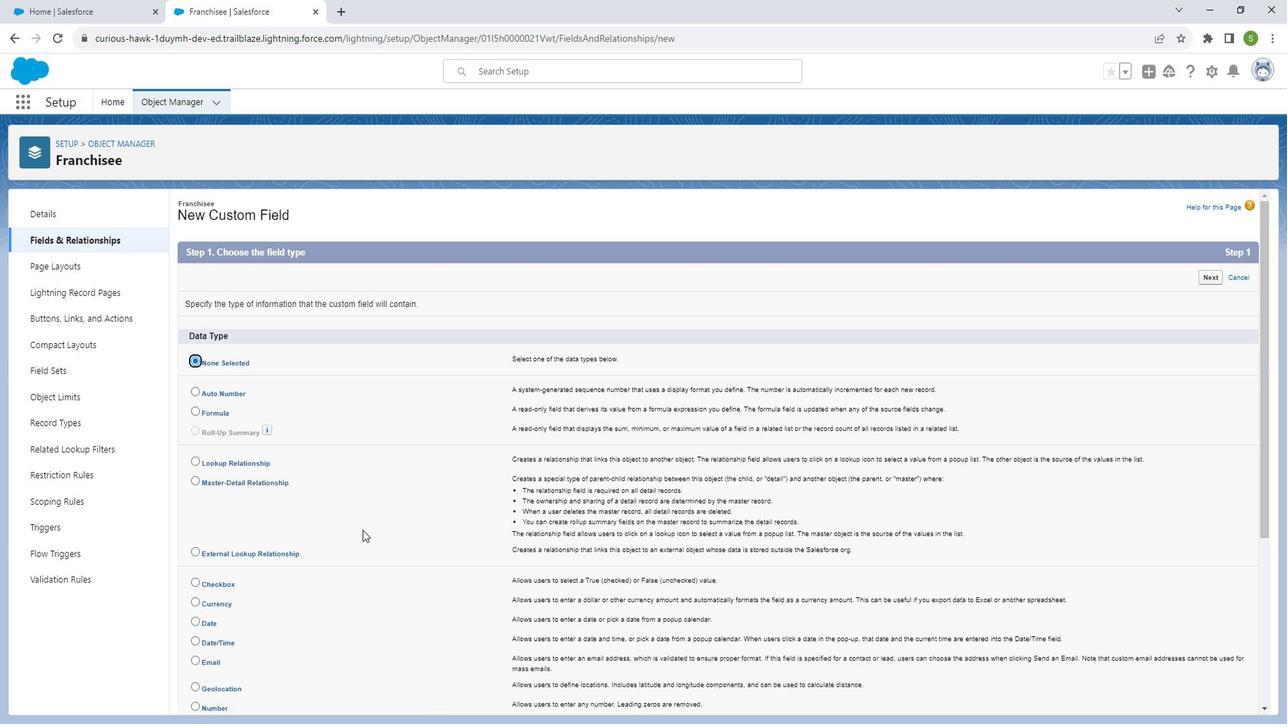 
Action: Mouse scrolled (378, 525) with delta (0, 0)
Screenshot: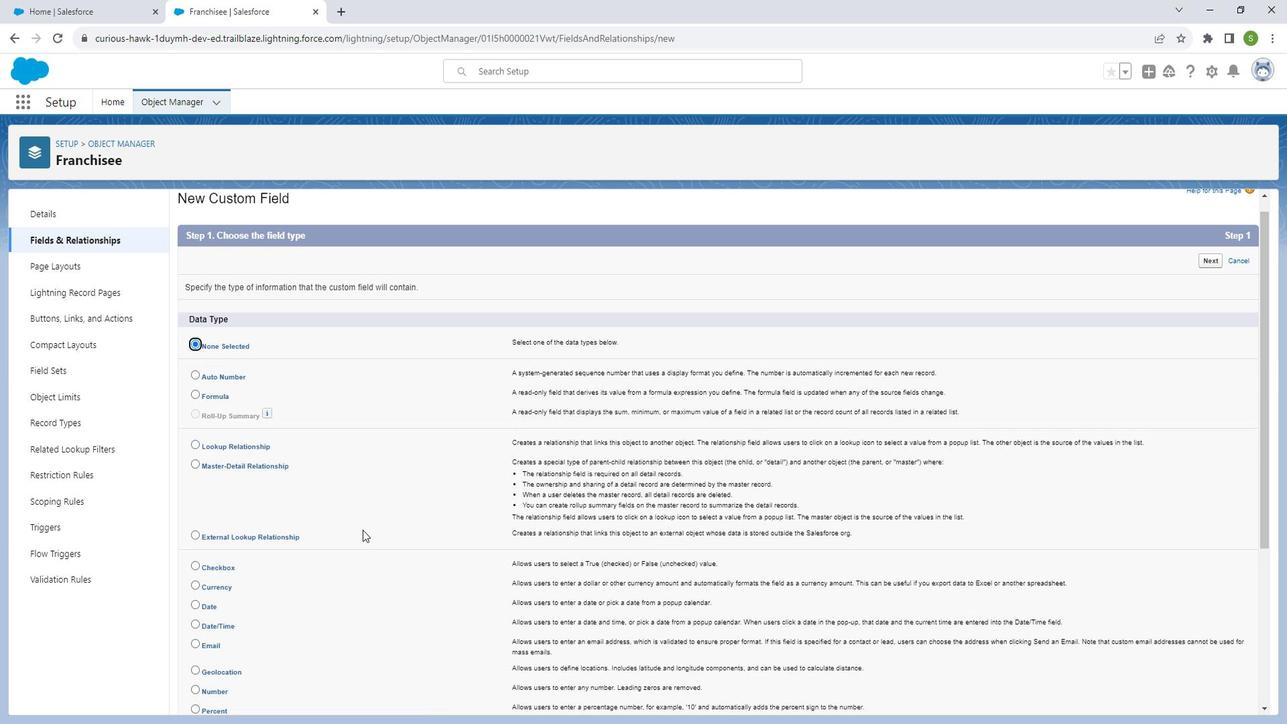 
Action: Mouse scrolled (378, 525) with delta (0, 0)
Screenshot: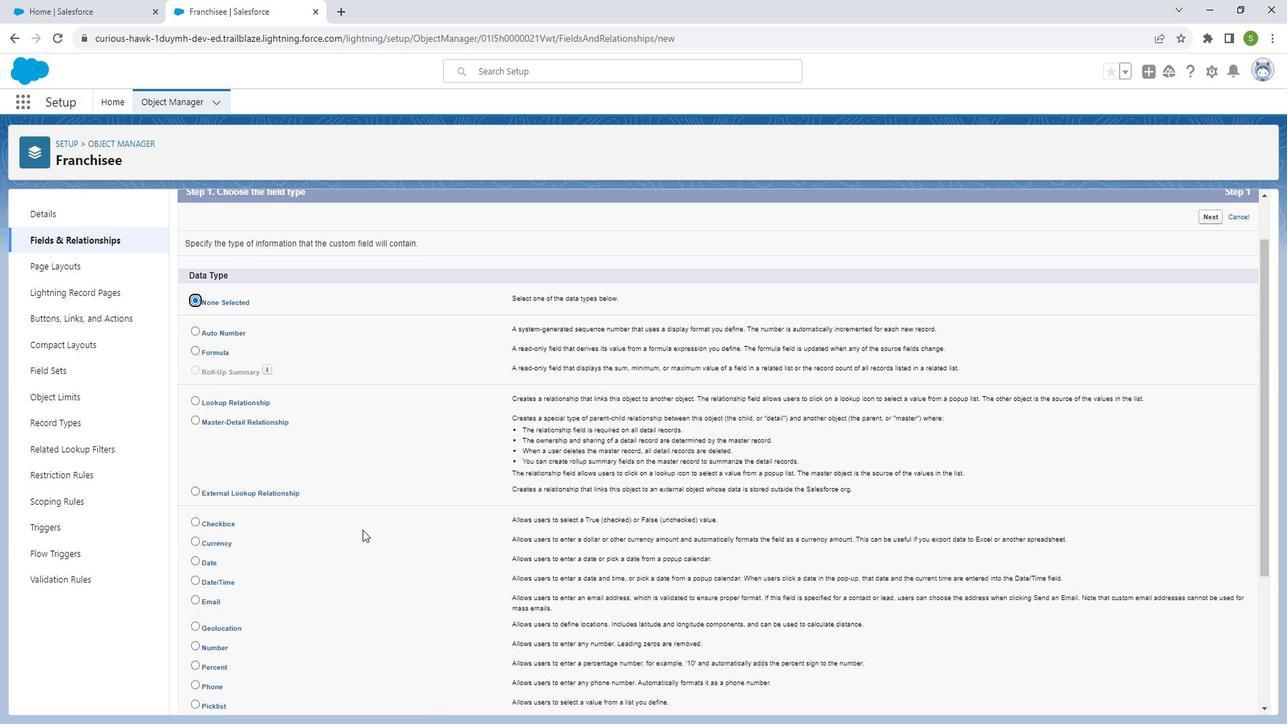 
Action: Mouse scrolled (378, 525) with delta (0, 0)
Screenshot: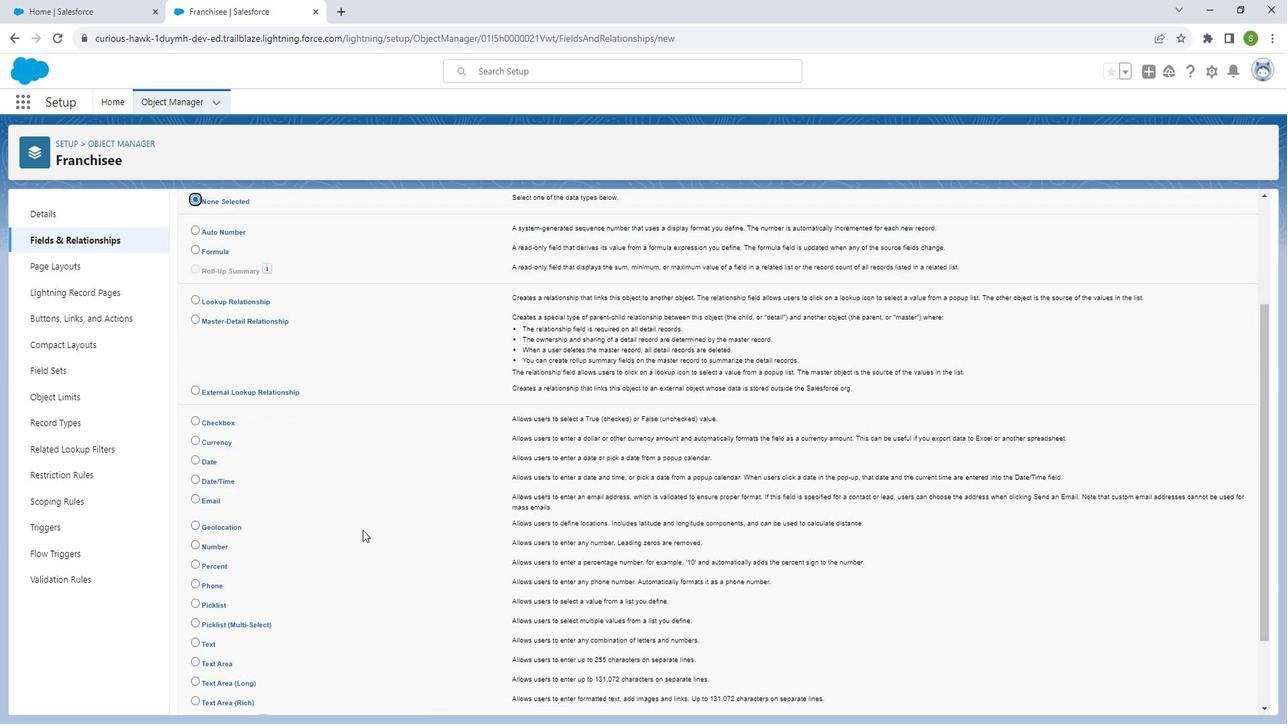 
Action: Mouse moved to (378, 527)
Screenshot: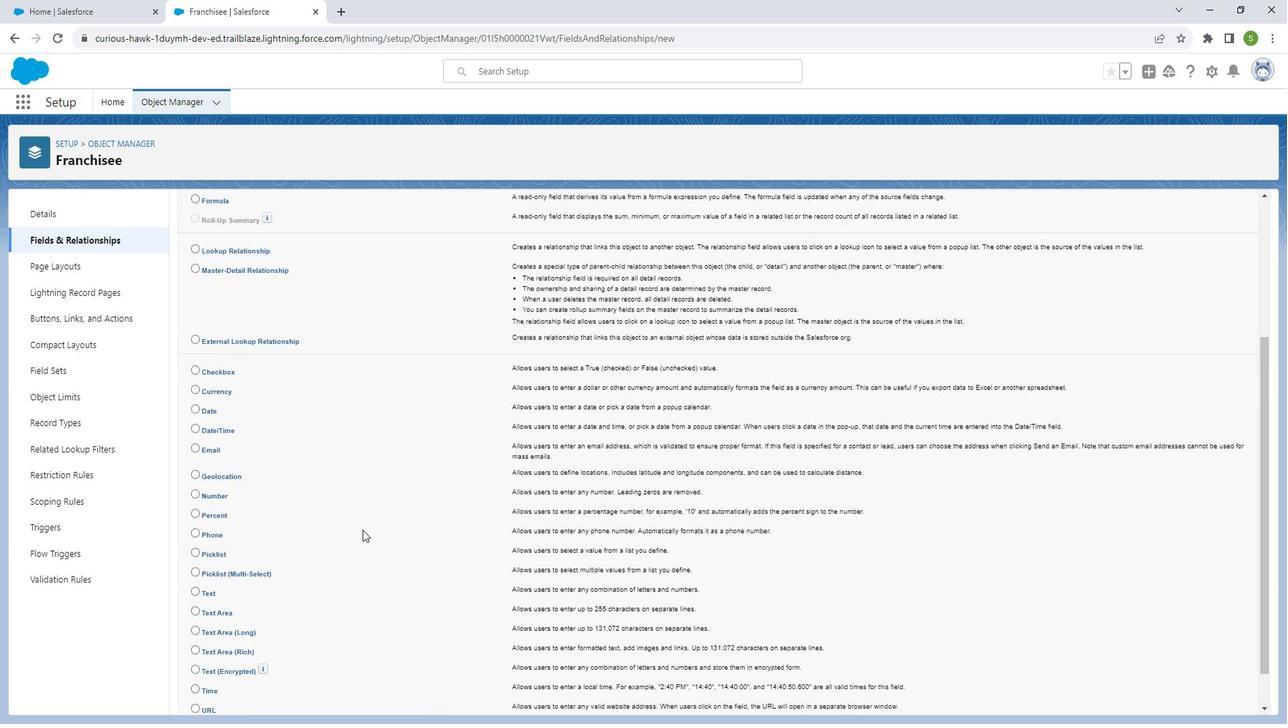 
Action: Mouse scrolled (378, 527) with delta (0, 0)
Screenshot: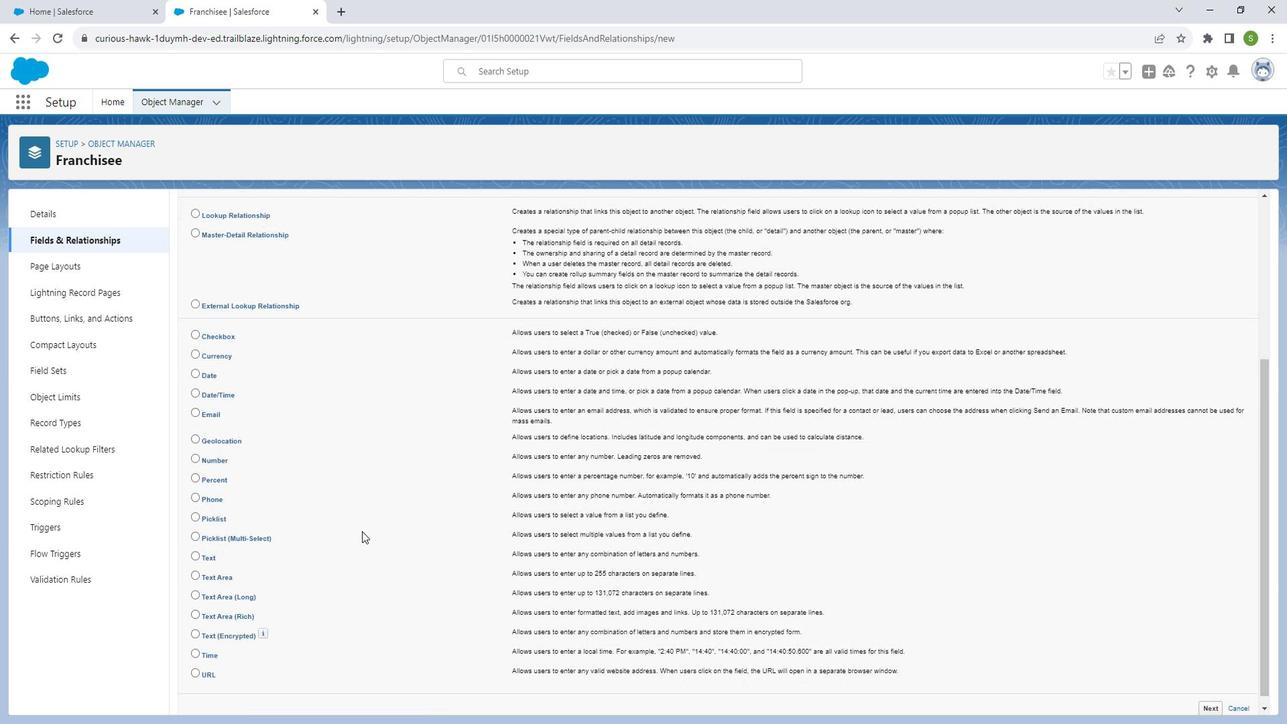 
Action: Mouse moved to (207, 539)
Screenshot: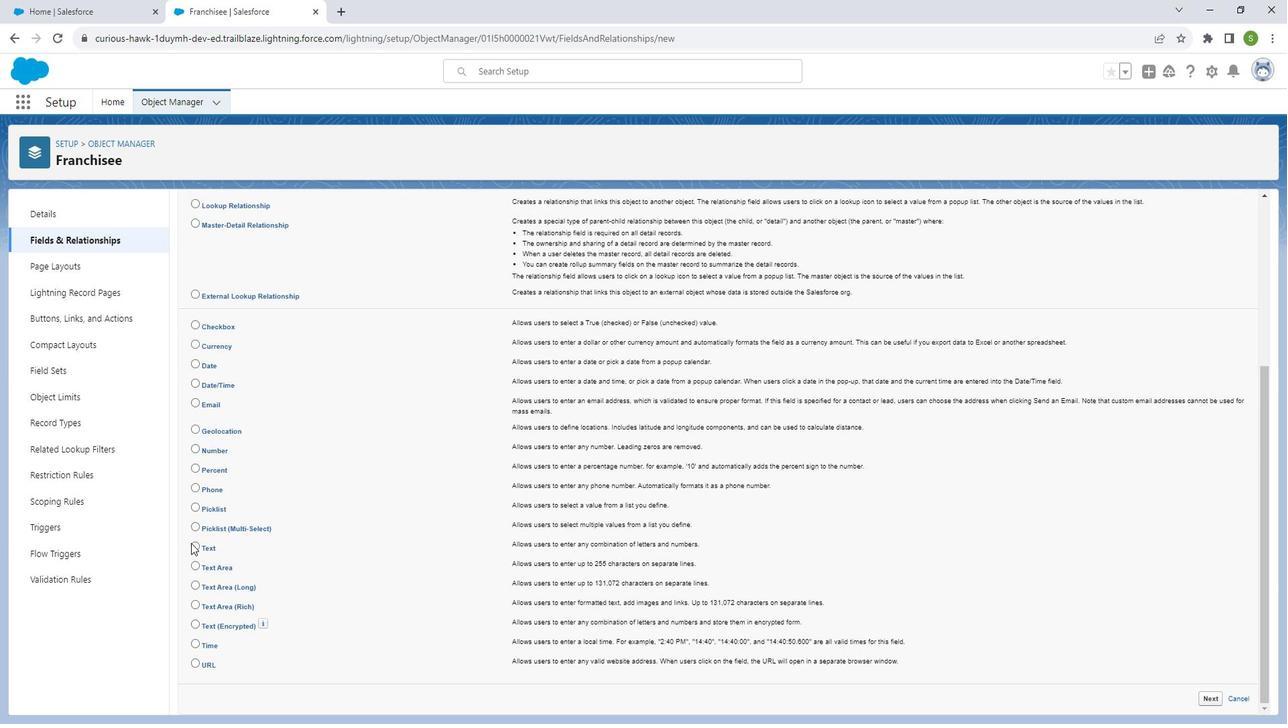 
Action: Mouse pressed left at (207, 539)
Screenshot: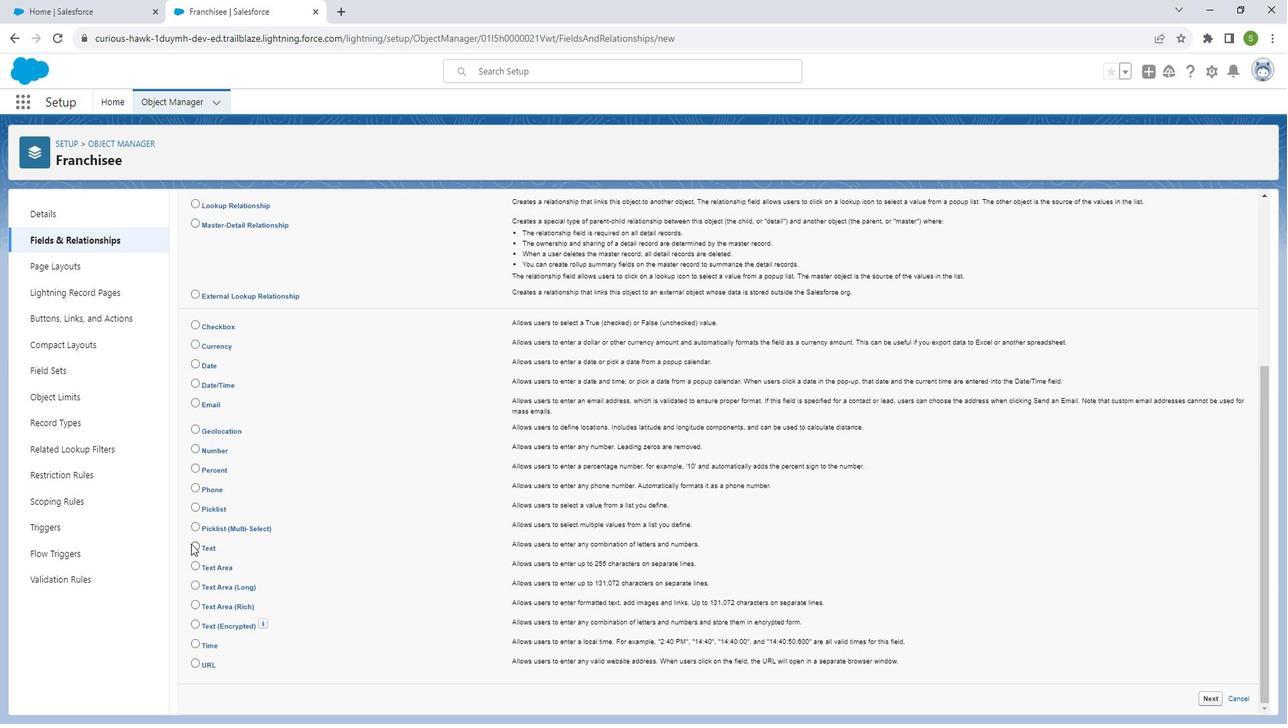 
Action: Mouse moved to (1228, 685)
Screenshot: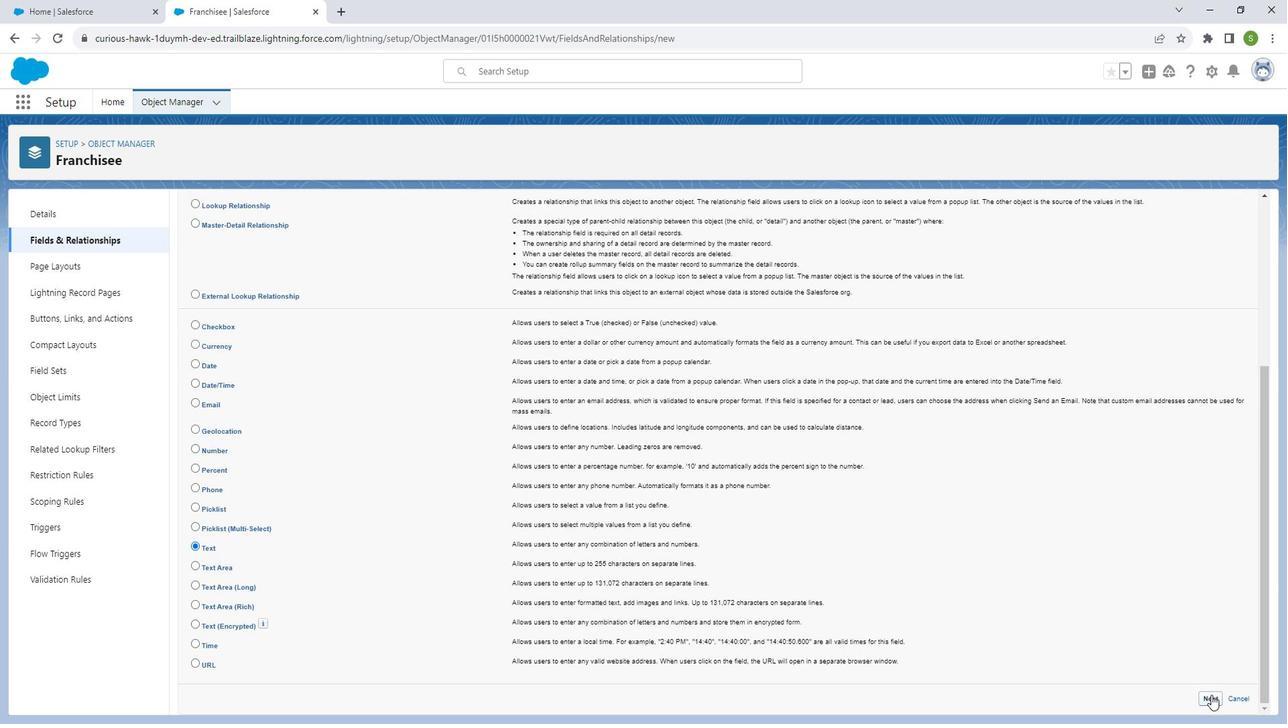 
Action: Mouse pressed left at (1228, 685)
Screenshot: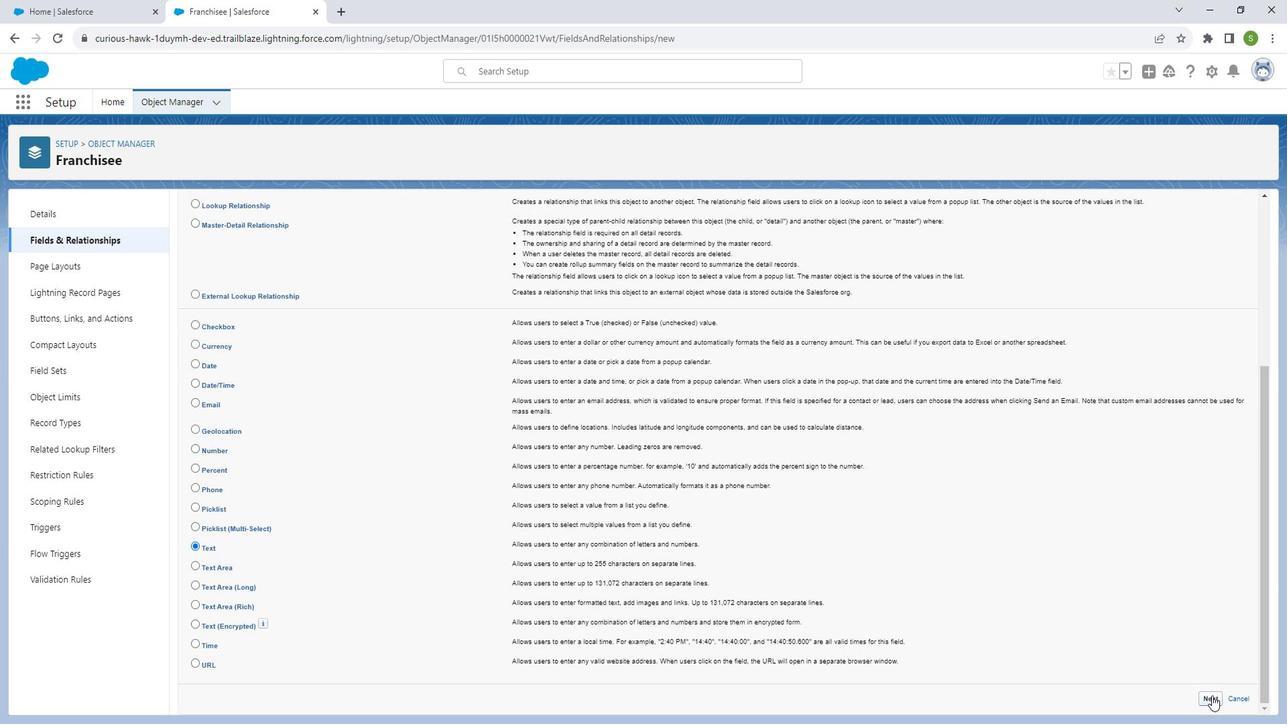 
Action: Mouse moved to (457, 313)
Screenshot: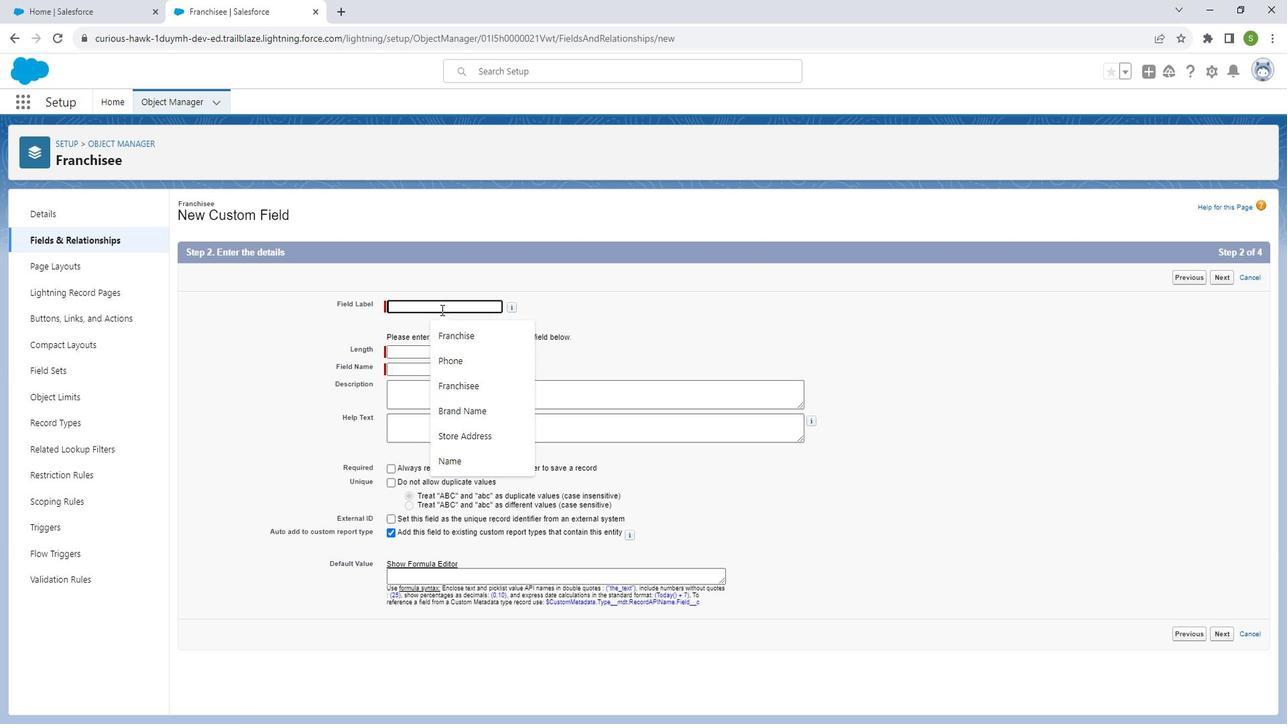
Action: Mouse pressed left at (457, 313)
Screenshot: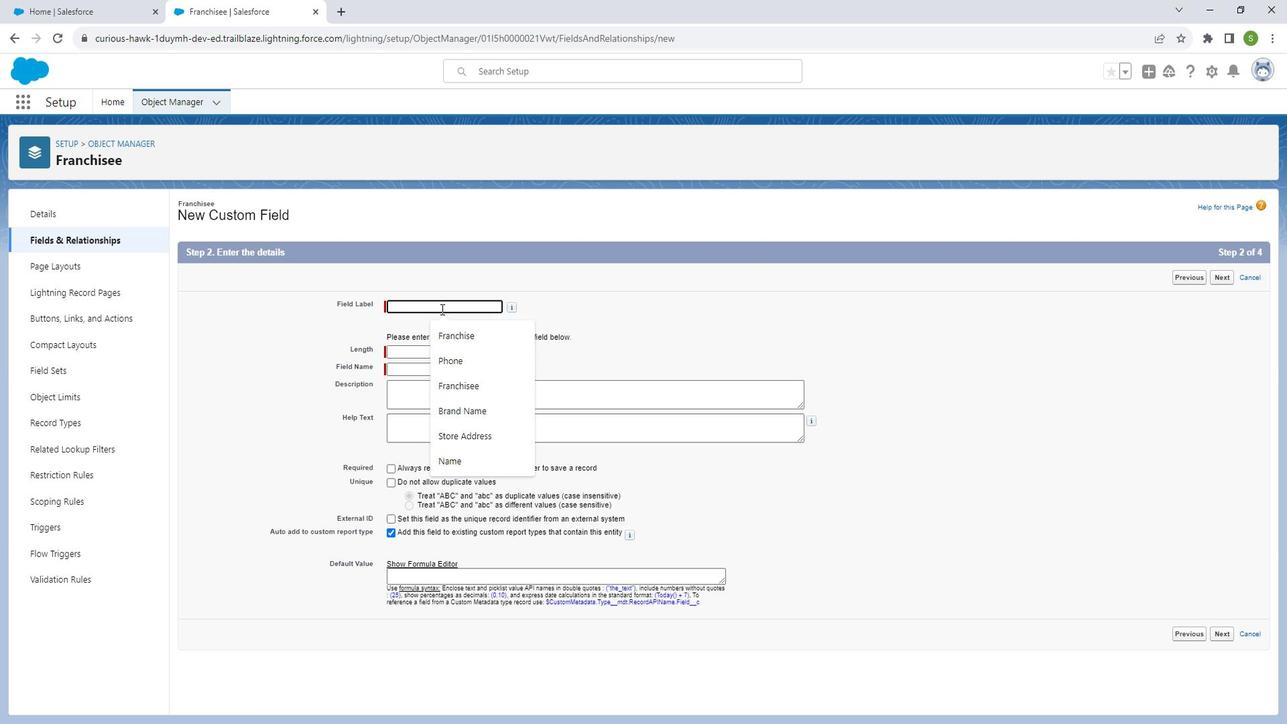 
Action: Key pressed <Key.shift_r>Email
Screenshot: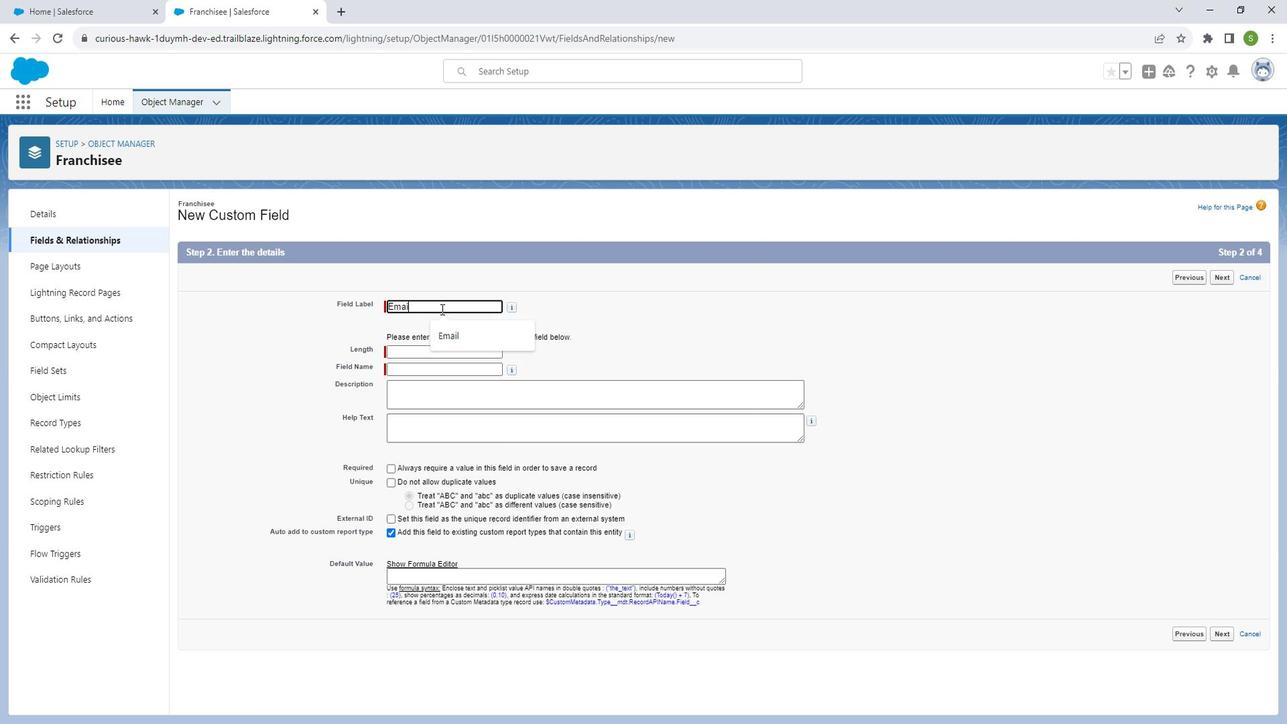 
Action: Mouse moved to (457, 350)
Screenshot: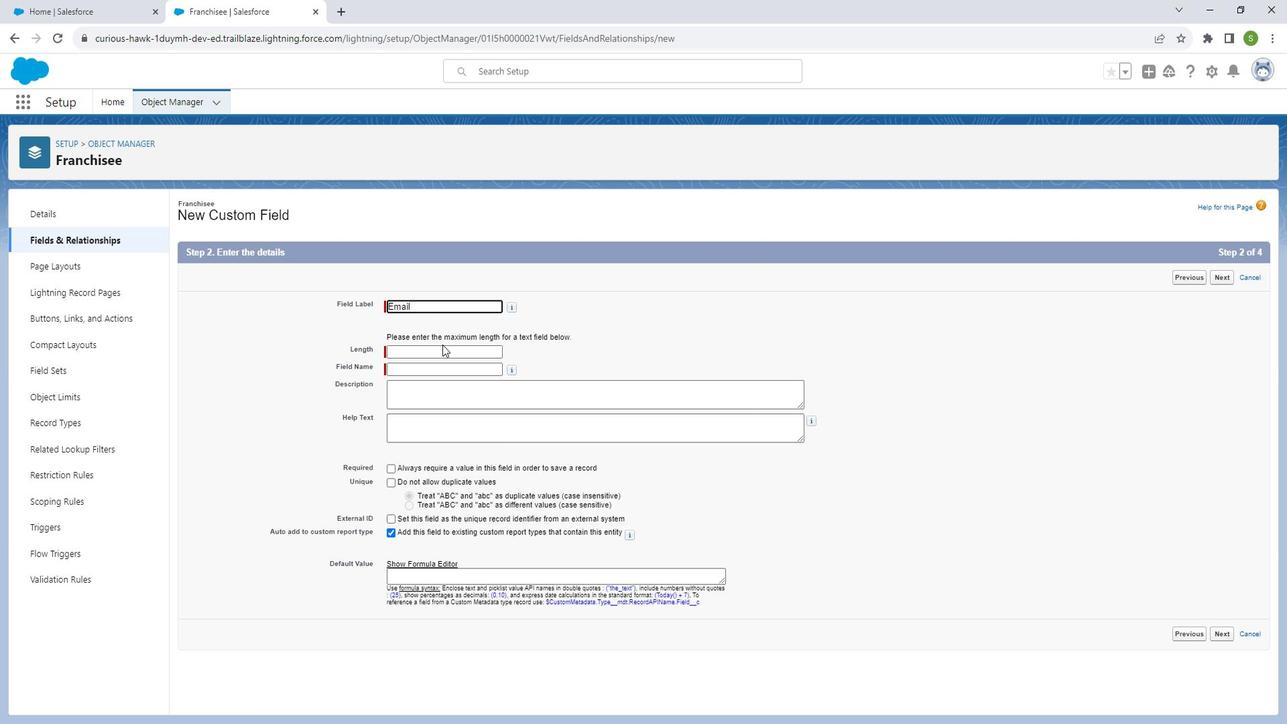 
Action: Mouse pressed left at (457, 350)
Screenshot: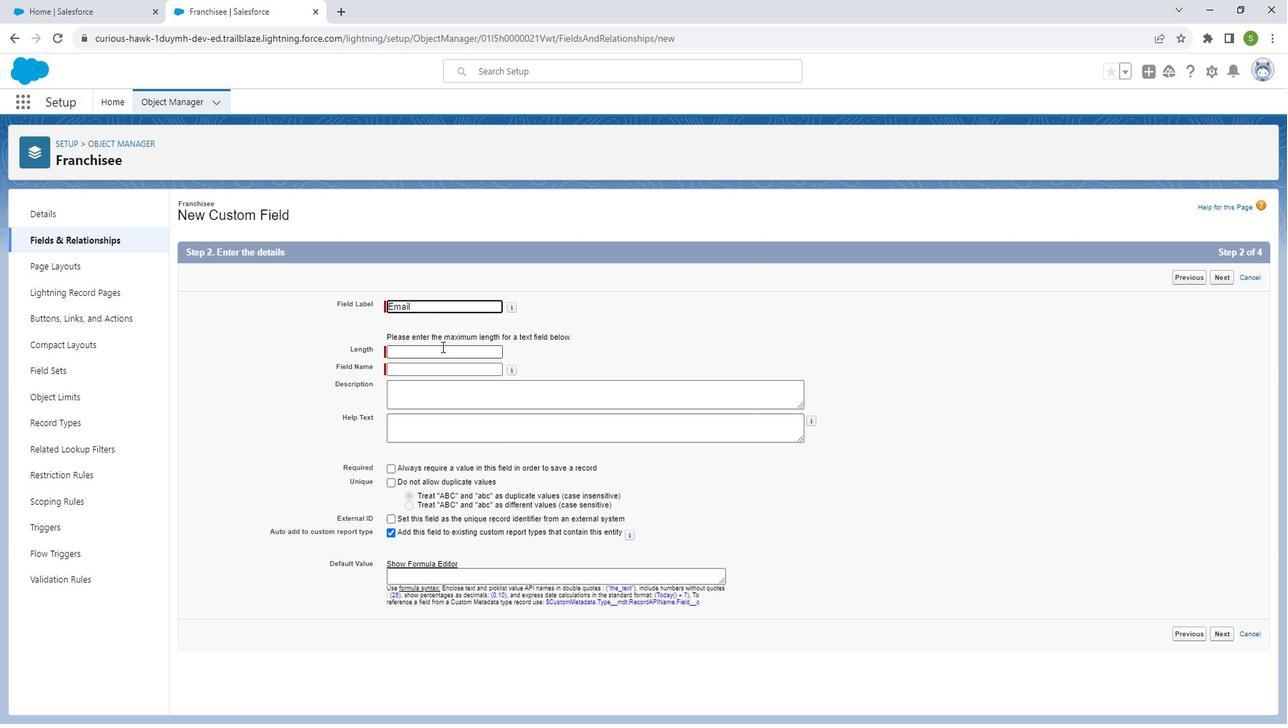 
Action: Mouse moved to (457, 351)
Screenshot: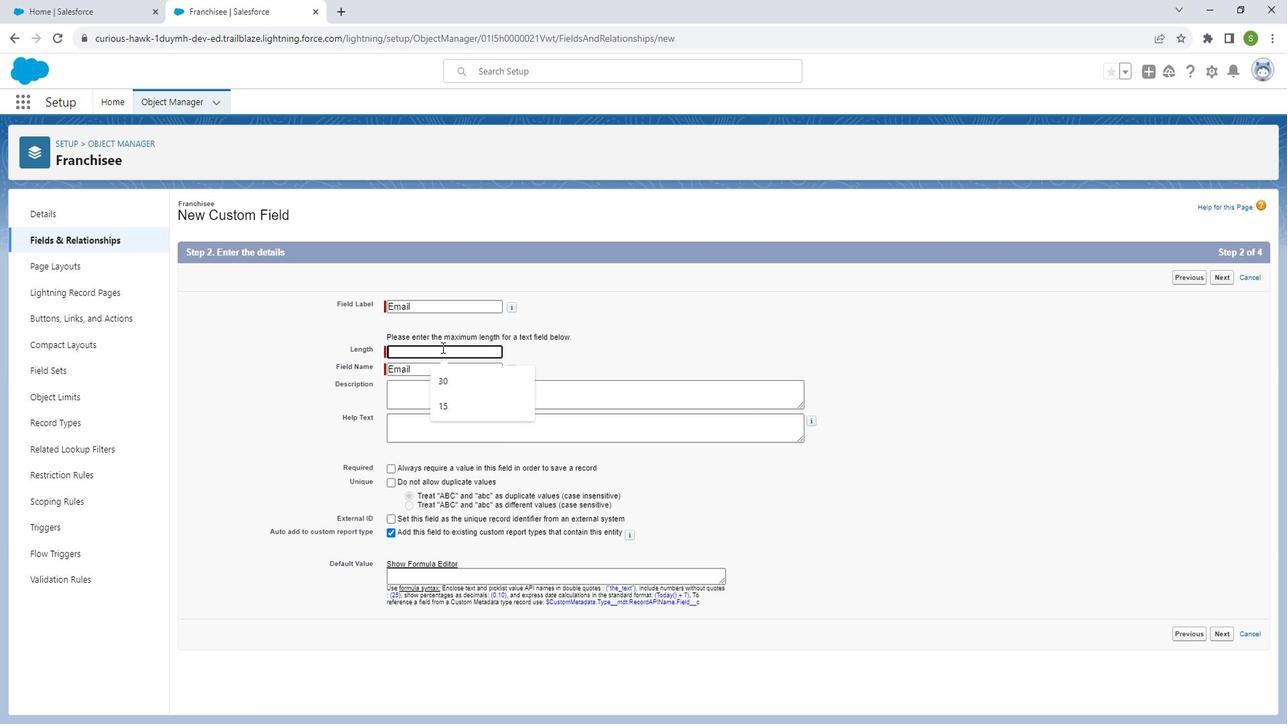 
Action: Key pressed 15
Screenshot: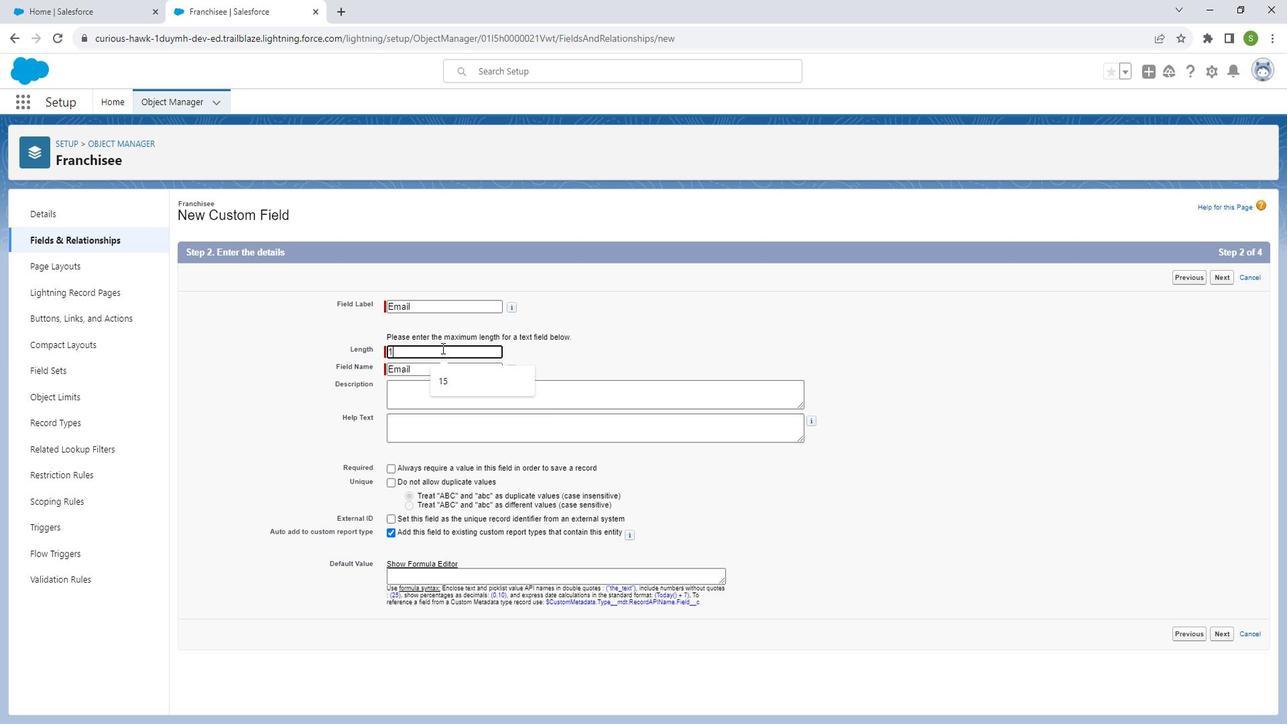 
Action: Mouse moved to (462, 394)
Screenshot: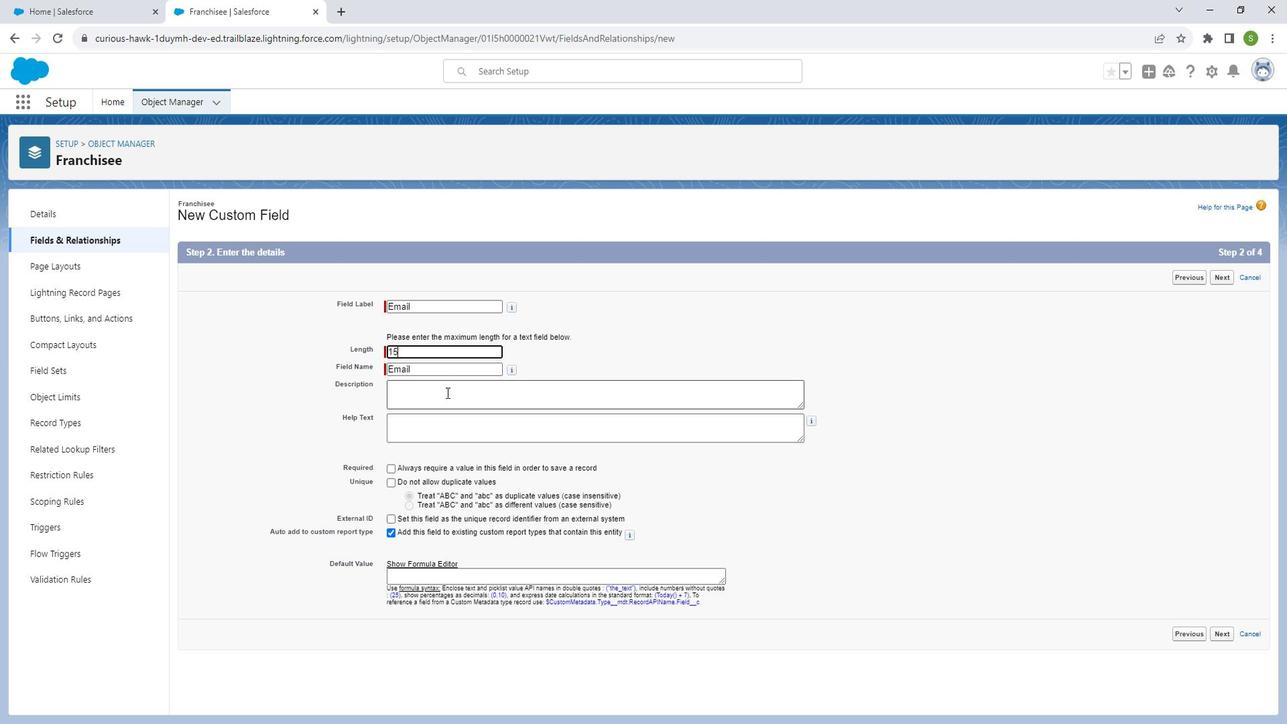 
Action: Mouse pressed left at (462, 394)
Screenshot: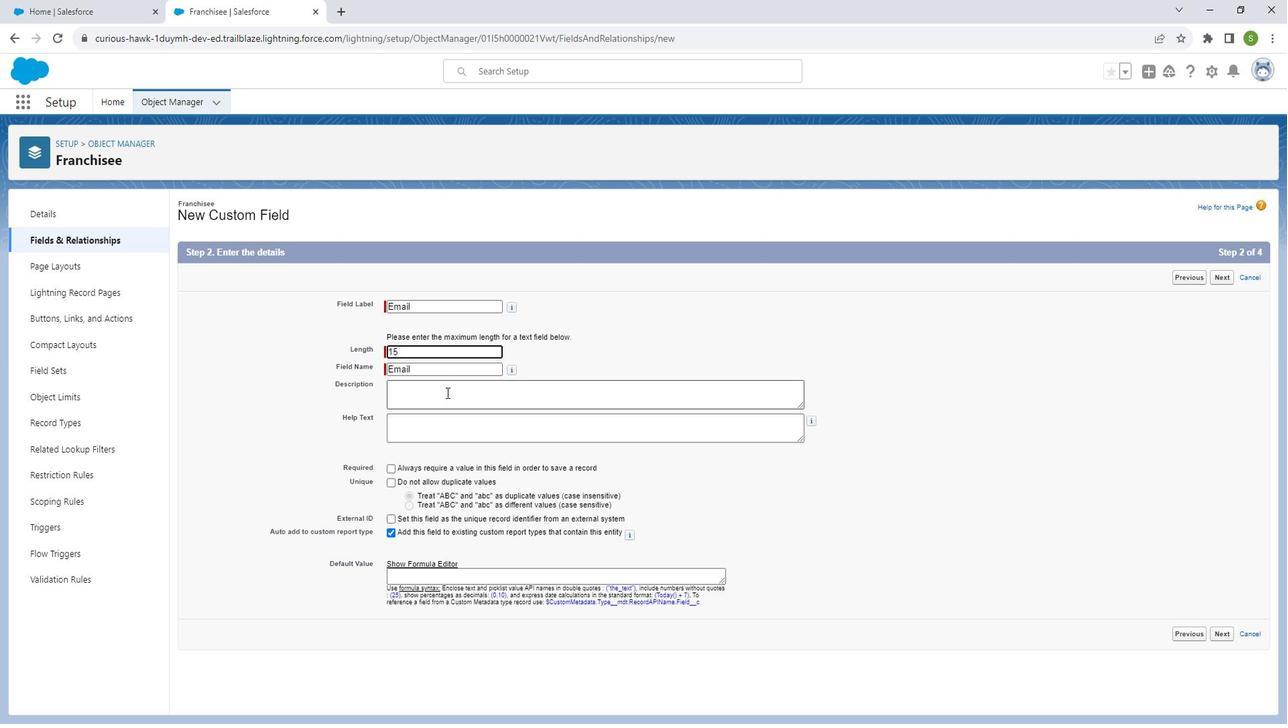 
Action: Key pressed <Key.shift_r>Used<Key.space>to<Key.space>fill<Key.space>email<Key.space>address<Key.space>
Screenshot: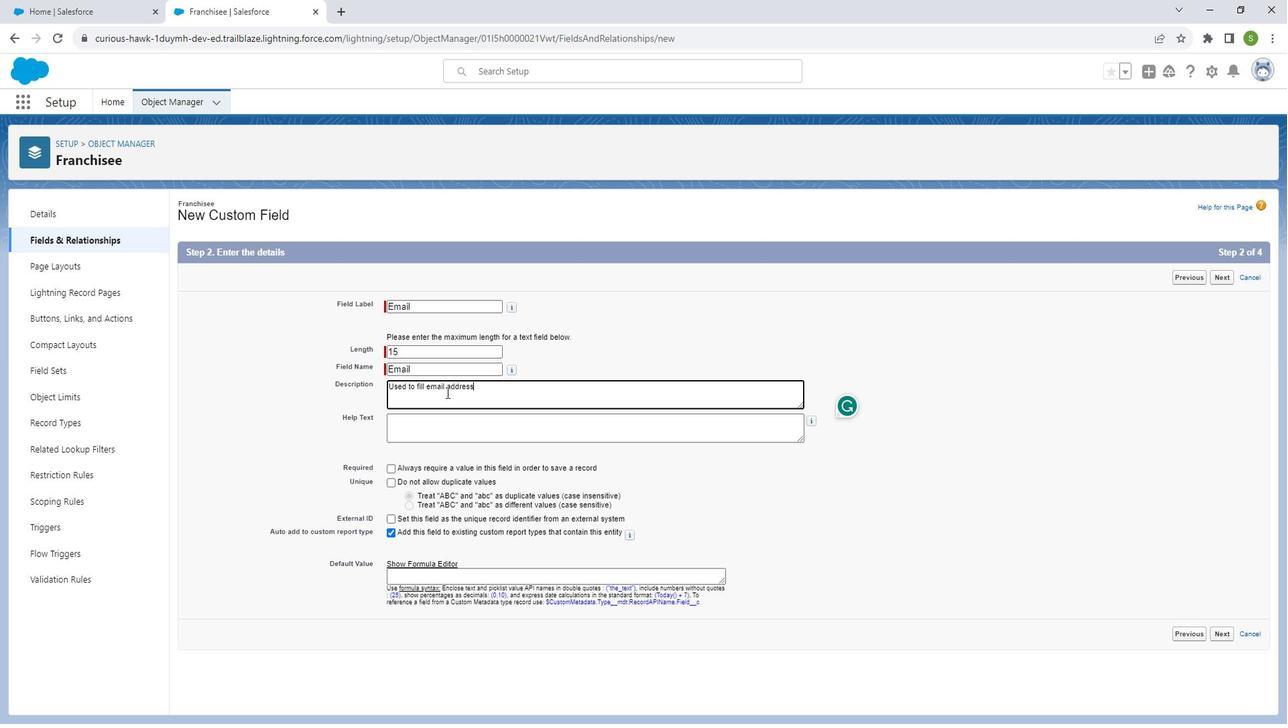 
Action: Mouse moved to (1236, 625)
Screenshot: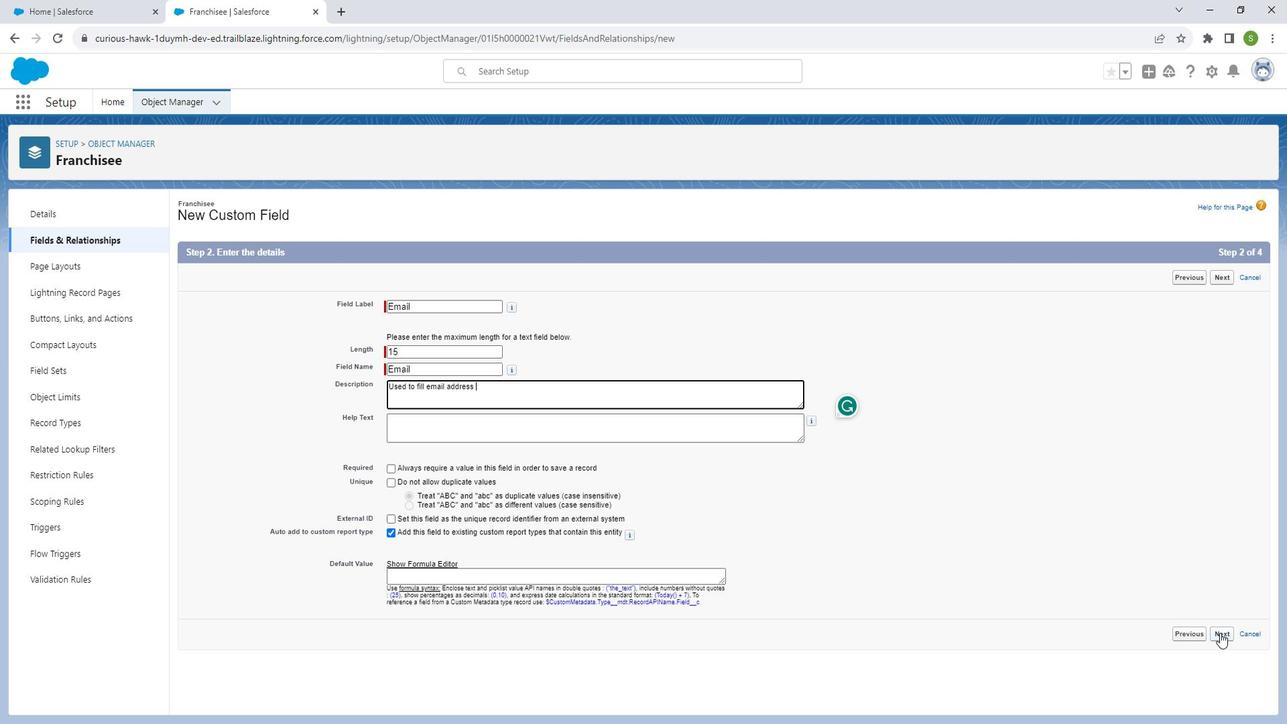 
Action: Mouse pressed left at (1236, 625)
Screenshot: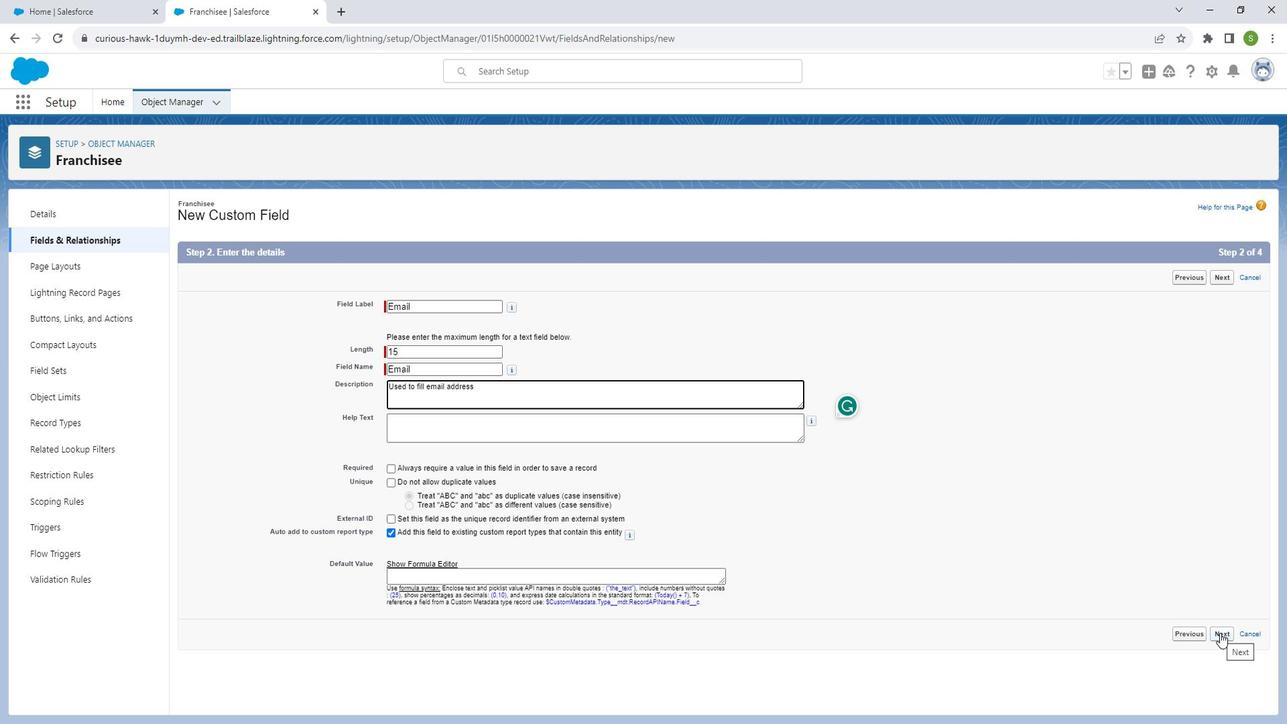 
Action: Mouse moved to (1031, 454)
Screenshot: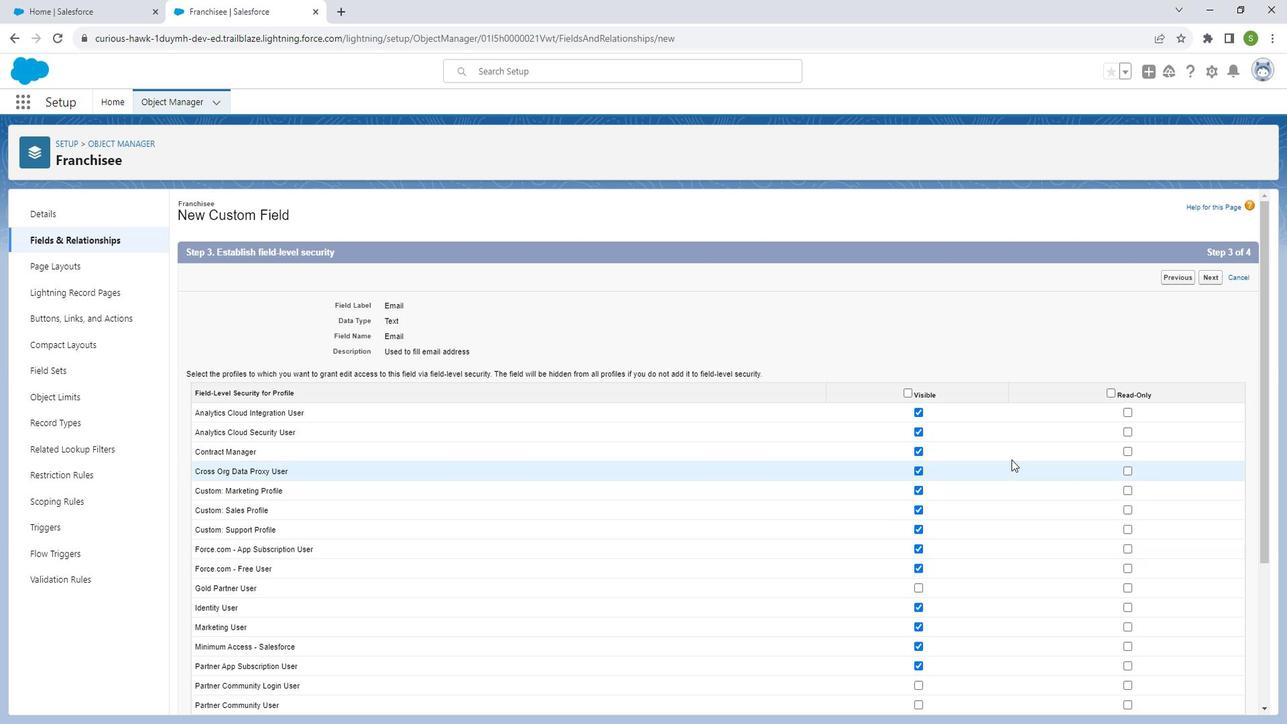 
Action: Mouse scrolled (1031, 453) with delta (0, 0)
Screenshot: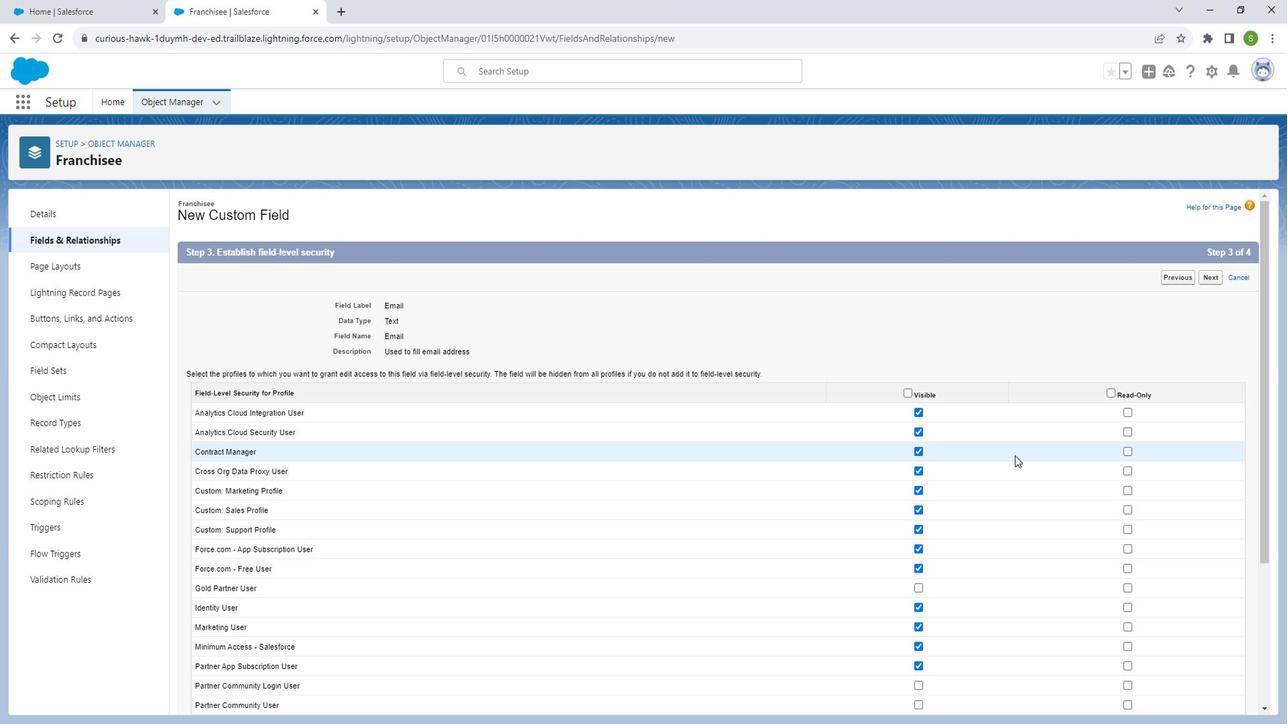 
Action: Mouse scrolled (1031, 453) with delta (0, 0)
Screenshot: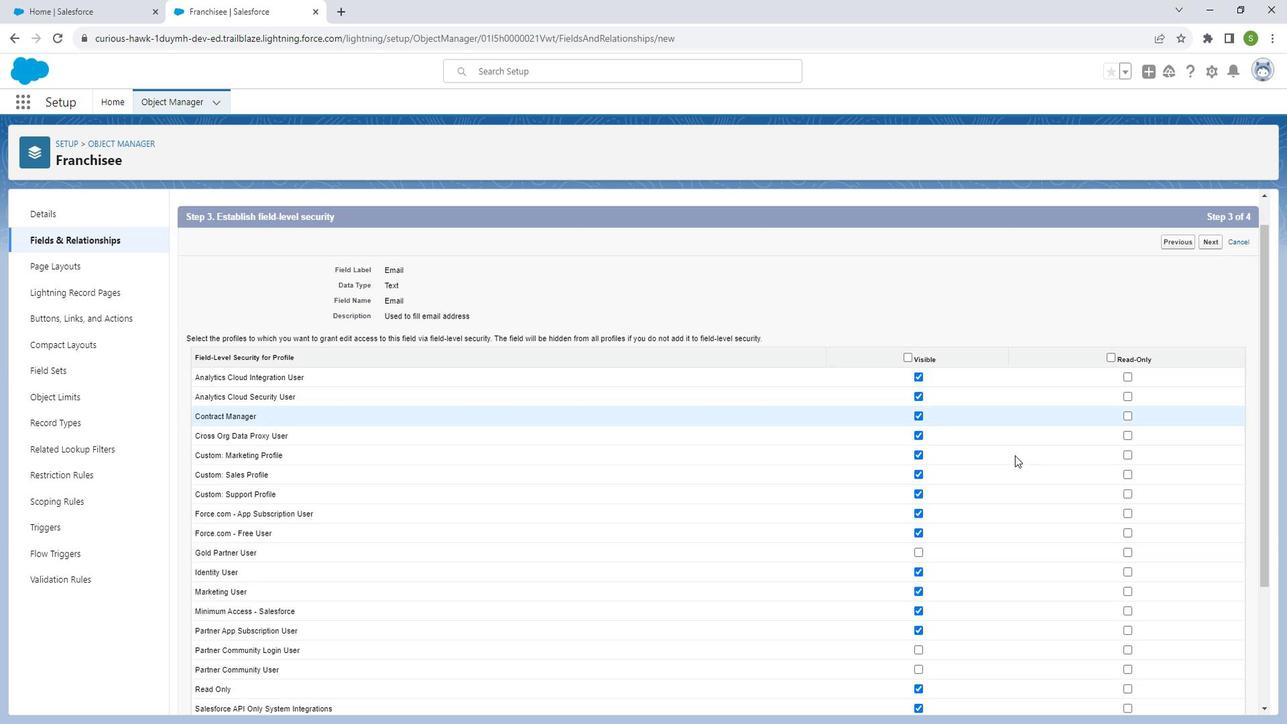 
Action: Mouse scrolled (1031, 453) with delta (0, 0)
Screenshot: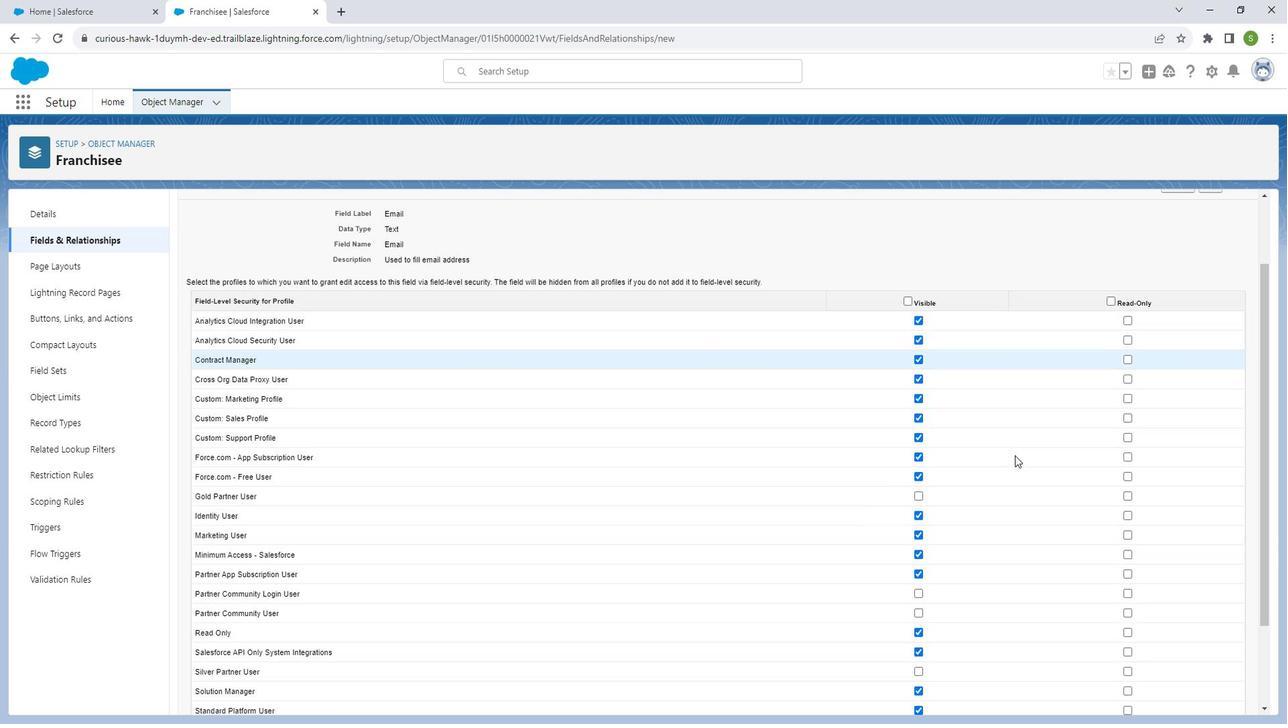 
Action: Mouse scrolled (1031, 453) with delta (0, 0)
Screenshot: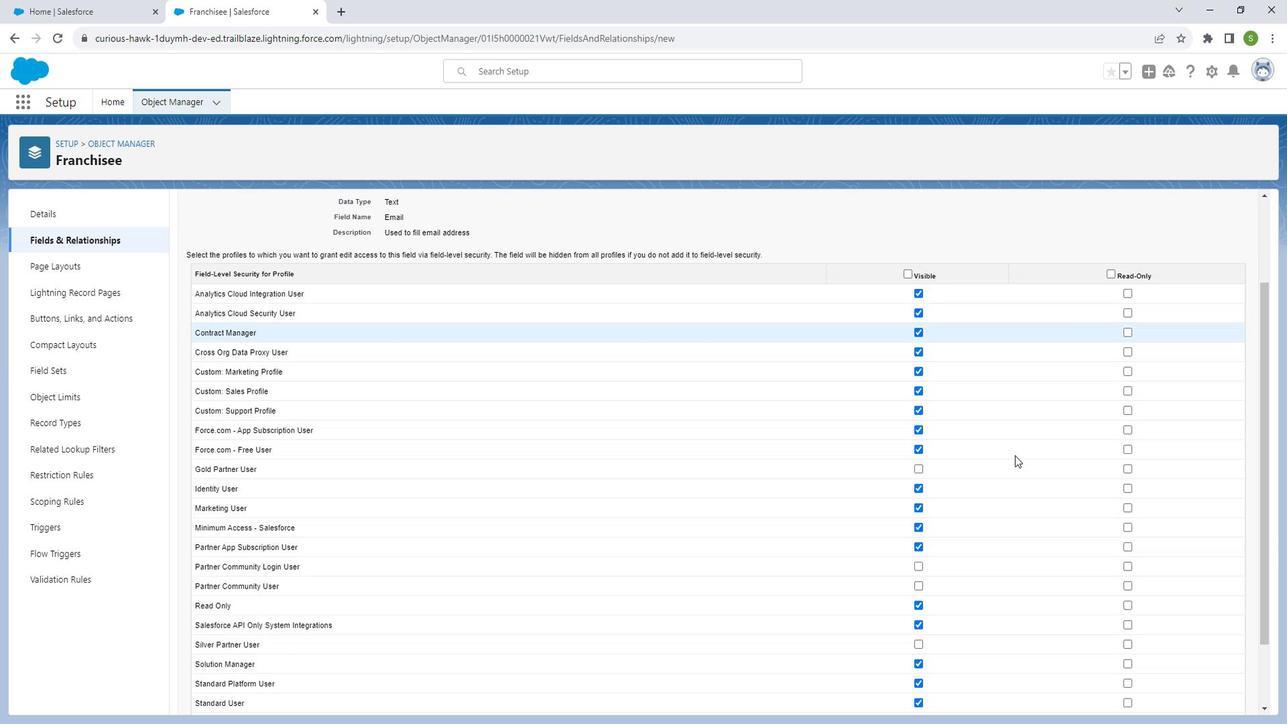
Action: Mouse scrolled (1031, 453) with delta (0, 0)
Screenshot: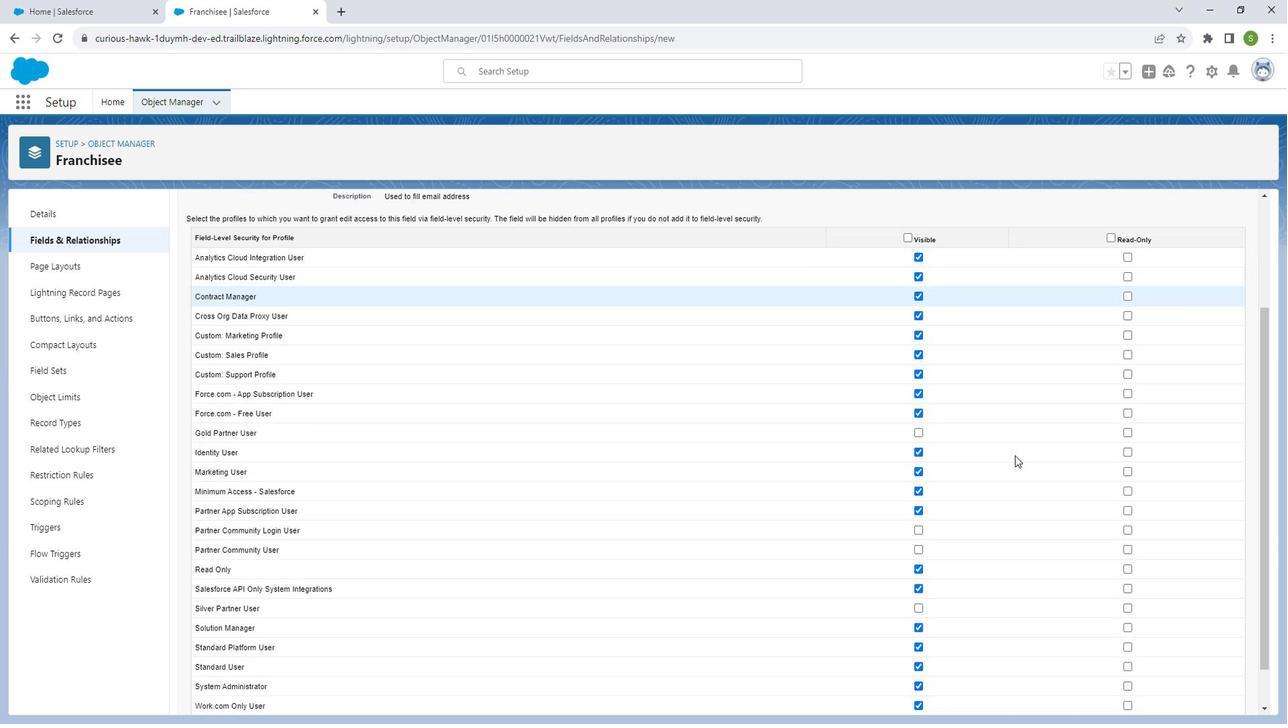 
Action: Mouse scrolled (1031, 453) with delta (0, 0)
Screenshot: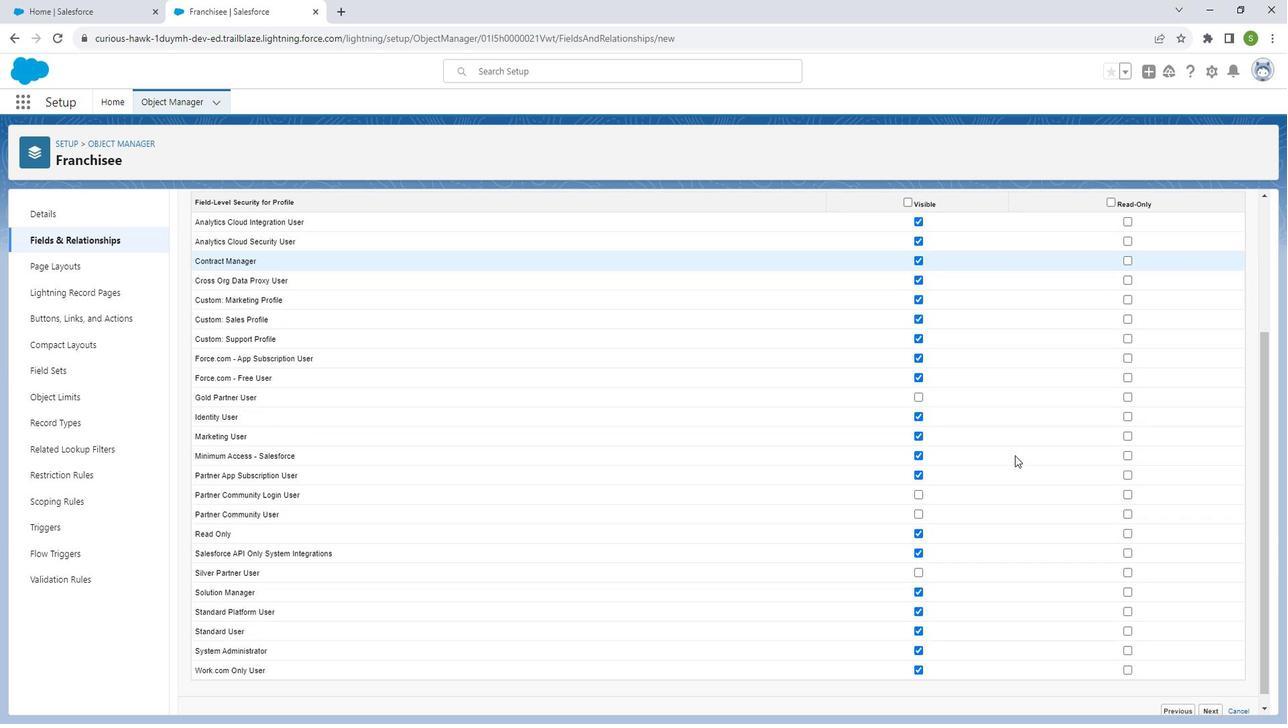 
Action: Mouse moved to (1227, 687)
Screenshot: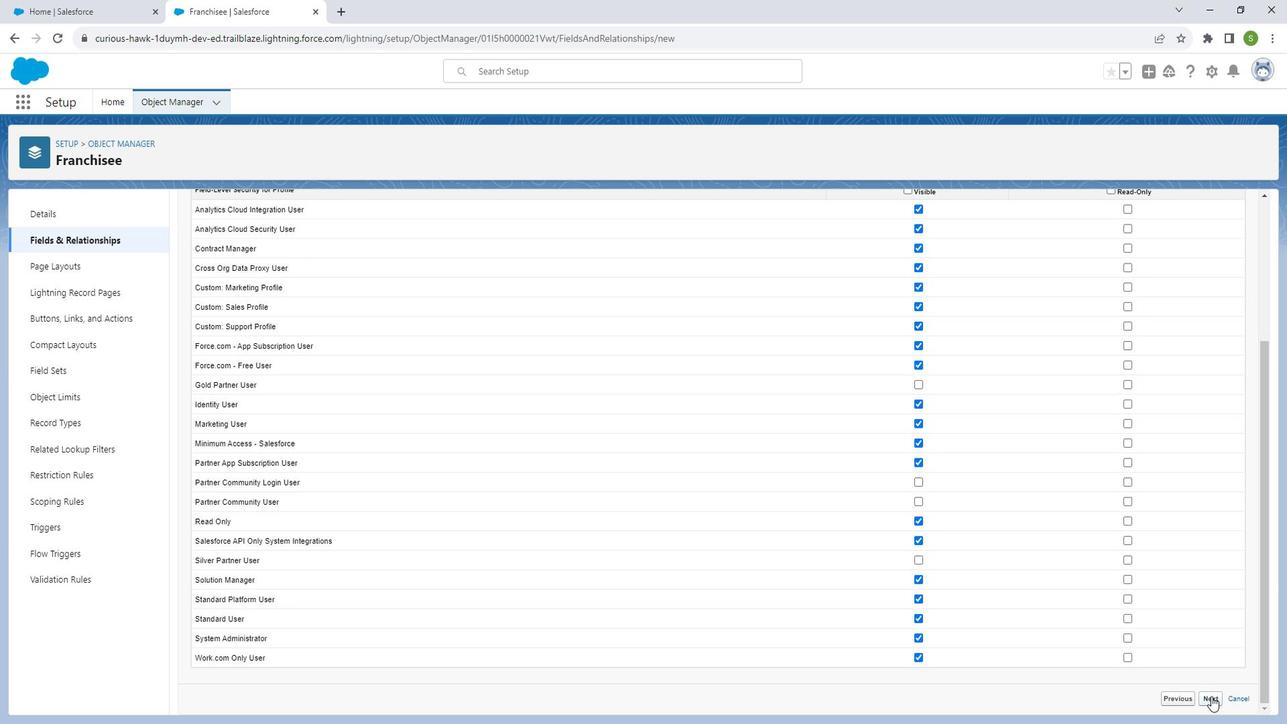 
Action: Mouse pressed left at (1227, 687)
Screenshot: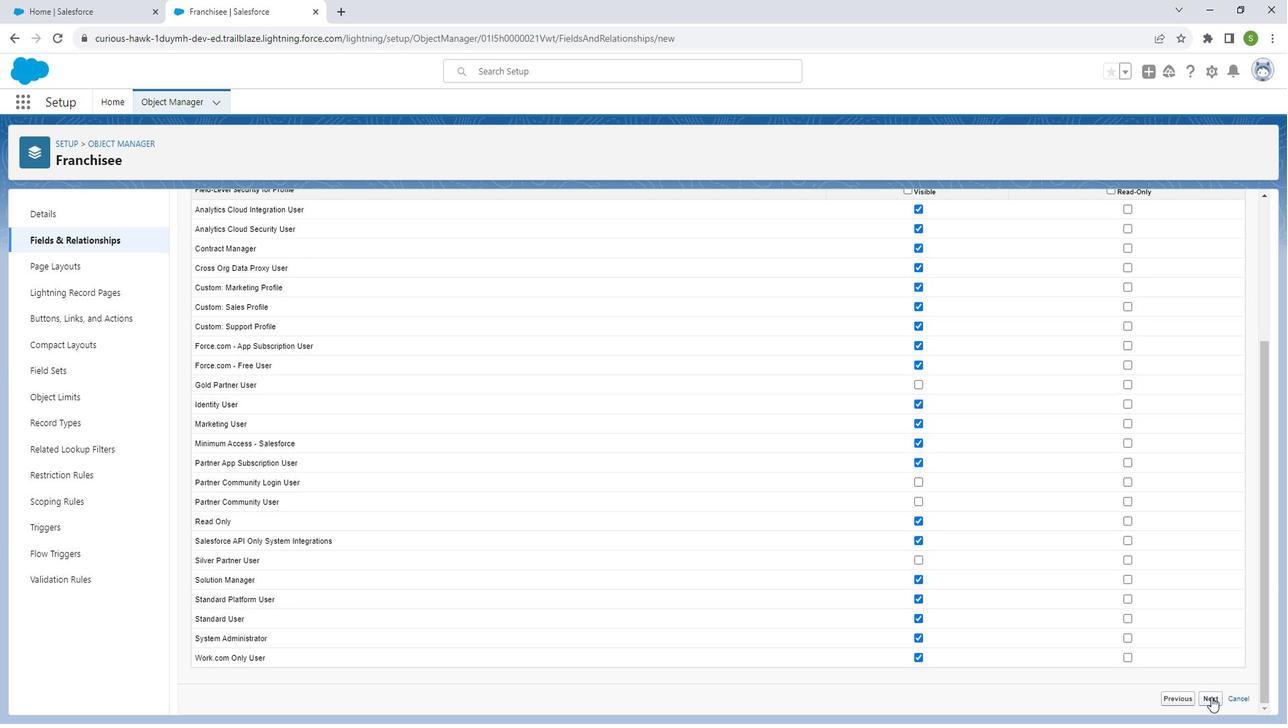 
Action: Mouse moved to (1240, 278)
Screenshot: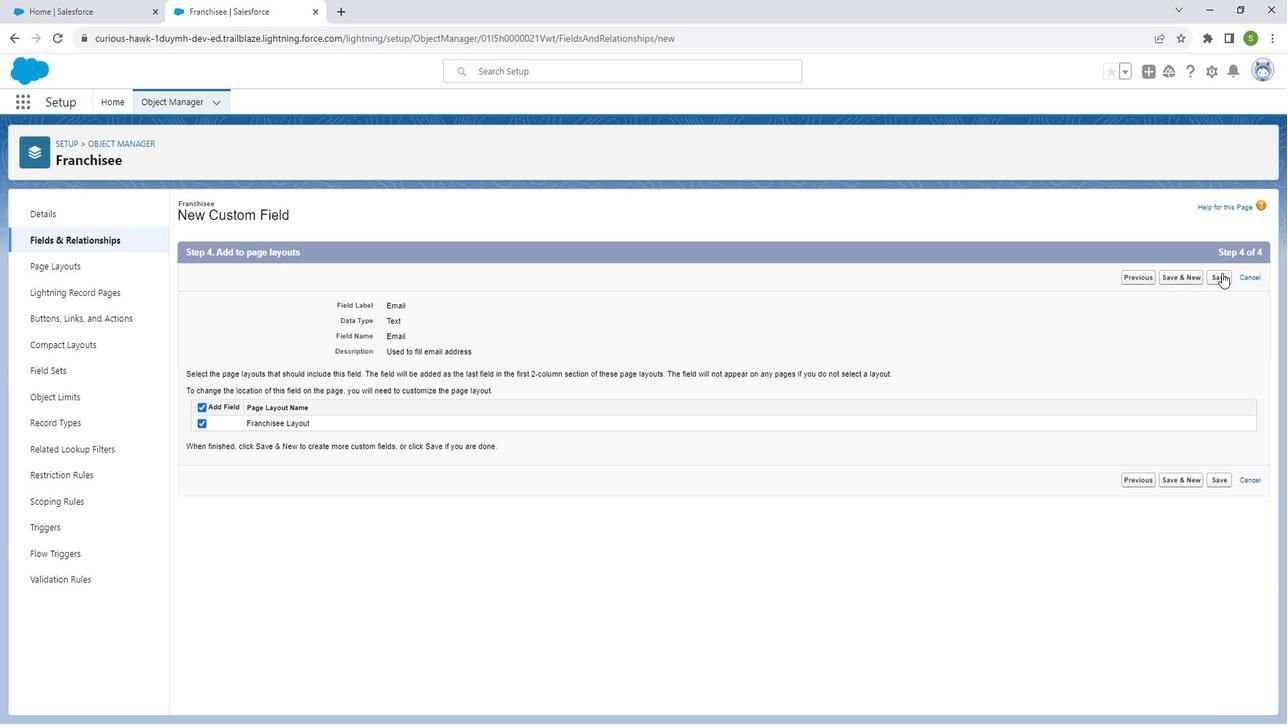 
Action: Mouse pressed left at (1240, 278)
Screenshot: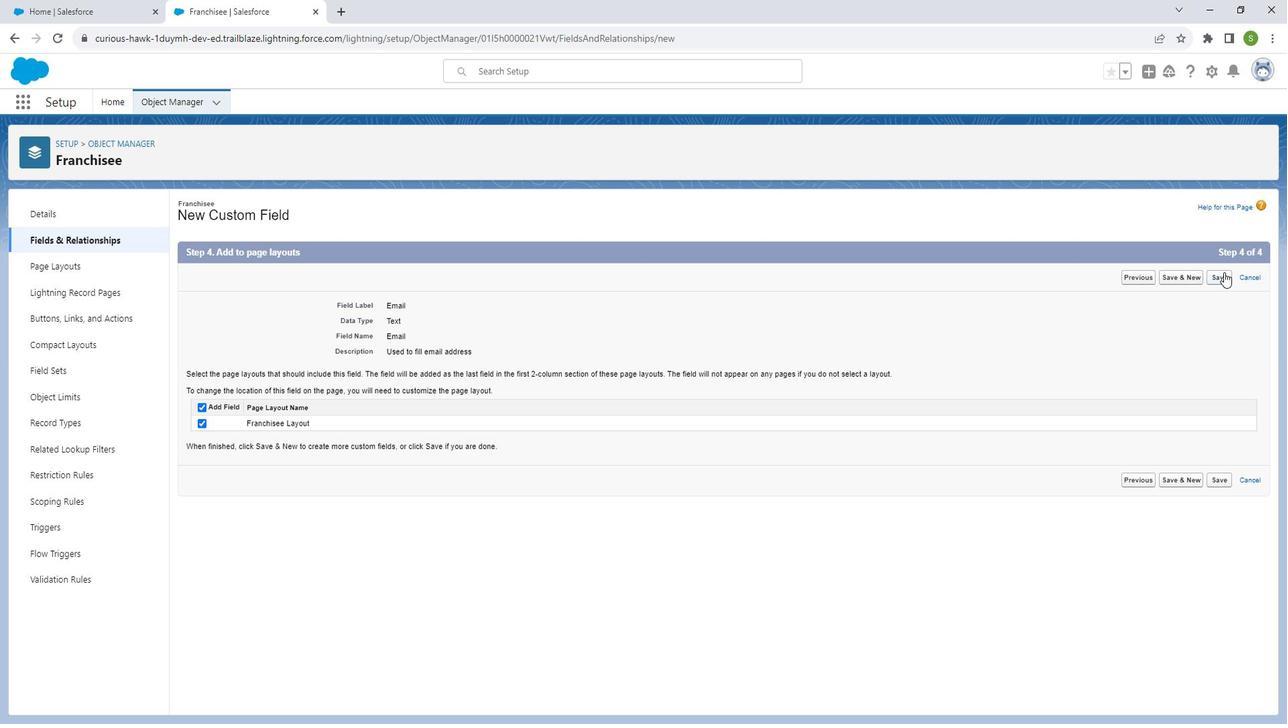 
Action: Mouse moved to (989, 215)
Screenshot: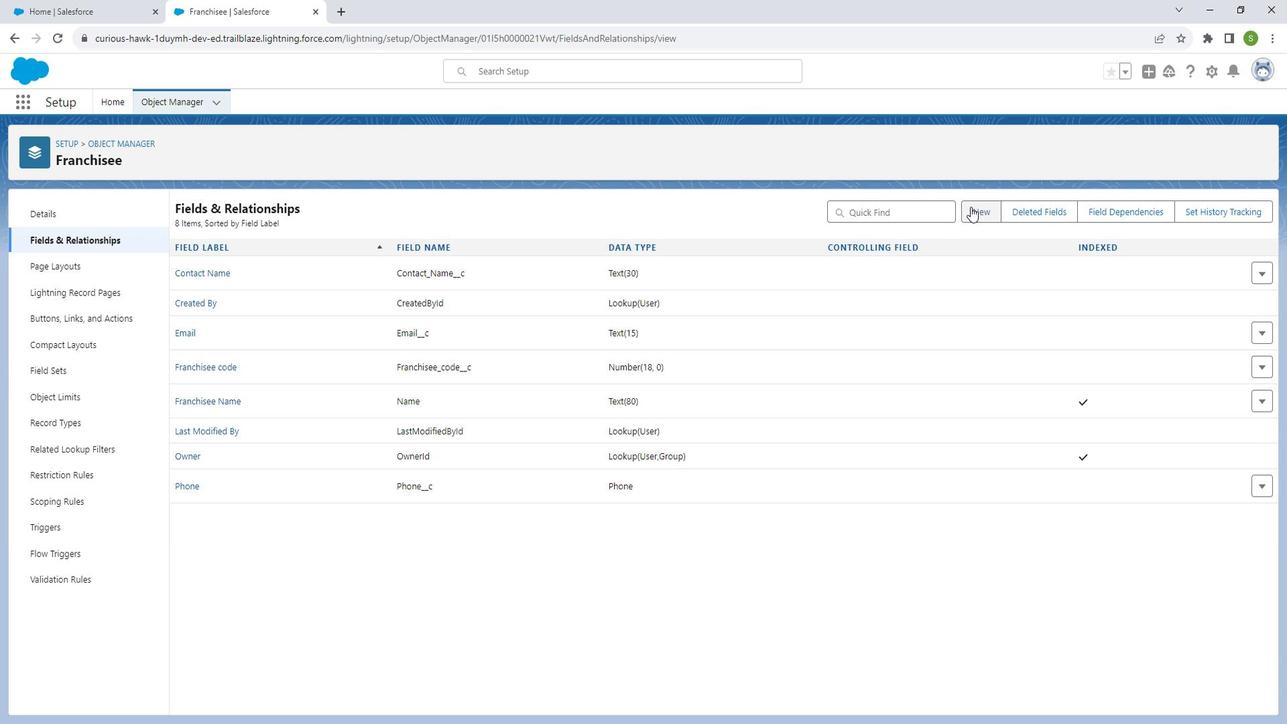 
Action: Mouse pressed left at (989, 215)
Screenshot: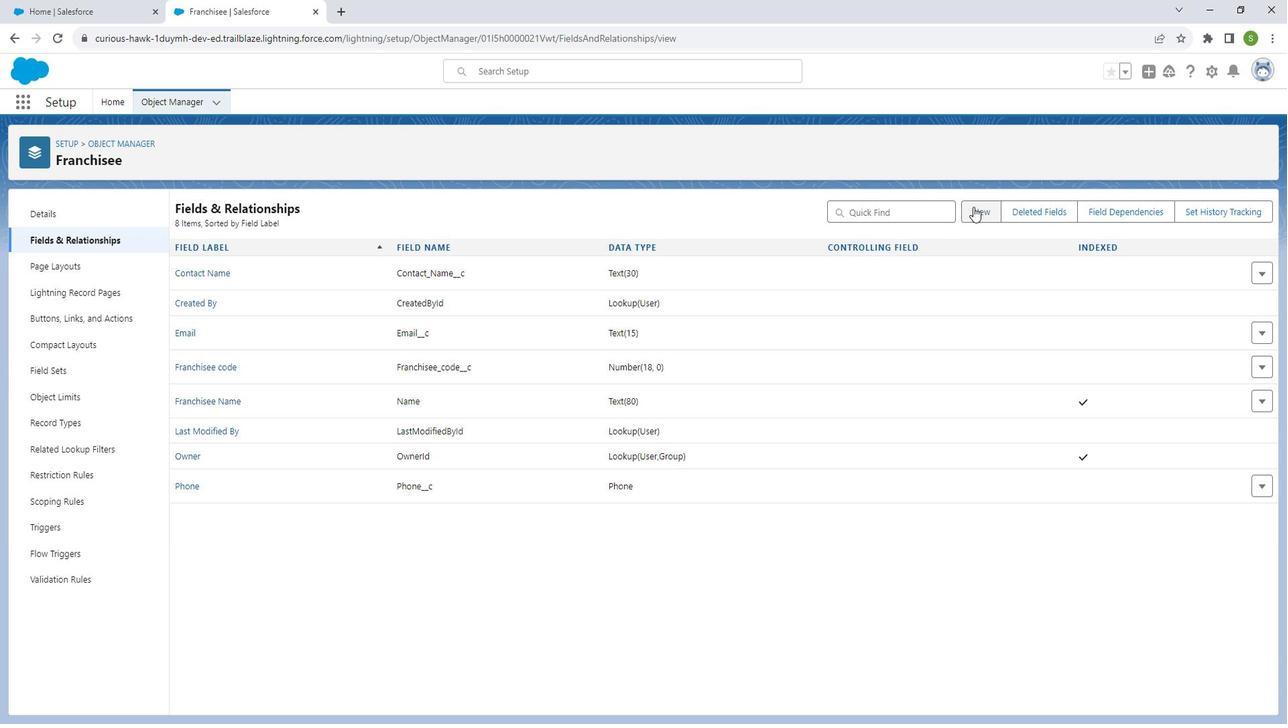 
Action: Mouse moved to (311, 518)
Screenshot: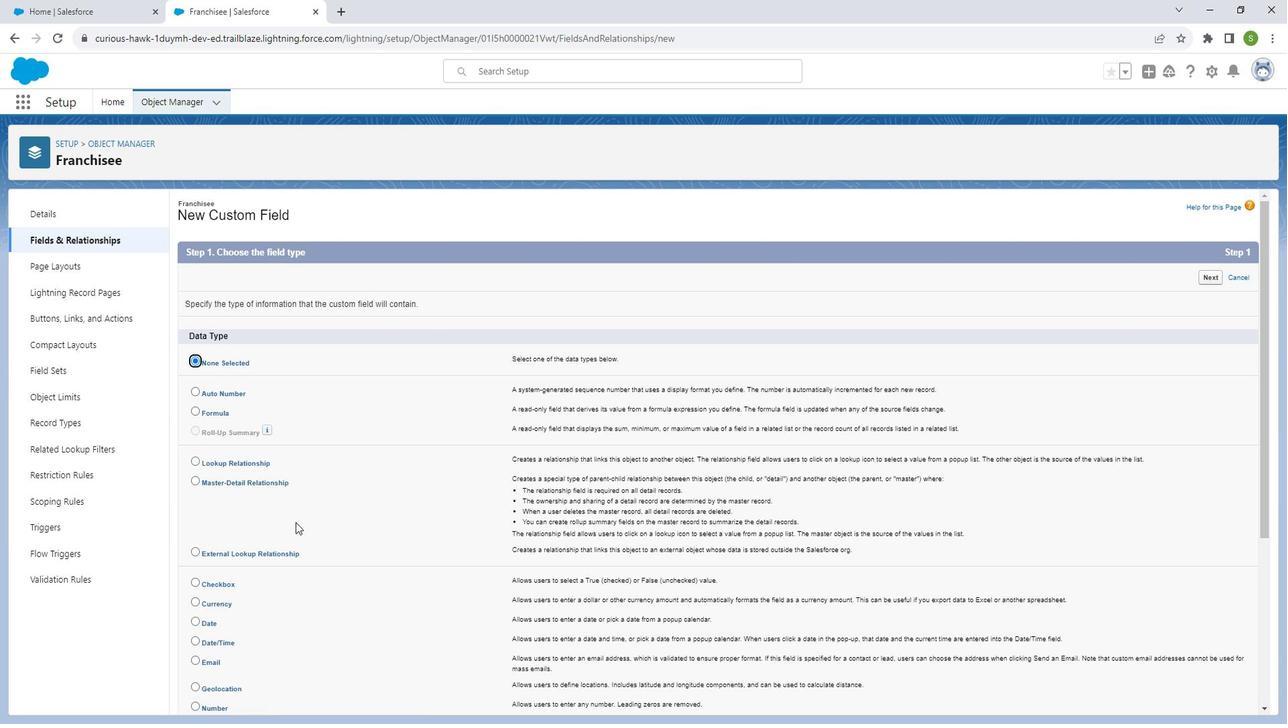
Action: Mouse scrolled (311, 518) with delta (0, 0)
Screenshot: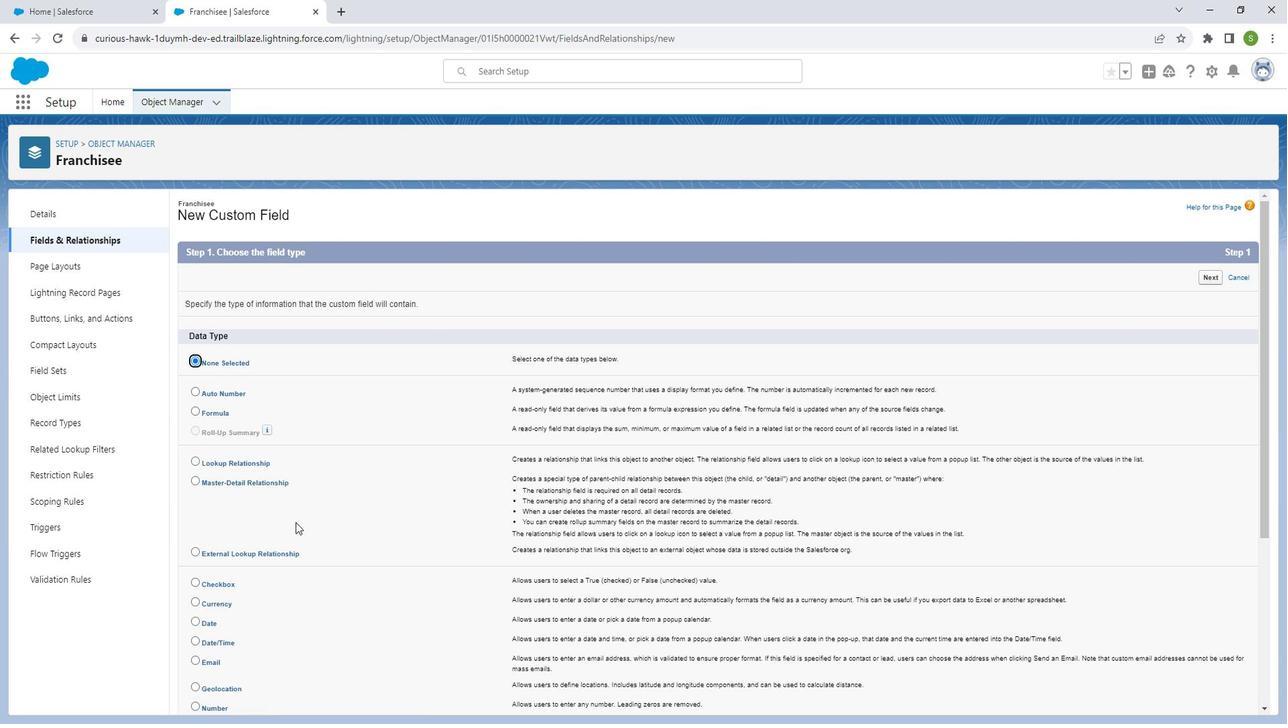 
Action: Mouse moved to (308, 525)
Screenshot: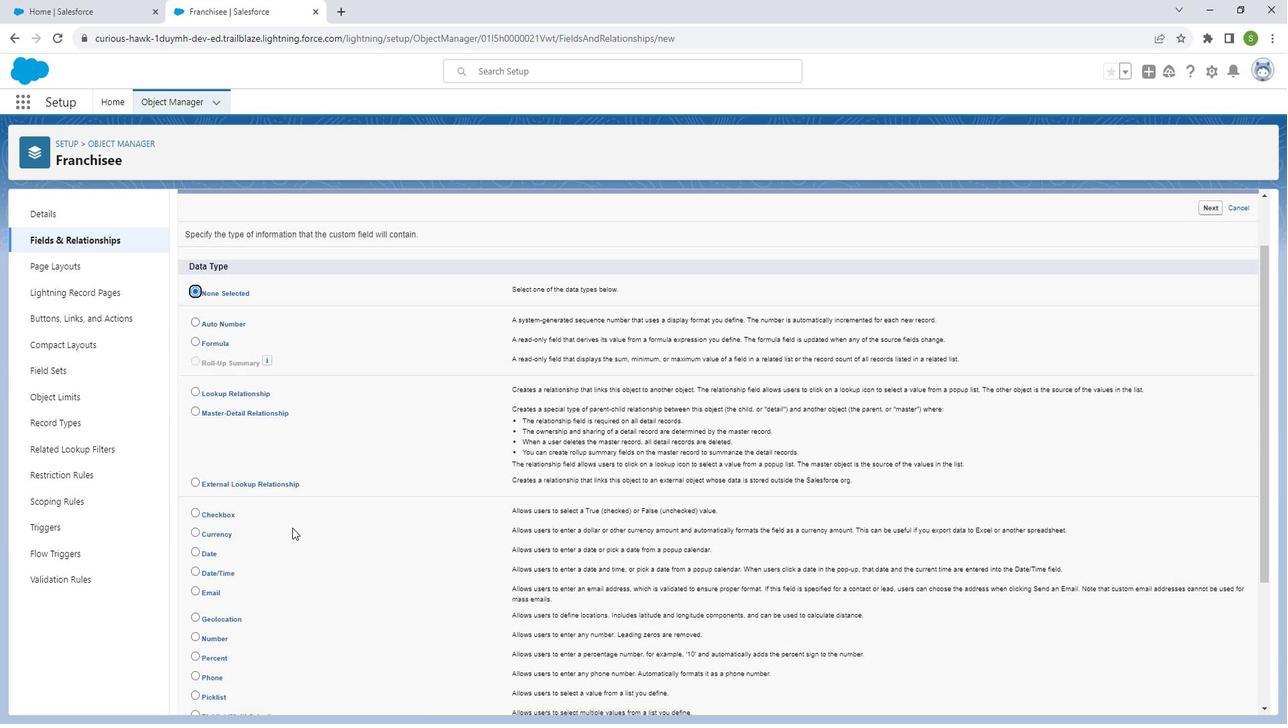 
Action: Mouse scrolled (308, 524) with delta (0, 0)
Screenshot: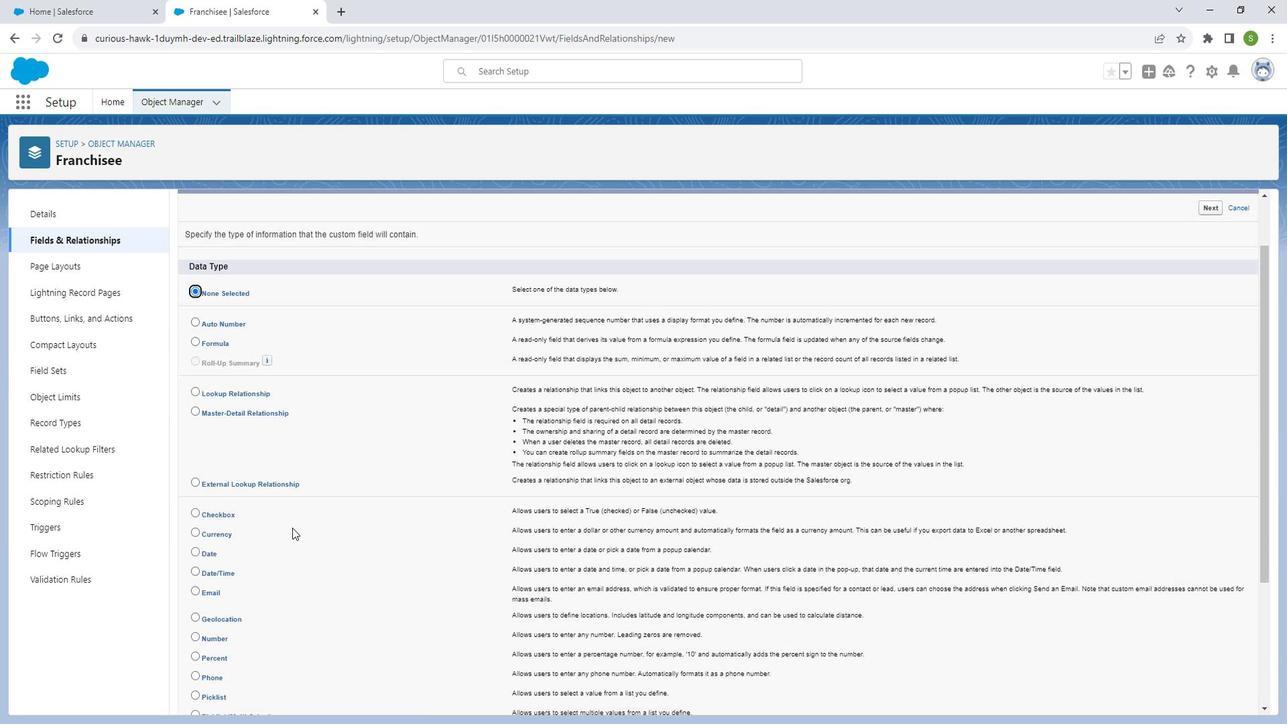 
Action: Mouse moved to (307, 531)
Screenshot: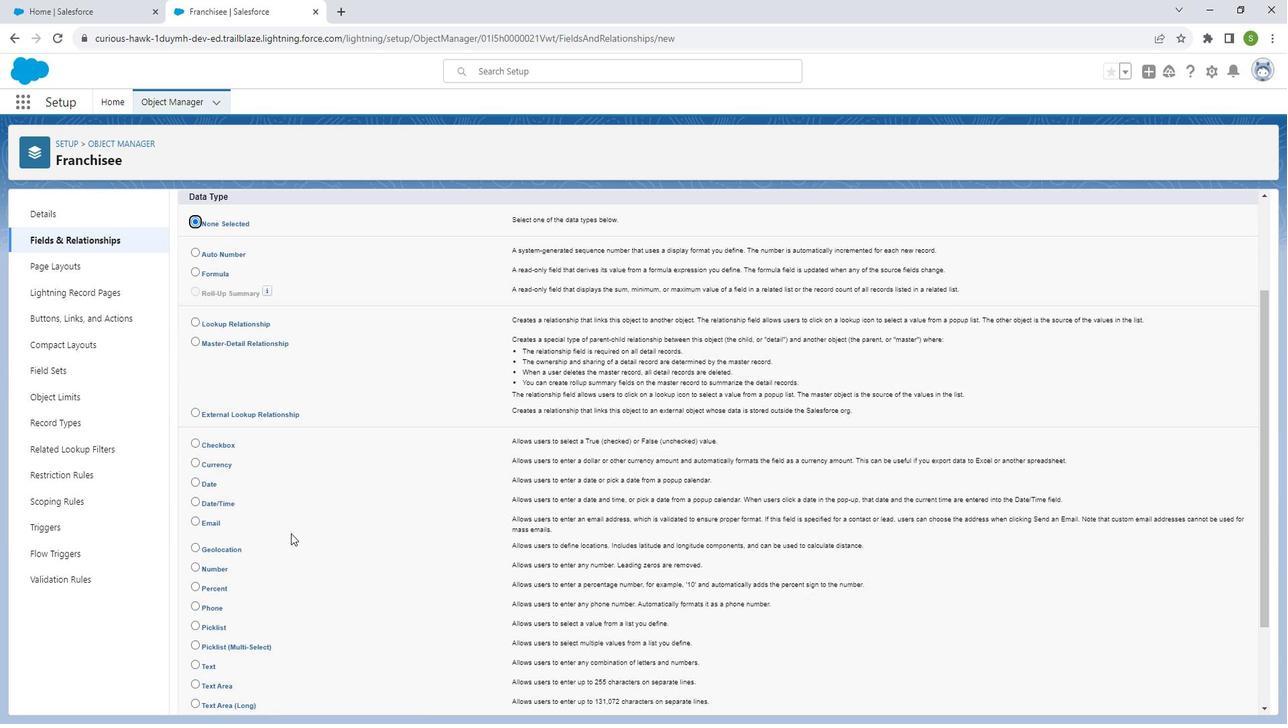 
Action: Mouse scrolled (307, 531) with delta (0, 0)
Screenshot: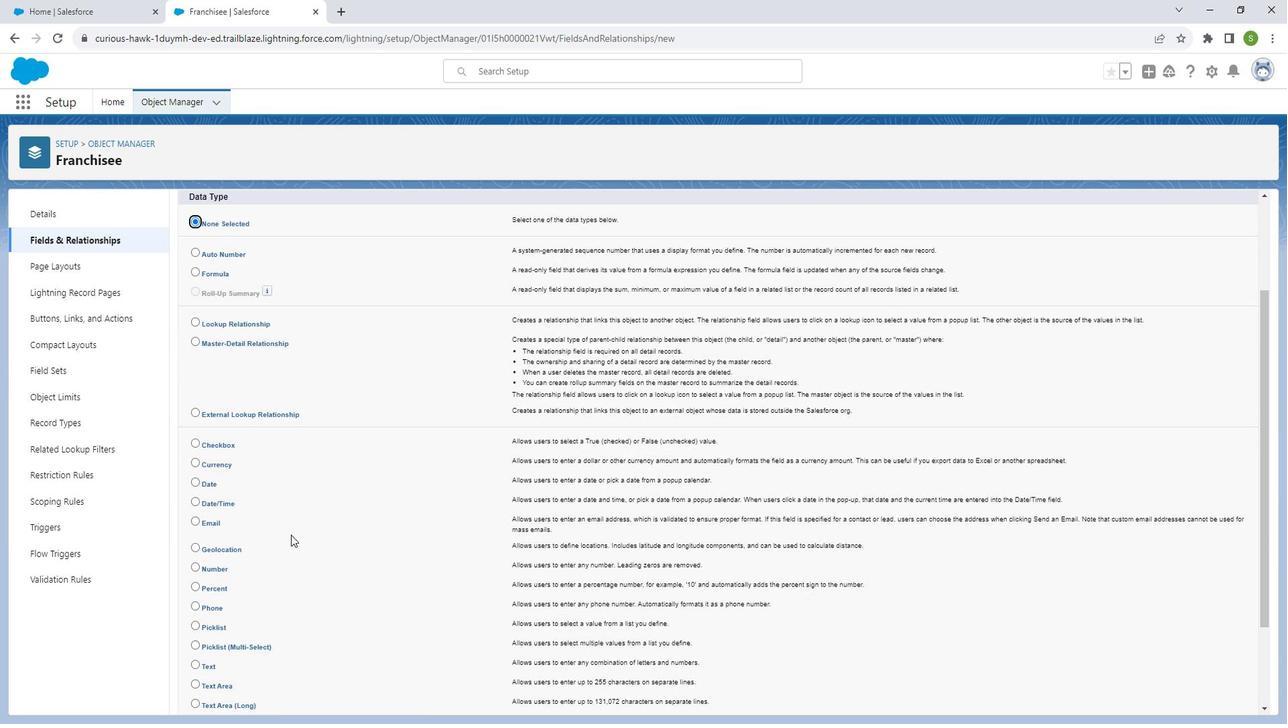 
Action: Mouse moved to (307, 533)
Screenshot: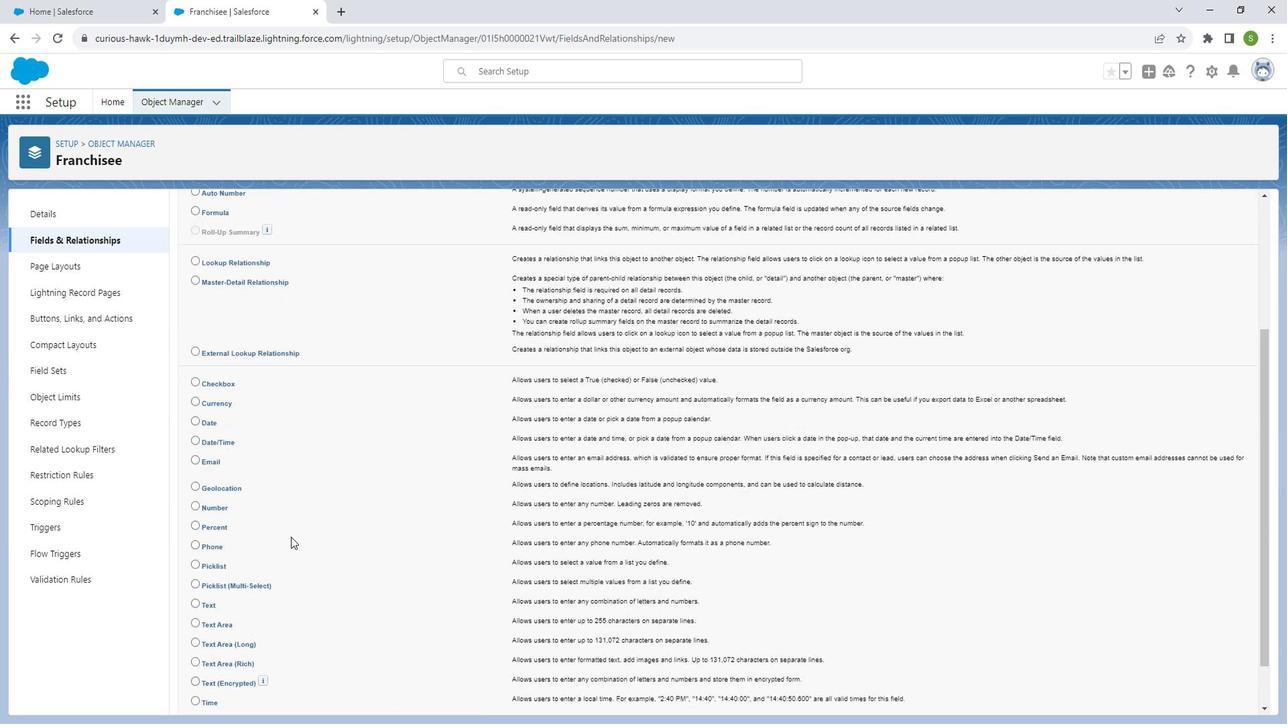 
Action: Mouse scrolled (307, 532) with delta (0, 0)
Screenshot: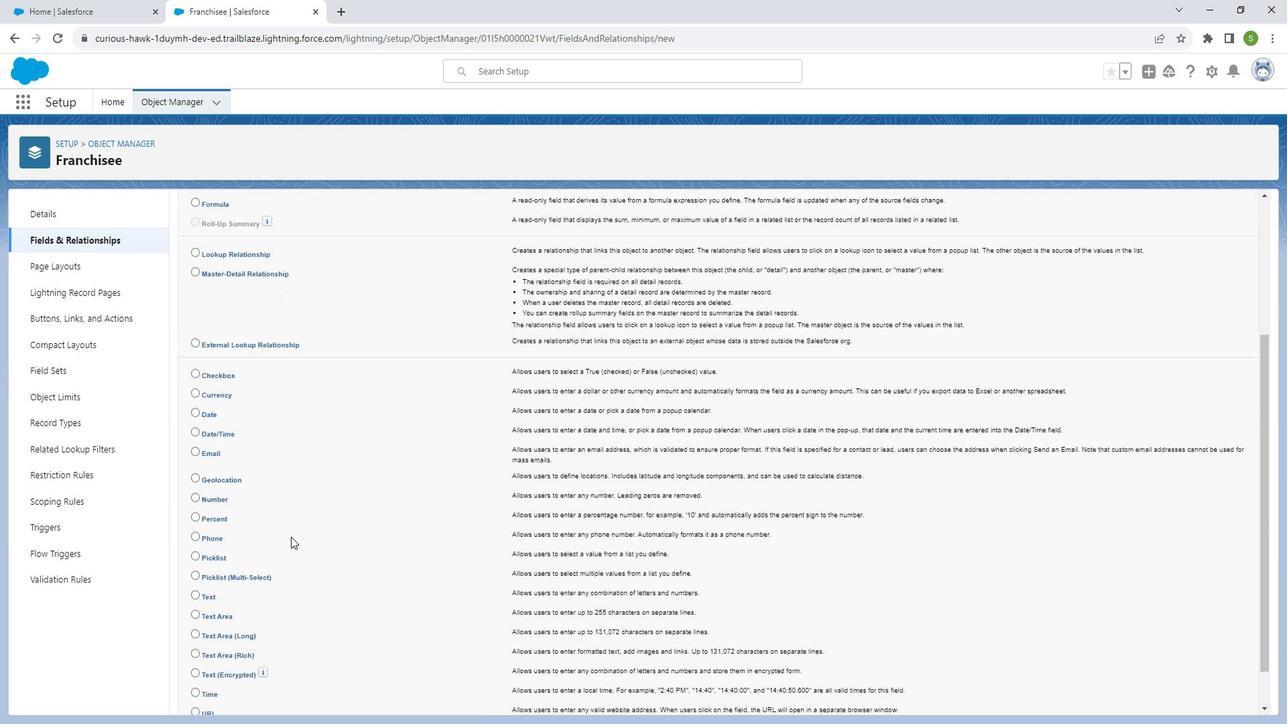 
Action: Mouse moved to (307, 539)
Screenshot: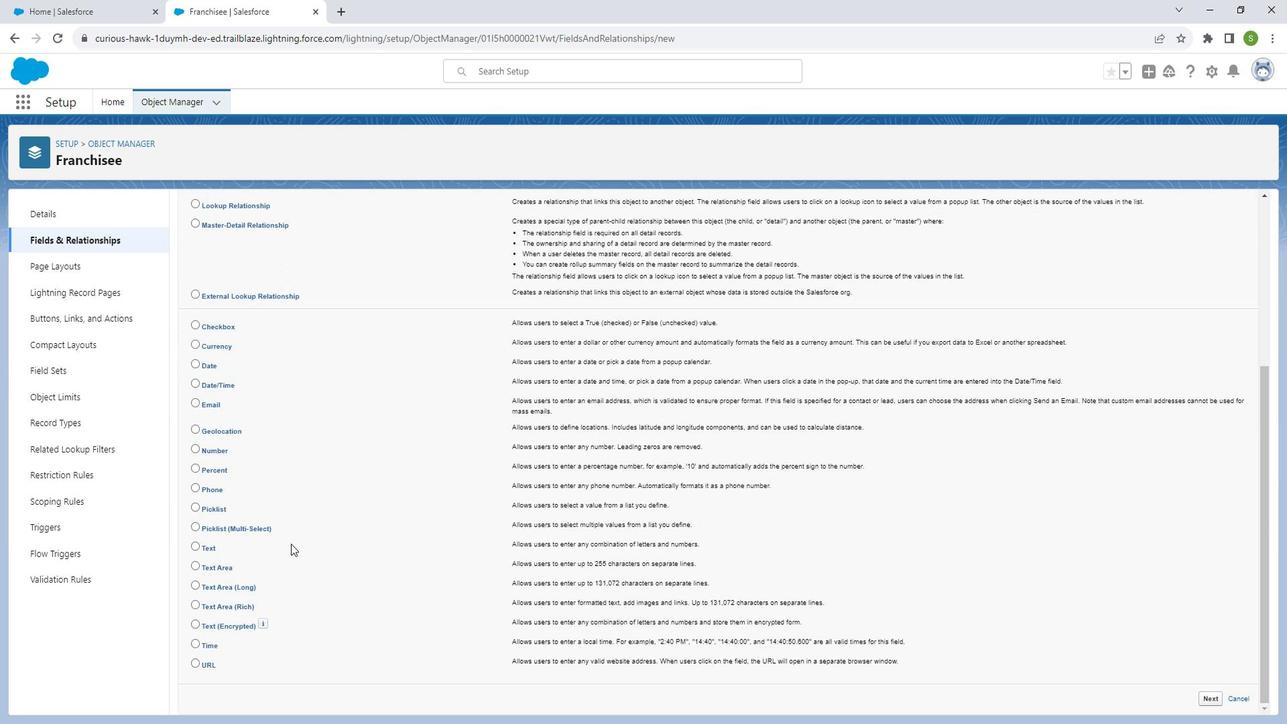 
Action: Mouse scrolled (307, 539) with delta (0, 0)
Screenshot: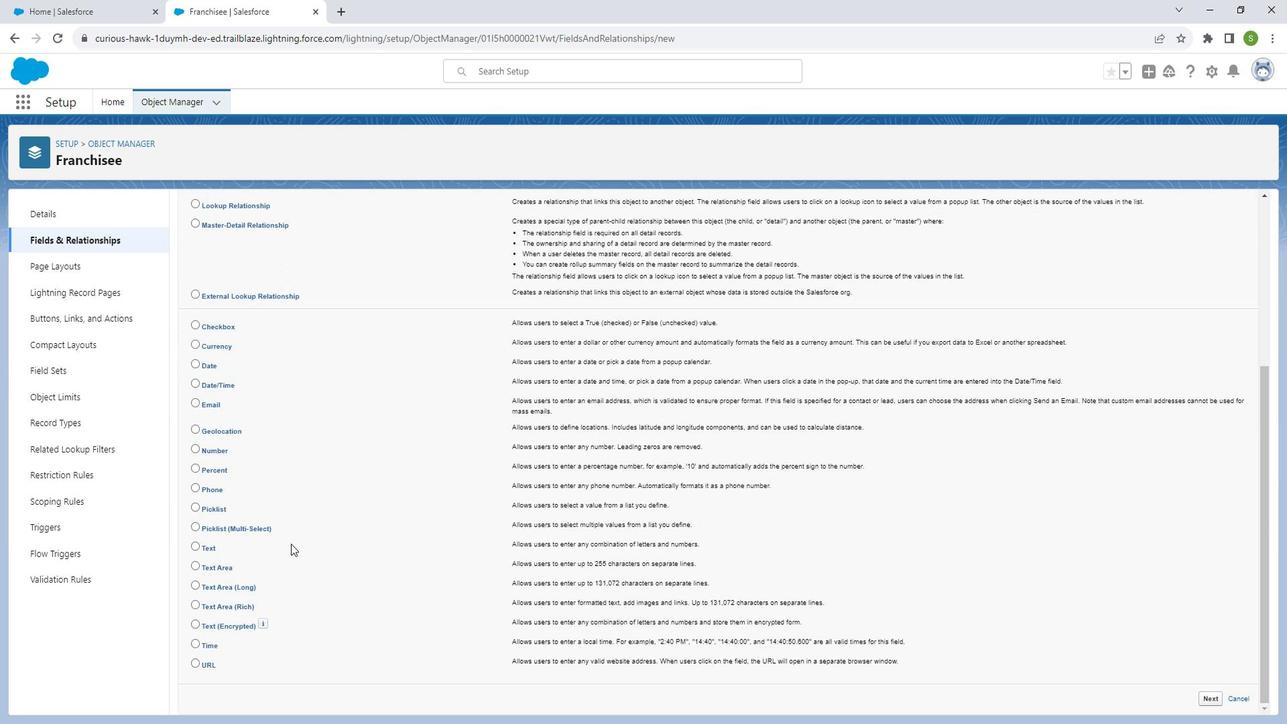 
Action: Mouse moved to (212, 559)
Screenshot: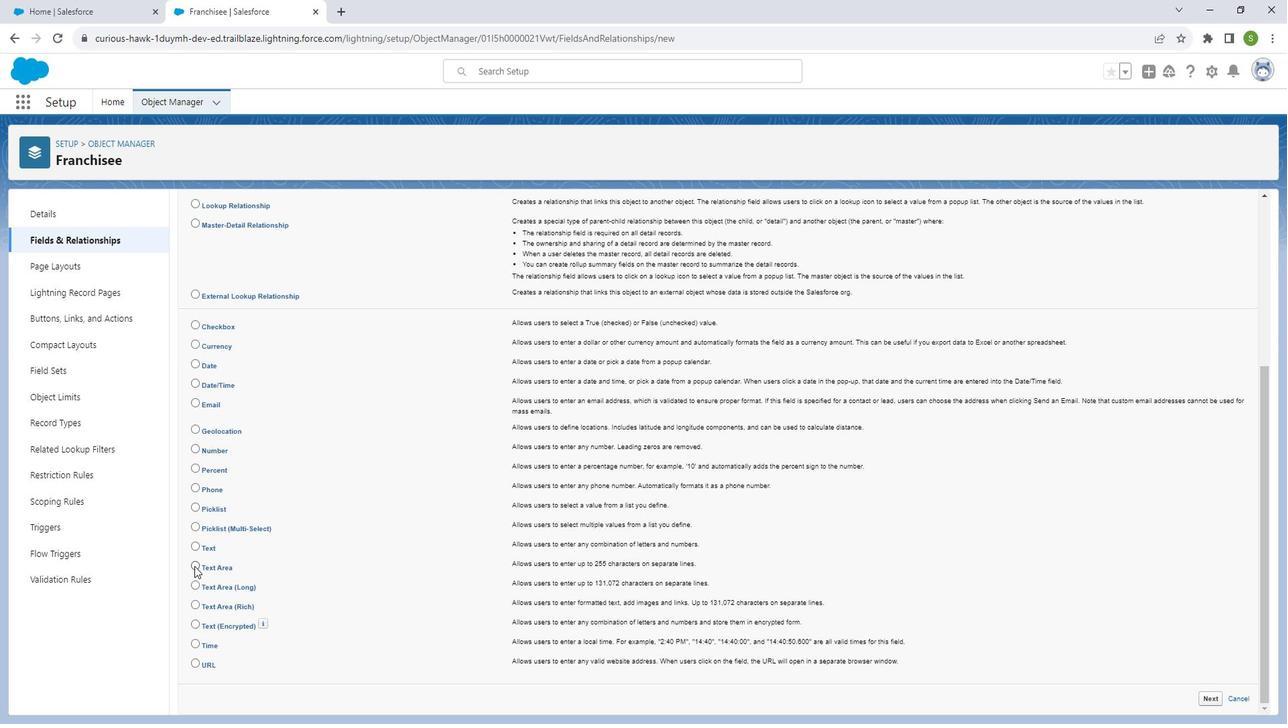 
Action: Mouse pressed left at (212, 559)
Screenshot: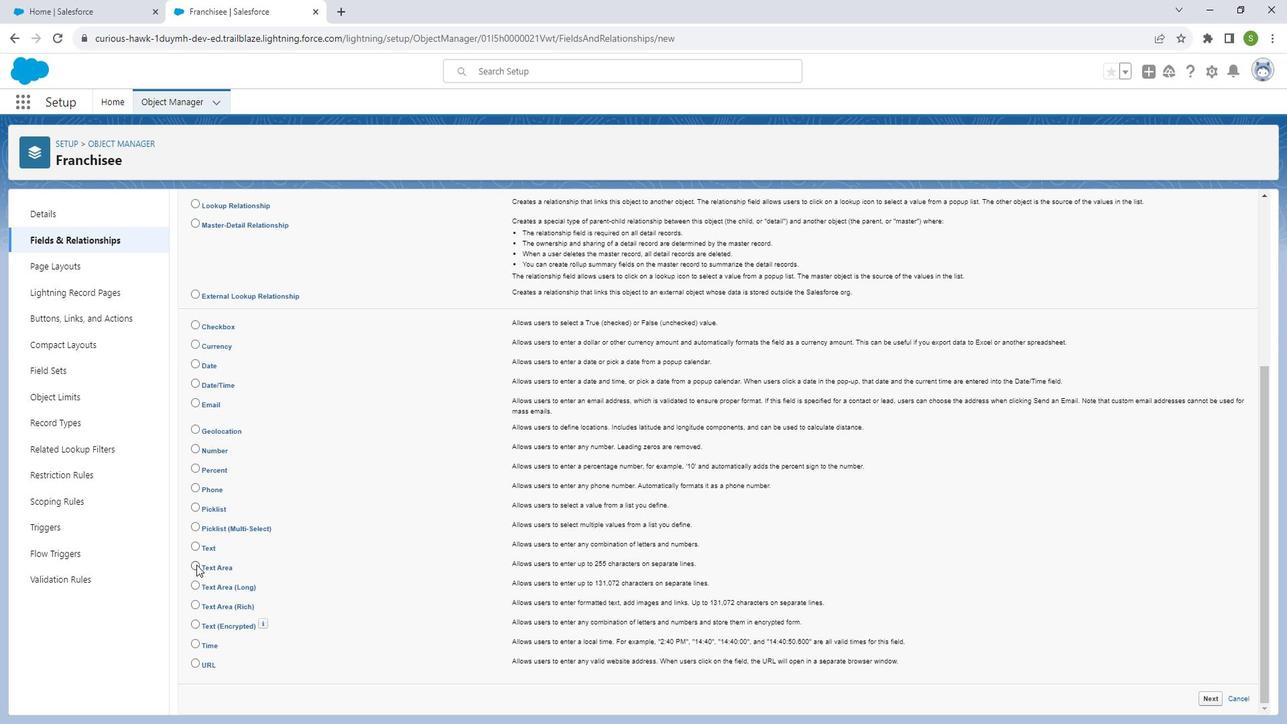 
Action: Mouse moved to (1224, 688)
Screenshot: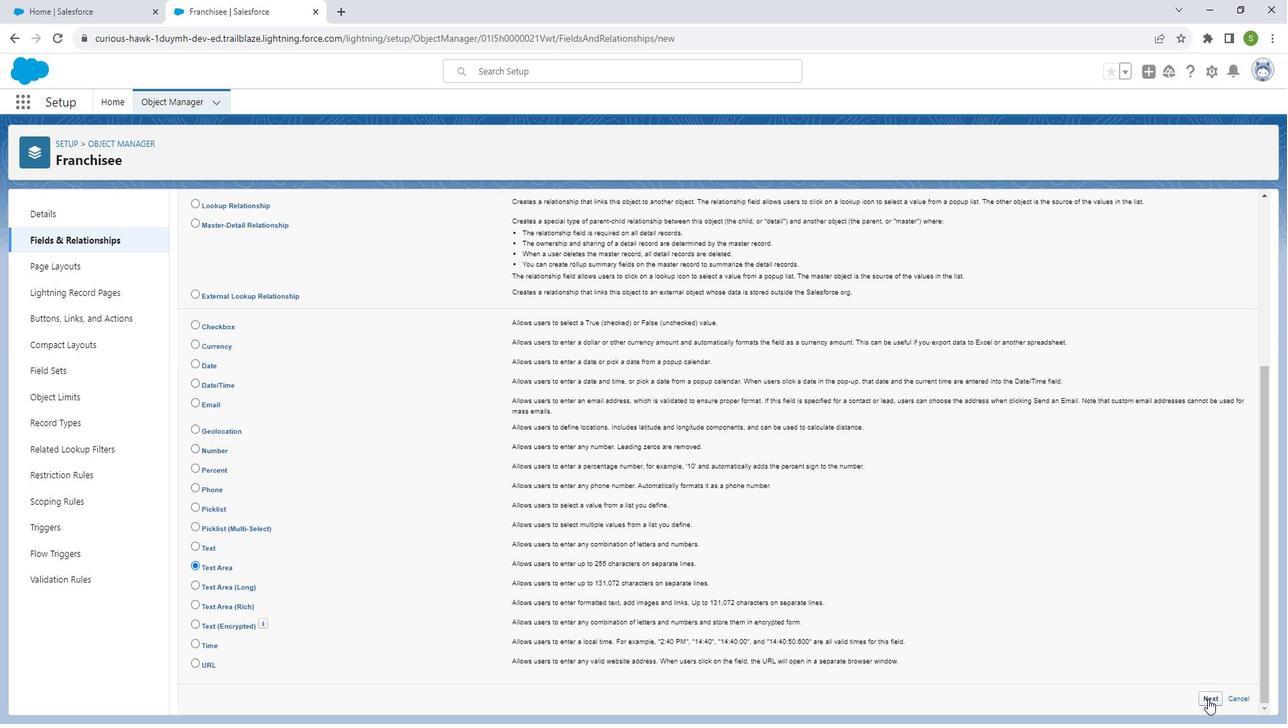 
Action: Mouse pressed left at (1224, 688)
Screenshot: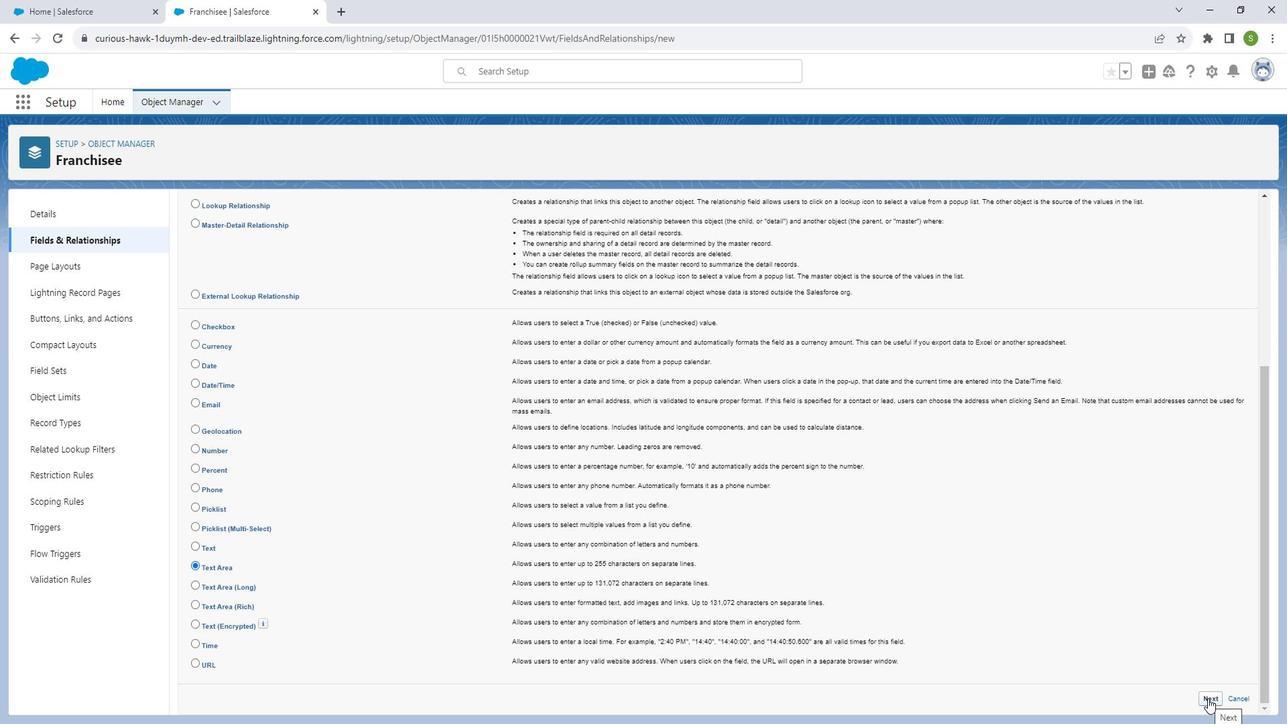 
Action: Mouse moved to (470, 311)
Screenshot: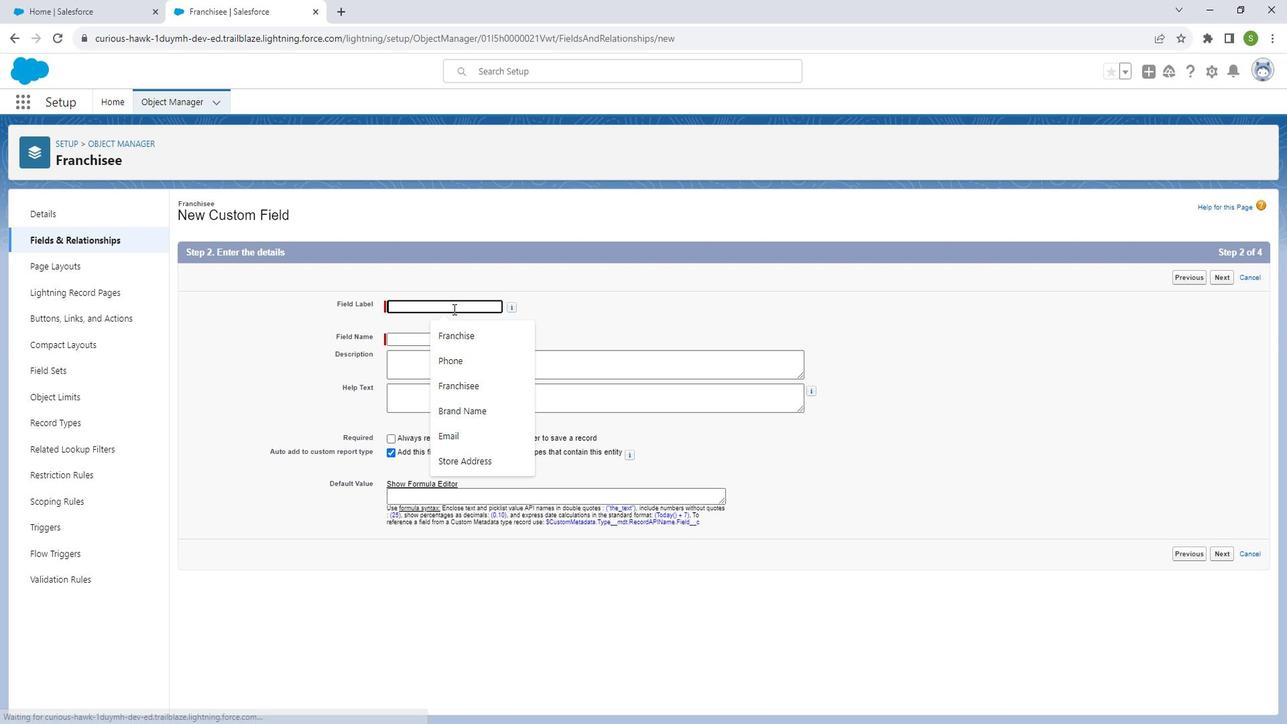 
Action: Mouse pressed left at (470, 311)
Screenshot: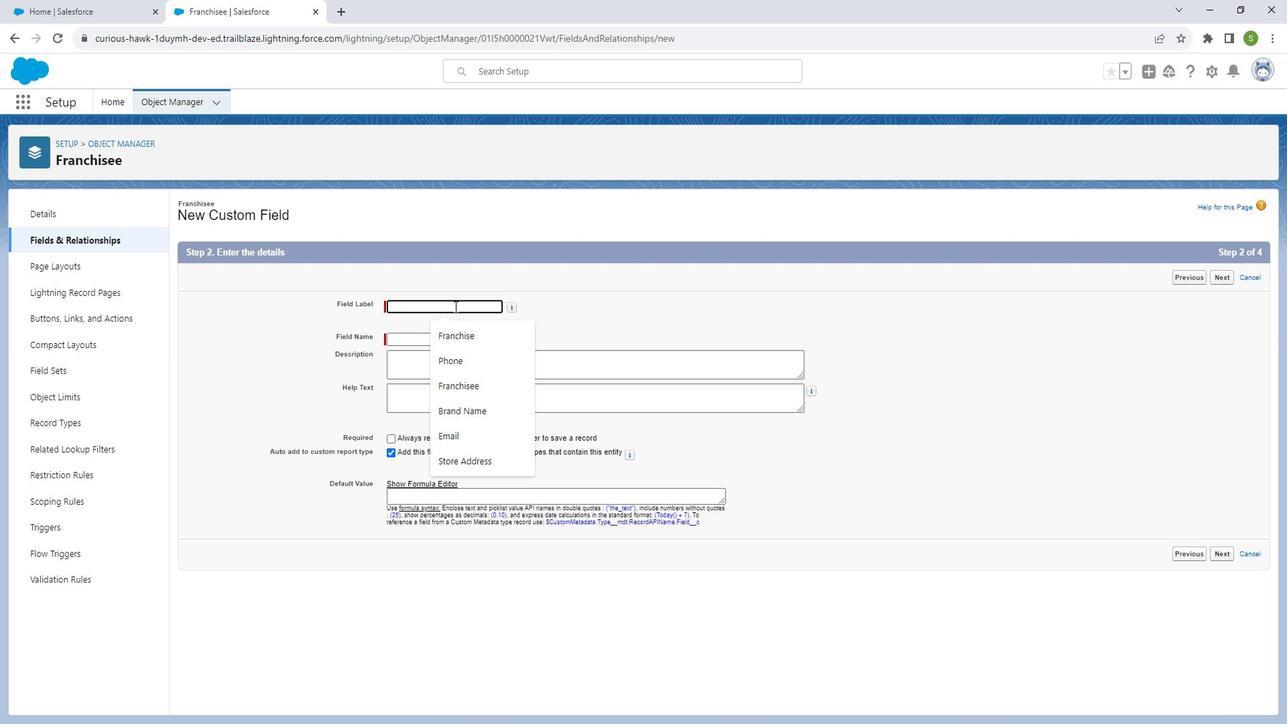 
Action: Key pressed <Key.shift_r>Address
Screenshot: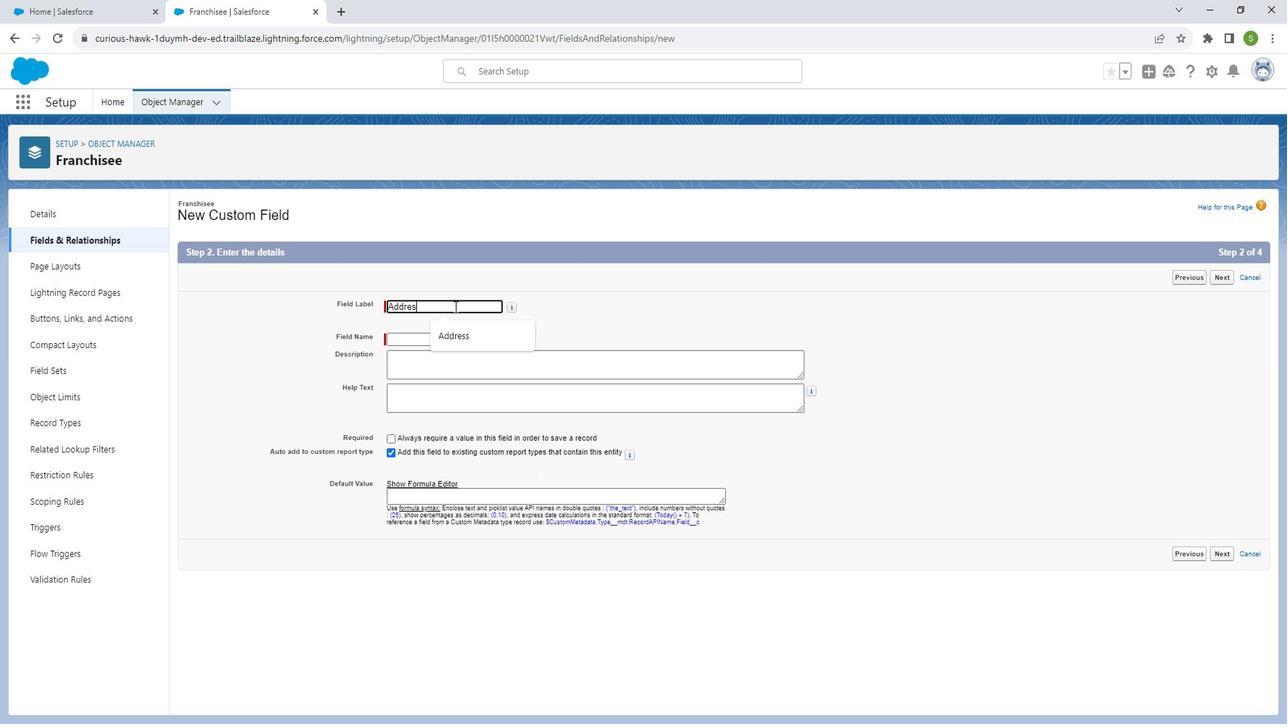 
Action: Mouse moved to (463, 346)
Screenshot: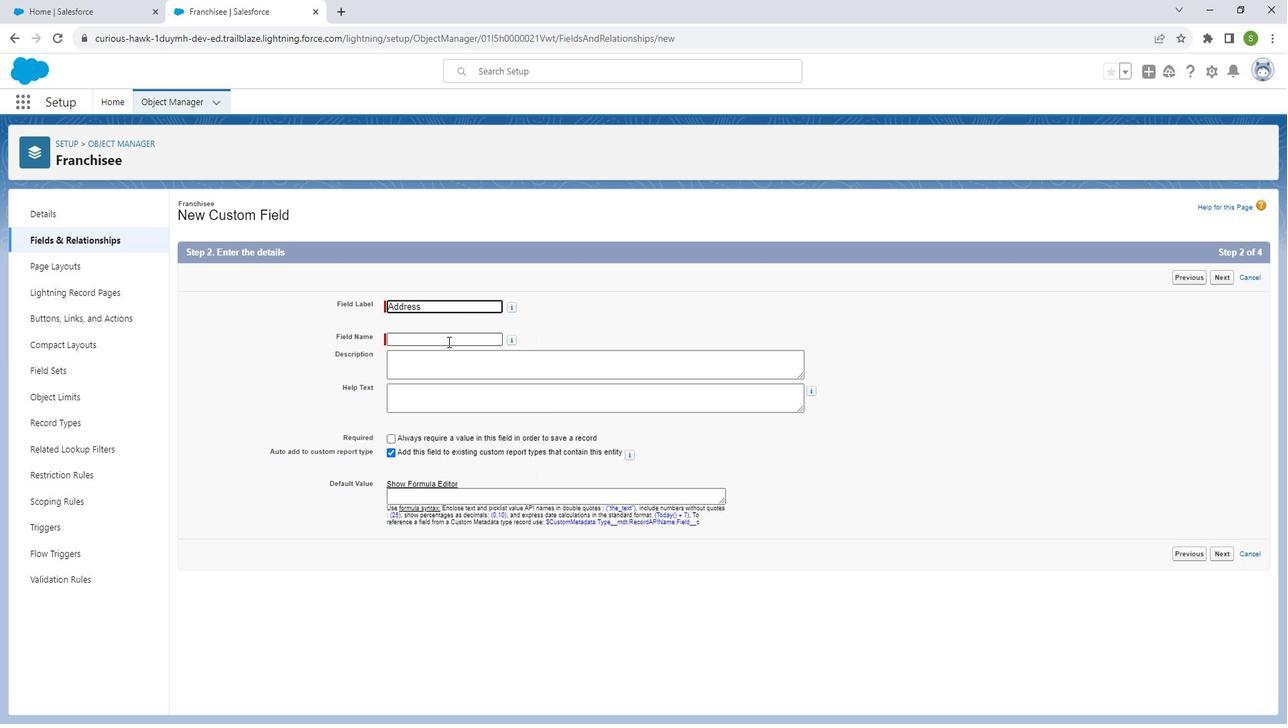 
Action: Mouse pressed left at (463, 346)
Screenshot: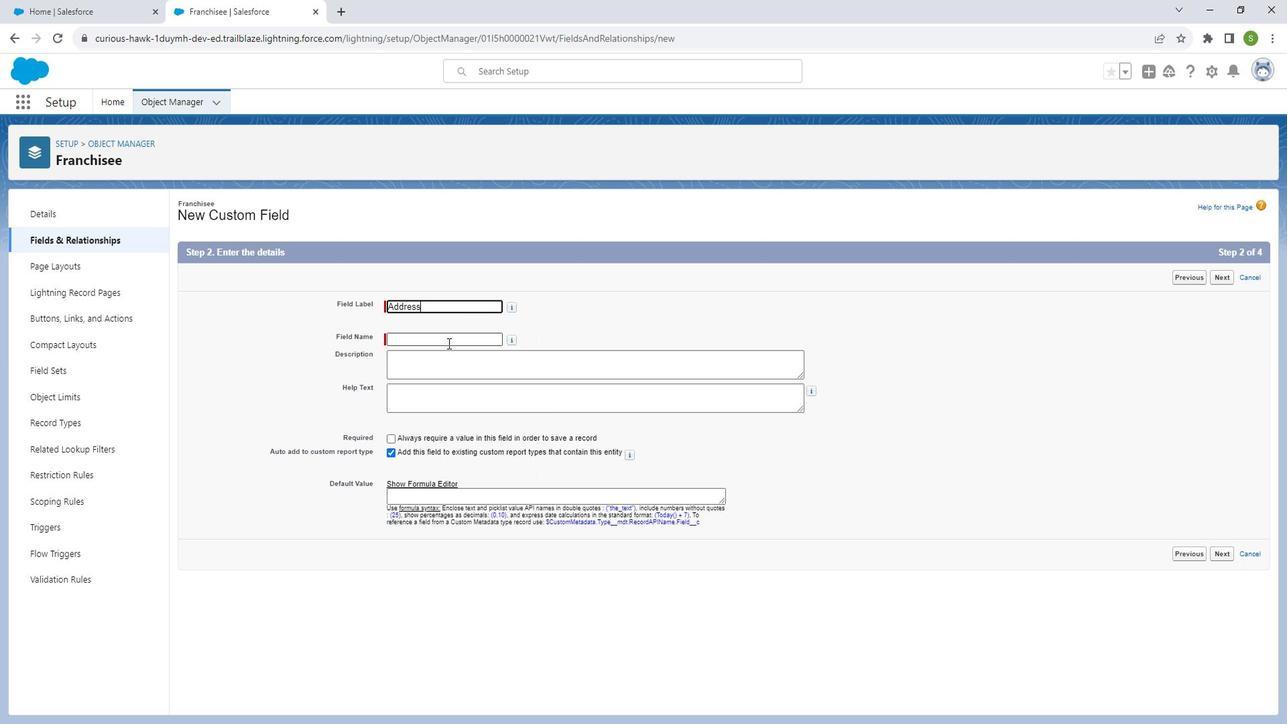 
Action: Mouse moved to (455, 372)
Screenshot: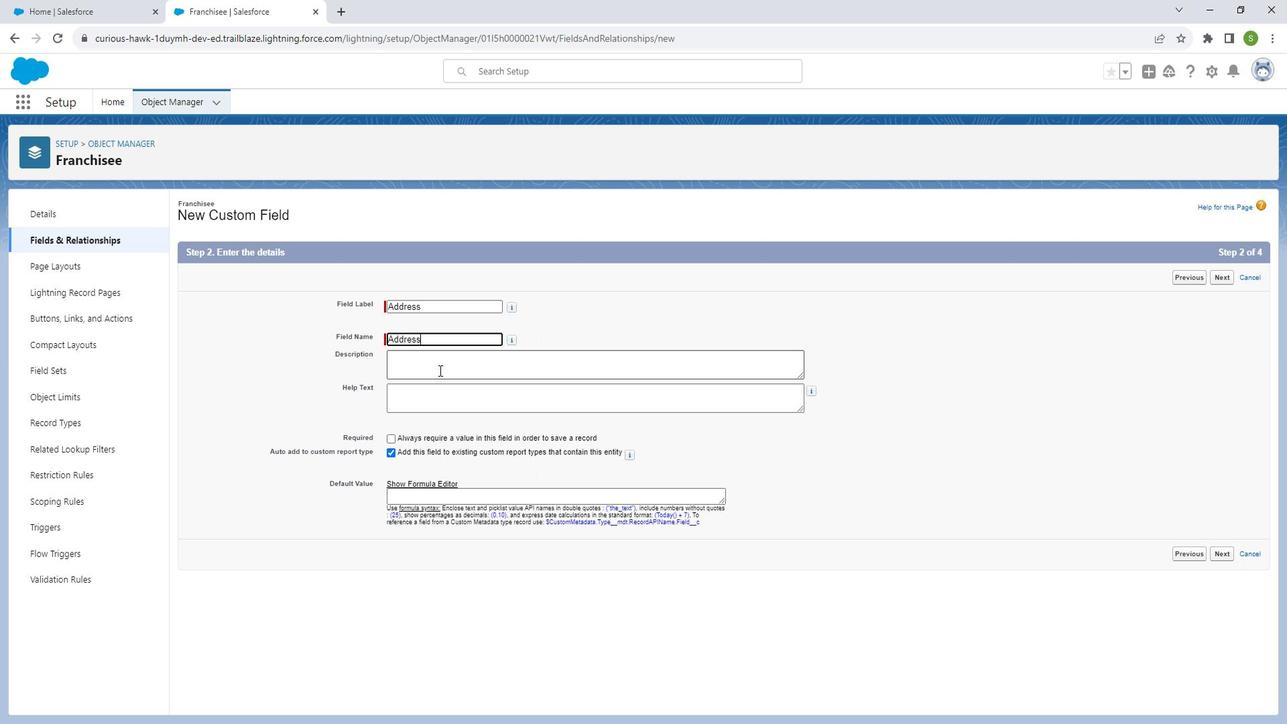 
Action: Mouse pressed left at (455, 372)
Screenshot: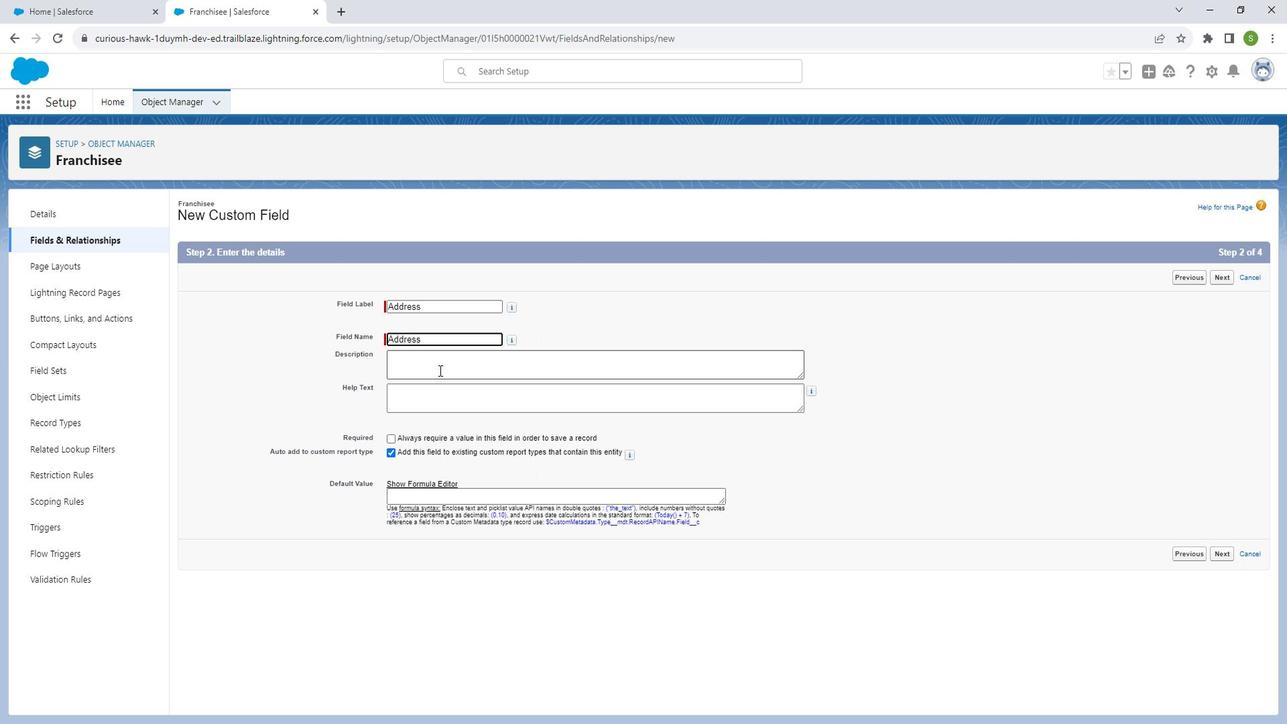 
Action: Key pressed <Key.shift_r>Used<Key.space>to<Key.space>fill<Key.space>address
Screenshot: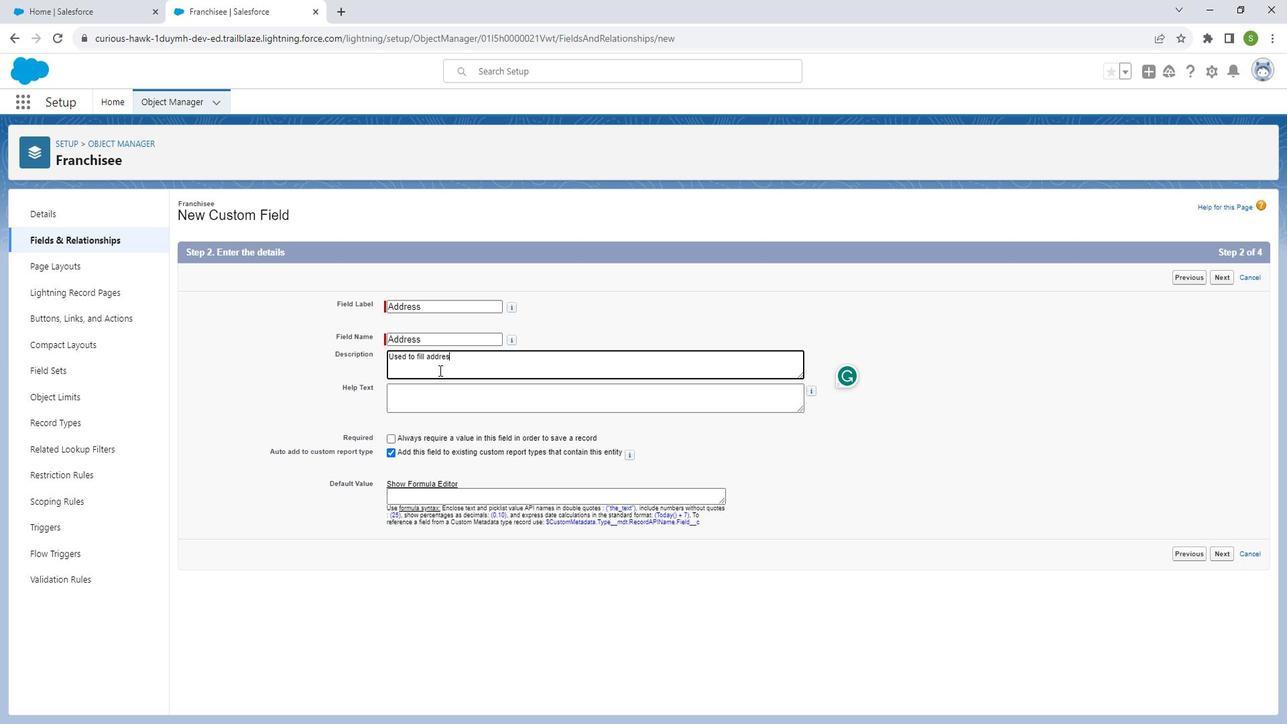 
Action: Mouse moved to (451, 387)
Screenshot: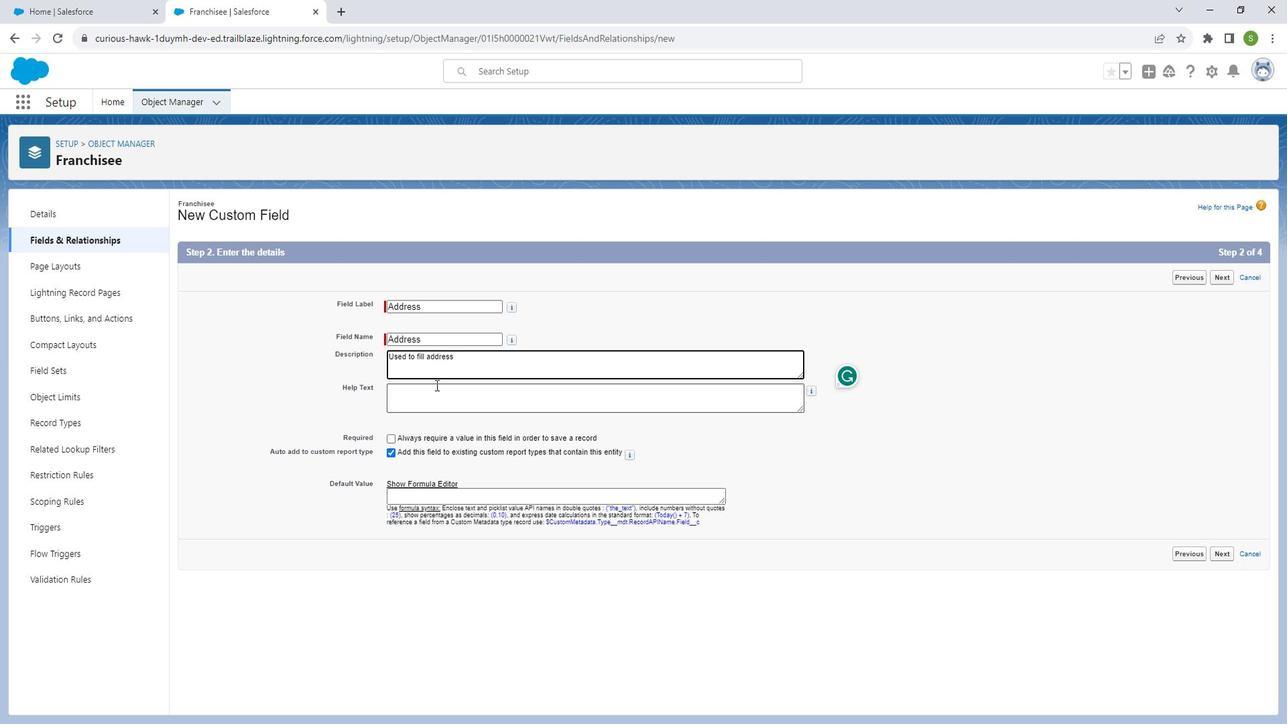 
Action: Mouse pressed left at (451, 387)
Screenshot: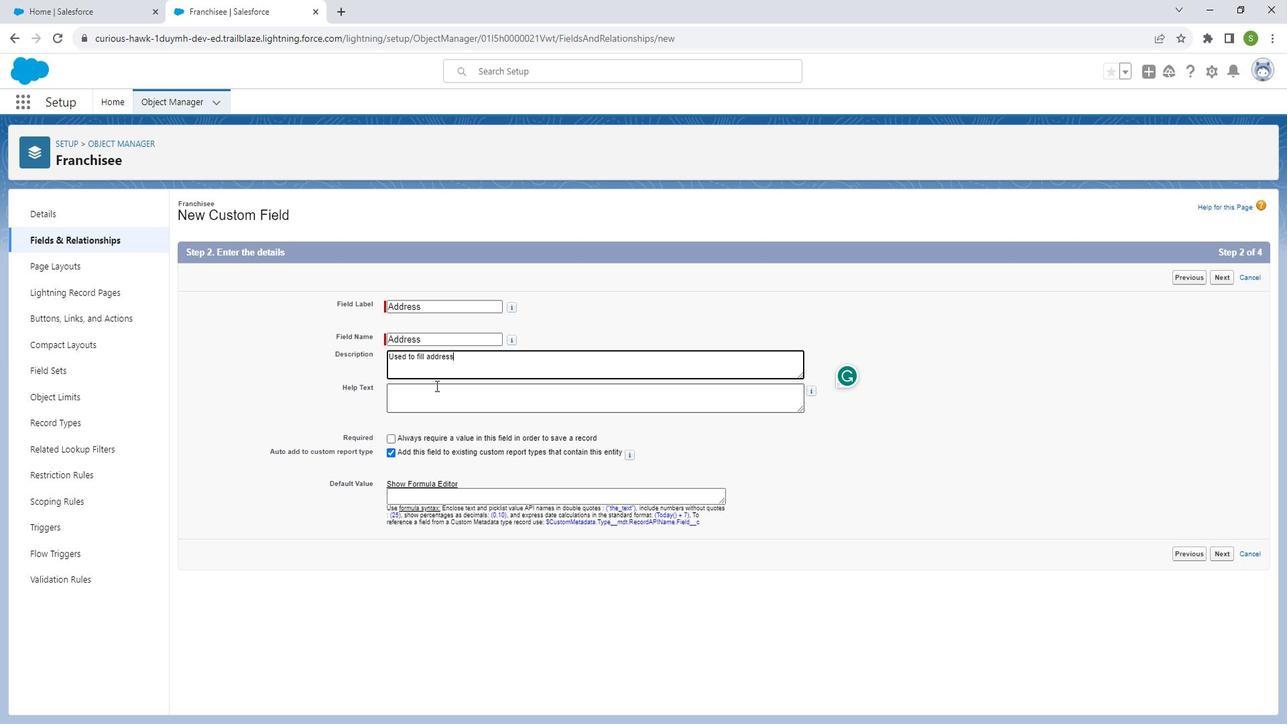 
Action: Mouse moved to (451, 388)
Screenshot: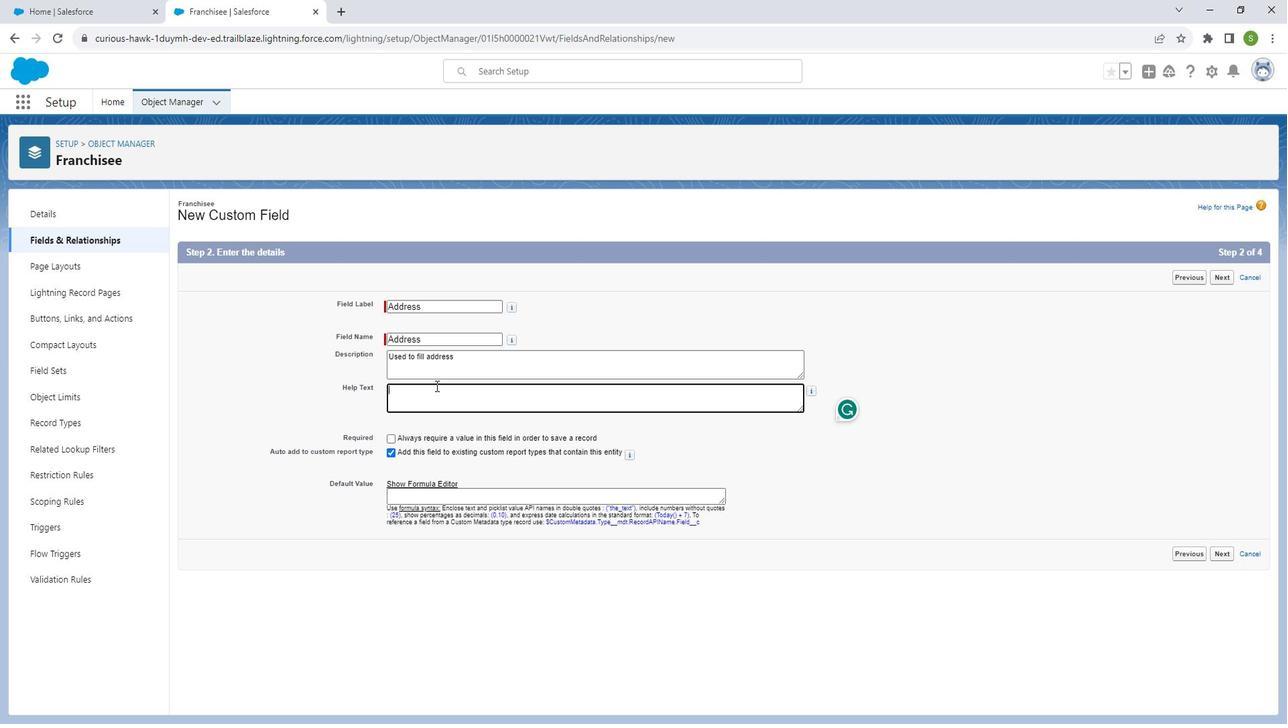 
Action: Key pressed <Key.shift_r>Please<Key.space>fill<Key.space>the<Key.space>address
Screenshot: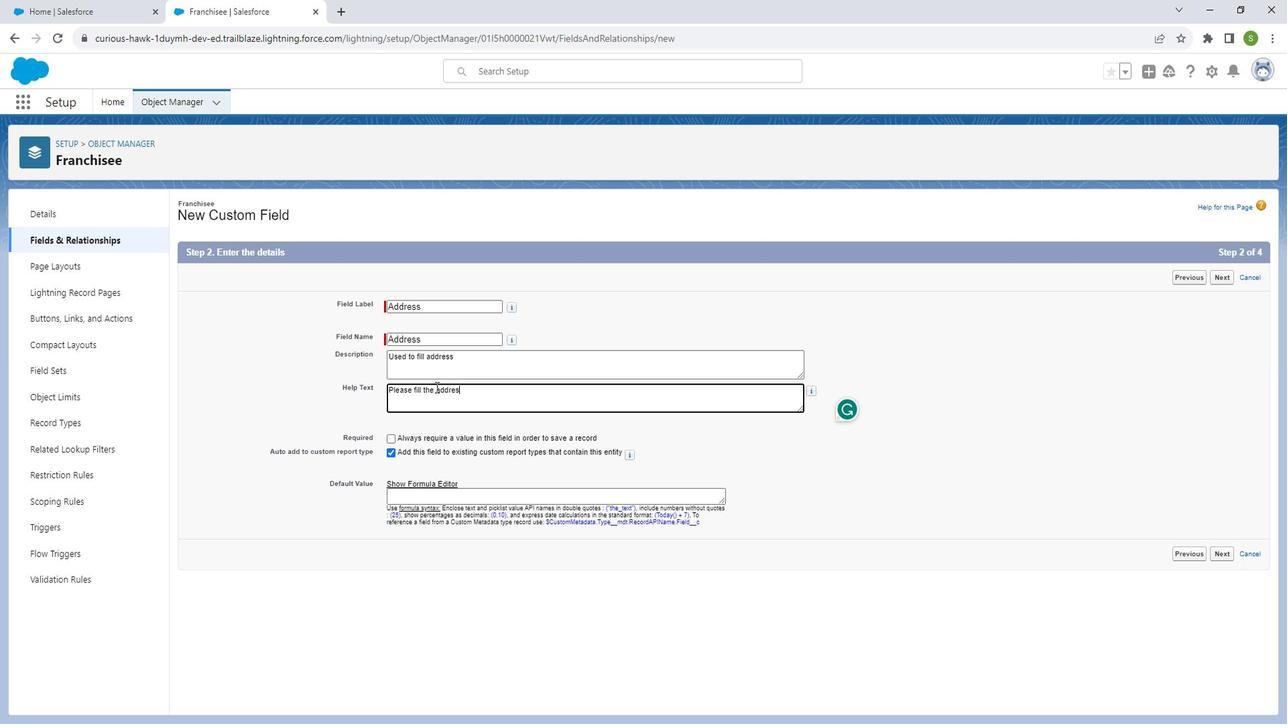 
Action: Mouse moved to (1240, 278)
Screenshot: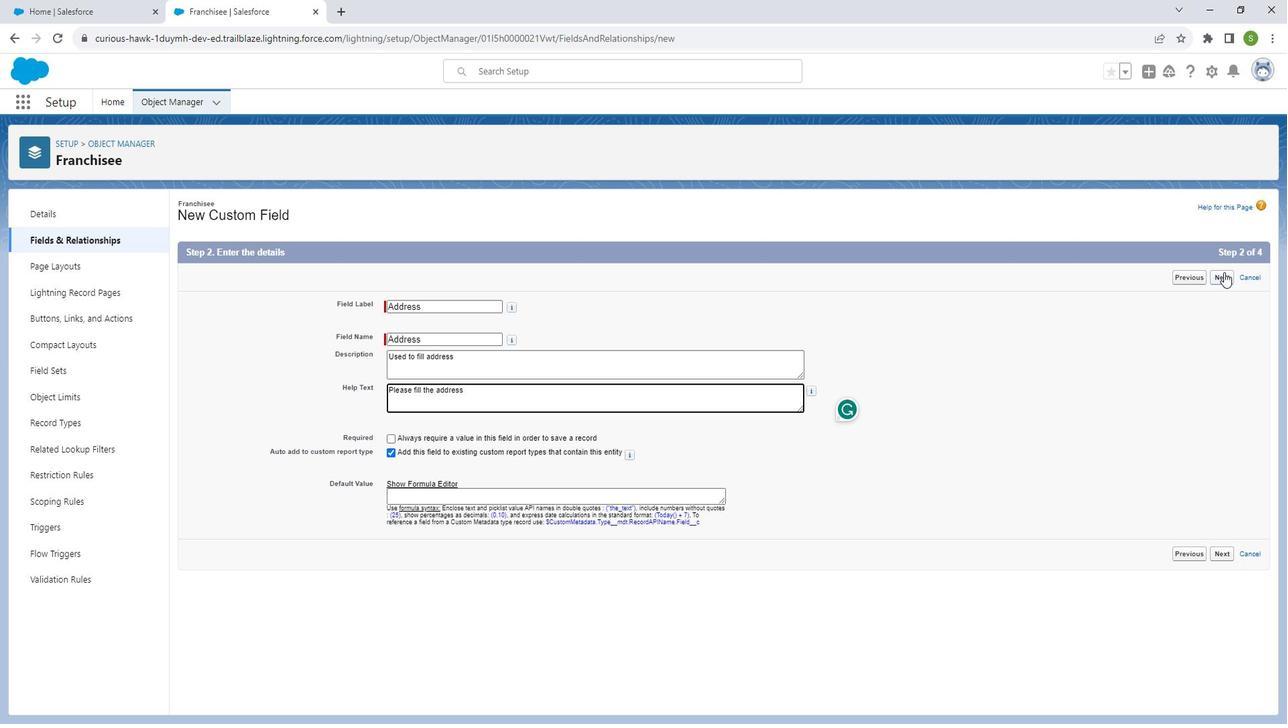 
Action: Mouse pressed left at (1240, 278)
Screenshot: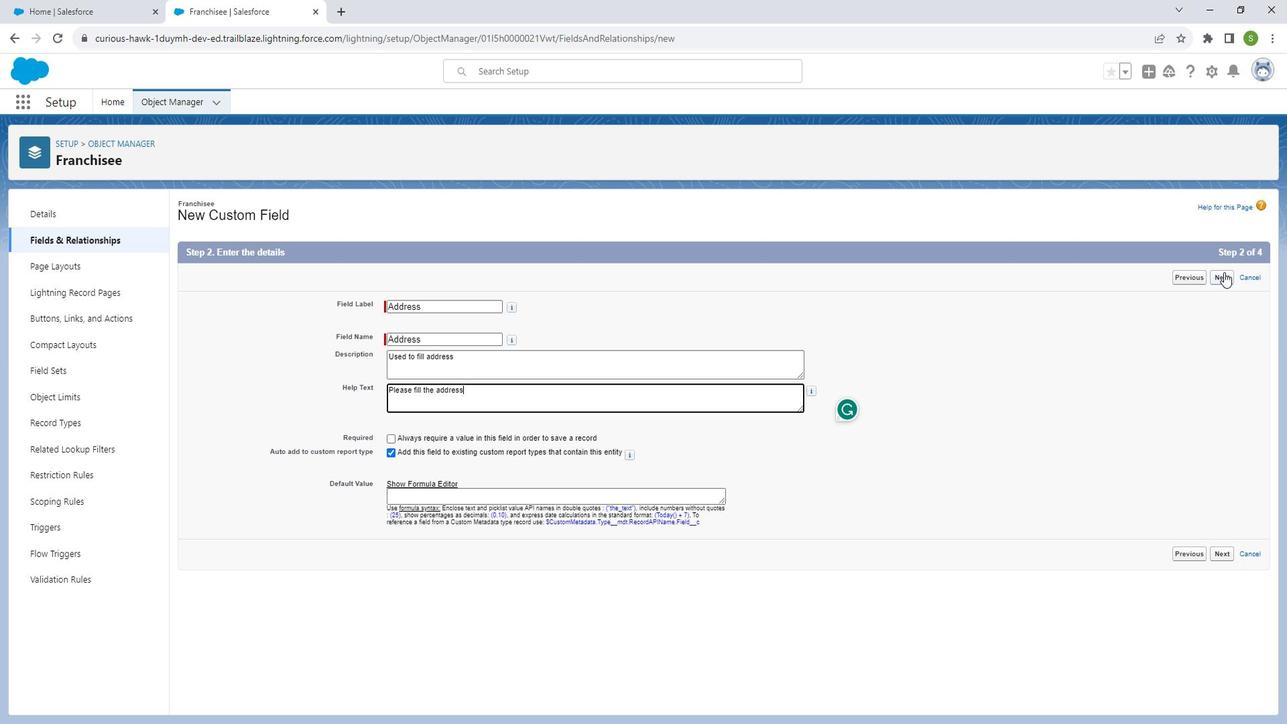 
Action: Mouse moved to (1017, 431)
Screenshot: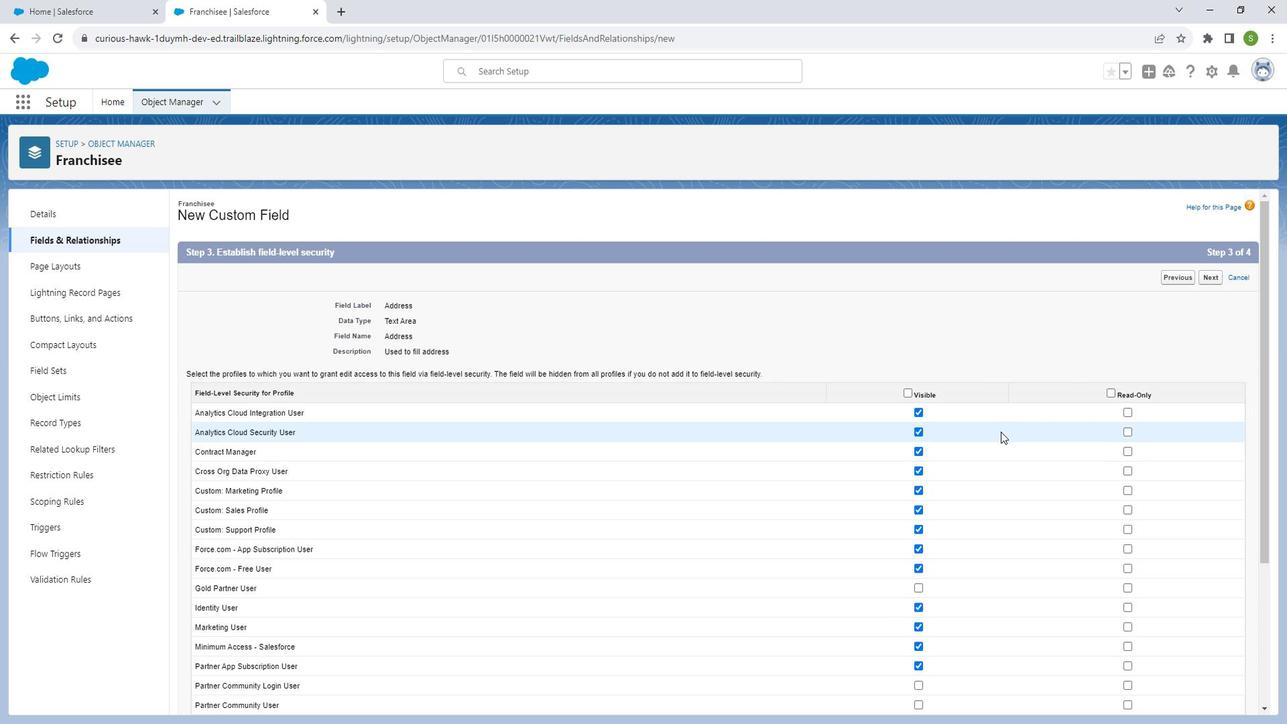 
Action: Mouse scrolled (1017, 431) with delta (0, 0)
Screenshot: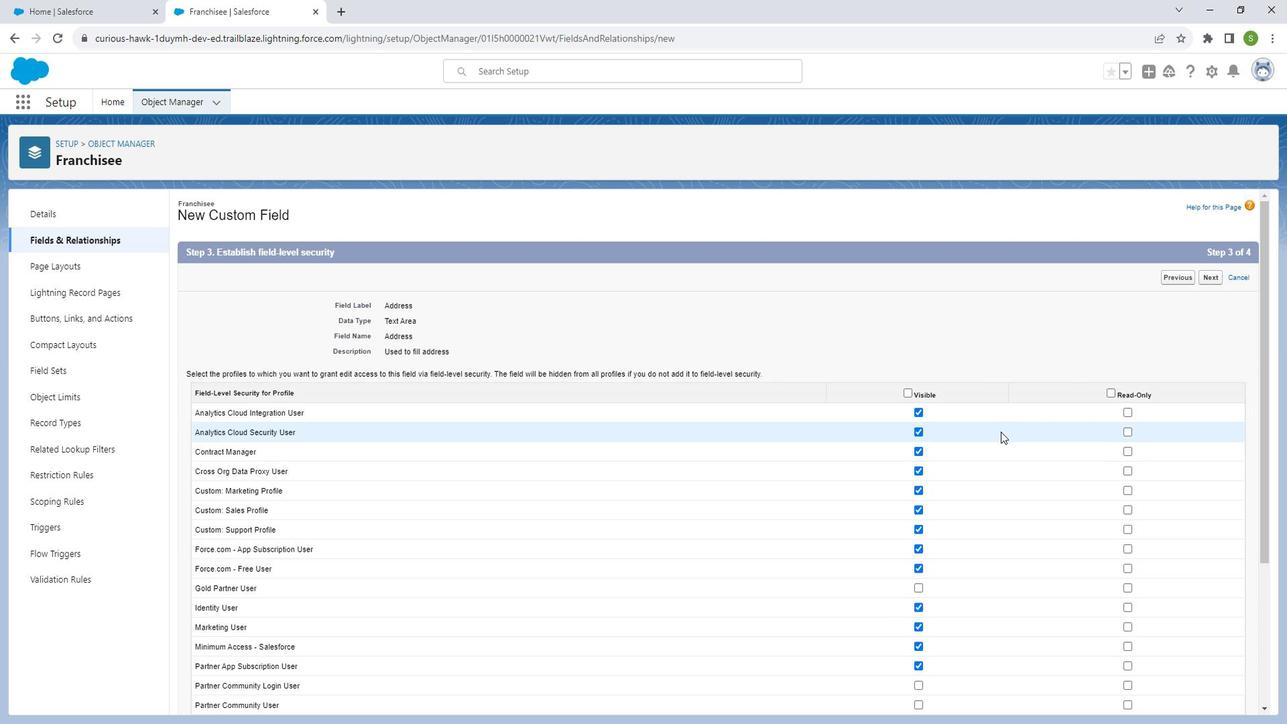 
Action: Mouse moved to (1017, 432)
Screenshot: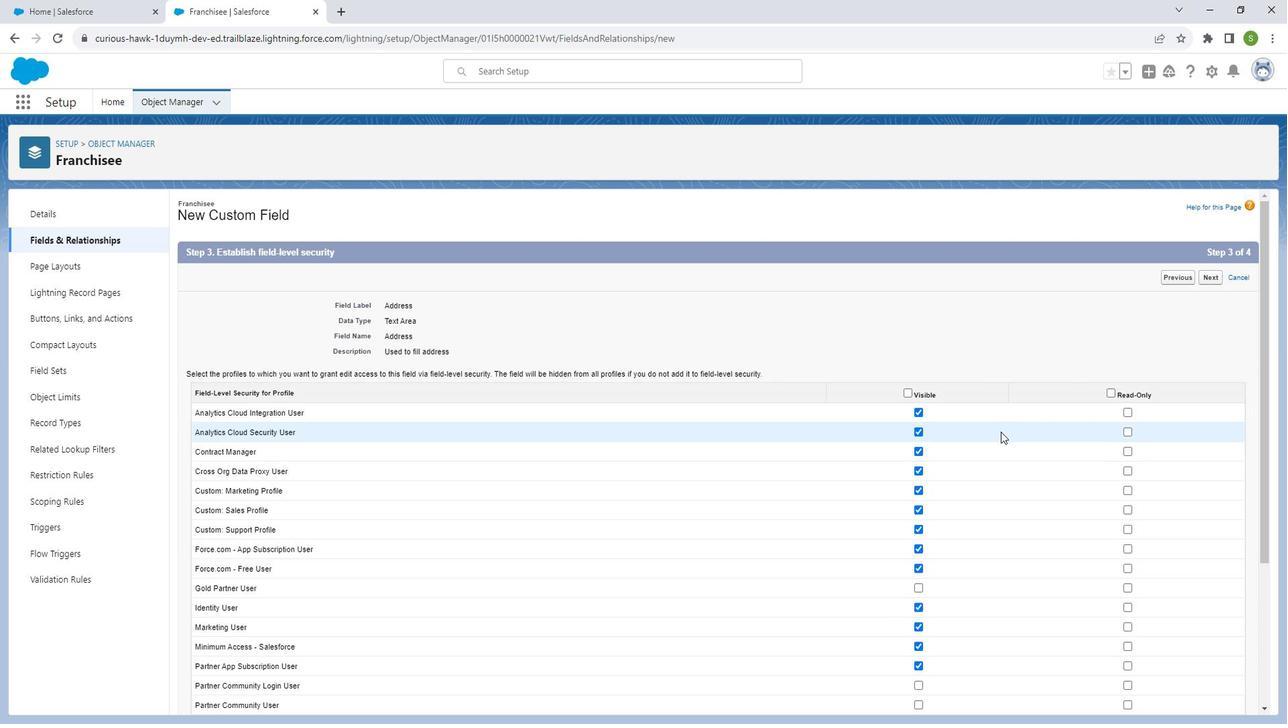 
Action: Mouse scrolled (1017, 431) with delta (0, 0)
Screenshot: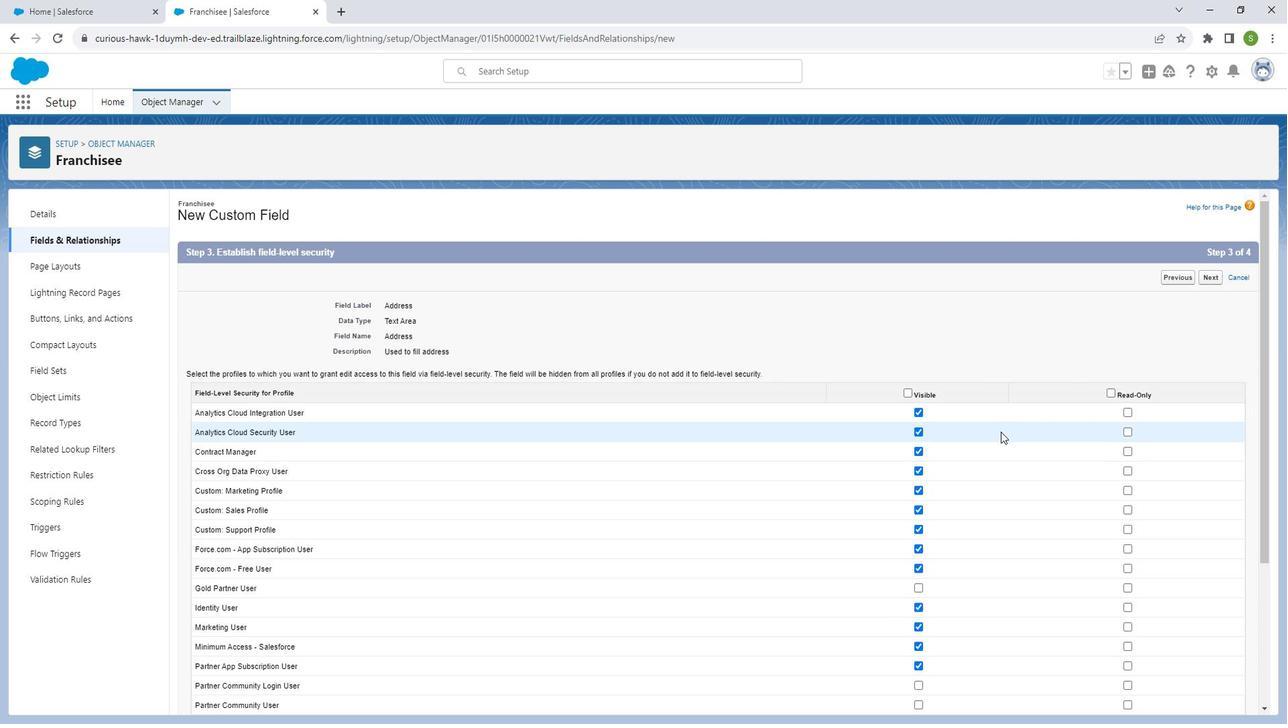 
Action: Mouse scrolled (1017, 431) with delta (0, 0)
Screenshot: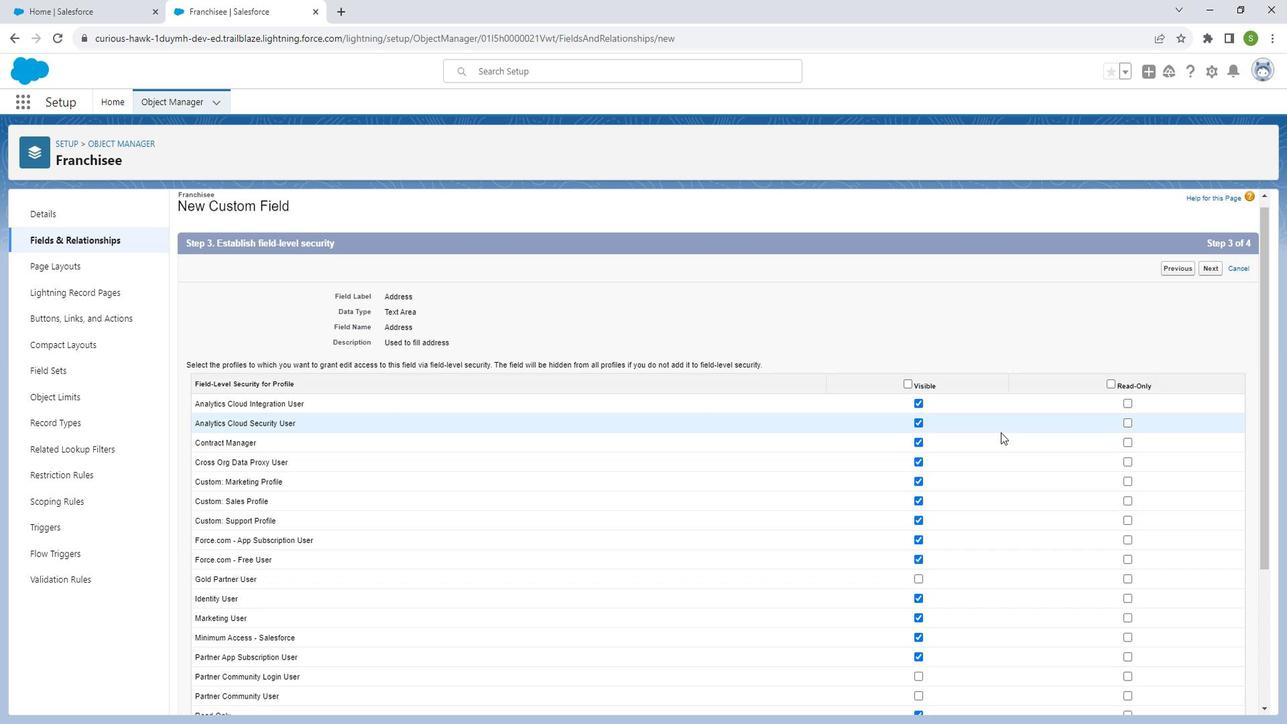 
Action: Mouse scrolled (1017, 431) with delta (0, 0)
Screenshot: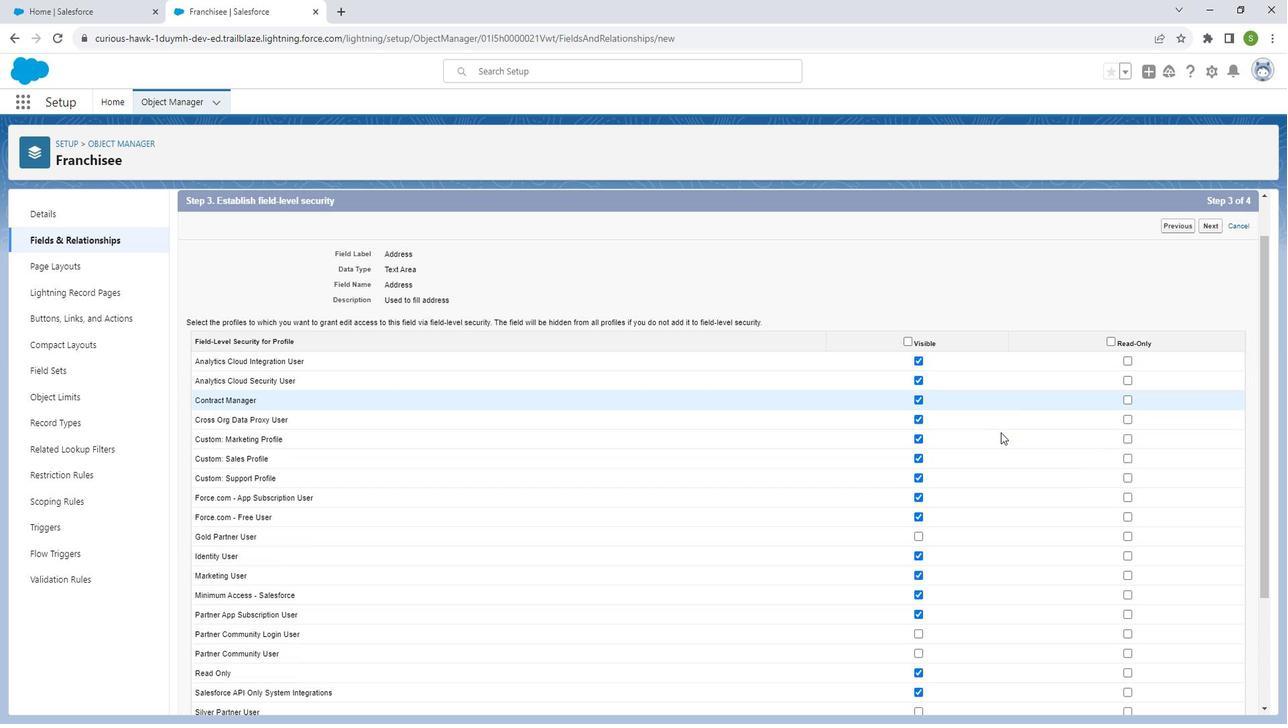 
Action: Mouse moved to (1017, 435)
Screenshot: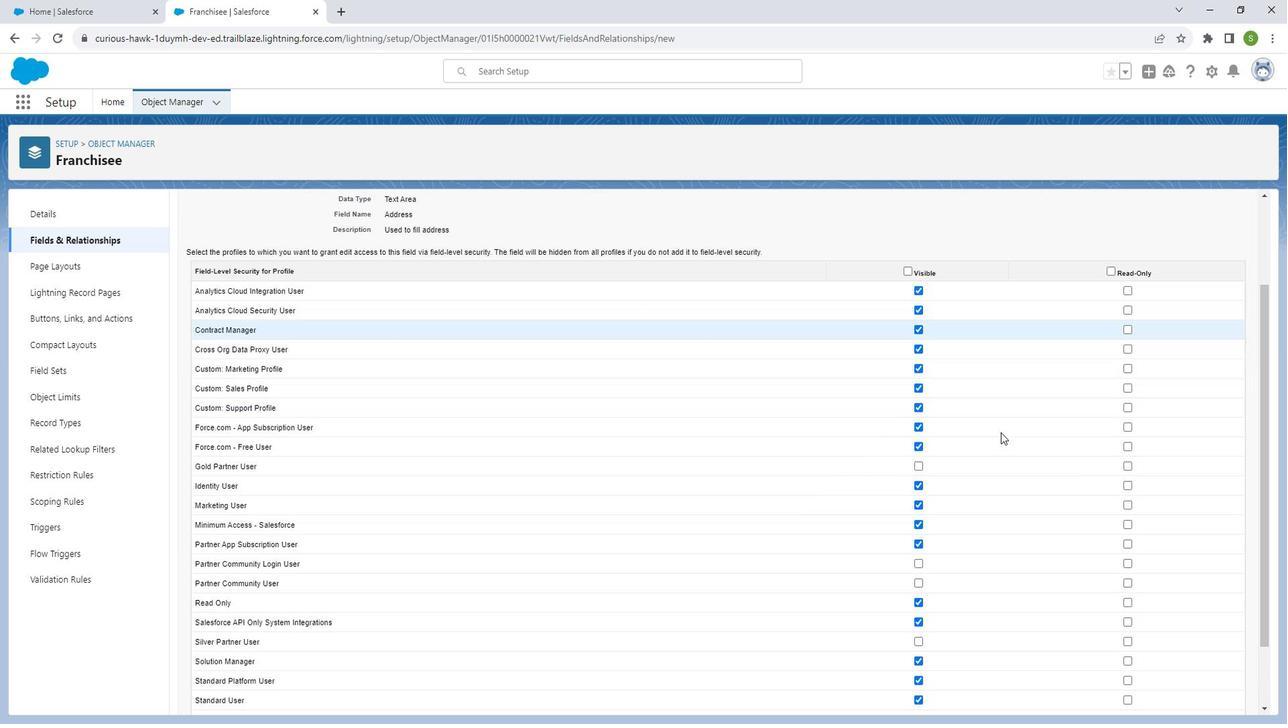 
Action: Mouse scrolled (1017, 435) with delta (0, 0)
Screenshot: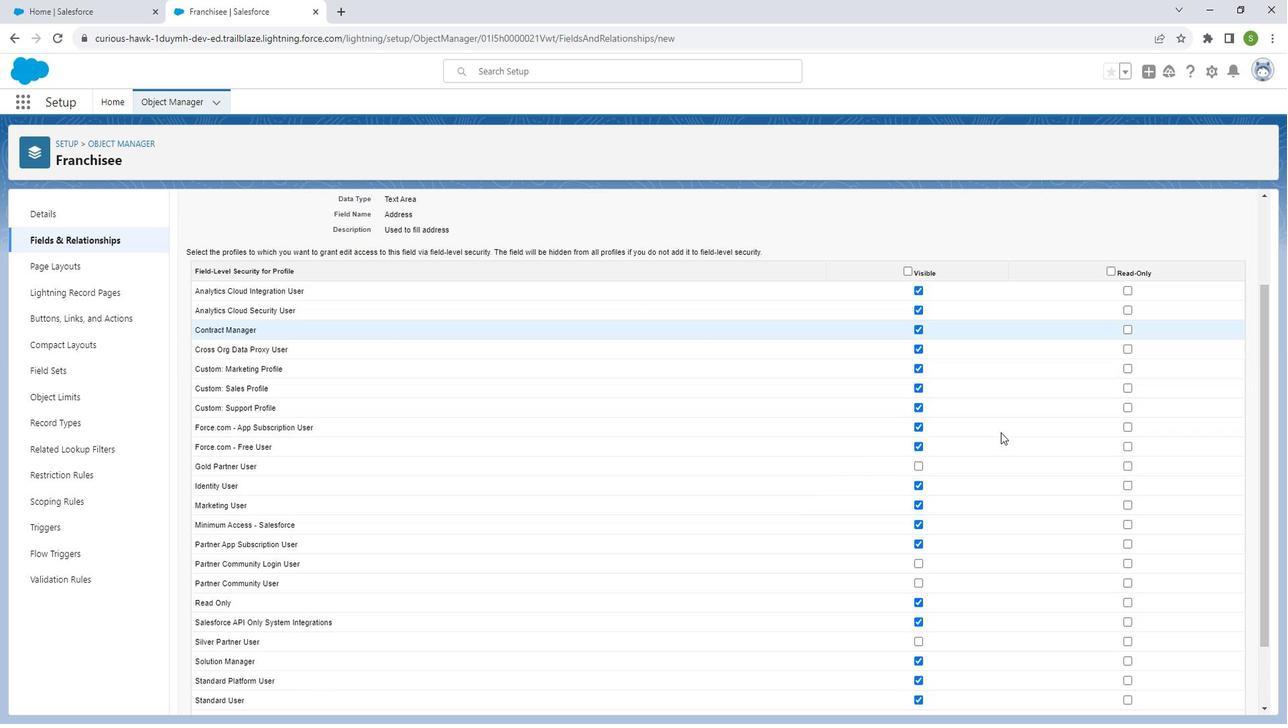 
Action: Mouse moved to (1017, 437)
Screenshot: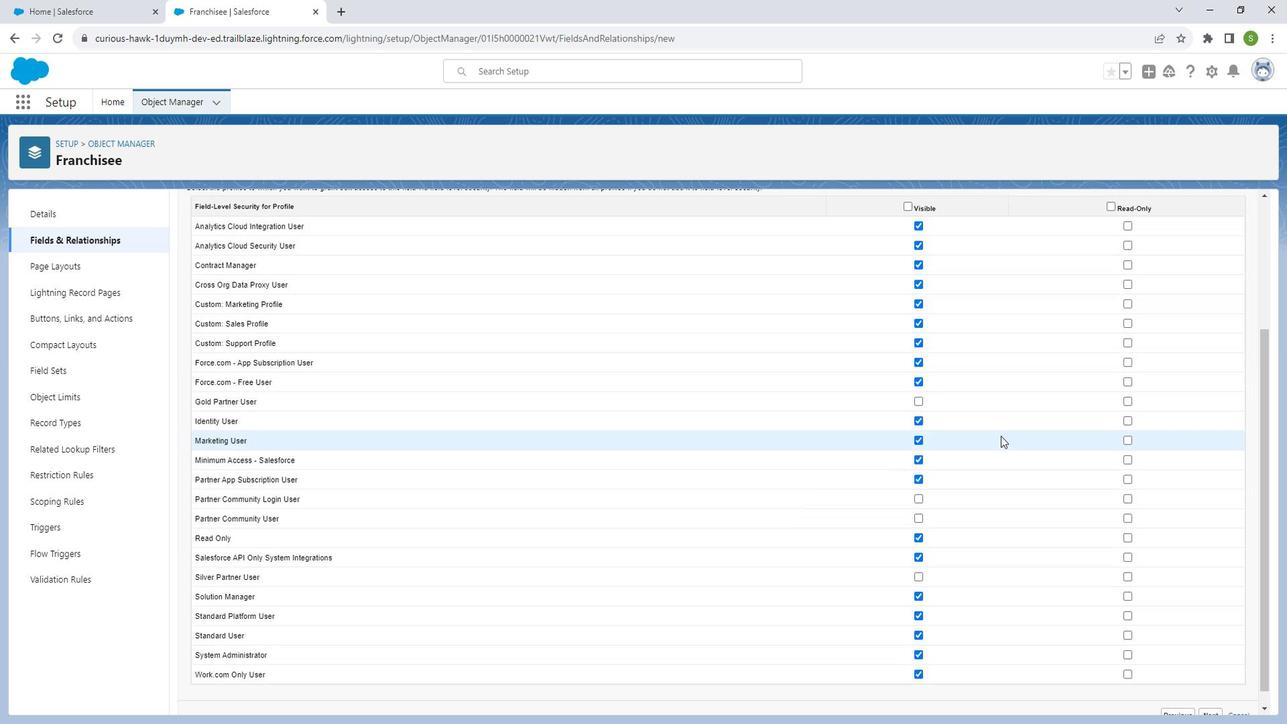 
Action: Mouse scrolled (1017, 436) with delta (0, 0)
Screenshot: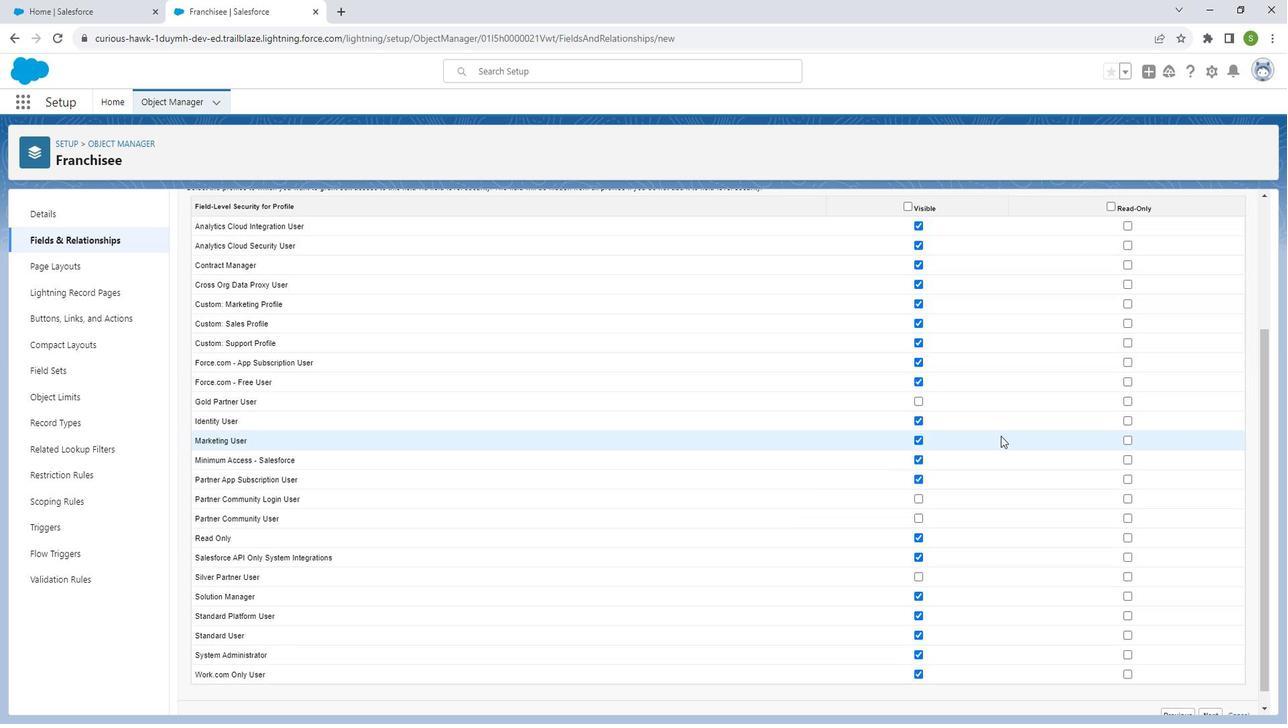 
Action: Mouse moved to (1227, 687)
Screenshot: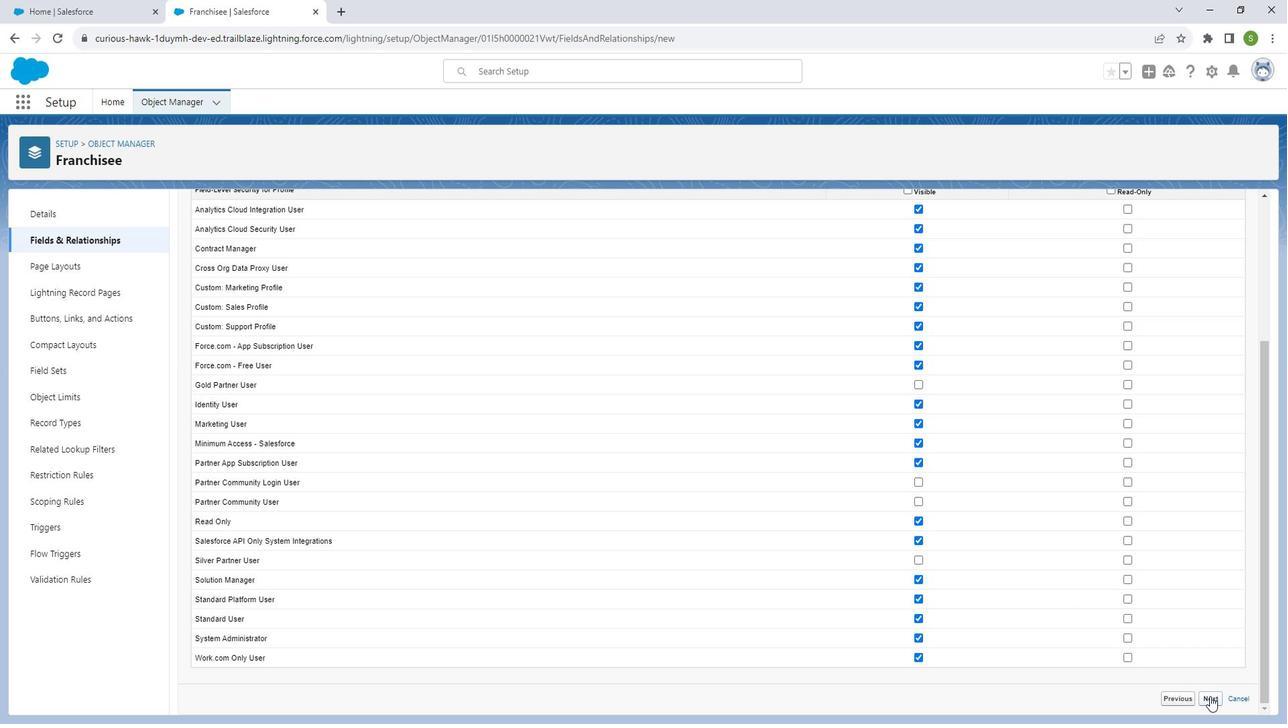 
Action: Mouse pressed left at (1227, 687)
Screenshot: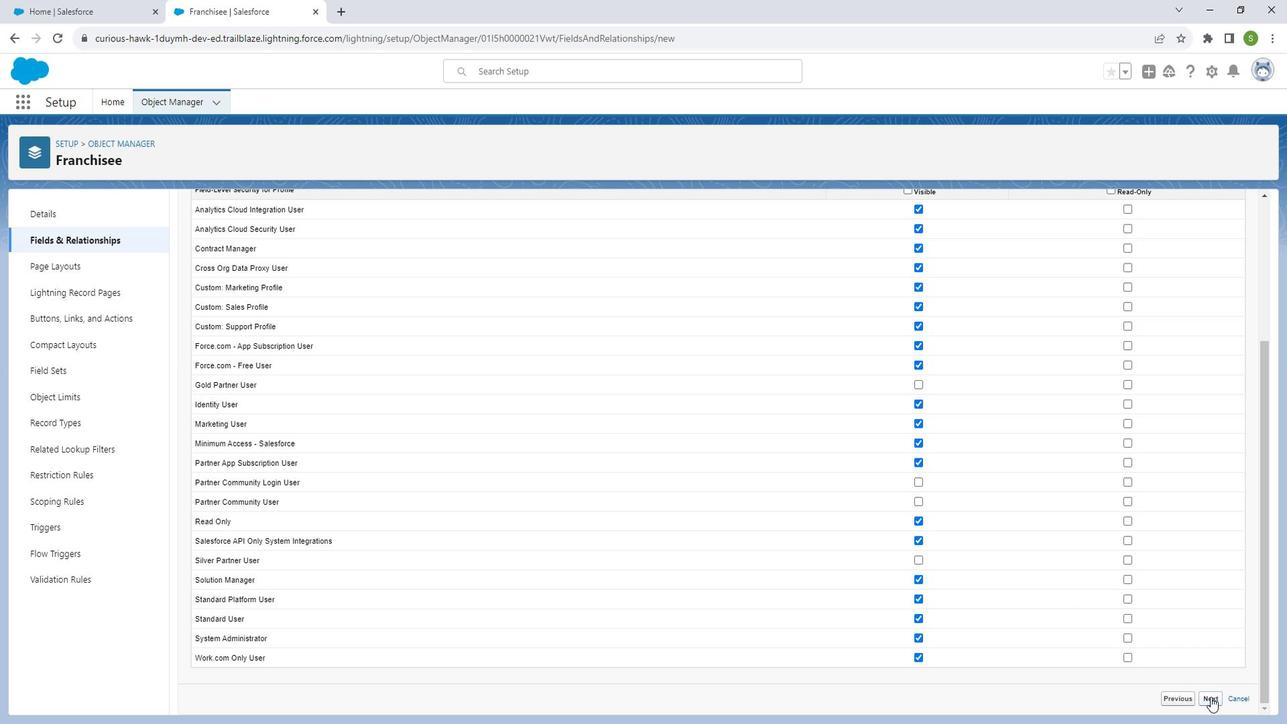 
Action: Mouse moved to (1237, 476)
Screenshot: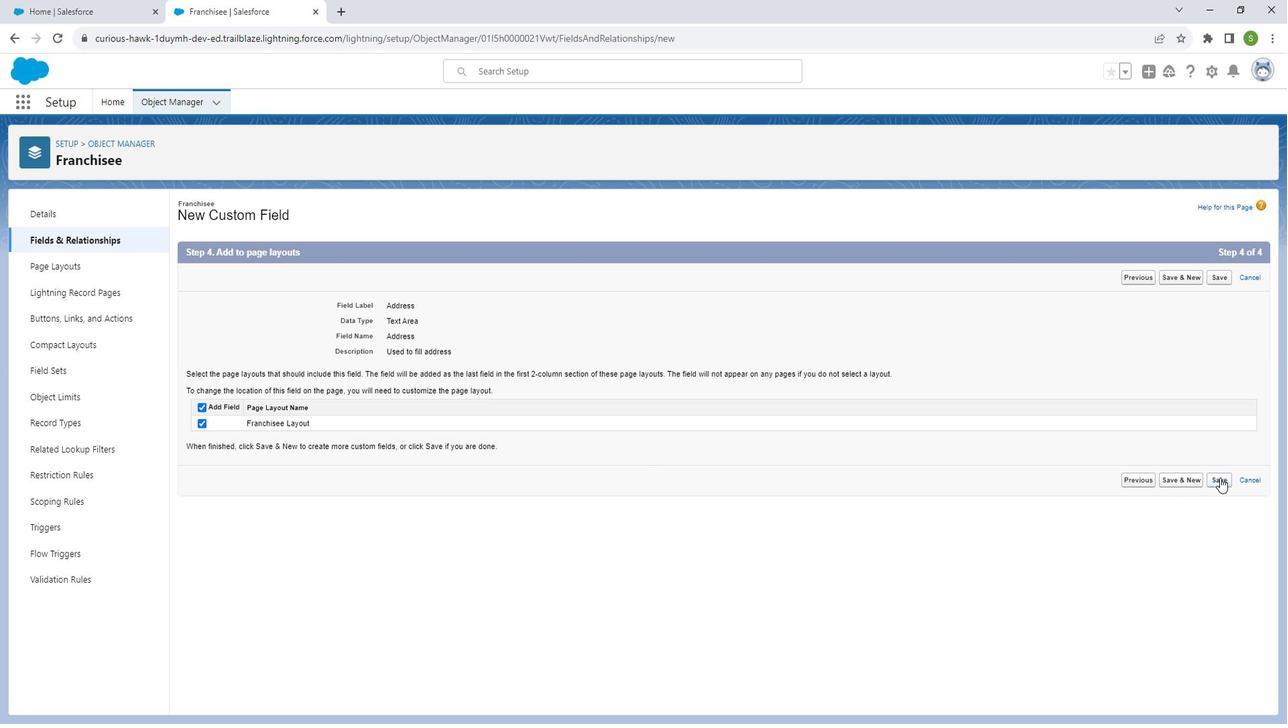 
Action: Mouse pressed left at (1237, 476)
Screenshot: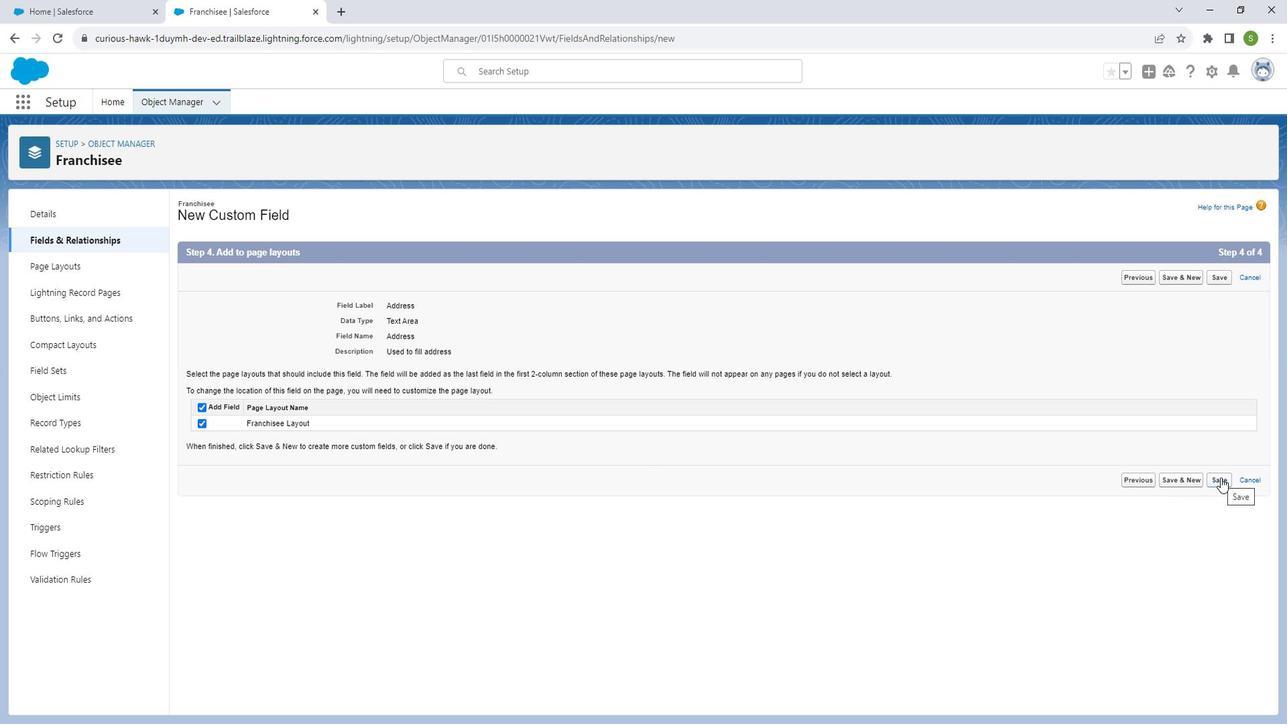 
Action: Mouse moved to (991, 217)
Screenshot: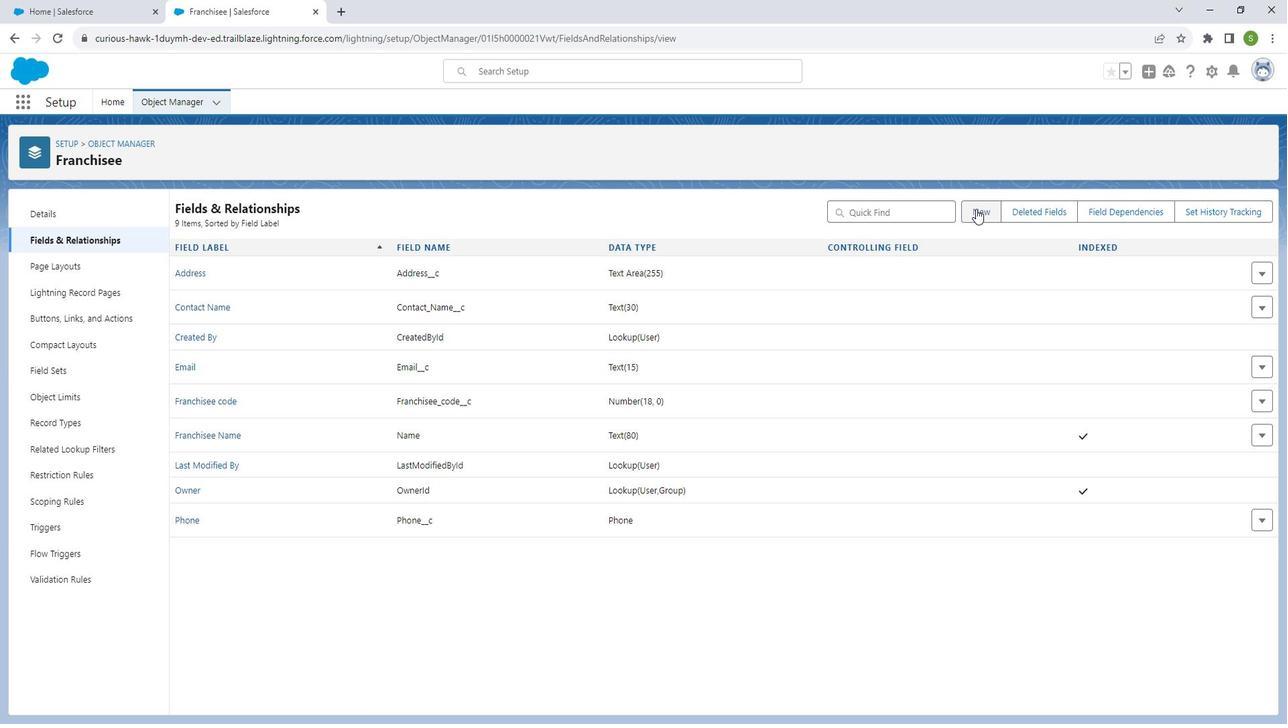 
Action: Mouse pressed left at (991, 217)
Screenshot: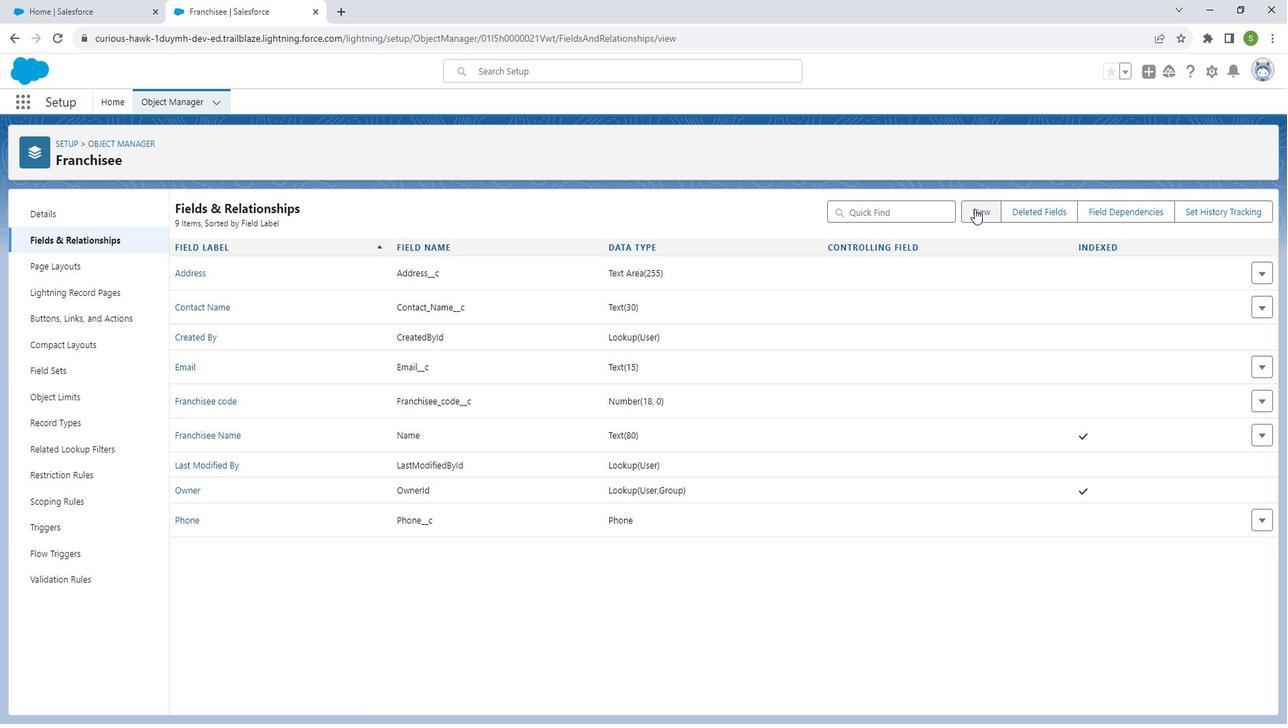
Action: Mouse moved to (365, 527)
Screenshot: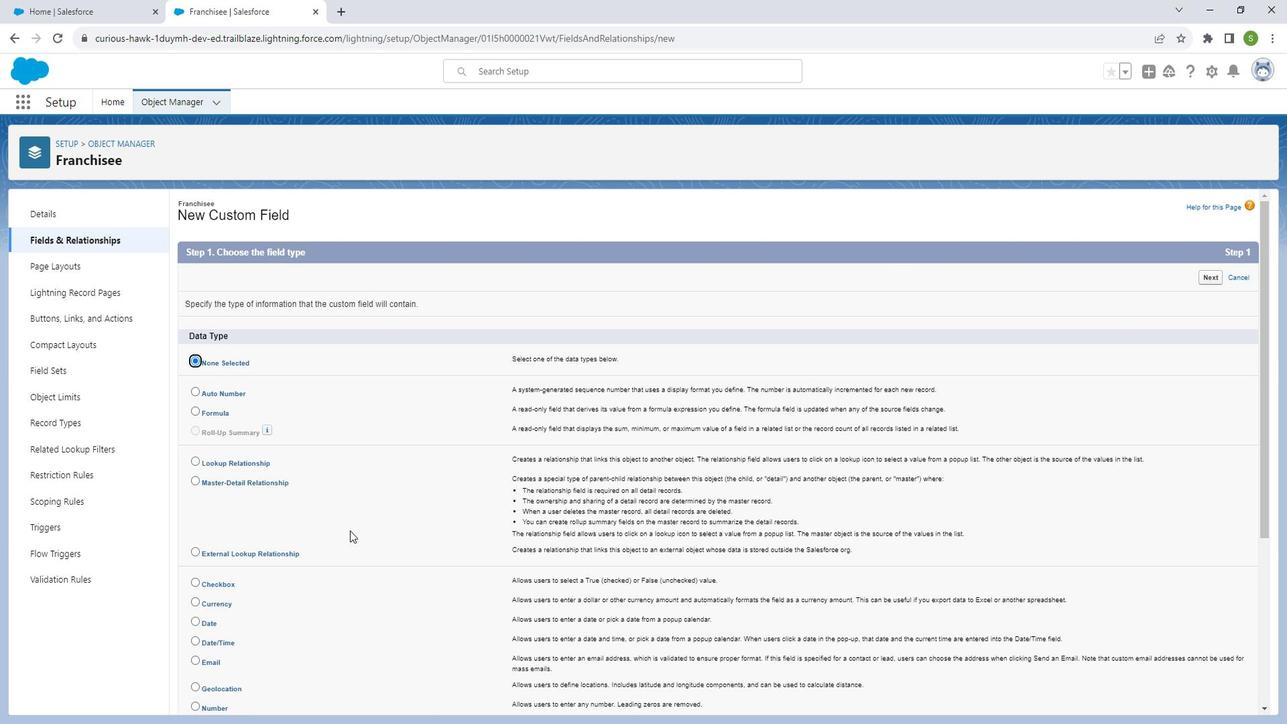 
Action: Mouse scrolled (365, 526) with delta (0, 0)
Screenshot: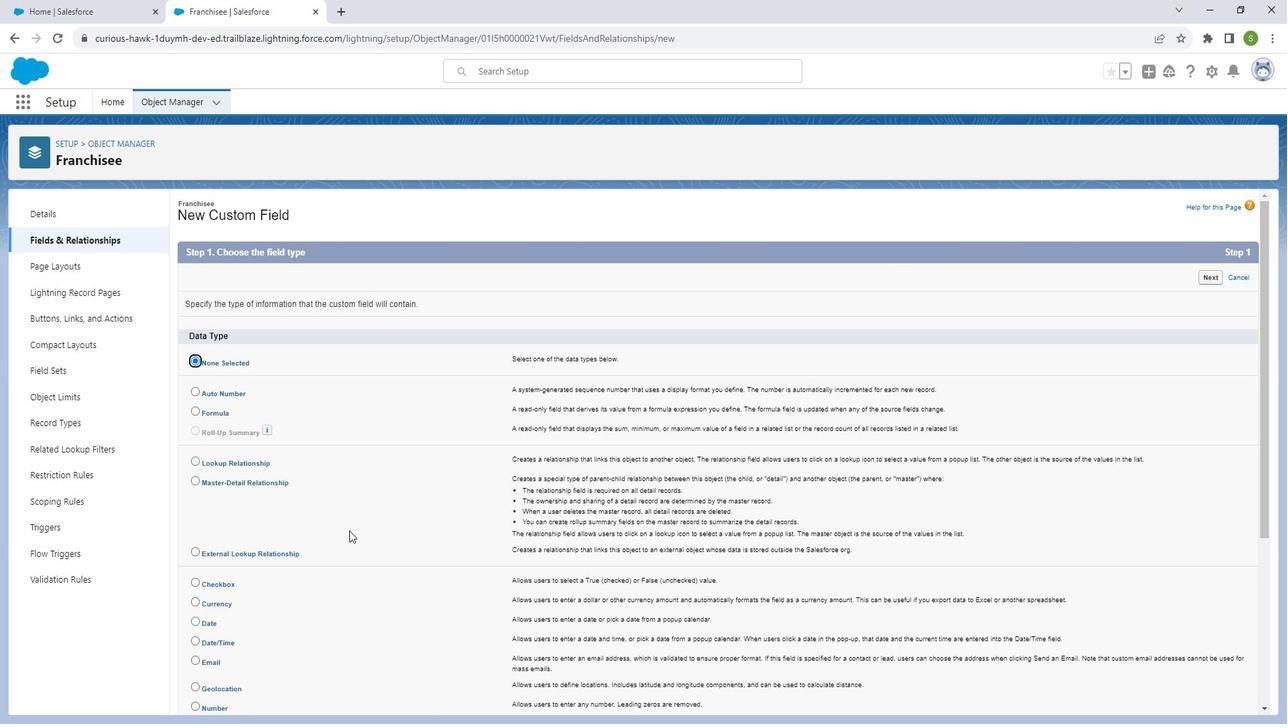 
Action: Mouse moved to (221, 546)
Screenshot: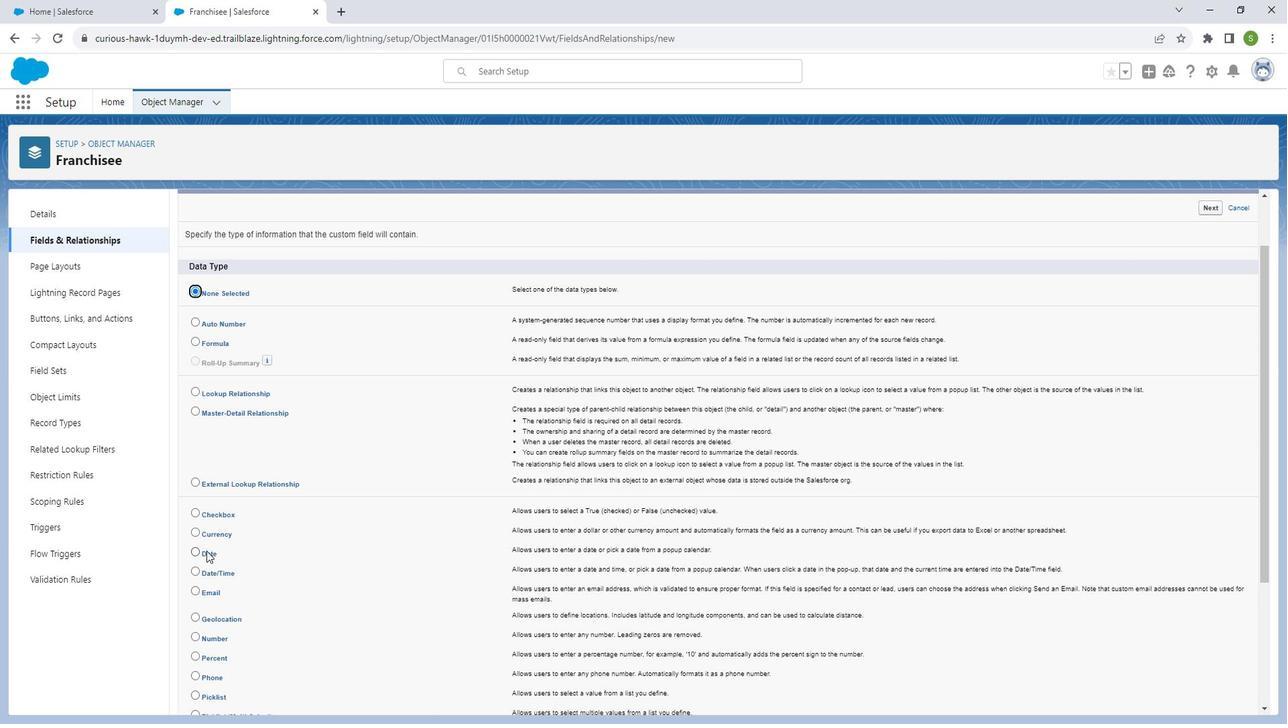 
Action: Mouse pressed left at (221, 546)
Screenshot: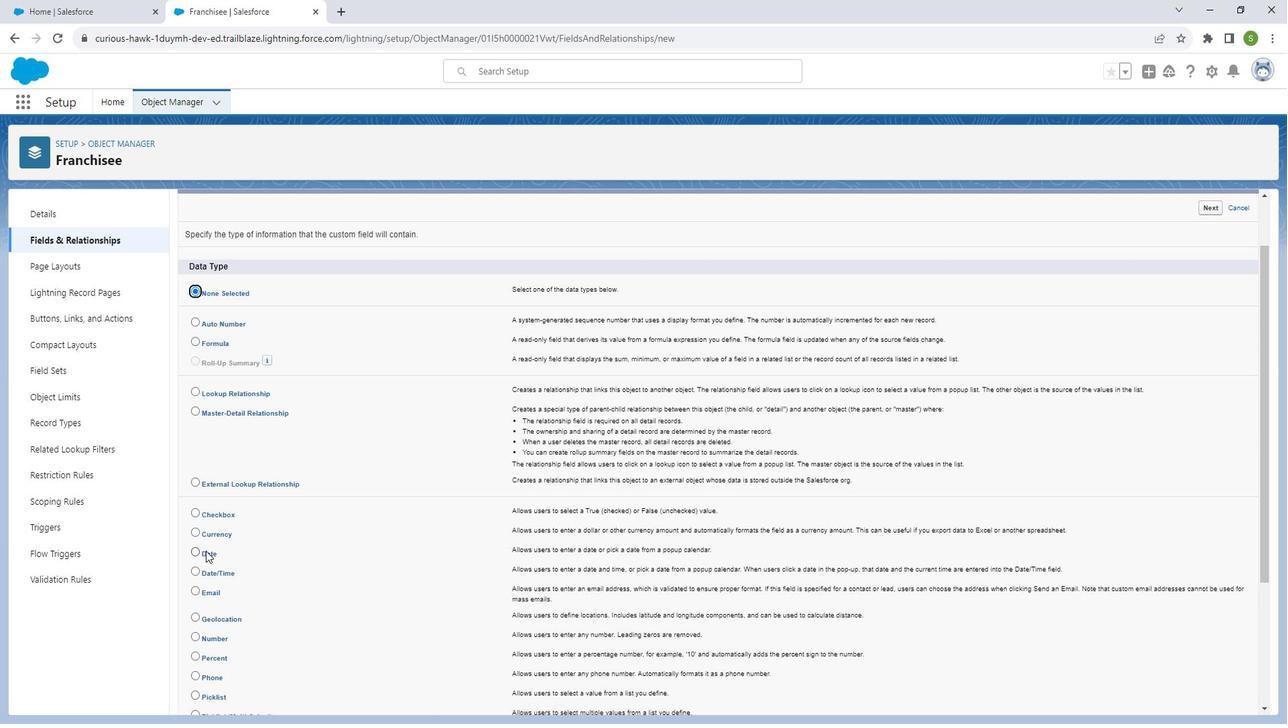 
Action: Mouse moved to (1221, 216)
Screenshot: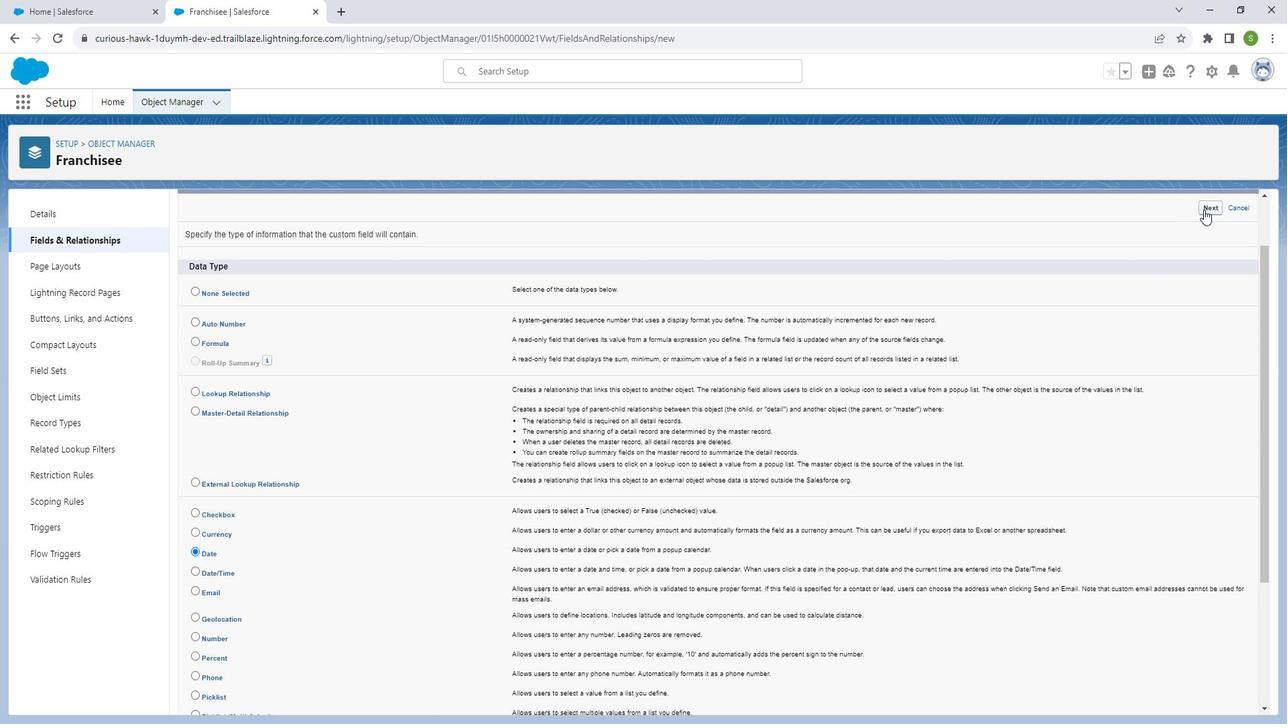 
Action: Mouse pressed left at (1221, 216)
Screenshot: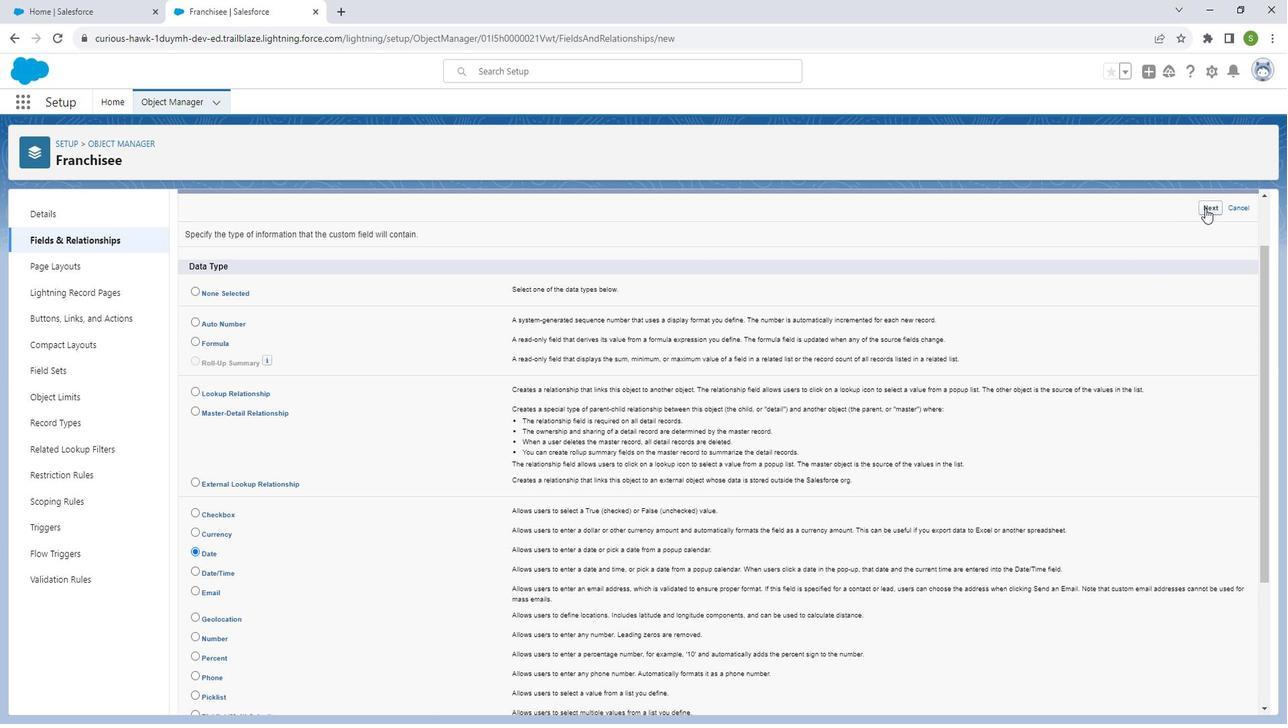 
Action: Mouse moved to (422, 311)
Screenshot: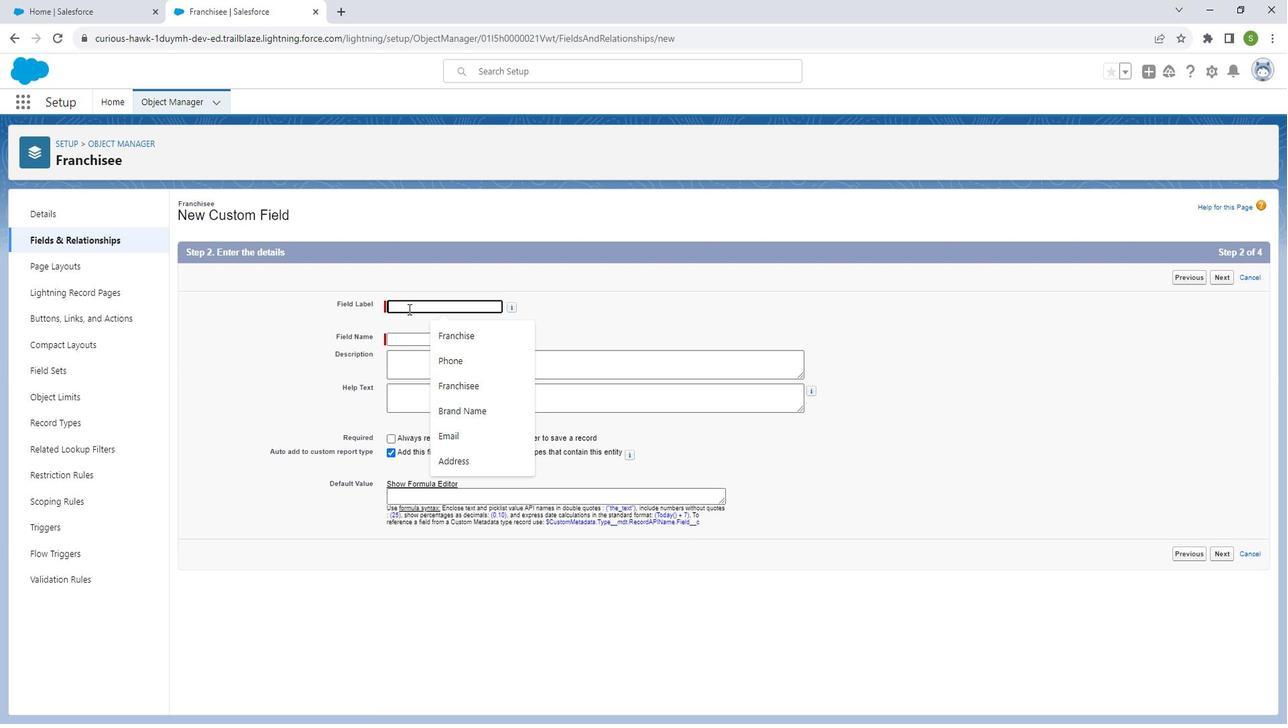 
Action: Mouse pressed left at (422, 311)
Screenshot: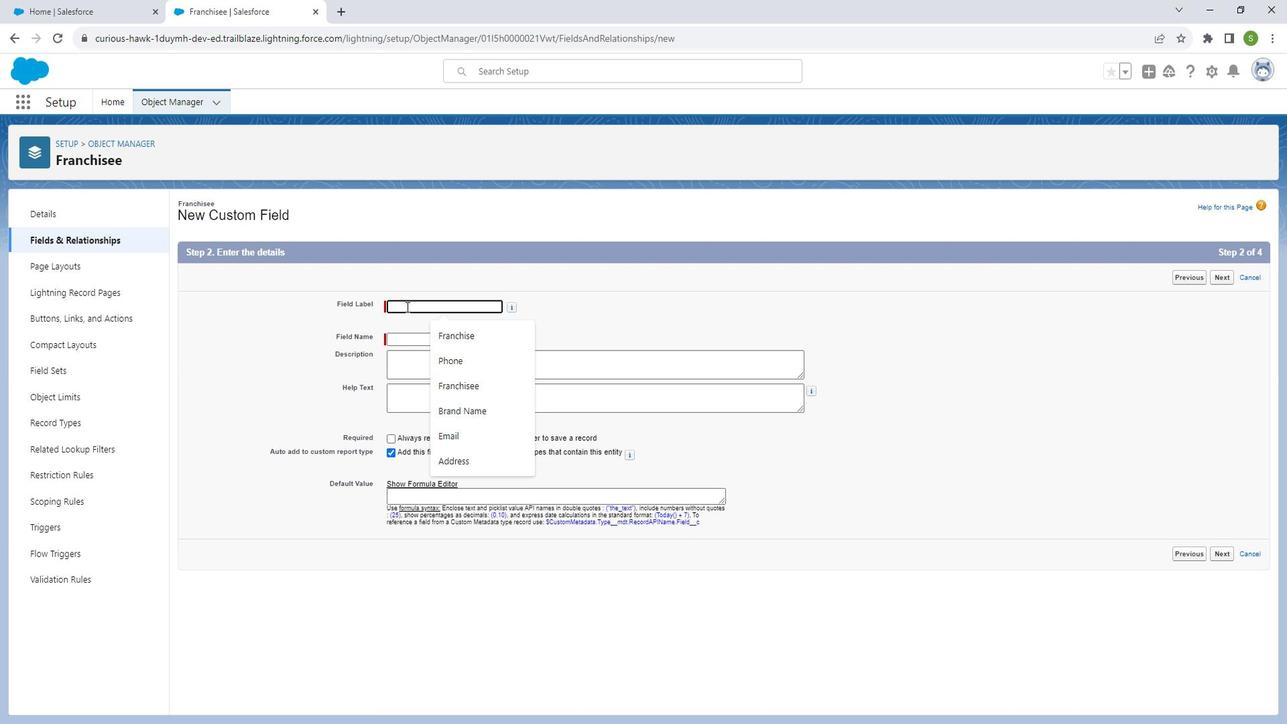 
Action: Key pressed <Key.shift_r>Franchisee<Key.space><Key.shift_r><Key.shift_r>Start<Key.space><Key.shift_r>date<Key.backspace><Key.backspace><Key.backspace><Key.backspace><Key.shift_r>Date
Screenshot: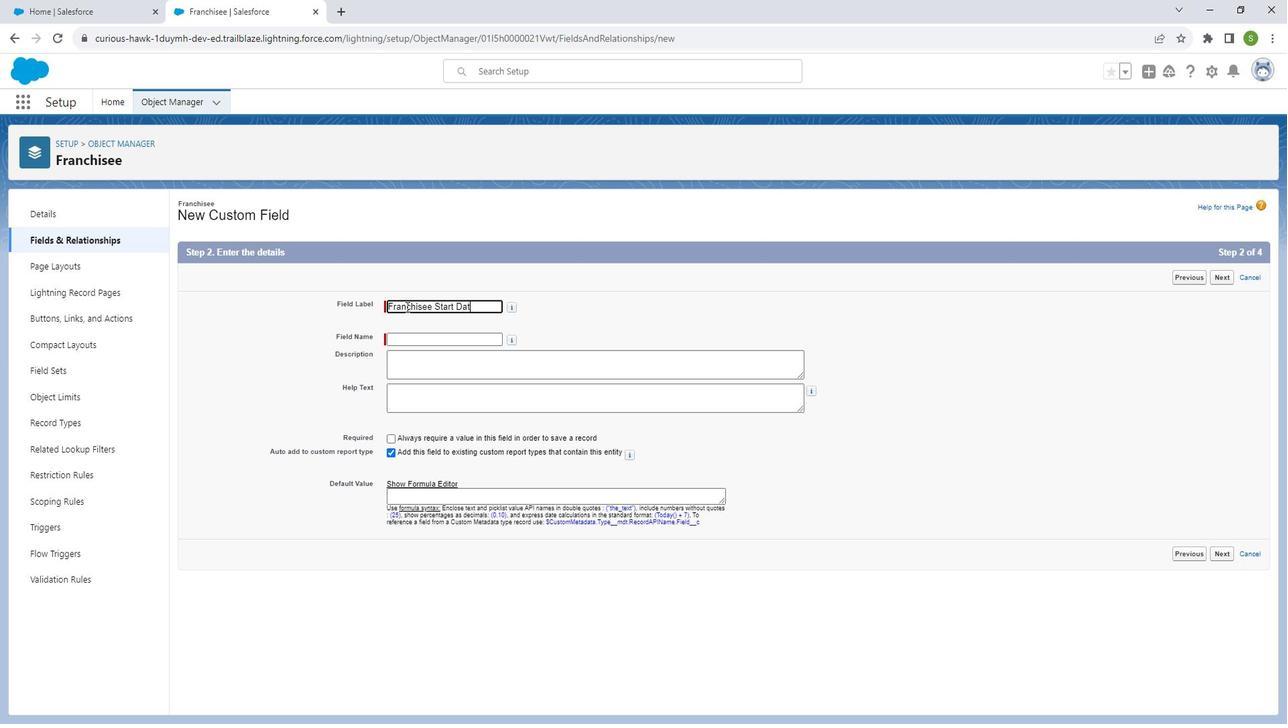 
Action: Mouse moved to (426, 336)
Screenshot: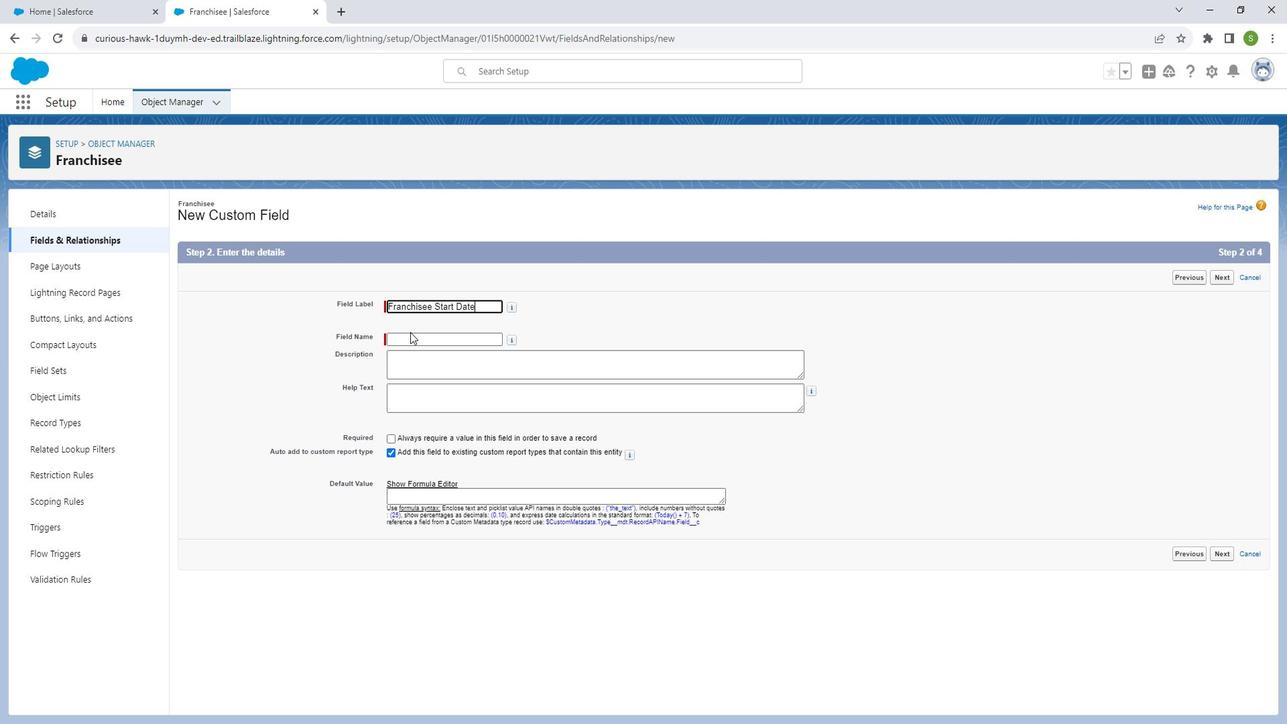 
Action: Mouse pressed left at (426, 336)
Screenshot: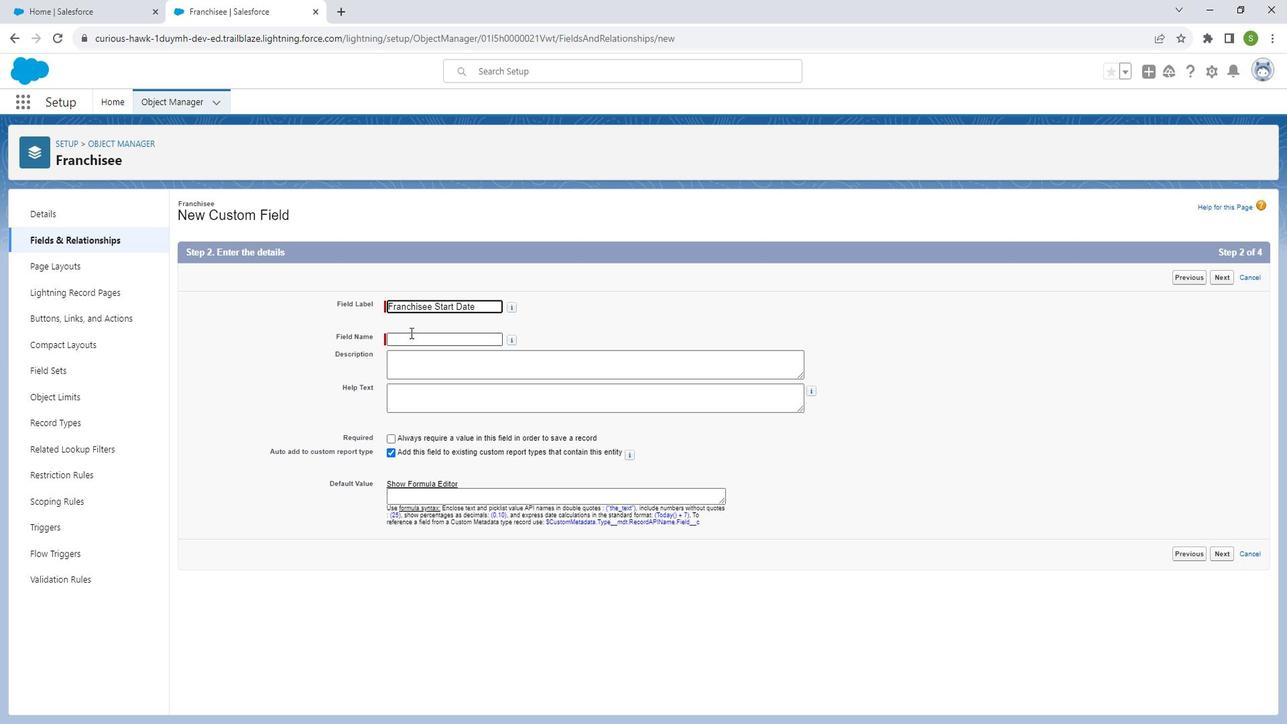 
Action: Mouse moved to (1243, 552)
Screenshot: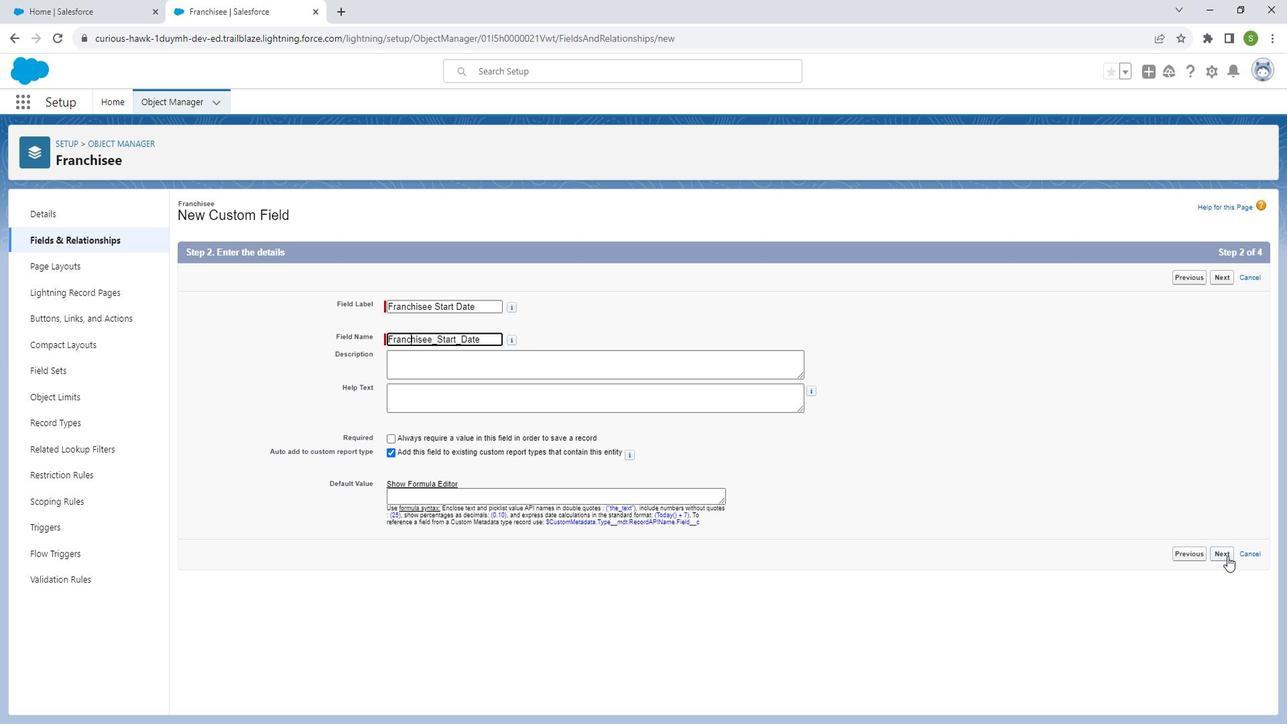 
Action: Mouse pressed left at (1243, 552)
Screenshot: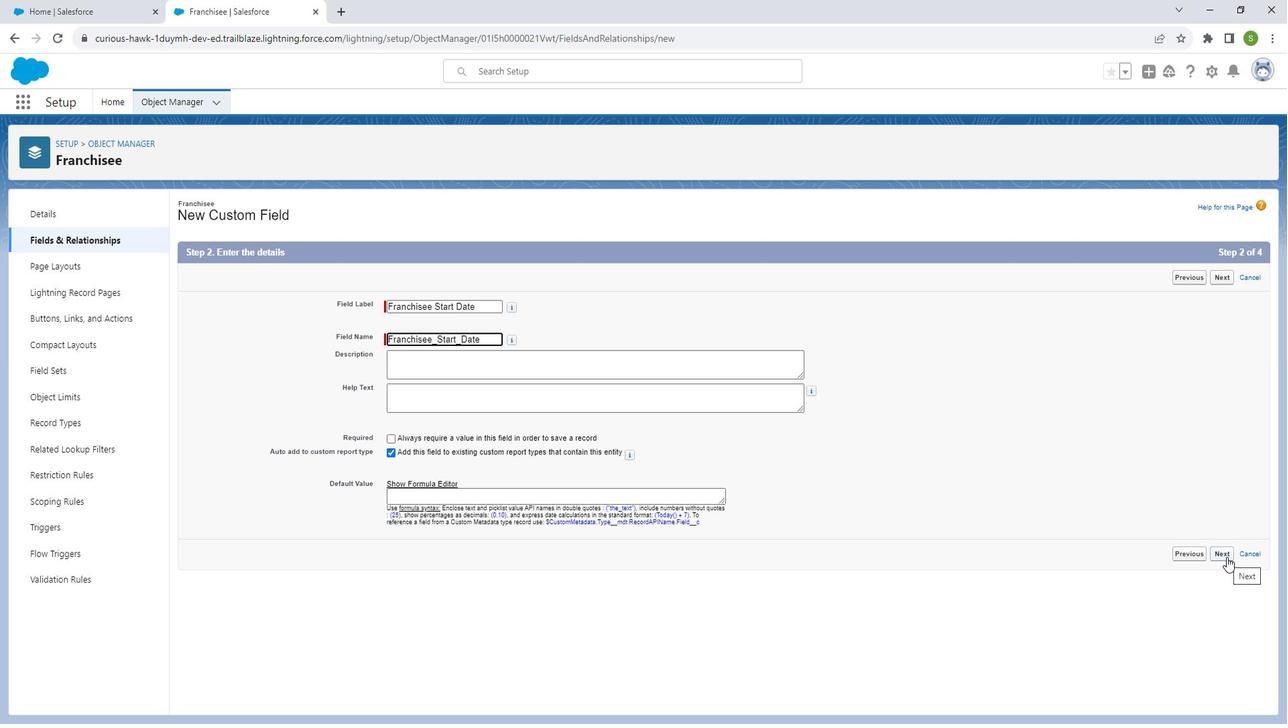 
Action: Mouse moved to (1180, 326)
Screenshot: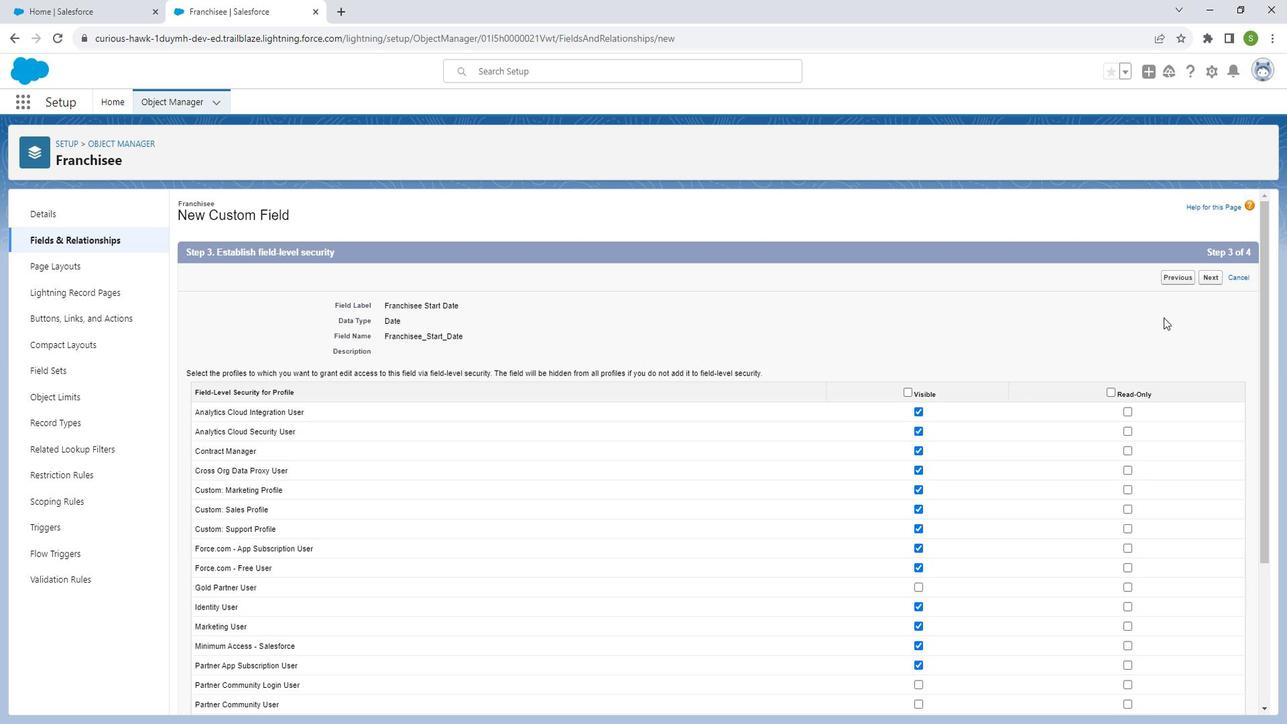 
Action: Mouse scrolled (1180, 325) with delta (0, 0)
Screenshot: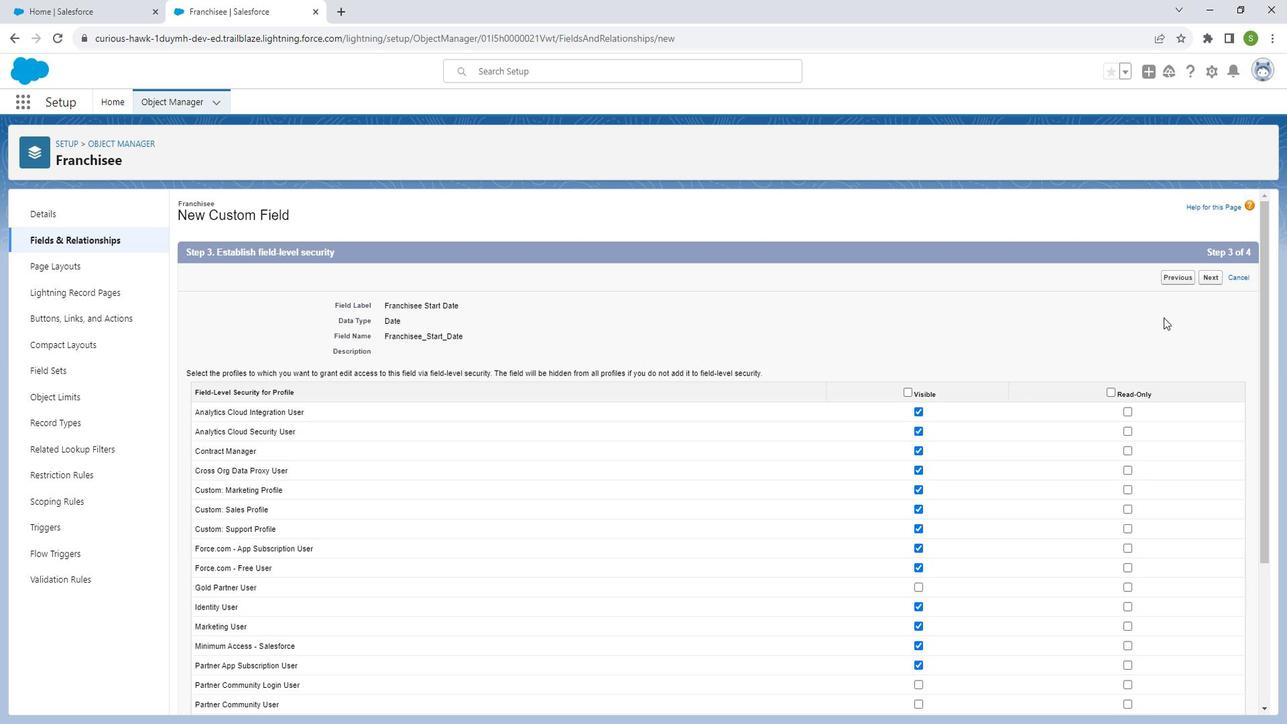 
Action: Mouse moved to (1179, 329)
Screenshot: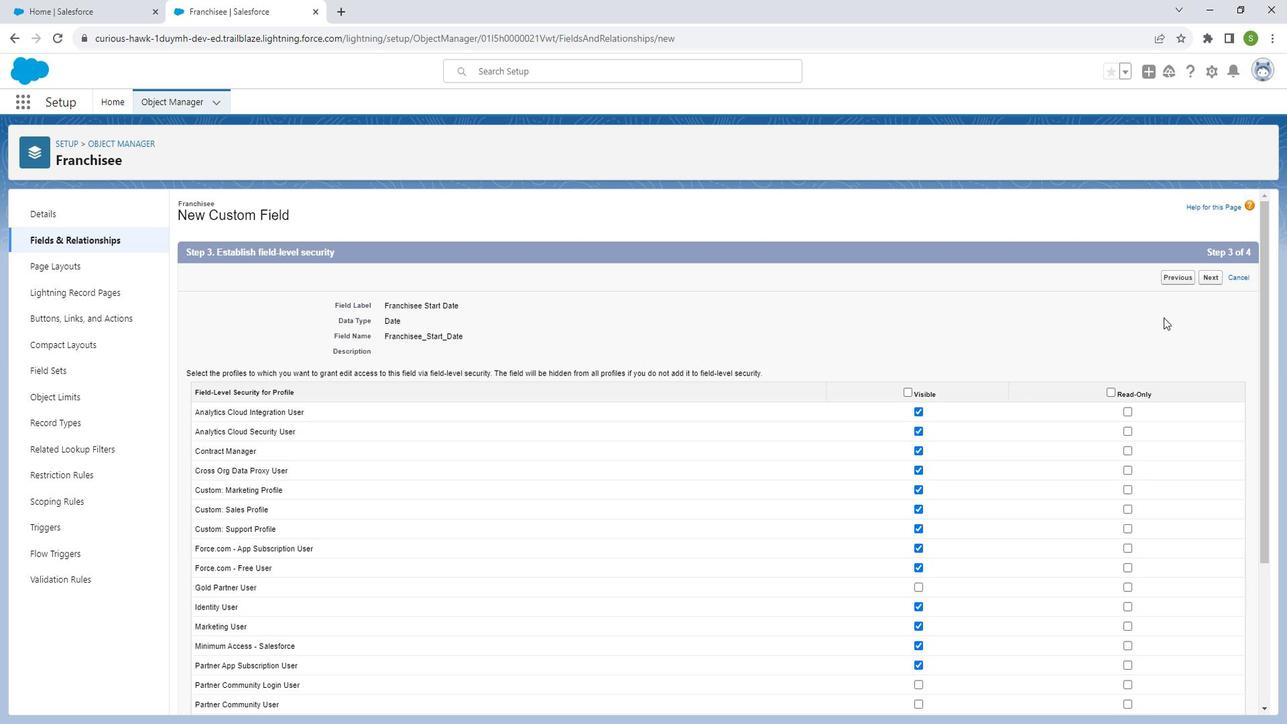 
Action: Mouse scrolled (1179, 329) with delta (0, 0)
Screenshot: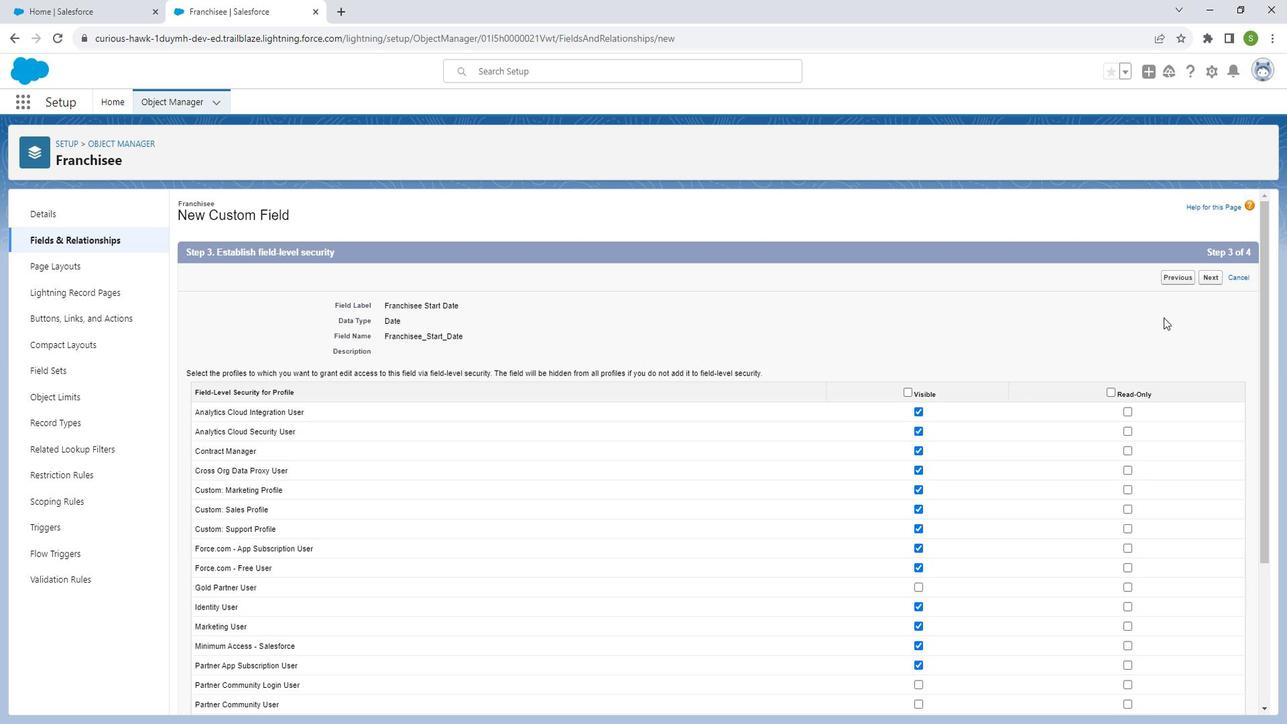 
Action: Mouse moved to (1178, 332)
Screenshot: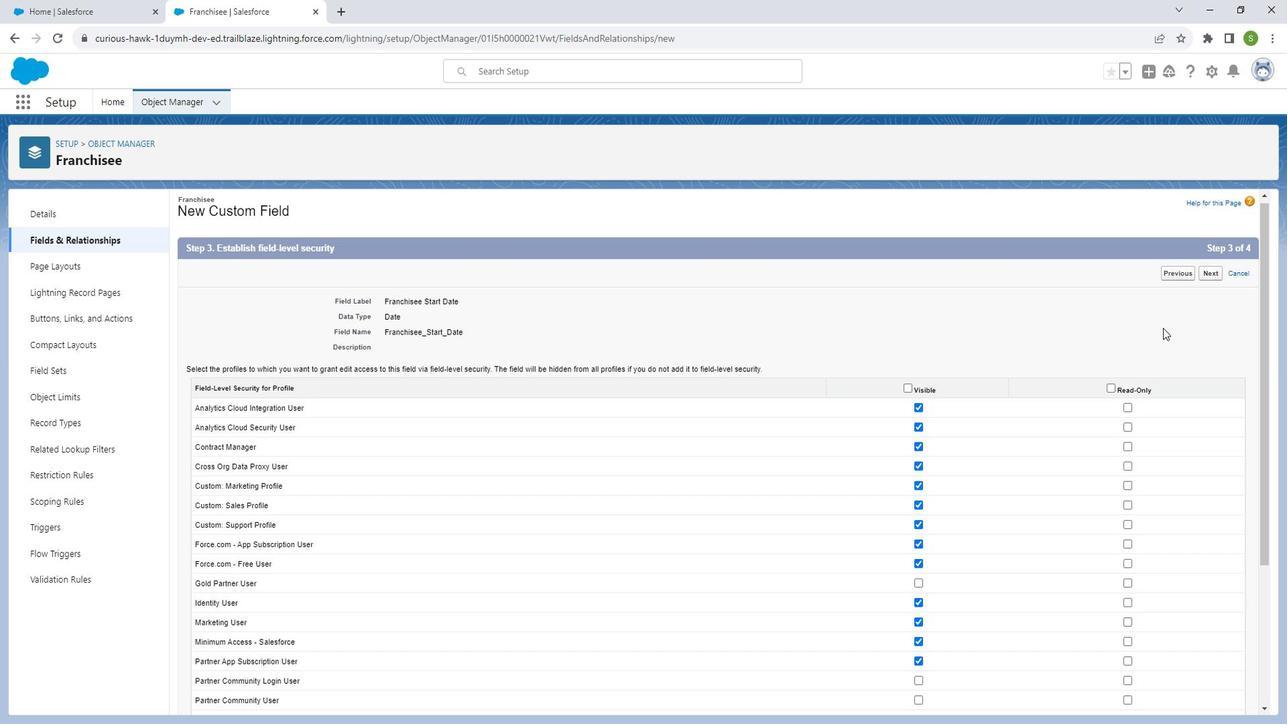
Action: Mouse scrolled (1178, 331) with delta (0, 0)
Screenshot: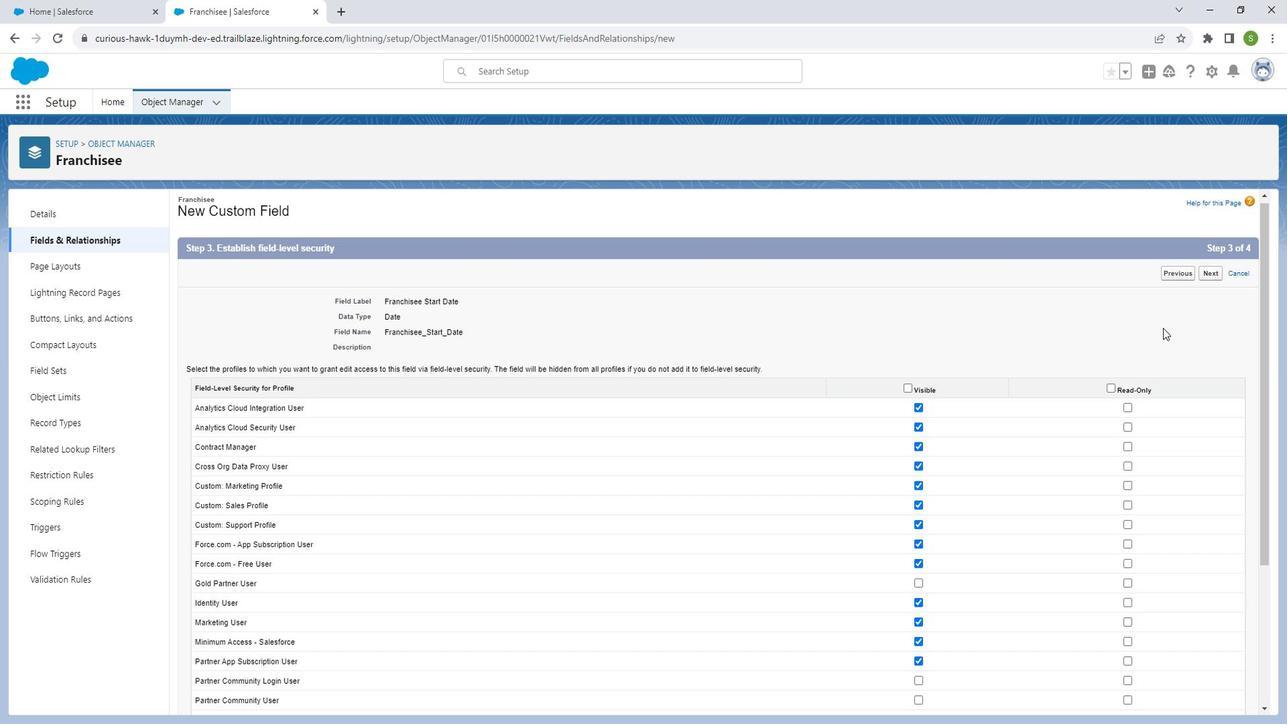 
Action: Mouse moved to (1177, 334)
Screenshot: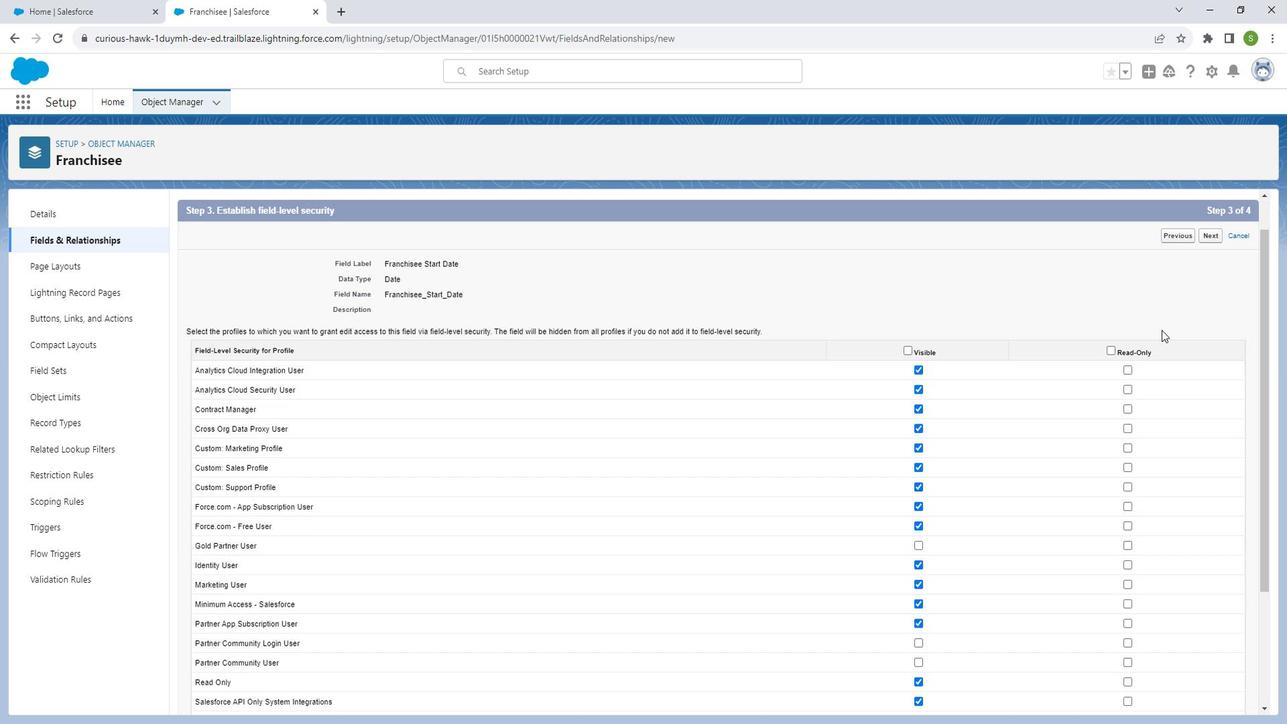 
Action: Mouse scrolled (1177, 333) with delta (0, 0)
Screenshot: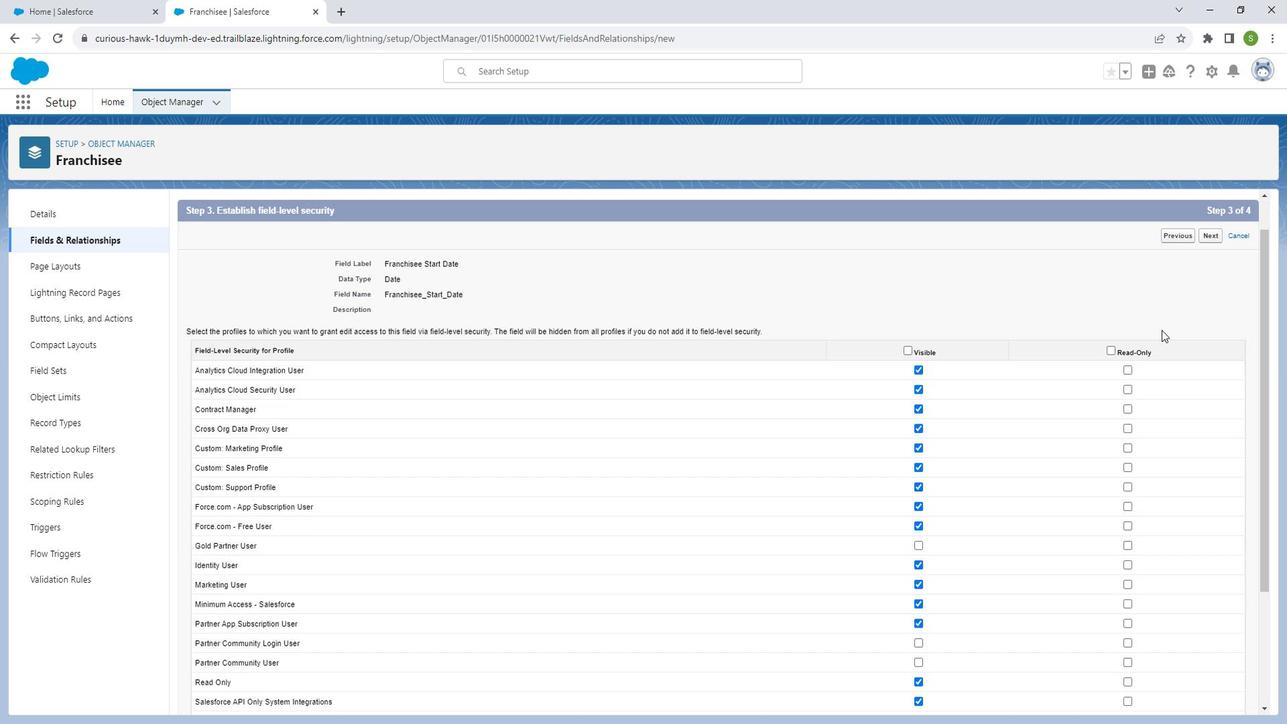
Action: Mouse moved to (1176, 343)
Screenshot: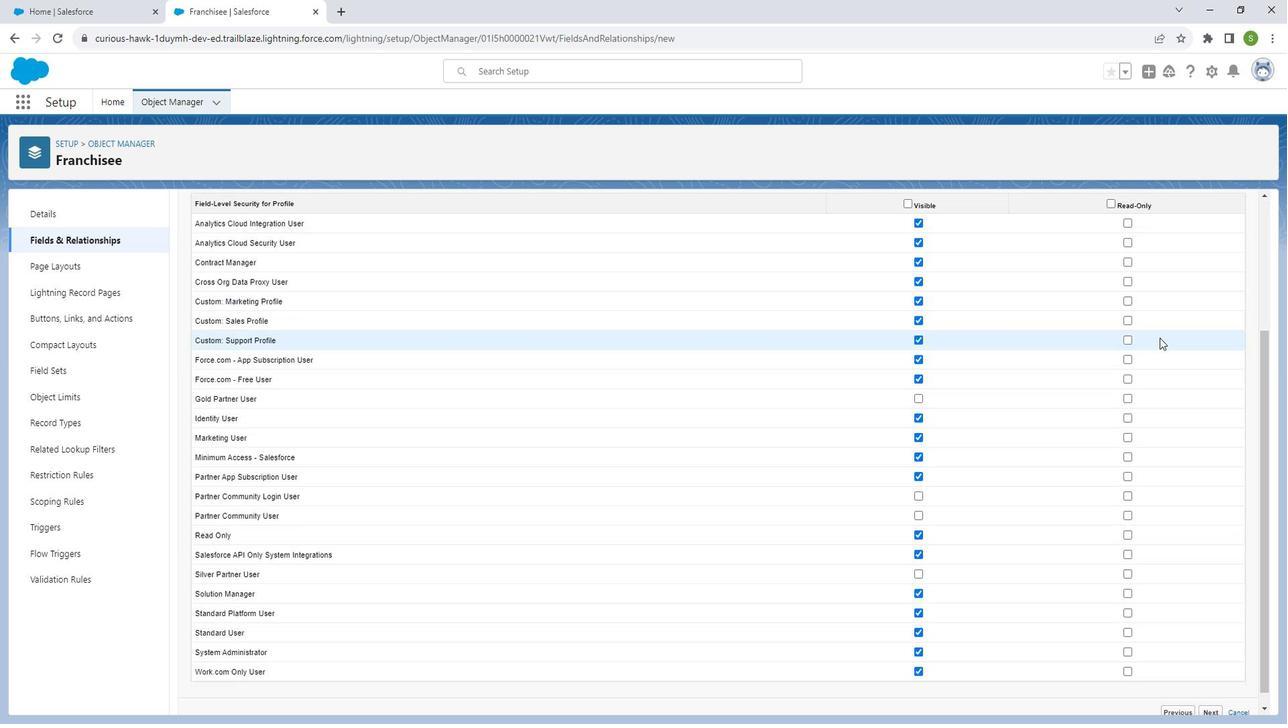 
Action: Mouse scrolled (1176, 342) with delta (0, 0)
Screenshot: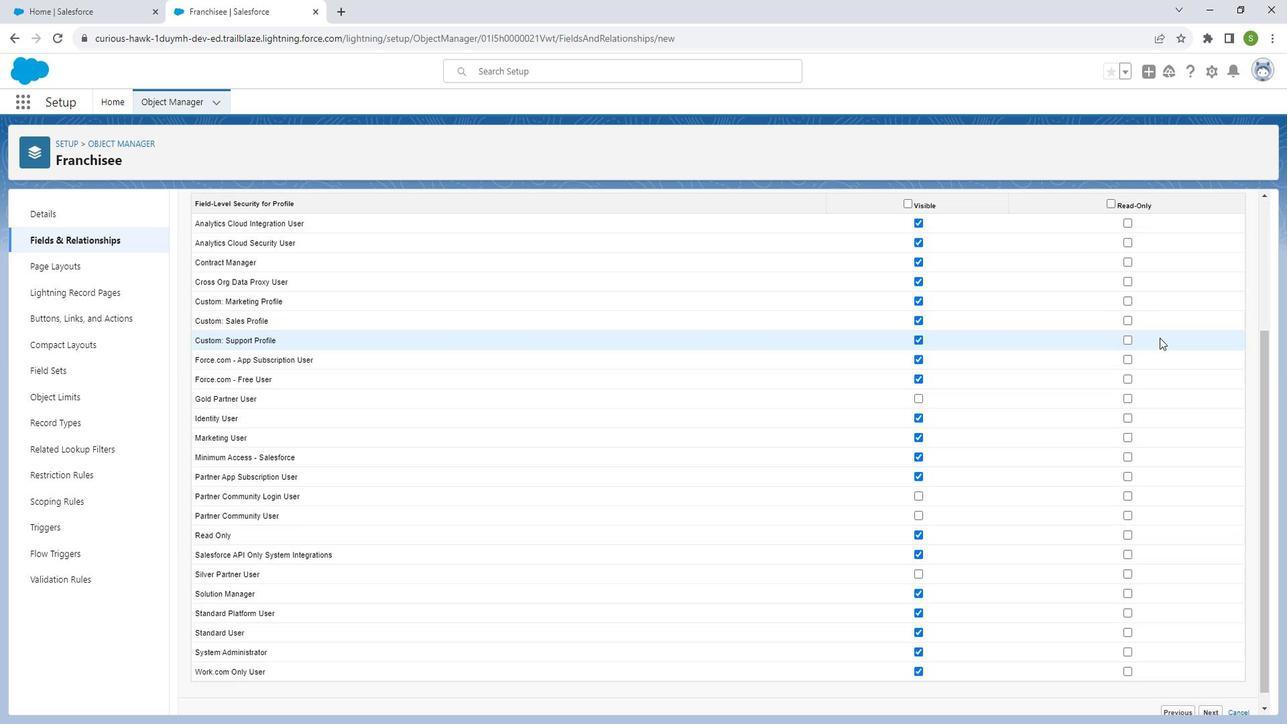 
Action: Mouse moved to (1174, 360)
